 Task: Play online Dominion games in medium mode.
Action: Mouse moved to (293, 681)
Screenshot: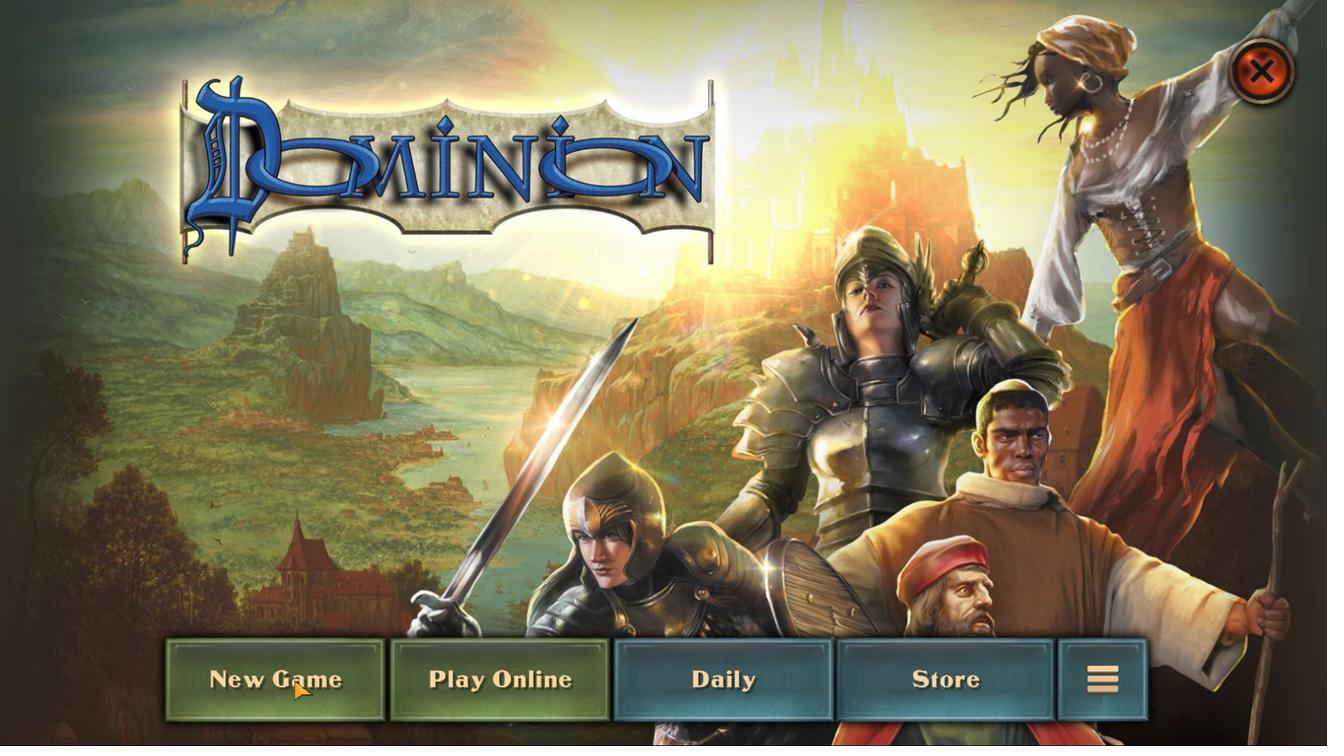 
Action: Mouse pressed left at (293, 681)
Screenshot: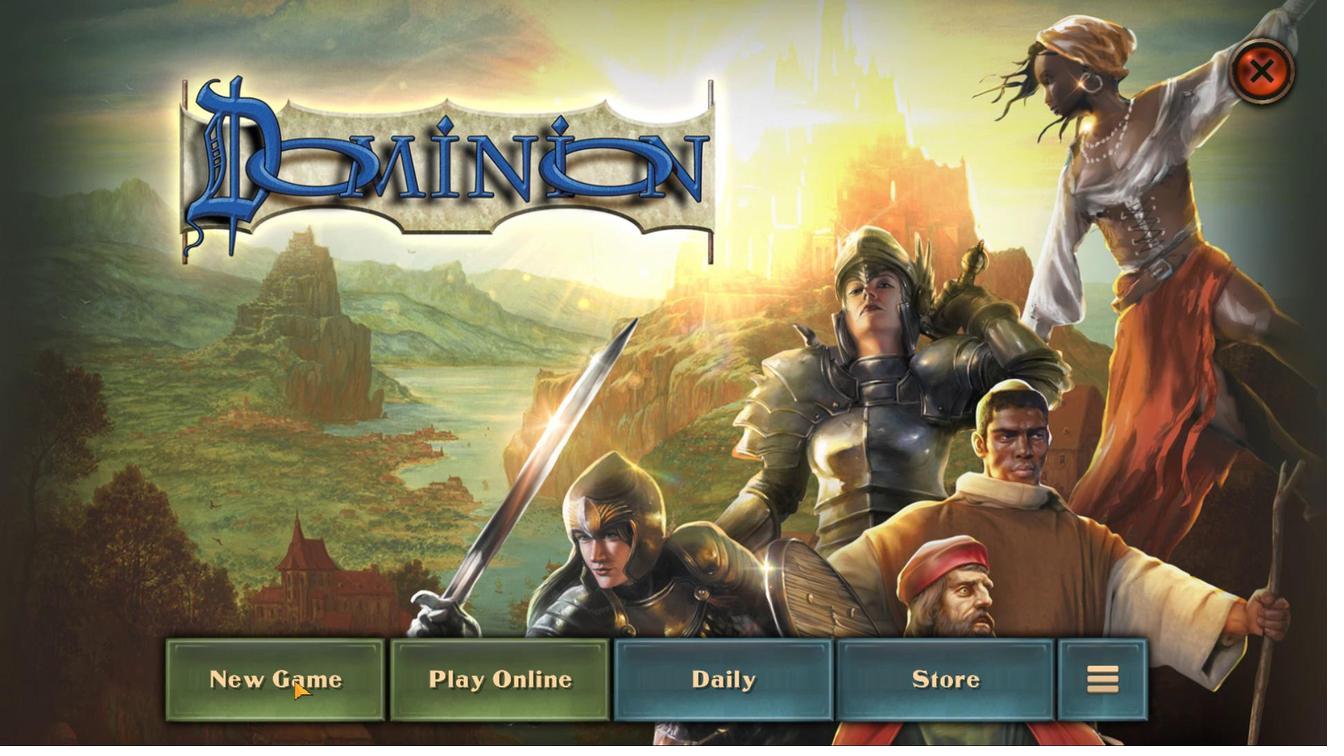 
Action: Mouse moved to (674, 311)
Screenshot: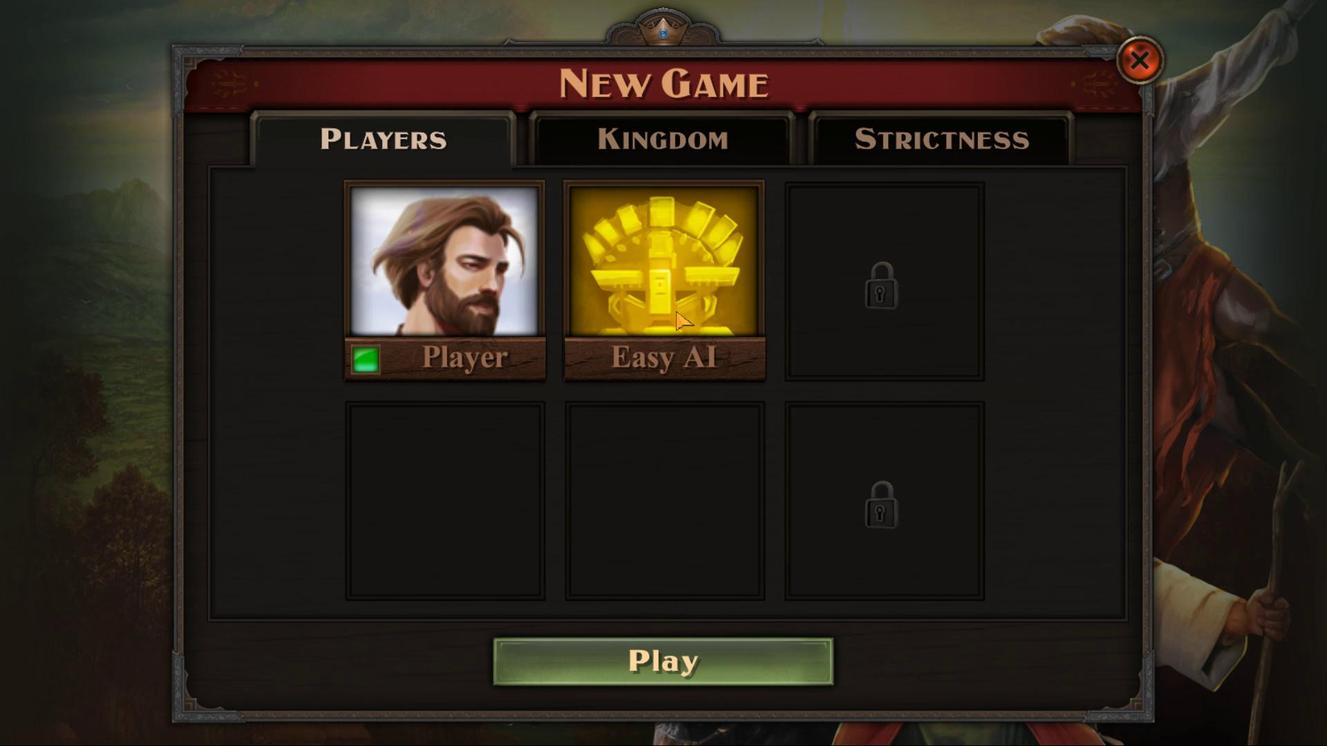 
Action: Mouse pressed left at (674, 311)
Screenshot: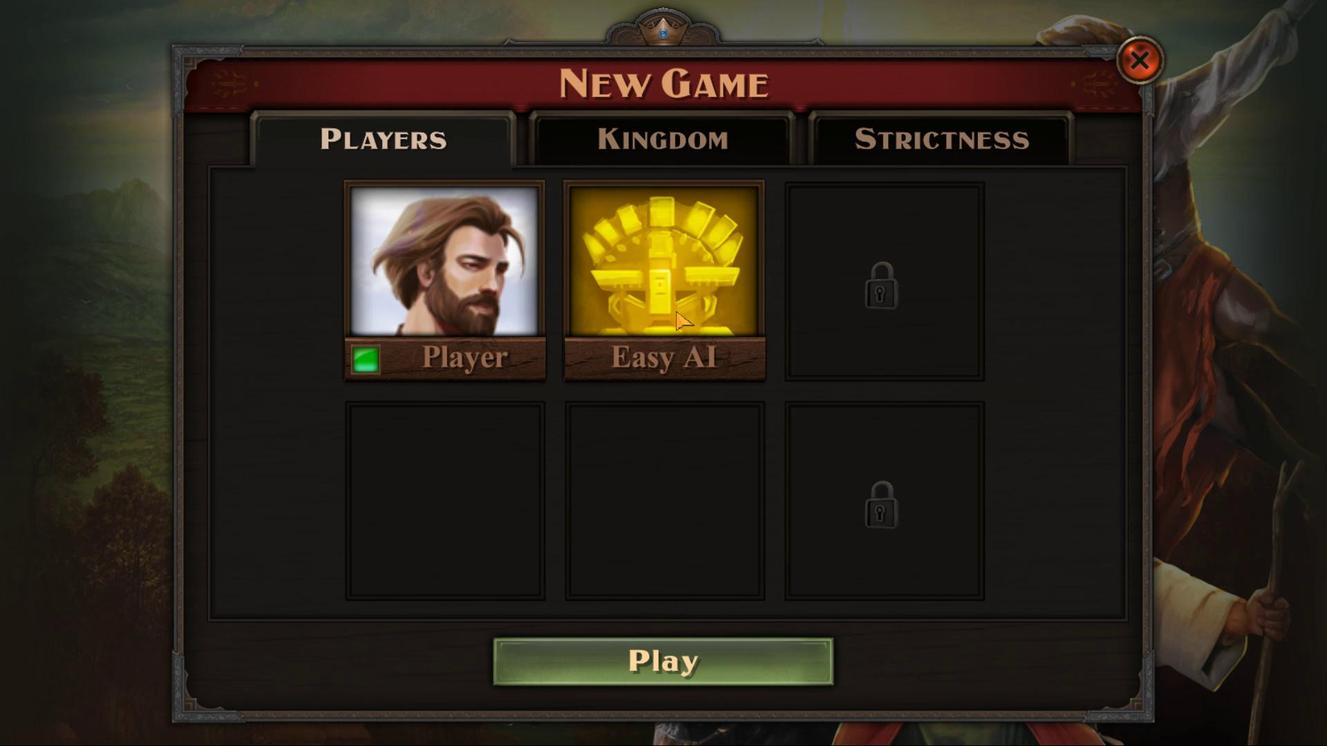 
Action: Mouse moved to (337, 495)
Screenshot: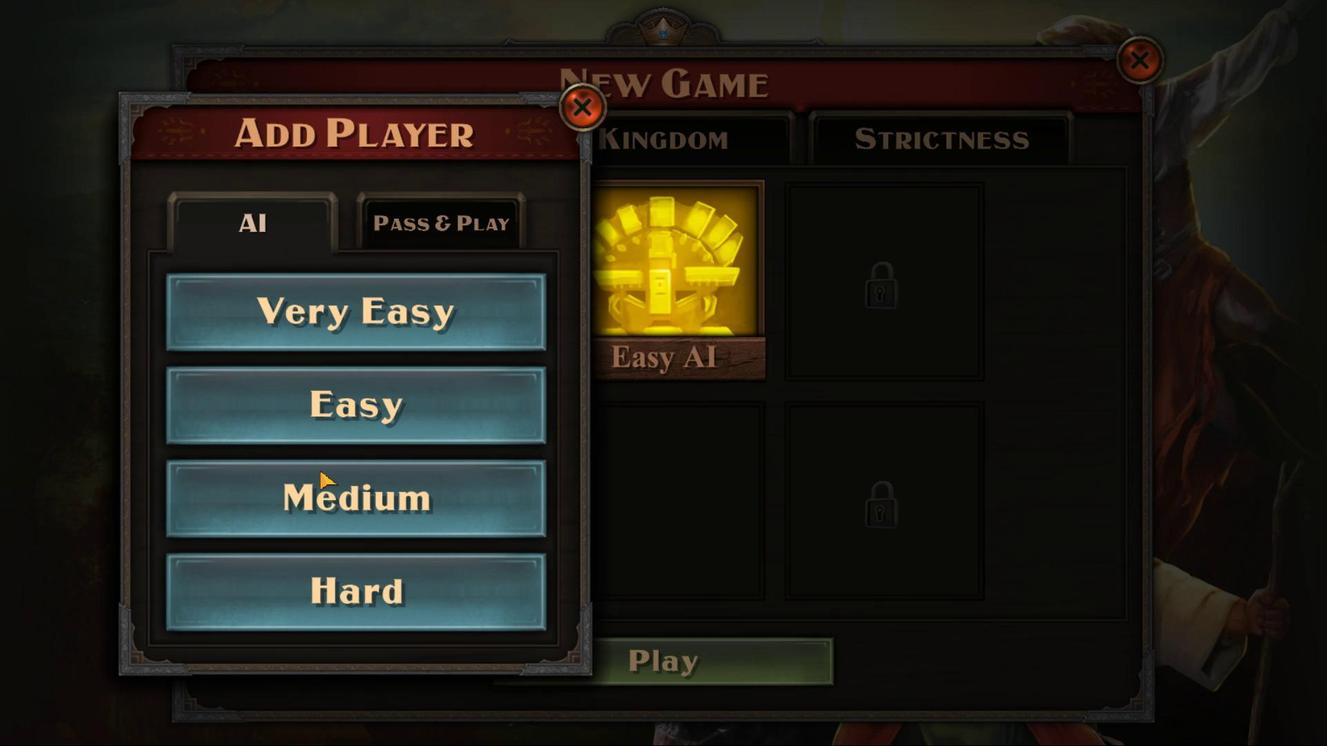 
Action: Mouse pressed left at (337, 495)
Screenshot: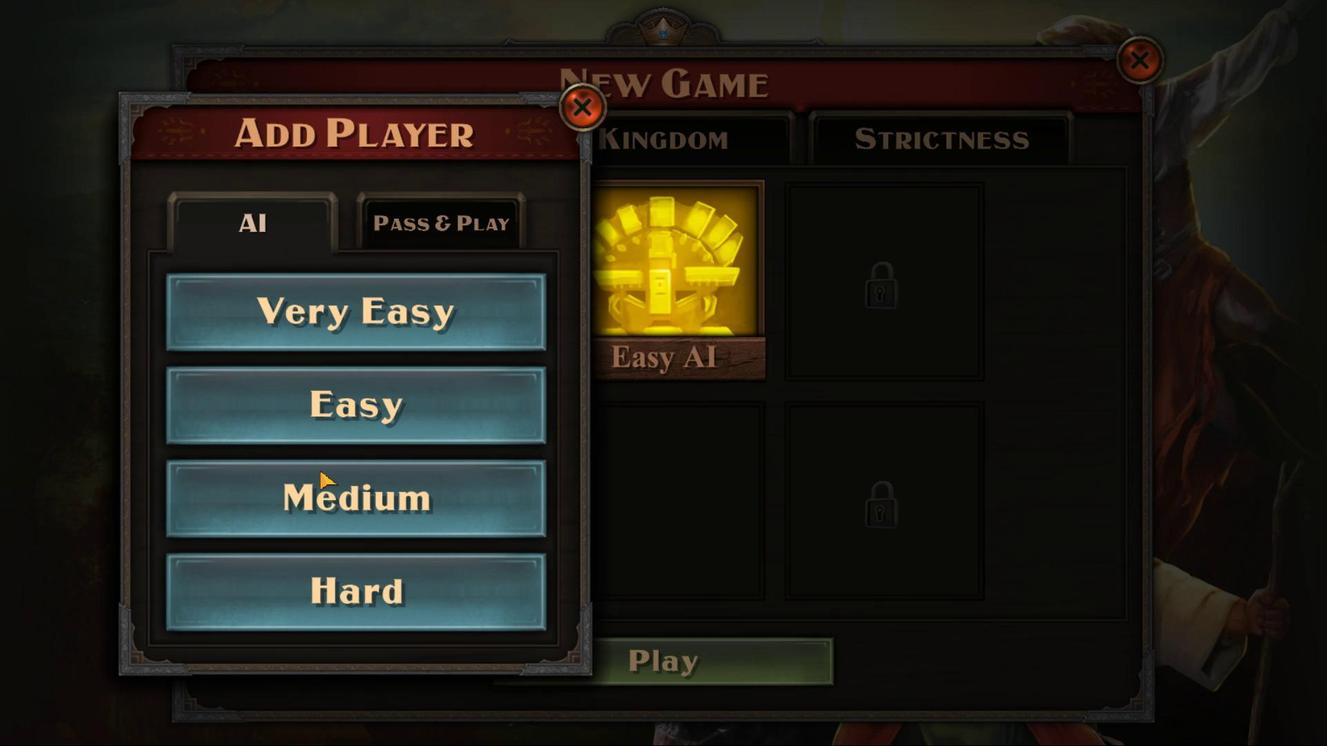 
Action: Mouse moved to (726, 670)
Screenshot: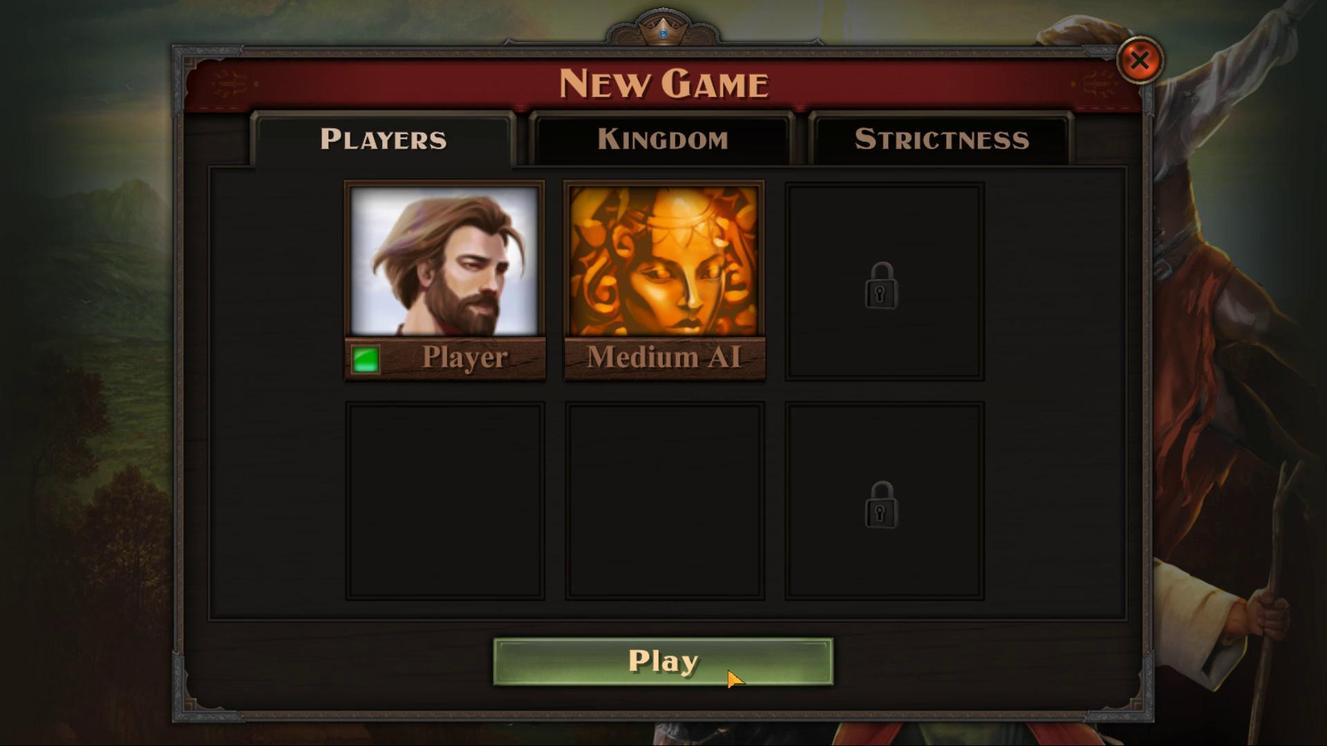 
Action: Mouse pressed left at (726, 670)
Screenshot: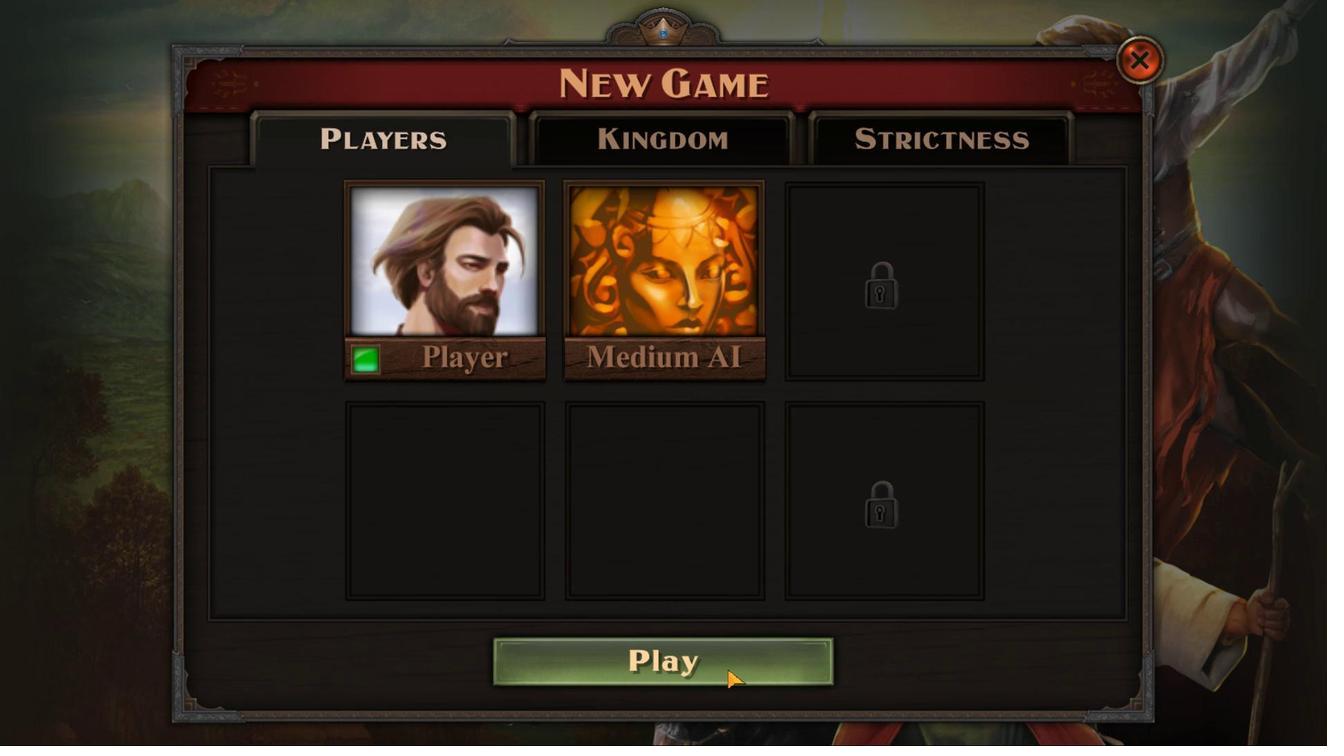 
Action: Mouse moved to (638, 686)
Screenshot: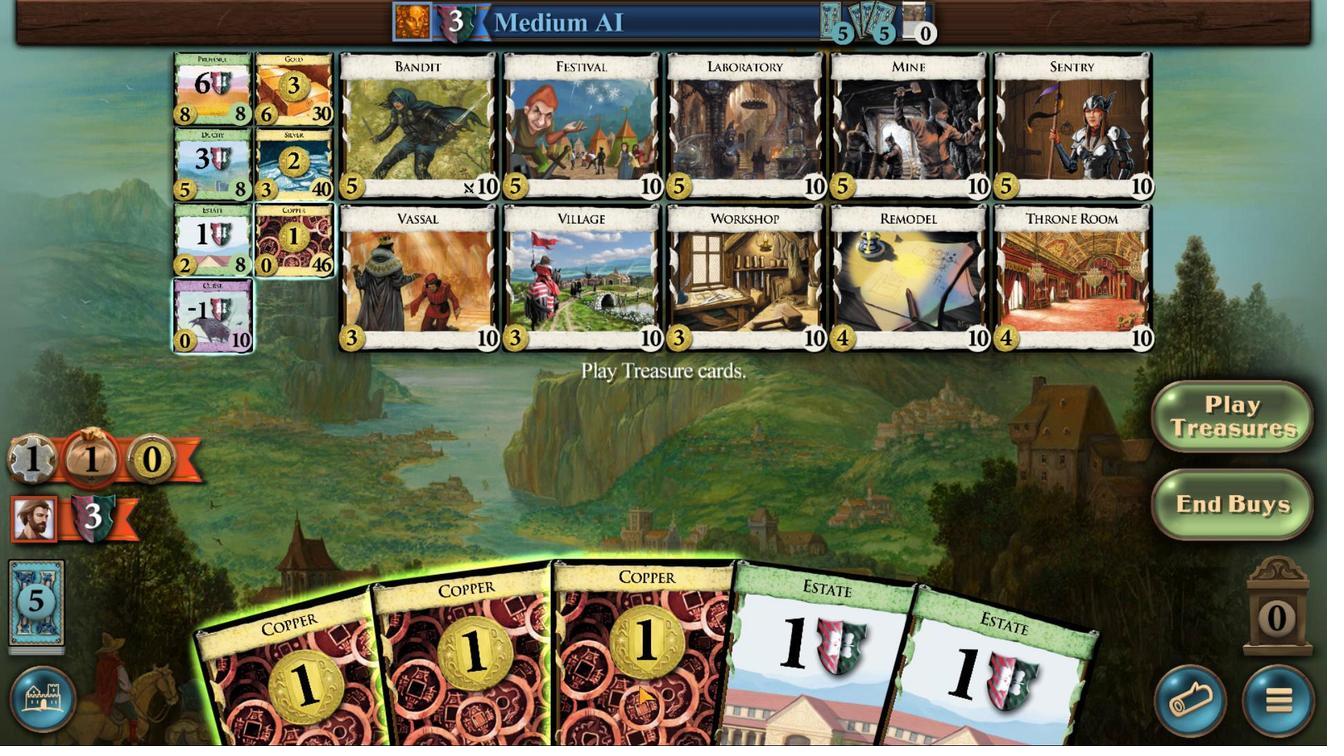 
Action: Mouse scrolled (638, 686) with delta (0, 0)
Screenshot: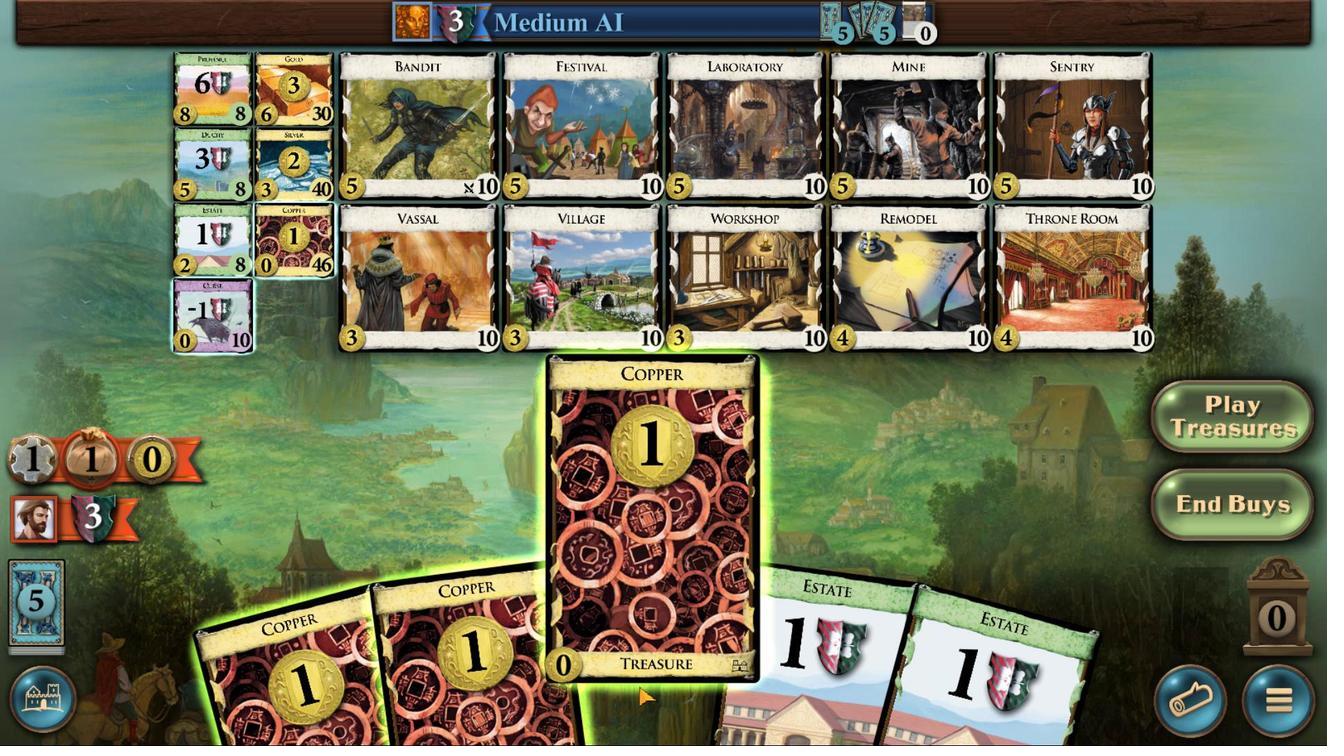 
Action: Mouse scrolled (638, 686) with delta (0, 0)
Screenshot: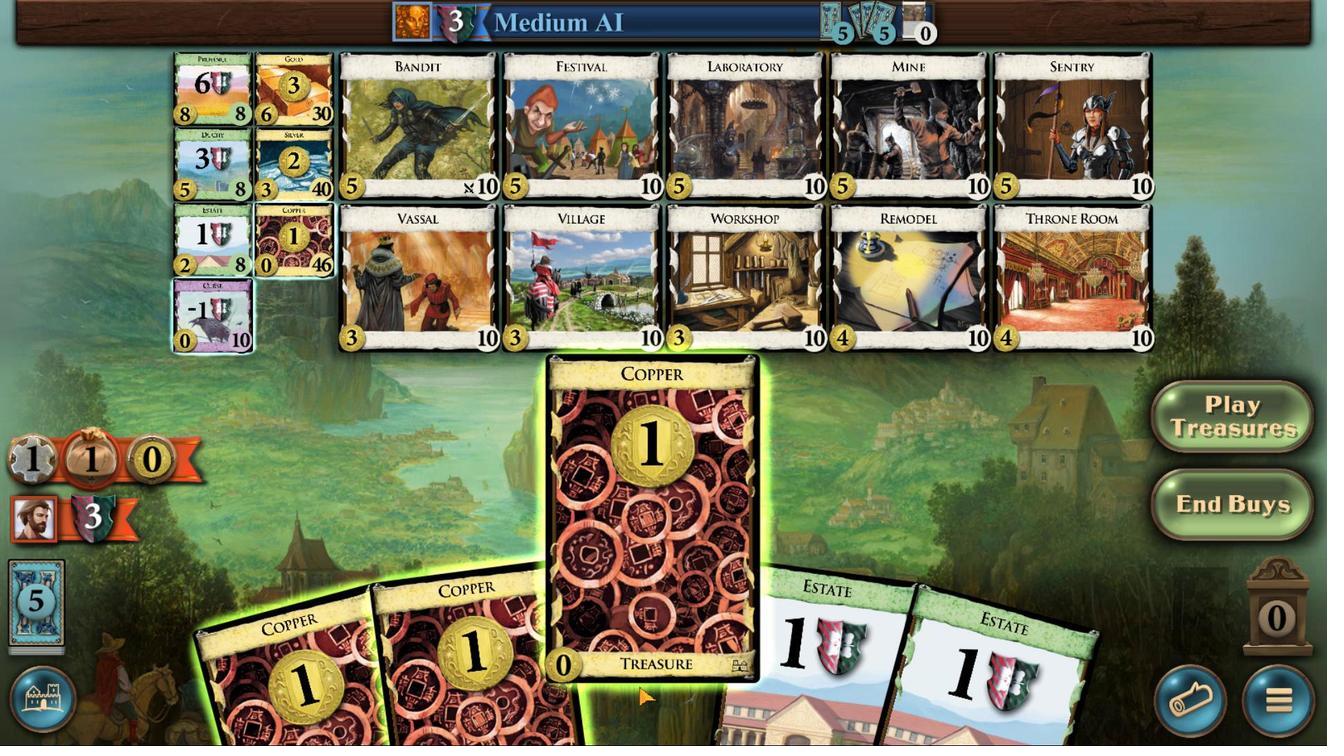 
Action: Mouse scrolled (638, 686) with delta (0, 0)
Screenshot: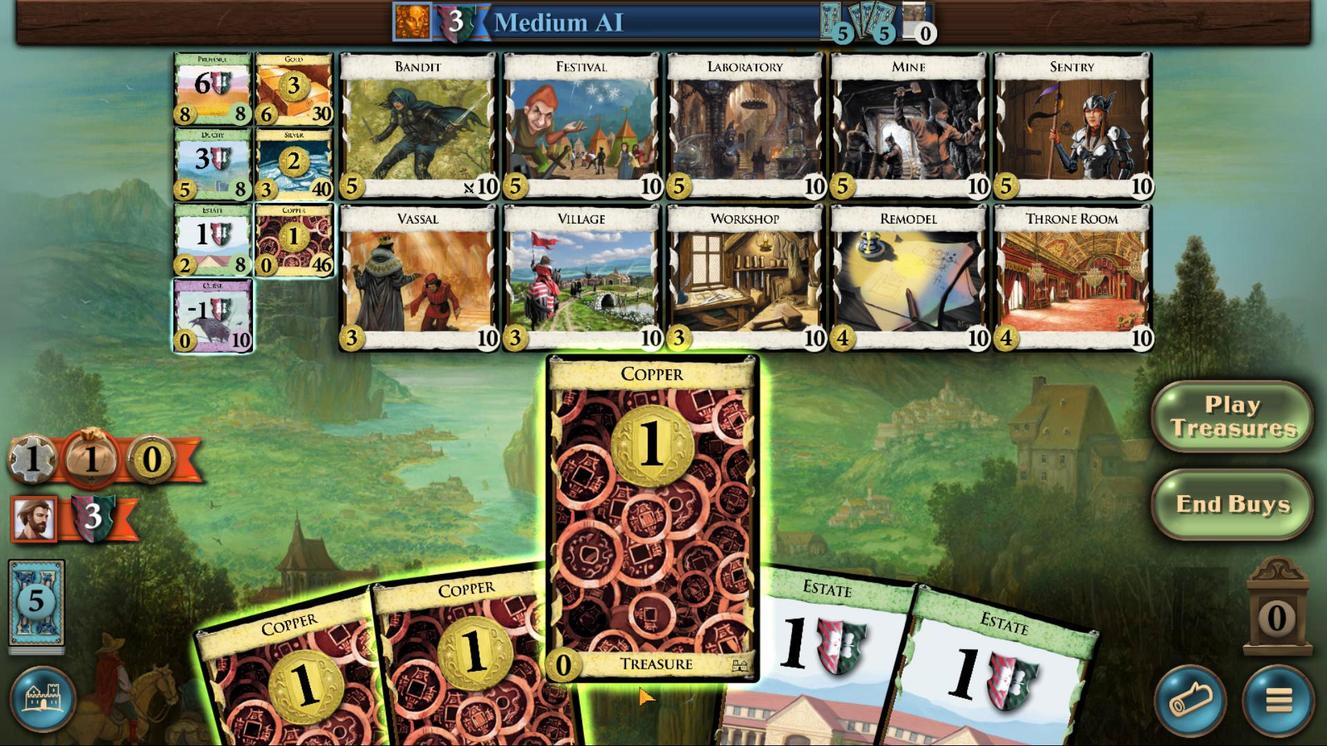 
Action: Mouse moved to (506, 679)
Screenshot: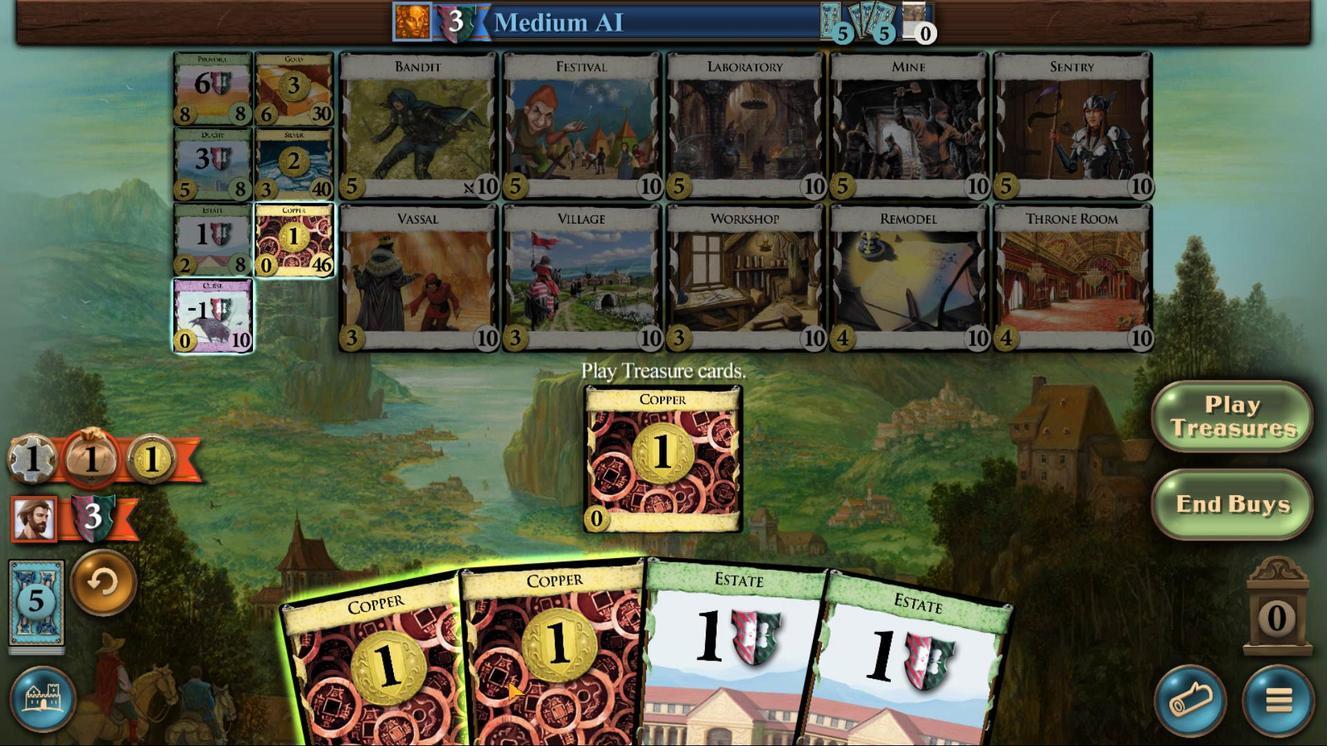 
Action: Mouse scrolled (506, 679) with delta (0, 0)
Screenshot: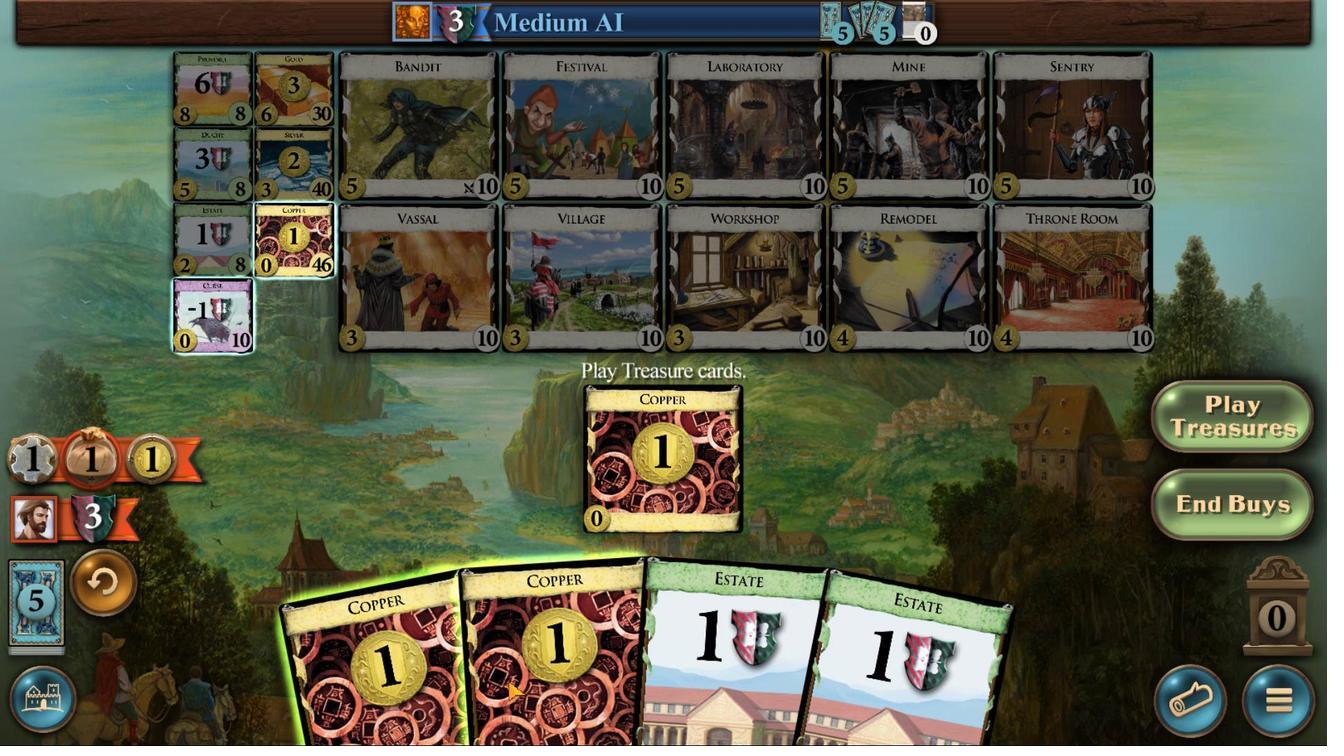 
Action: Mouse moved to (506, 681)
Screenshot: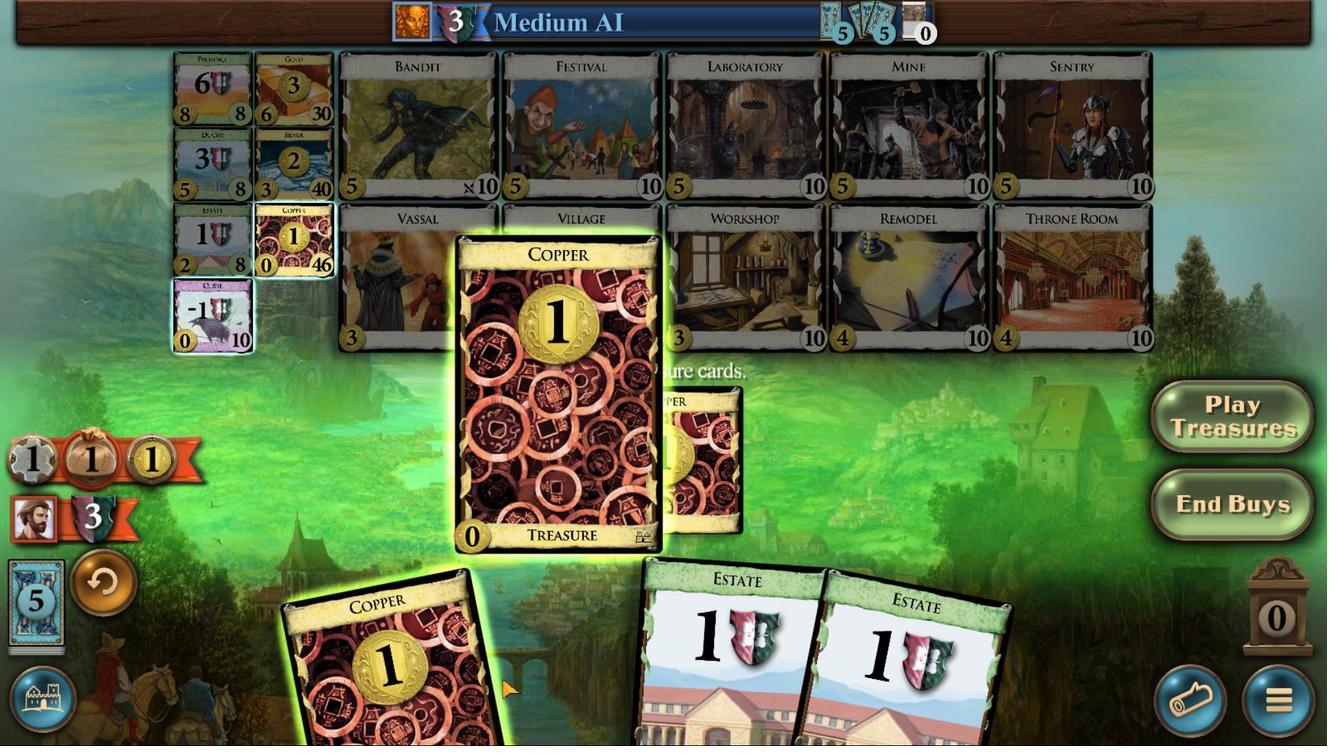
Action: Mouse scrolled (506, 680) with delta (0, 0)
Screenshot: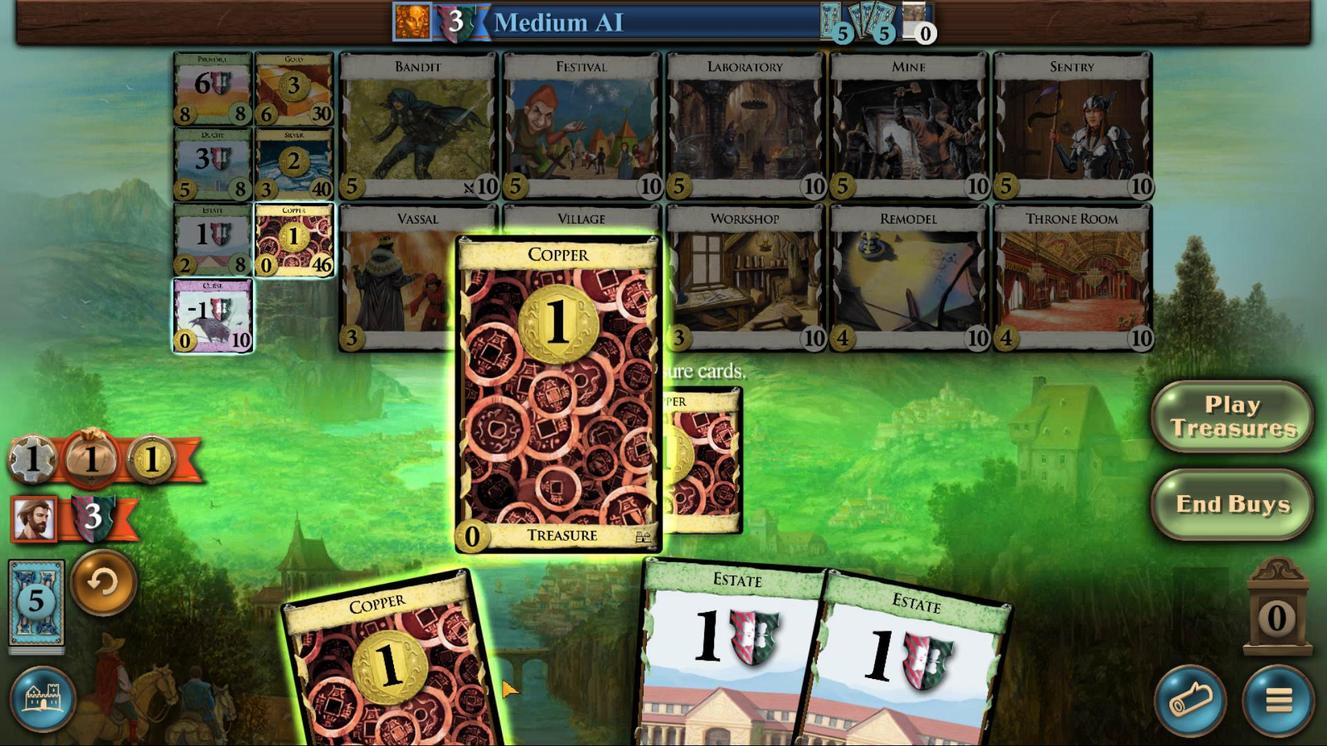 
Action: Mouse moved to (508, 681)
Screenshot: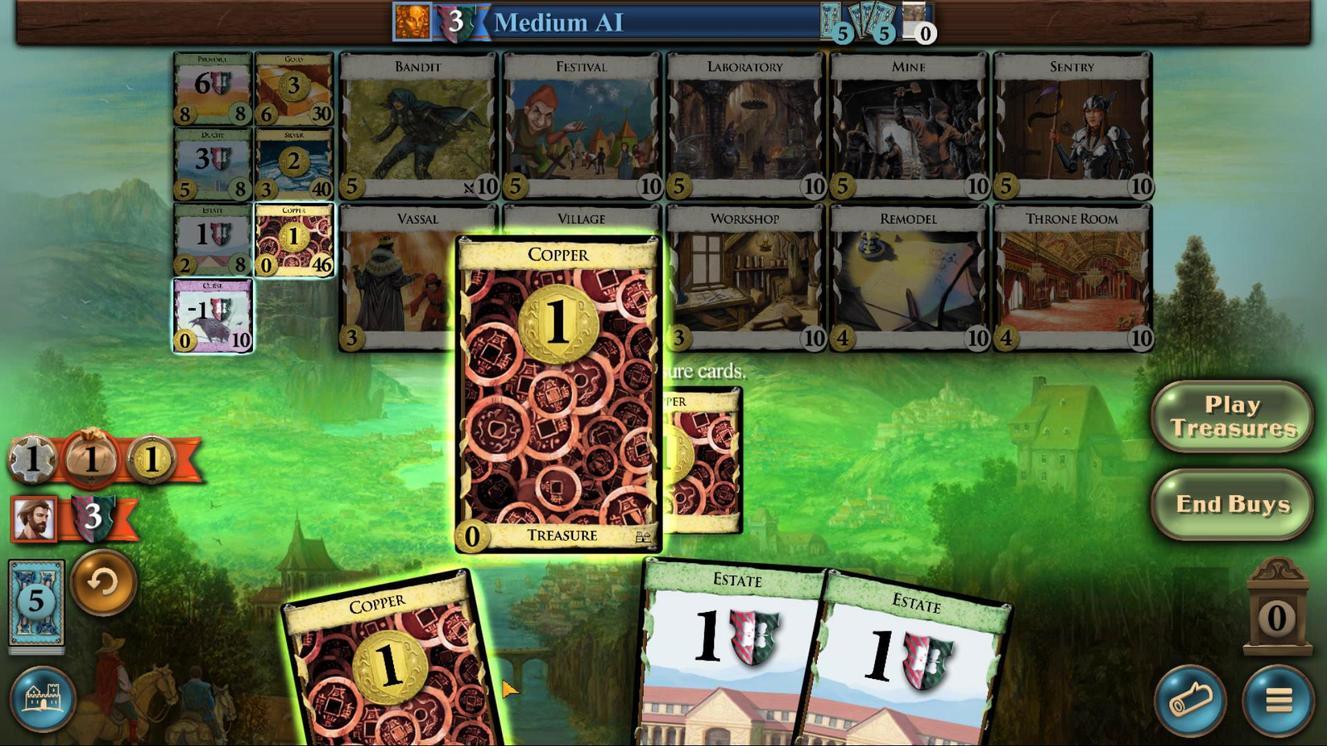 
Action: Mouse scrolled (508, 681) with delta (0, 0)
Screenshot: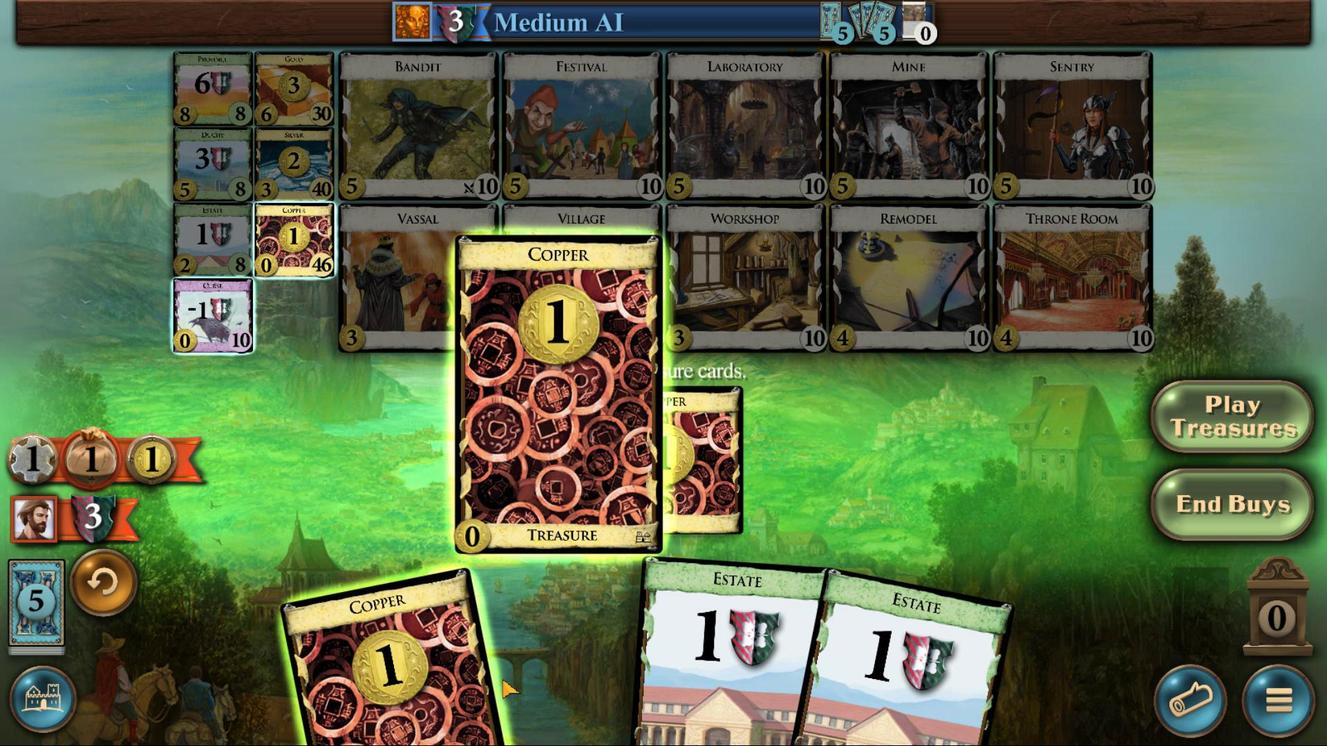 
Action: Mouse moved to (470, 688)
Screenshot: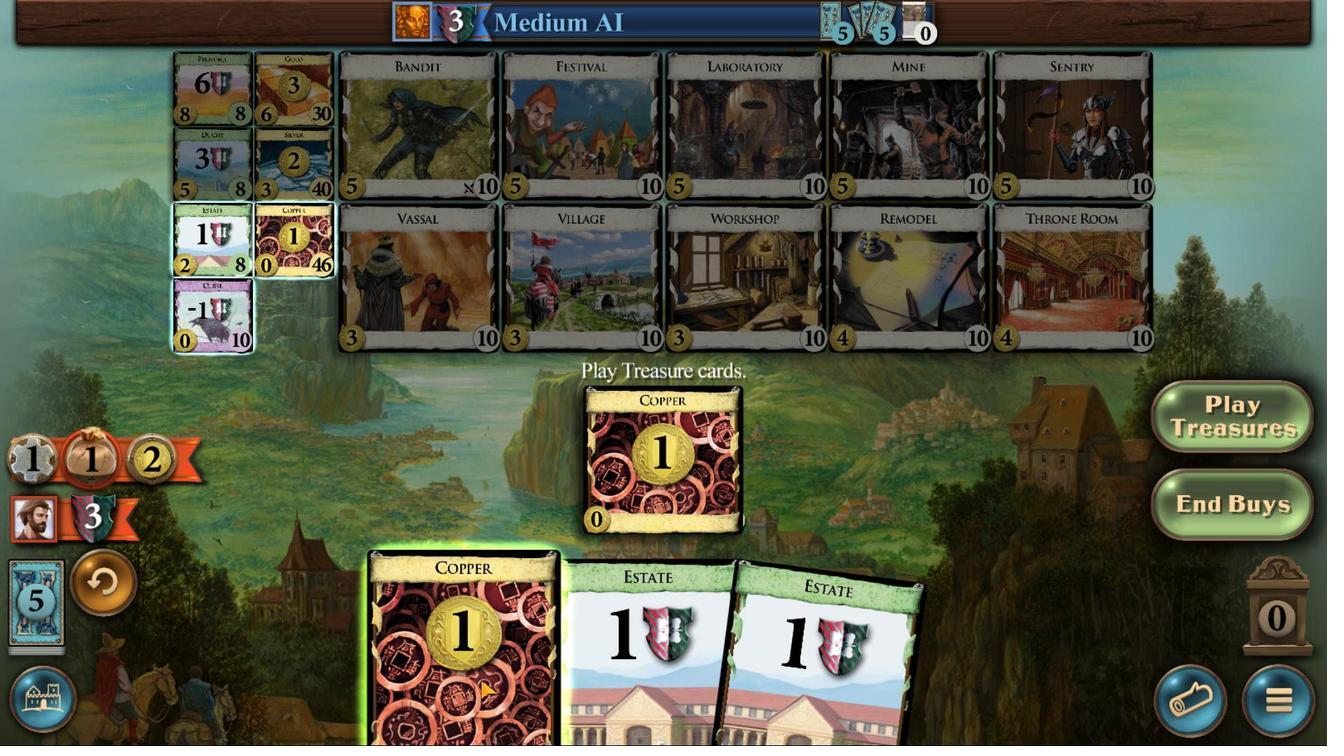 
Action: Mouse scrolled (470, 688) with delta (0, 0)
Screenshot: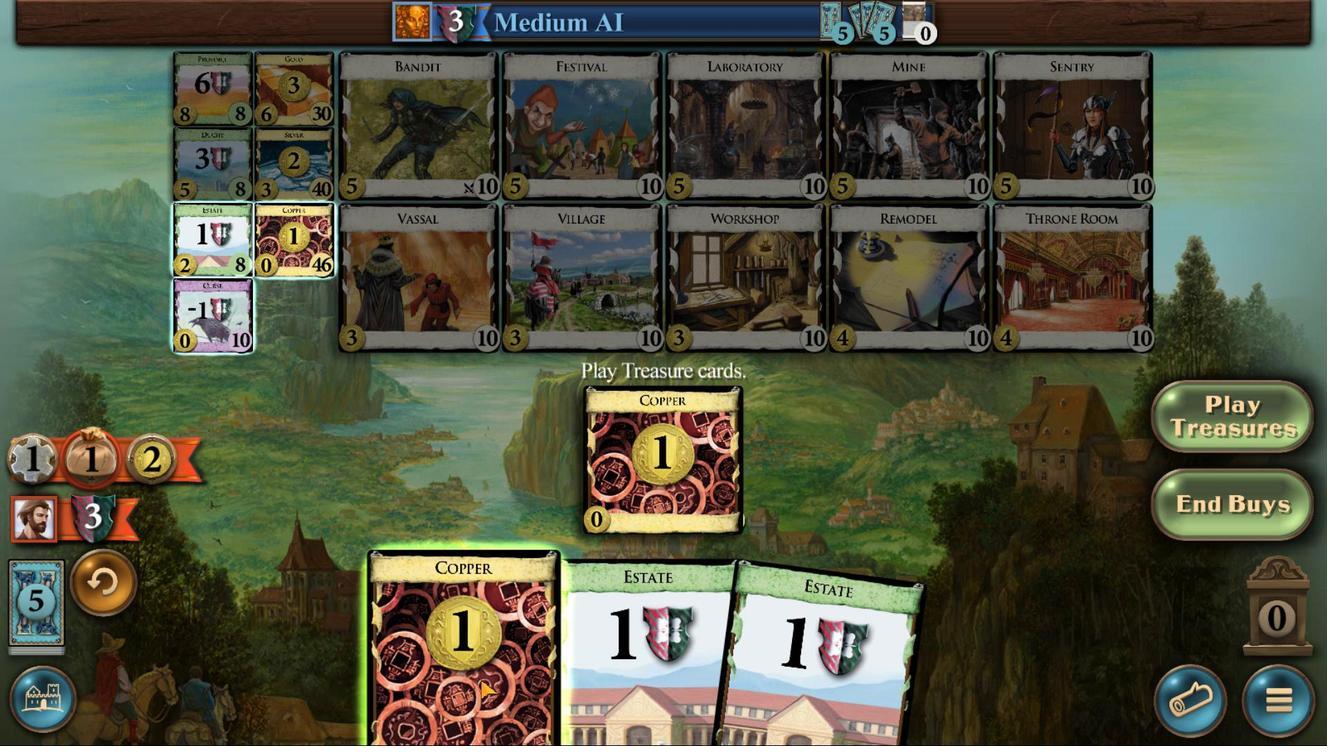 
Action: Mouse moved to (476, 683)
Screenshot: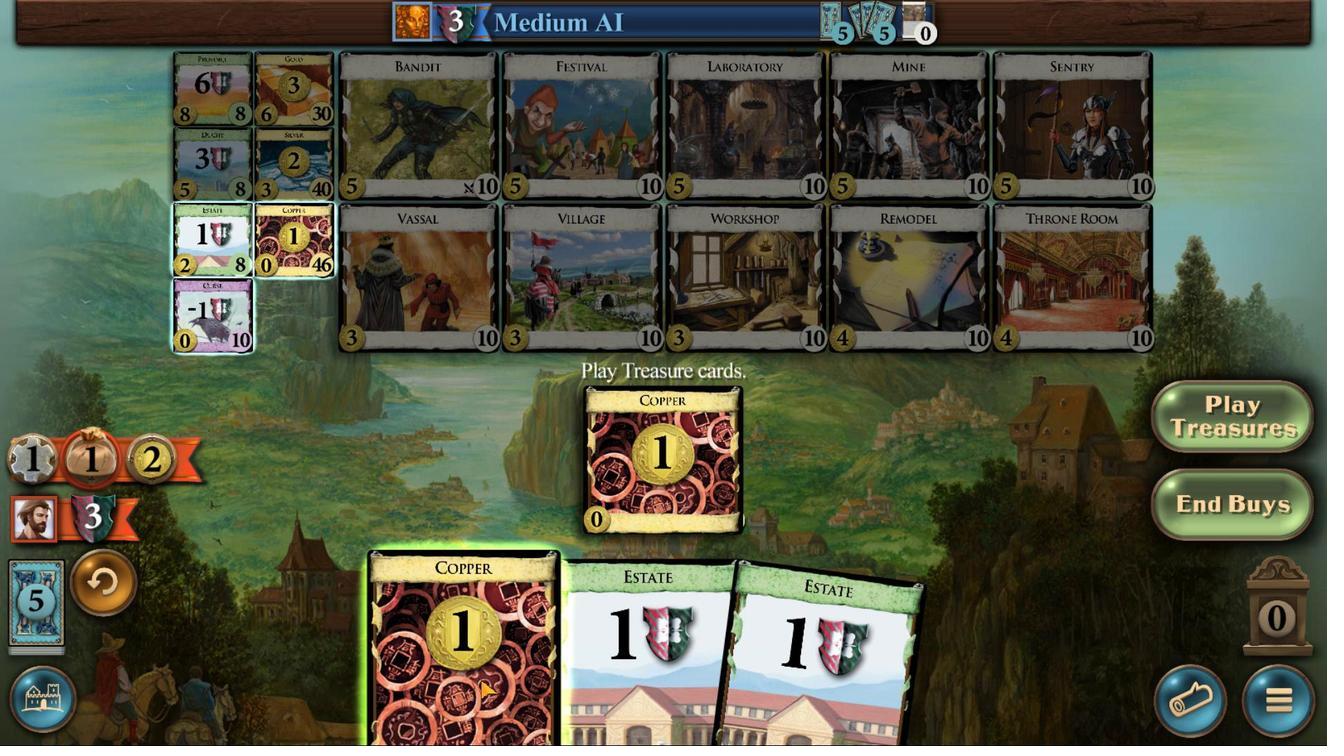 
Action: Mouse scrolled (476, 683) with delta (0, 0)
Screenshot: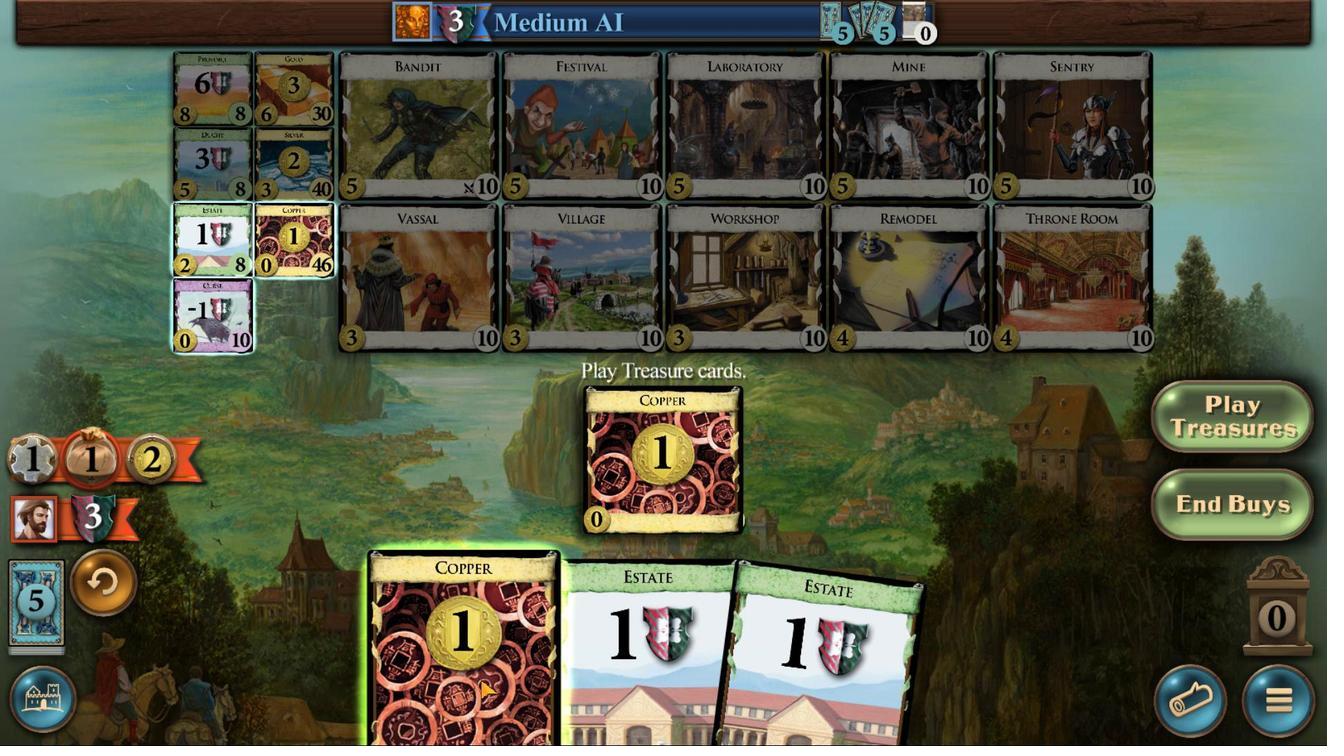 
Action: Mouse moved to (479, 681)
Screenshot: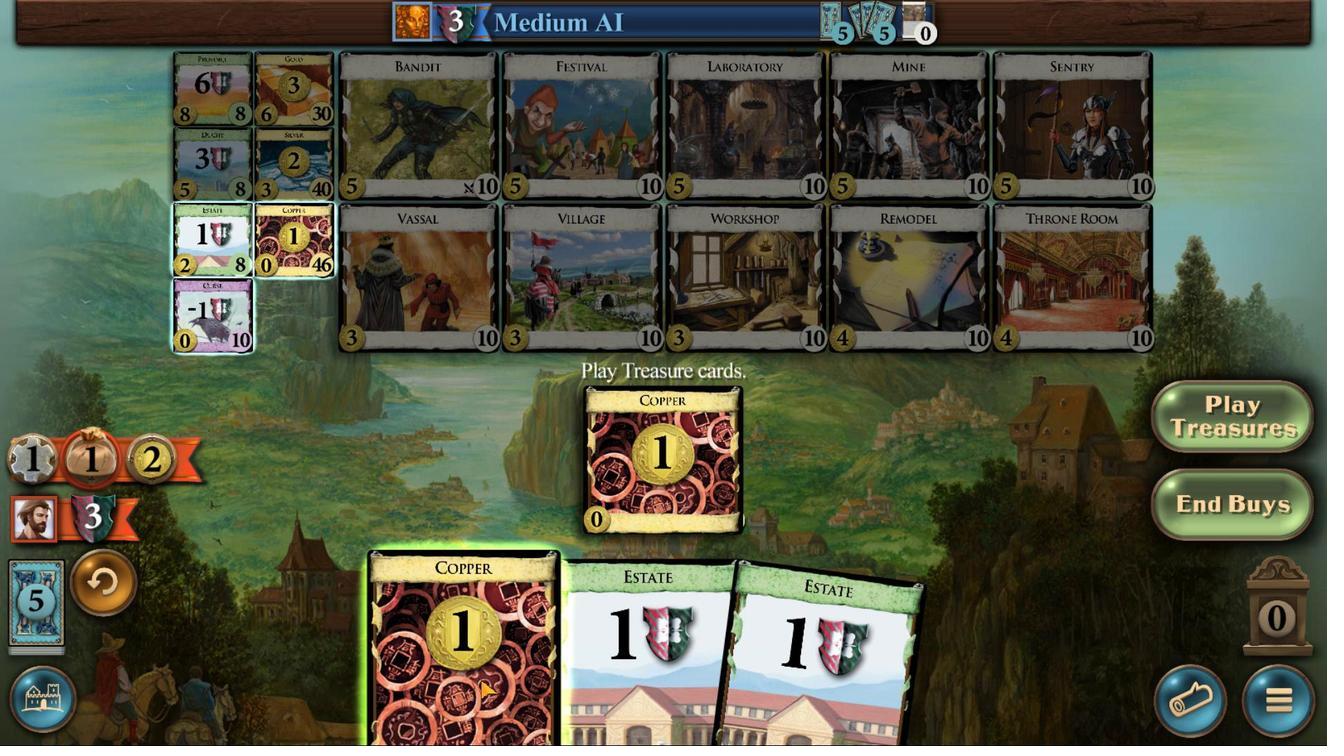 
Action: Mouse scrolled (479, 681) with delta (0, 0)
Screenshot: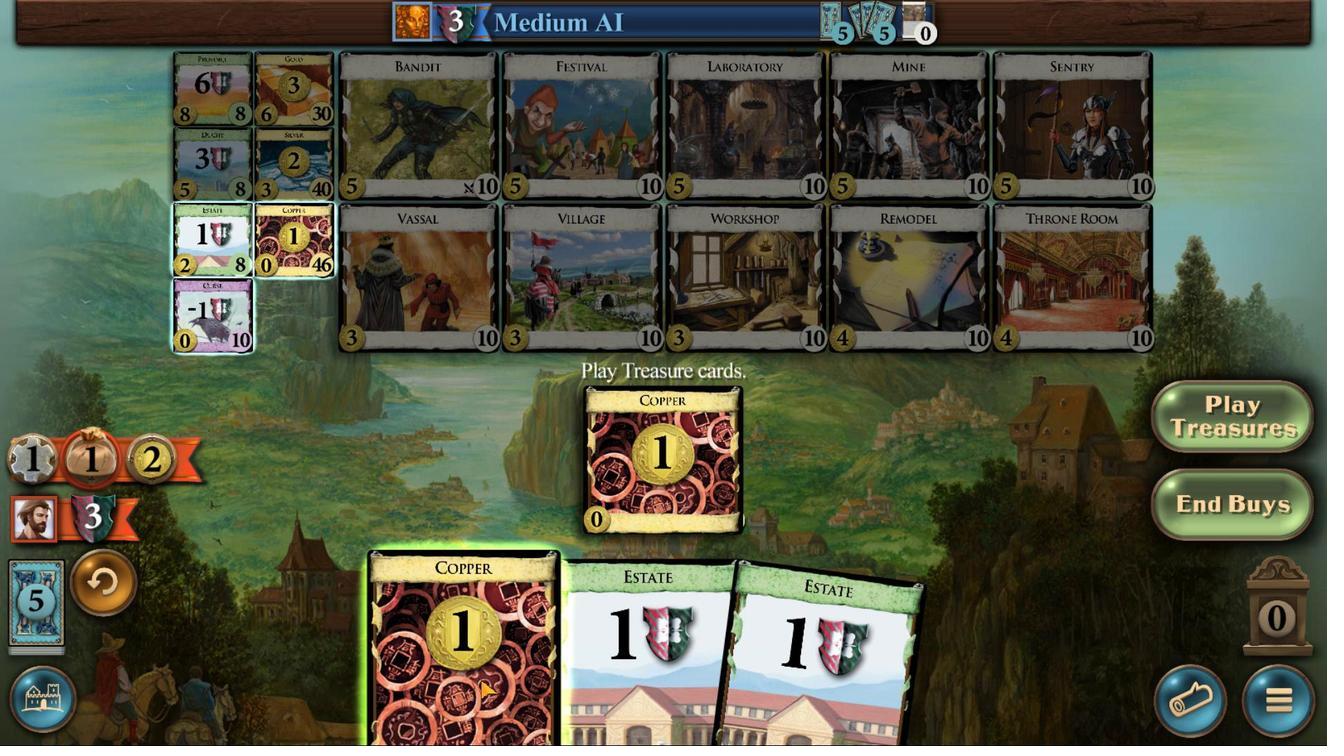 
Action: Mouse moved to (479, 680)
Screenshot: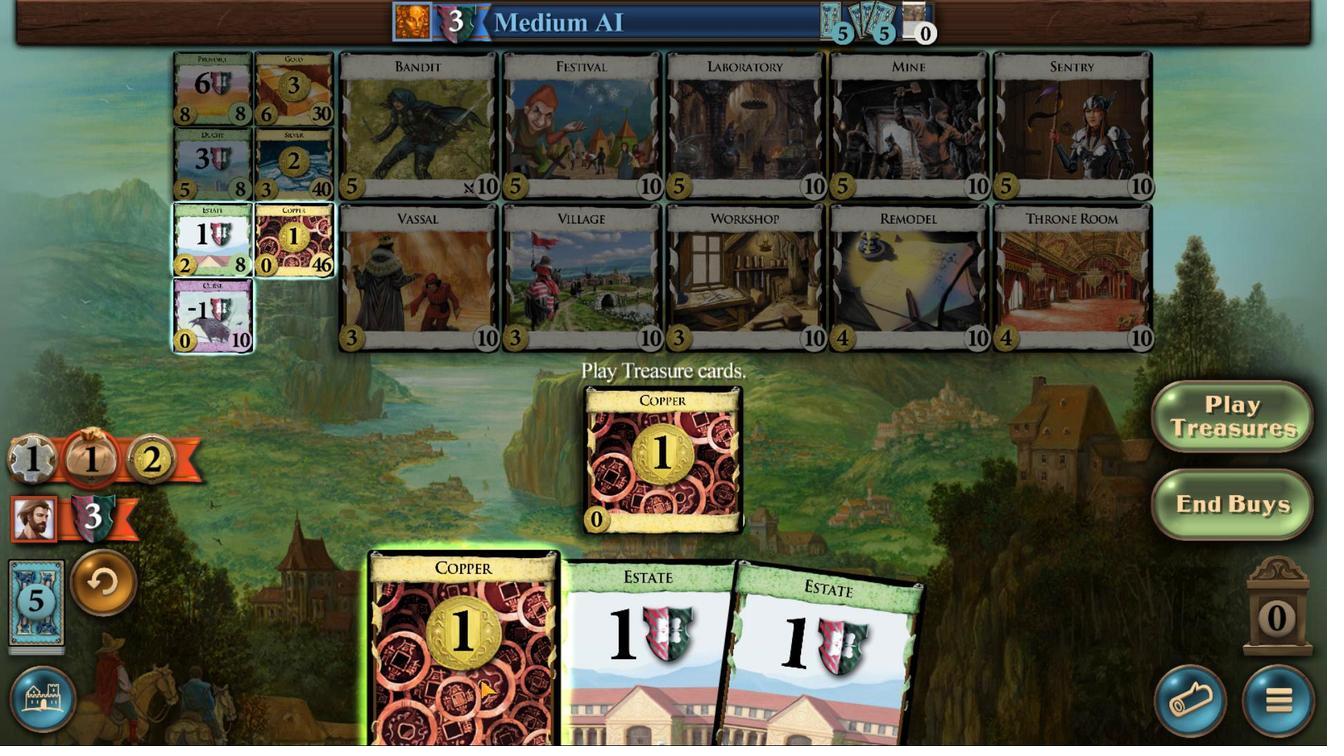 
Action: Mouse scrolled (479, 679) with delta (0, 0)
Screenshot: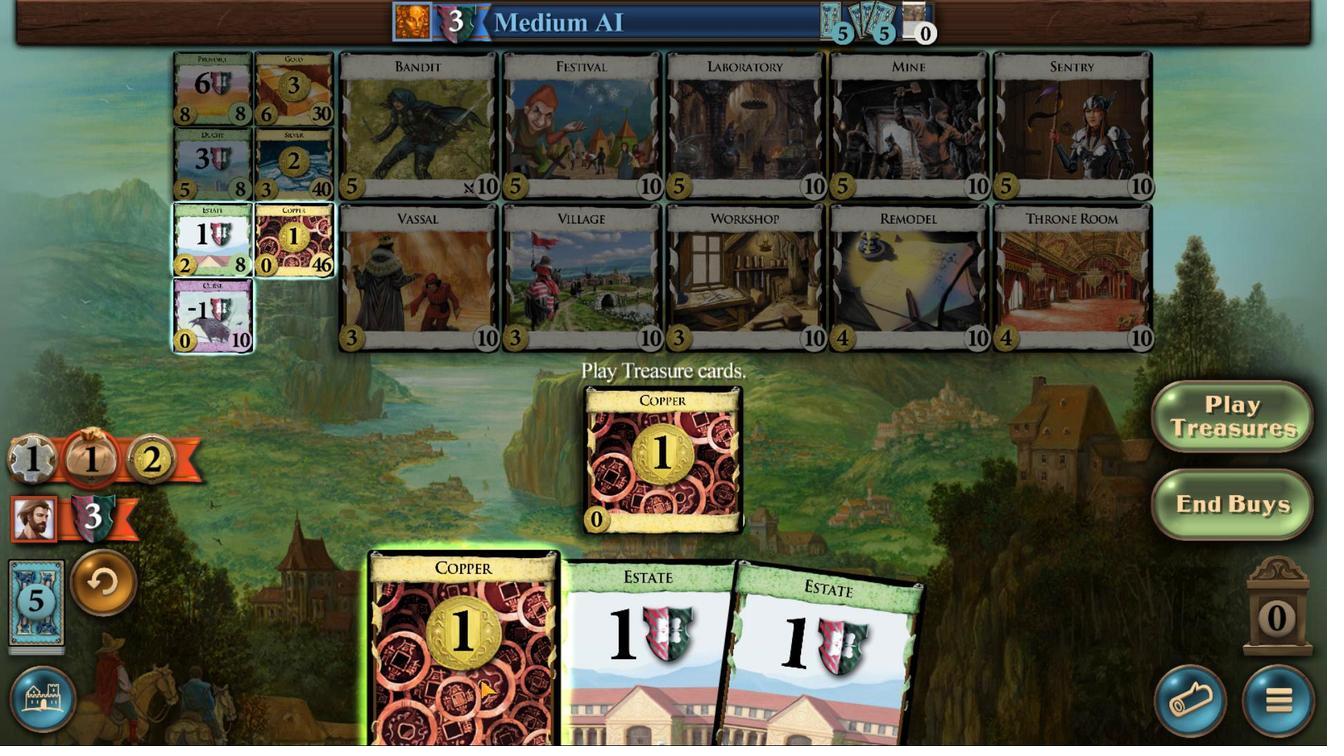 
Action: Mouse moved to (296, 168)
Screenshot: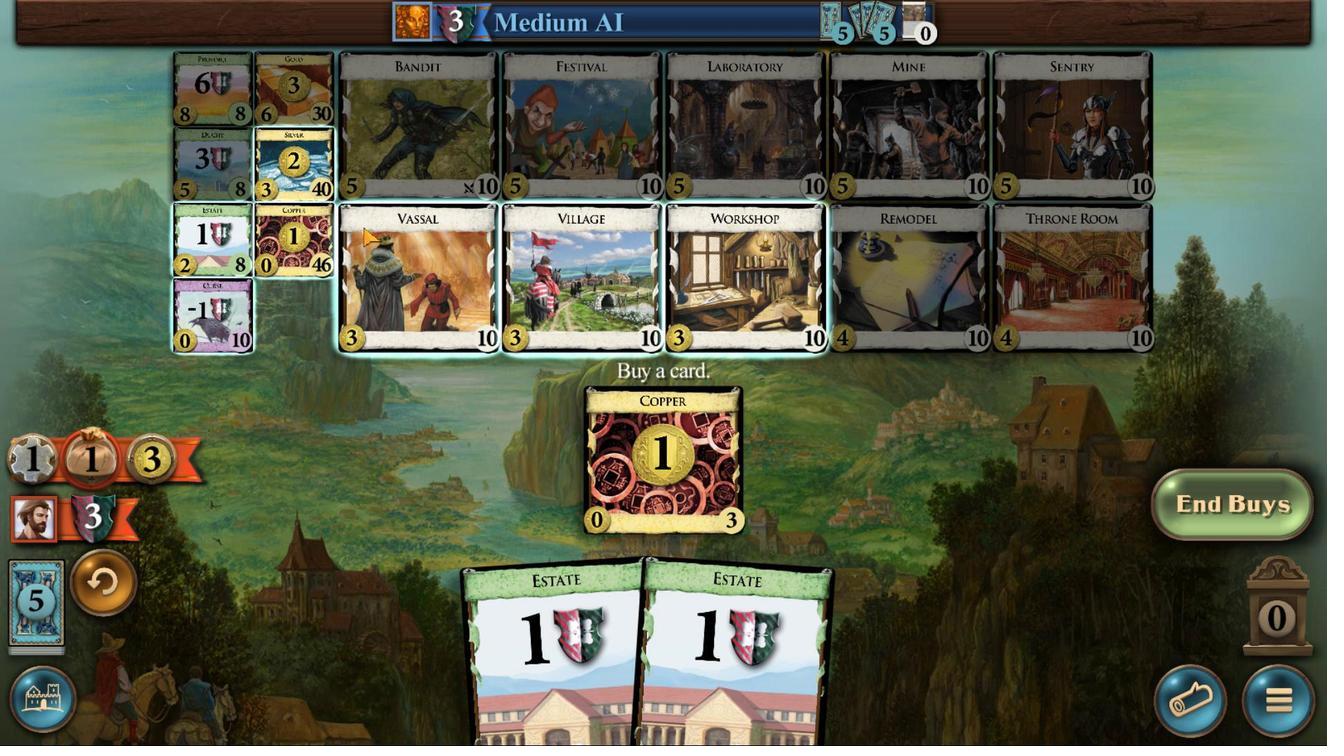 
Action: Mouse pressed left at (296, 168)
Screenshot: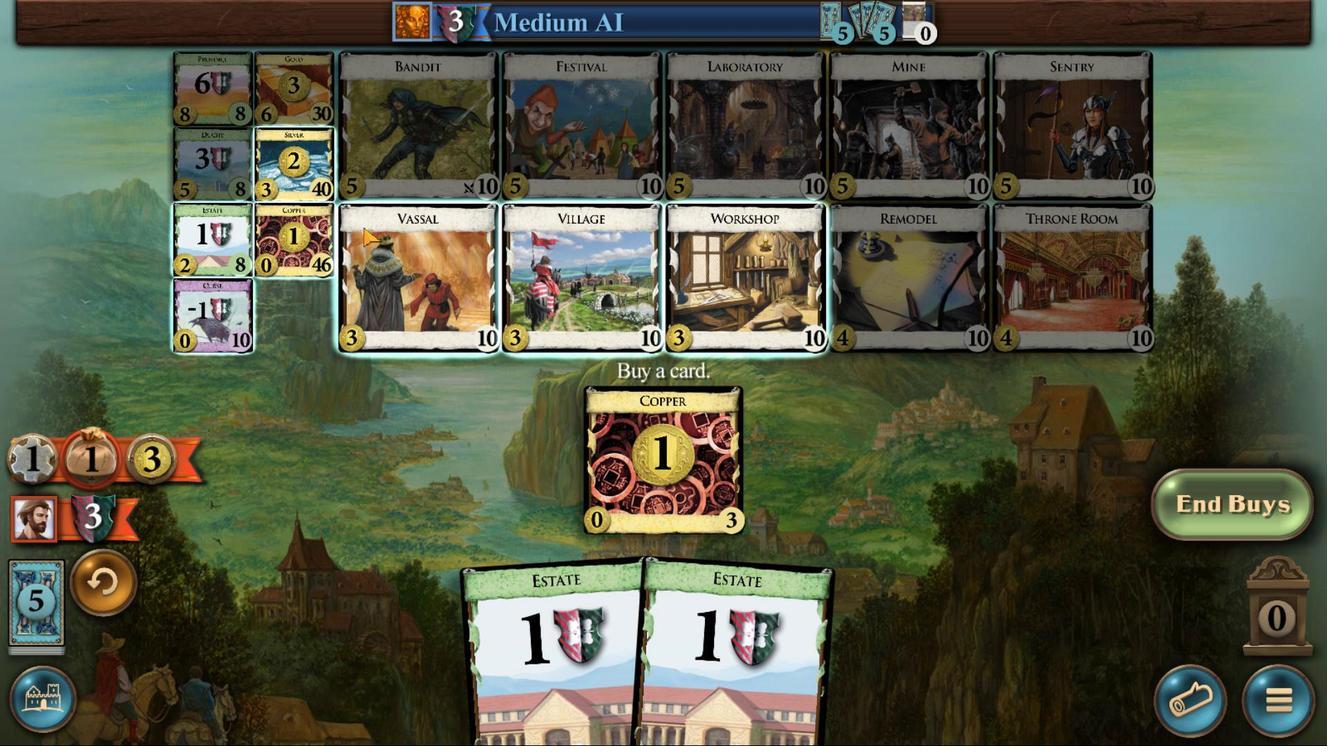 
Action: Mouse moved to (754, 647)
Screenshot: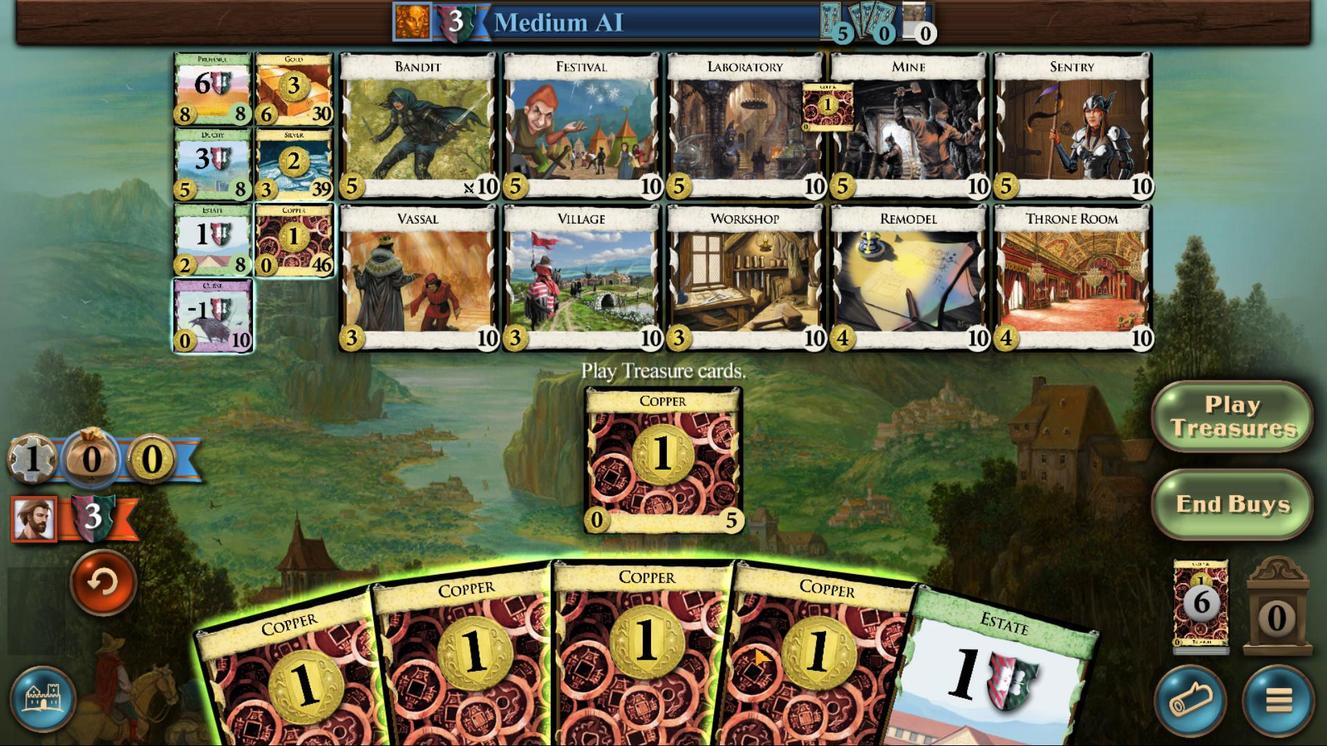 
Action: Mouse scrolled (754, 647) with delta (0, 0)
Screenshot: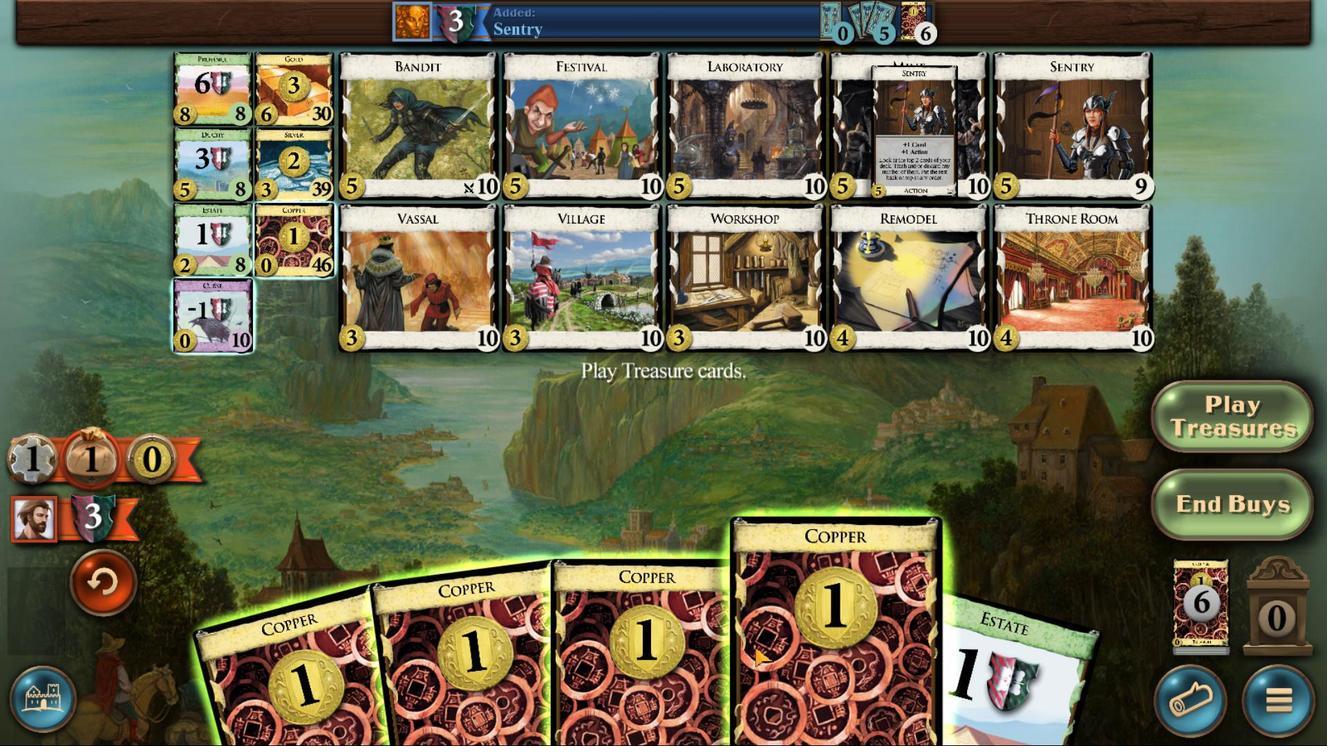
Action: Mouse scrolled (754, 647) with delta (0, 0)
Screenshot: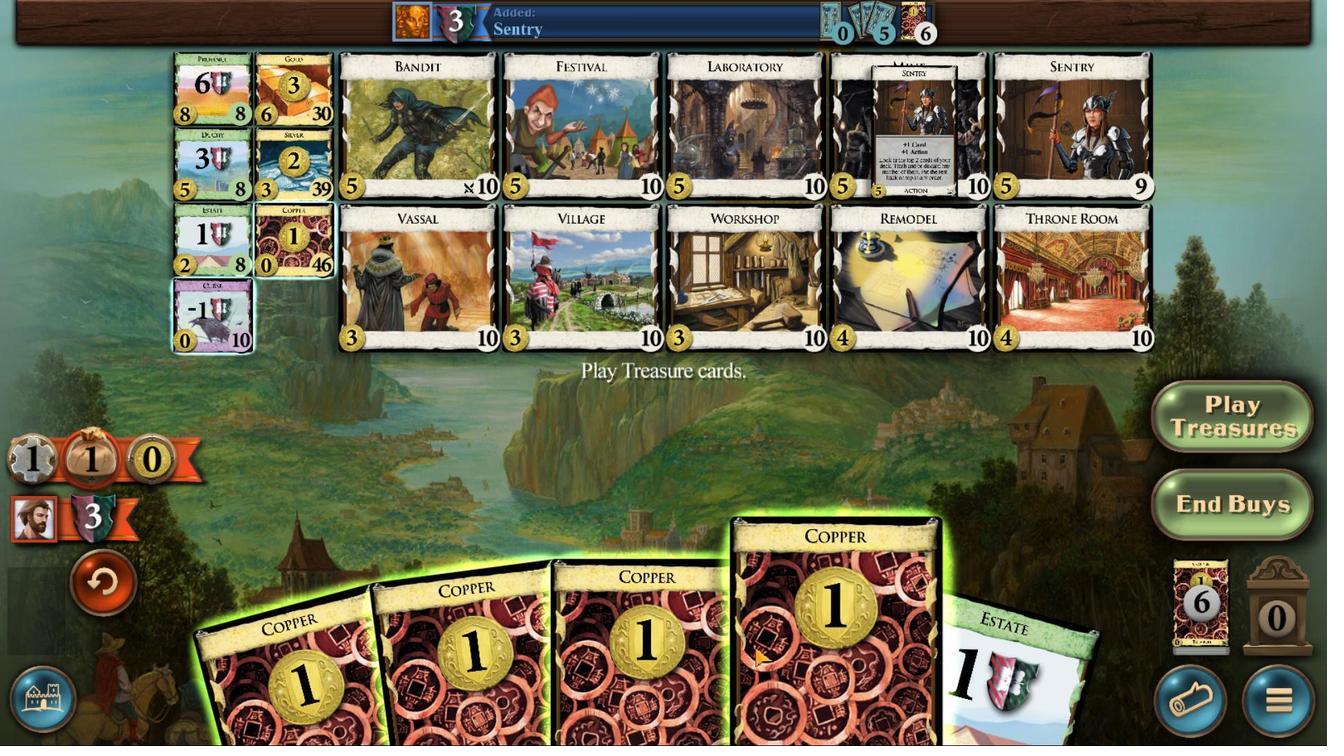 
Action: Mouse moved to (543, 646)
Screenshot: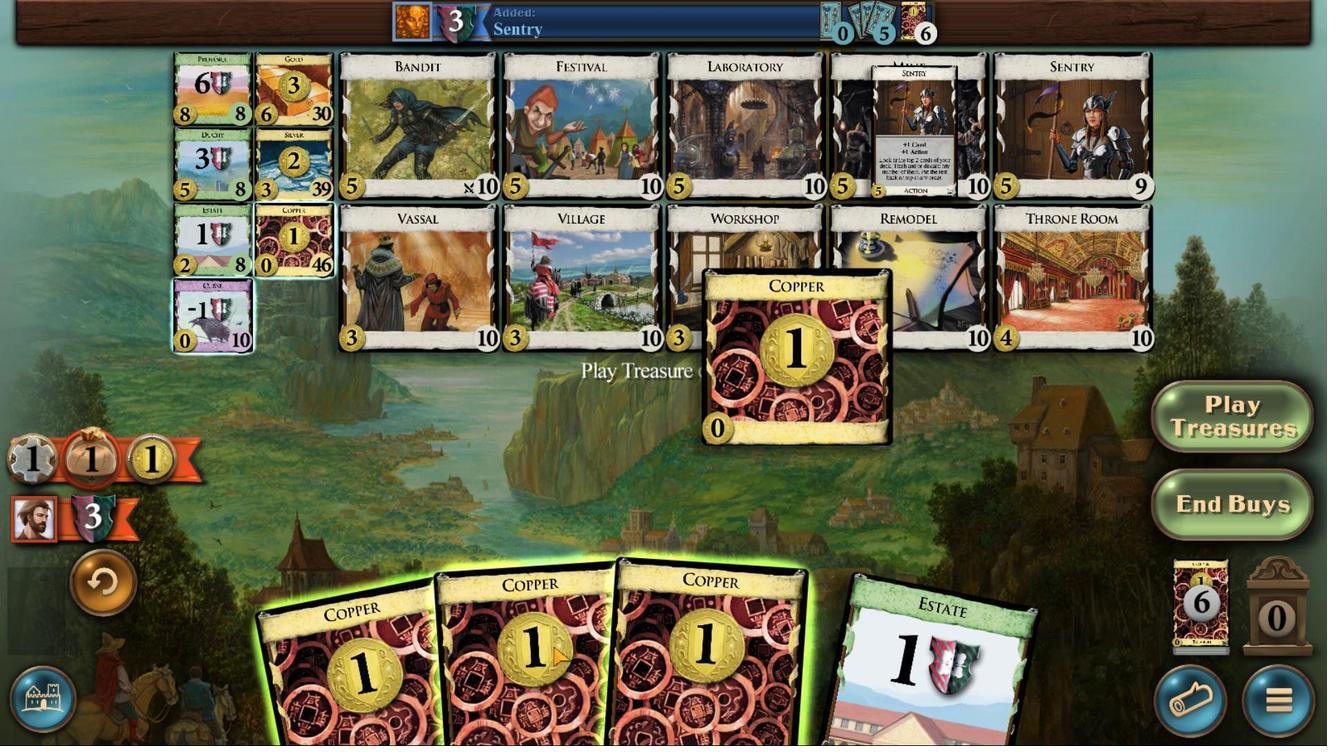 
Action: Mouse scrolled (543, 645) with delta (0, 0)
Screenshot: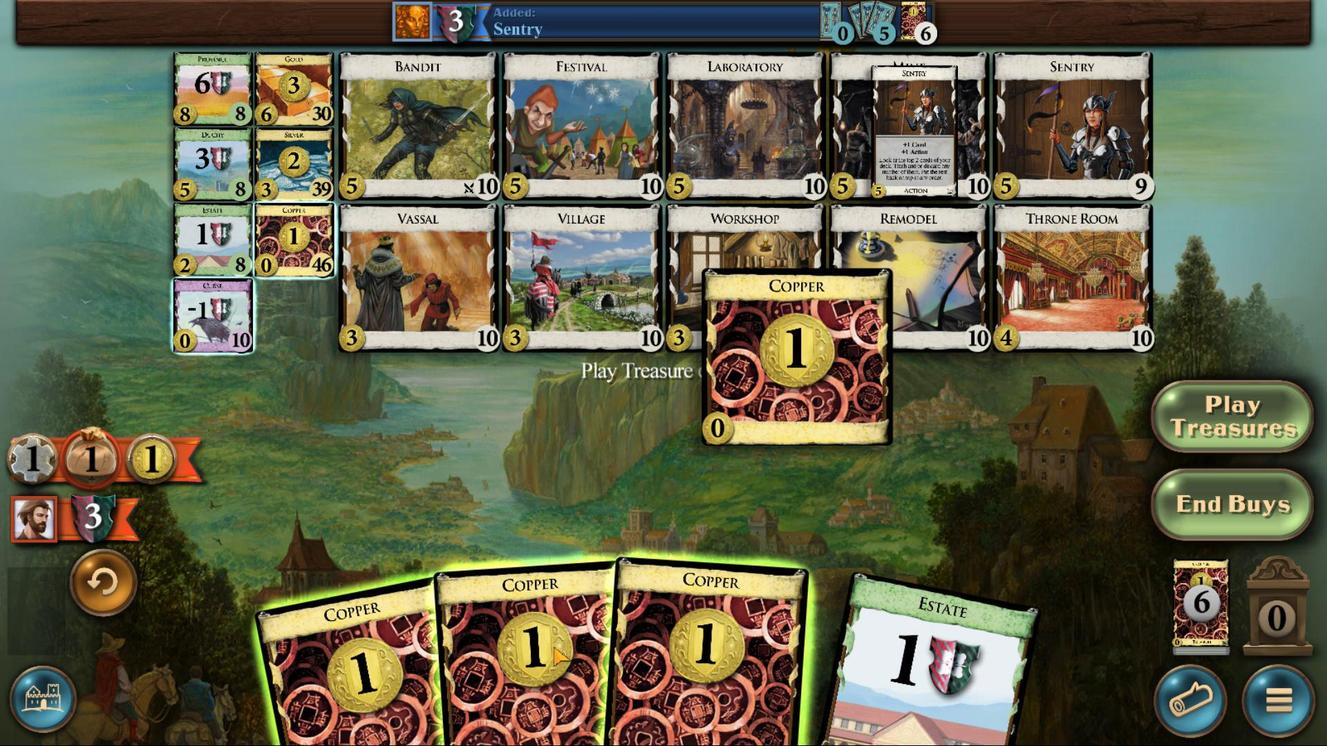 
Action: Mouse moved to (552, 647)
Screenshot: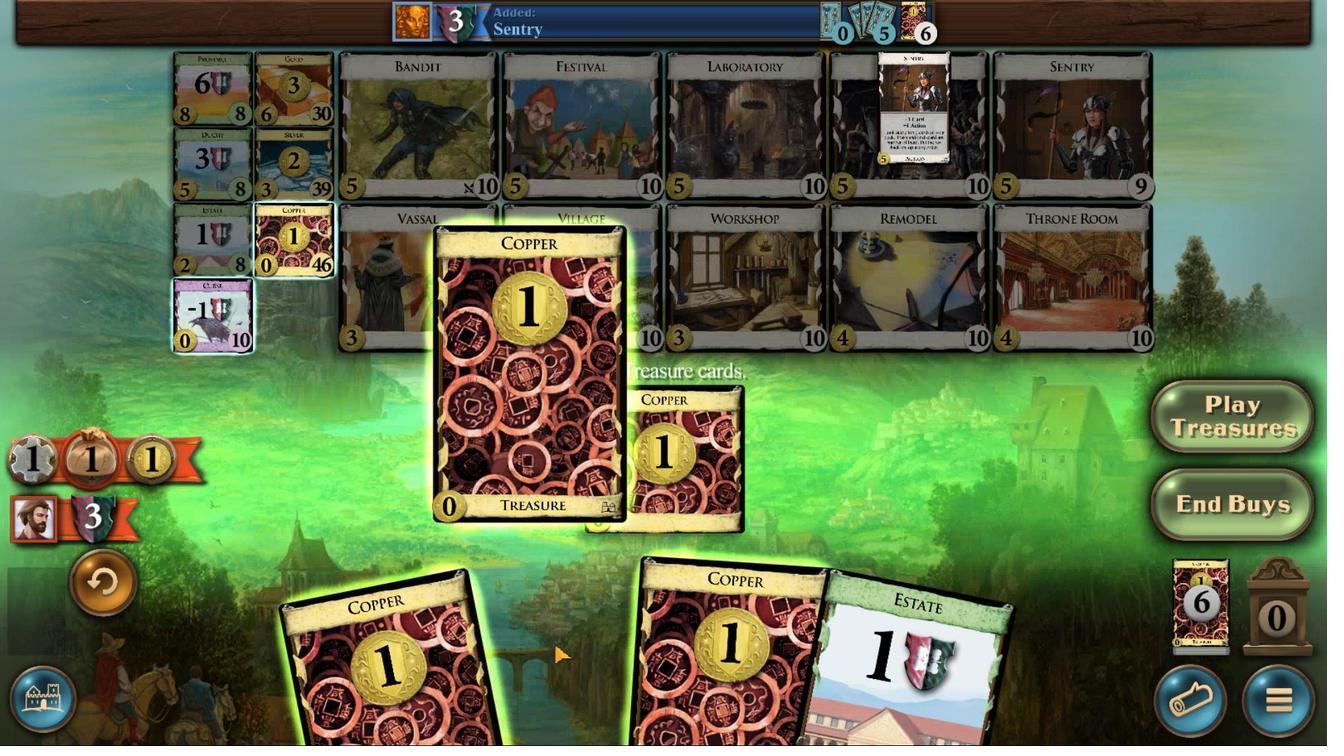 
Action: Mouse scrolled (552, 646) with delta (0, 0)
Screenshot: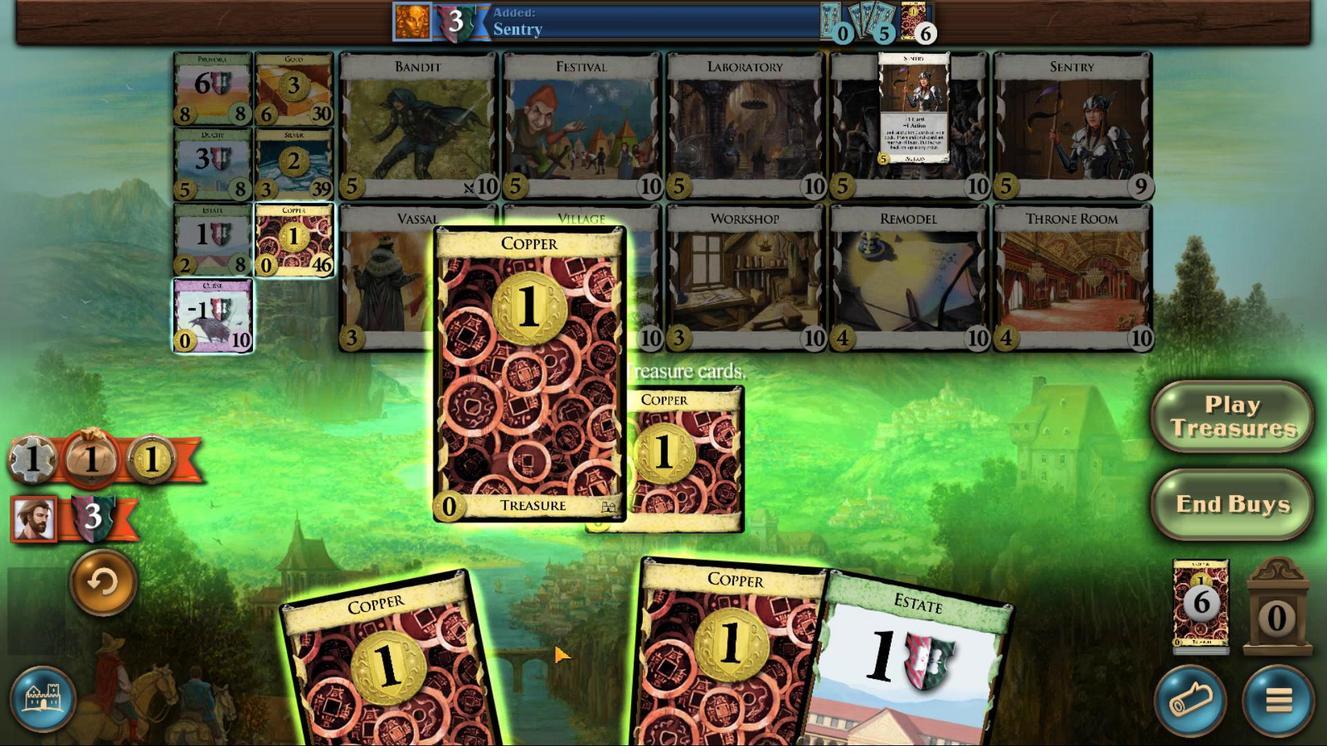 
Action: Mouse moved to (570, 636)
Screenshot: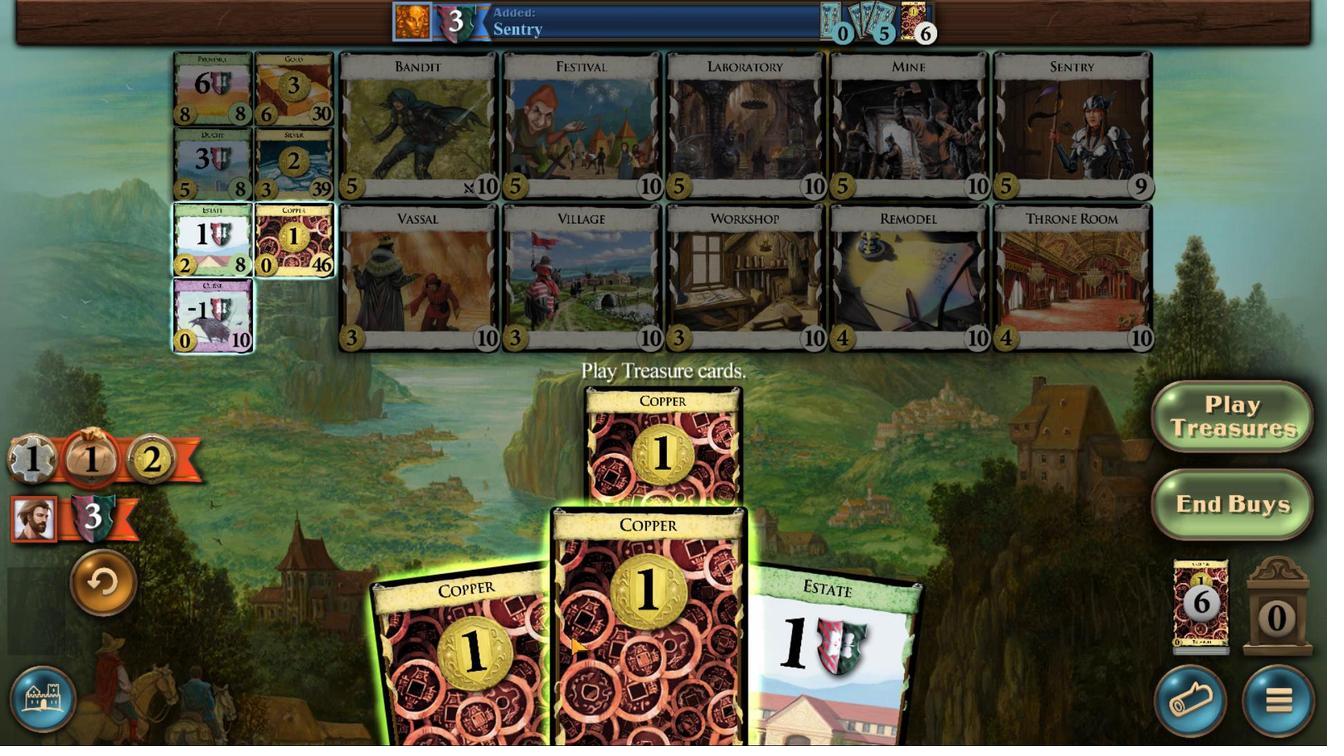 
Action: Mouse scrolled (570, 636) with delta (0, 0)
Screenshot: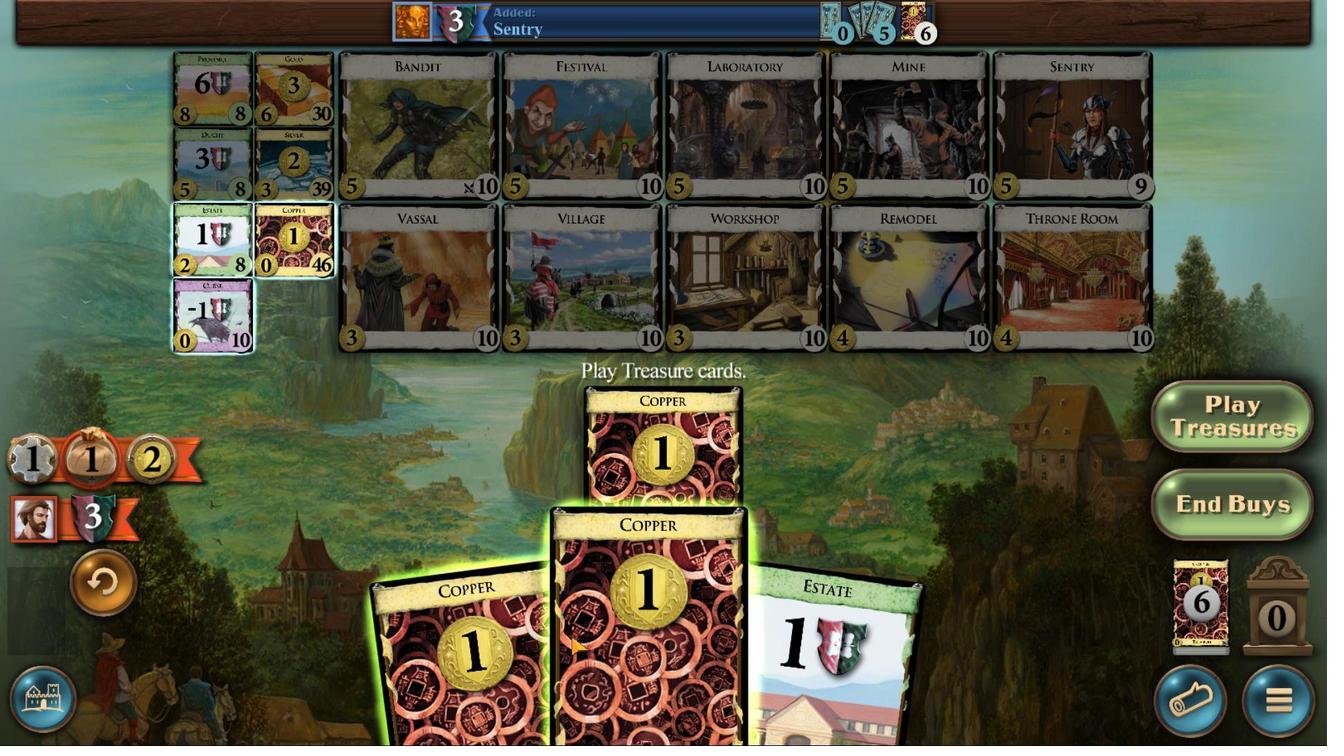 
Action: Mouse scrolled (570, 636) with delta (0, 0)
Screenshot: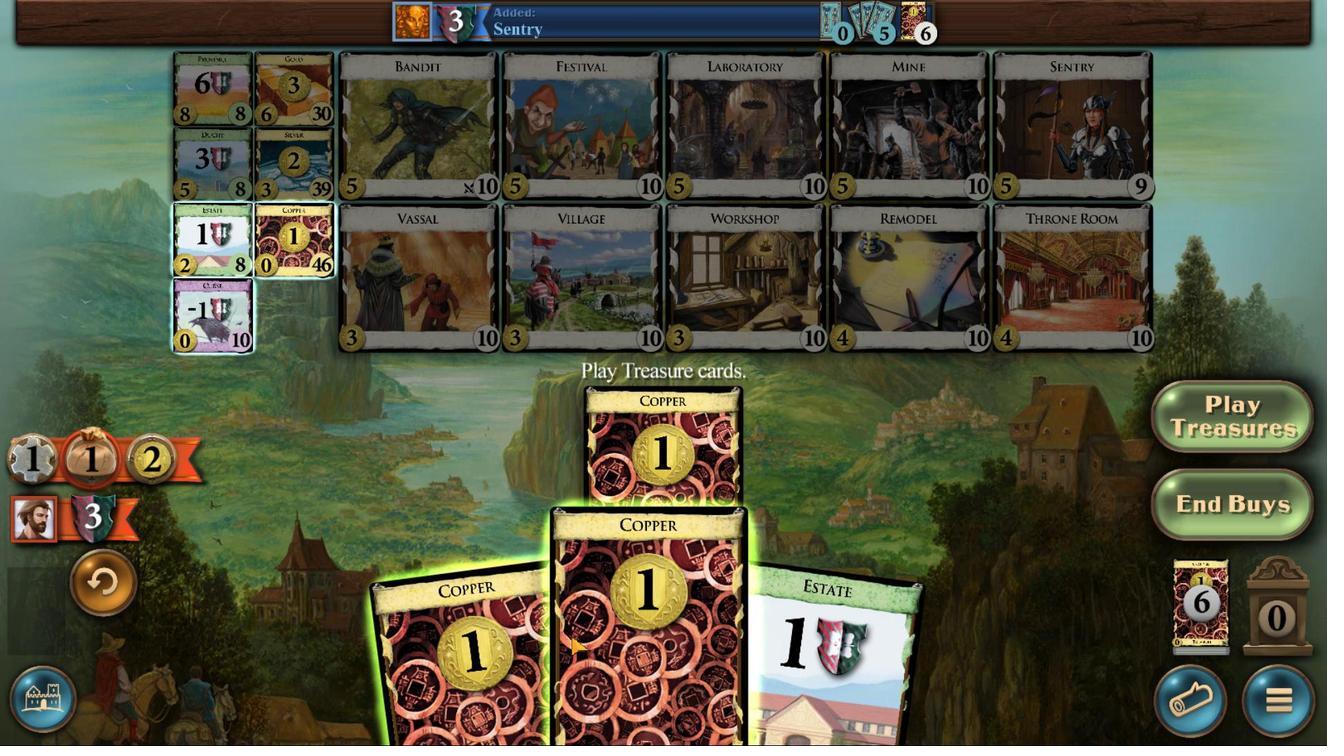 
Action: Mouse moved to (226, 230)
Screenshot: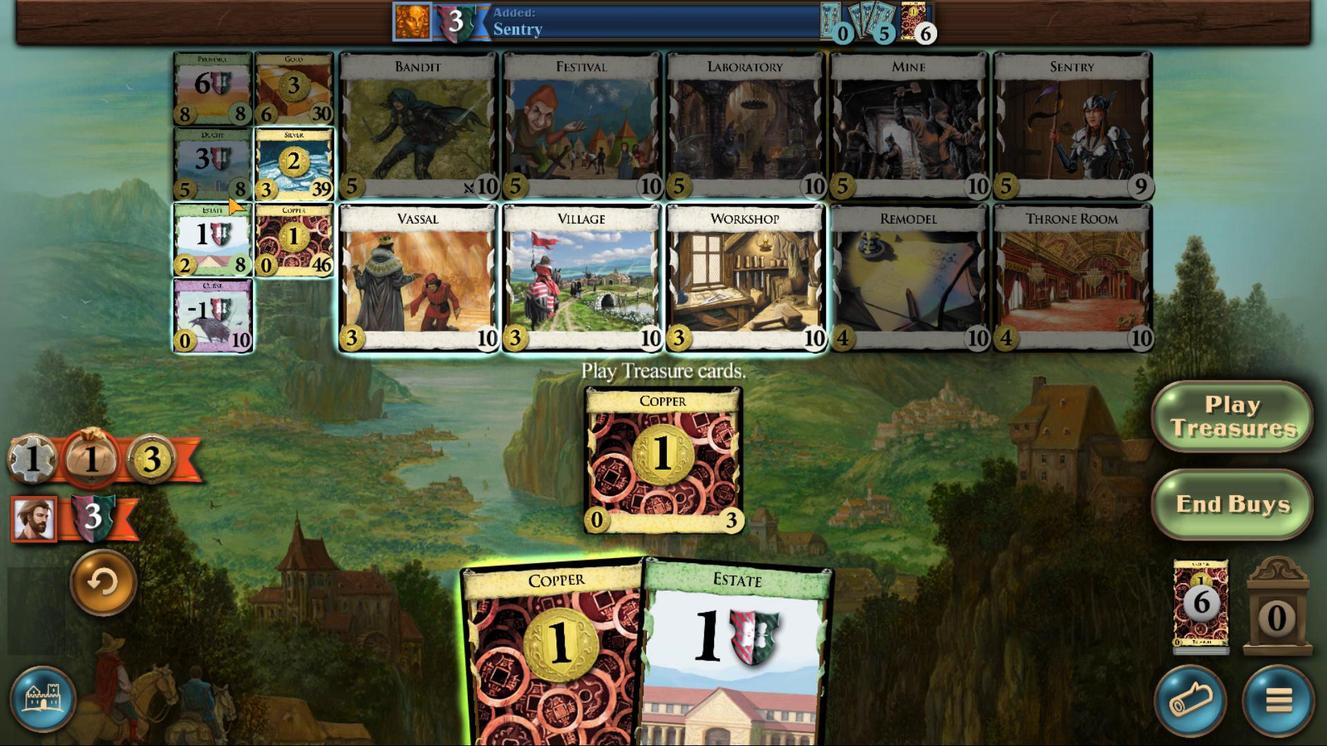 
Action: Mouse pressed left at (226, 230)
Screenshot: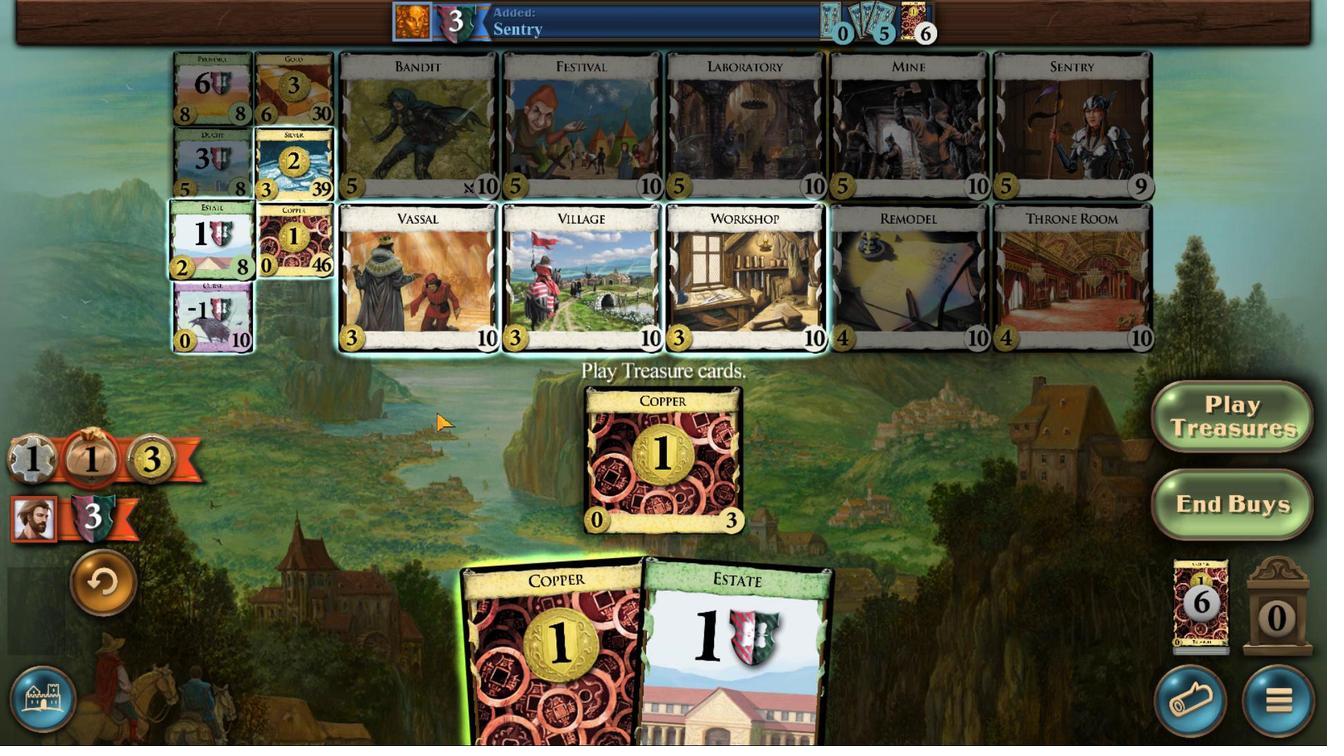 
Action: Mouse moved to (447, 681)
Screenshot: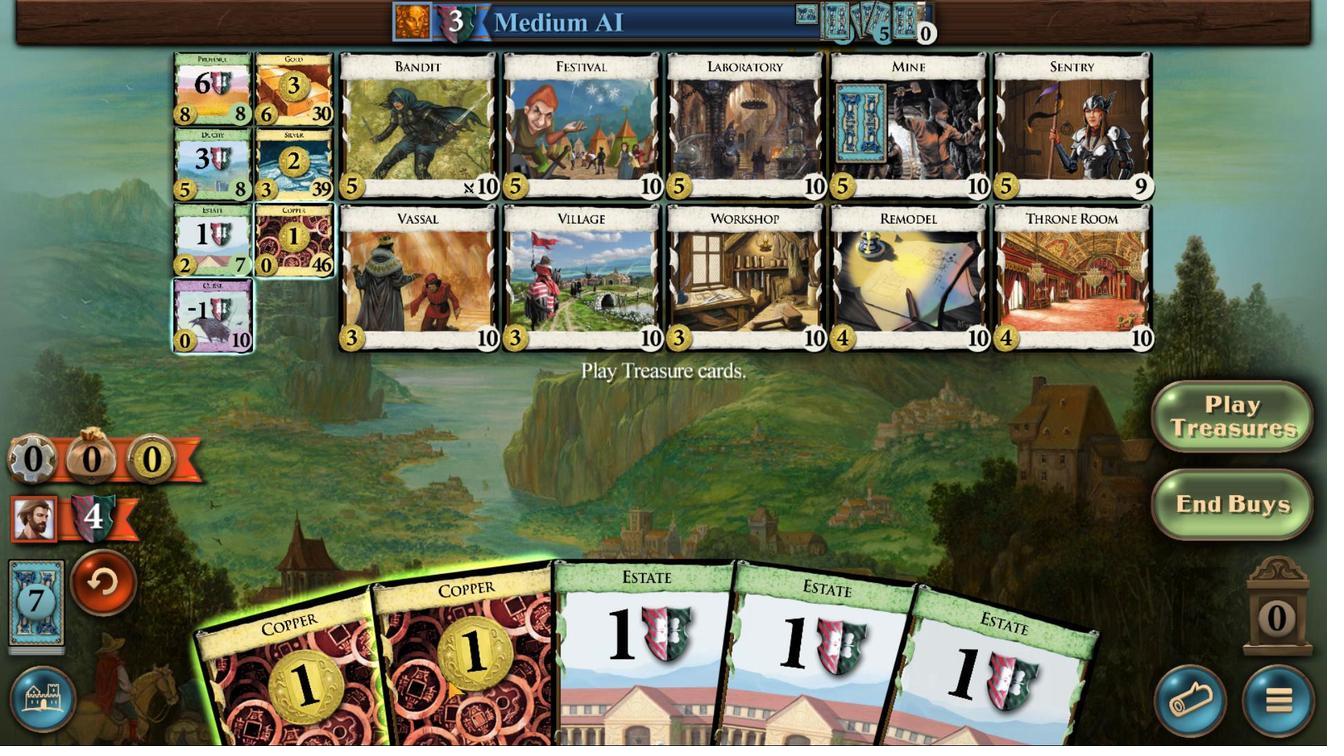 
Action: Mouse scrolled (447, 680) with delta (0, 0)
Screenshot: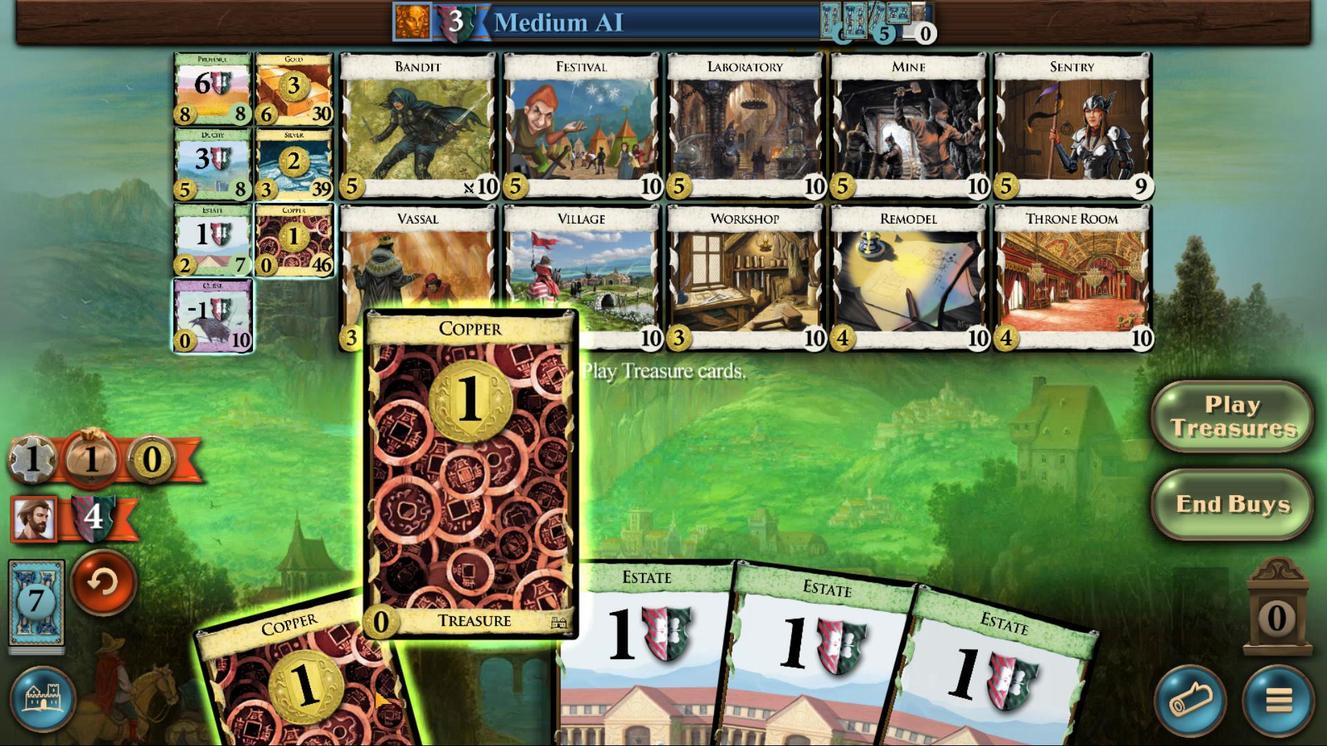 
Action: Mouse scrolled (447, 680) with delta (0, 0)
Screenshot: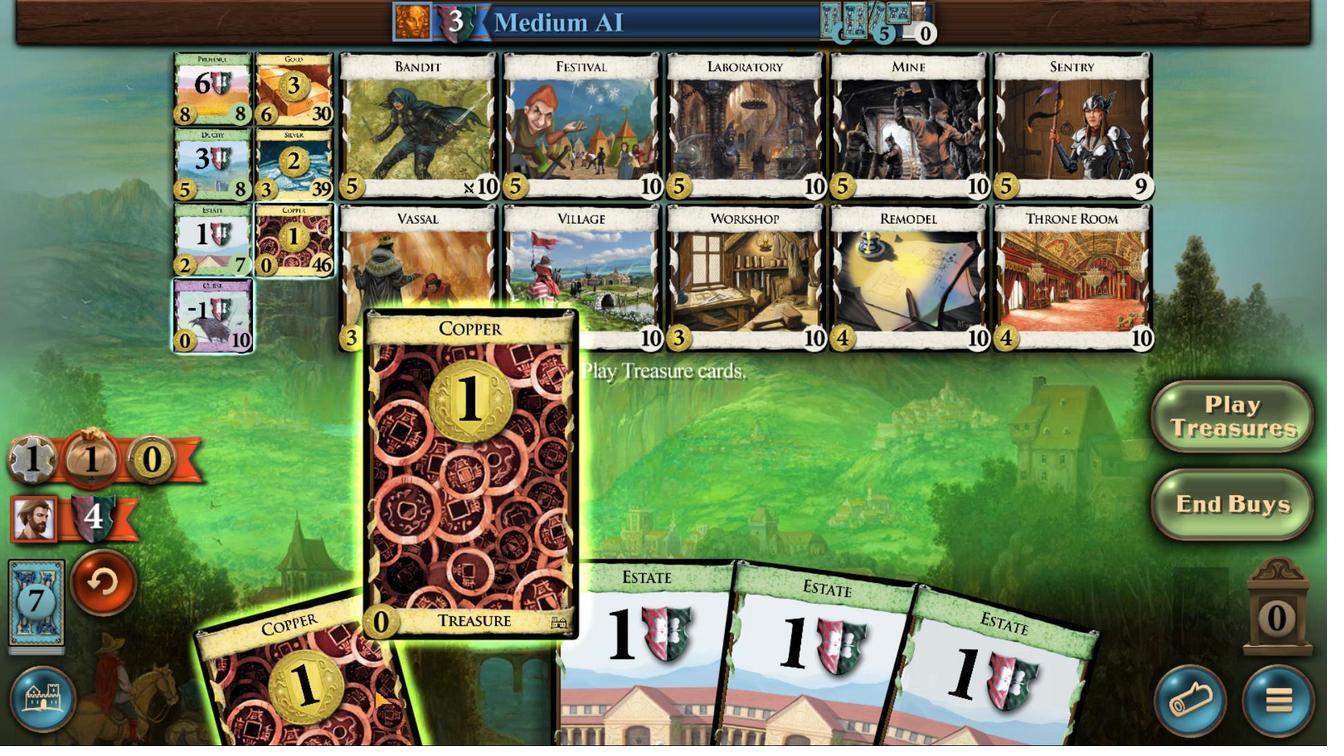 
Action: Mouse scrolled (447, 680) with delta (0, 0)
Screenshot: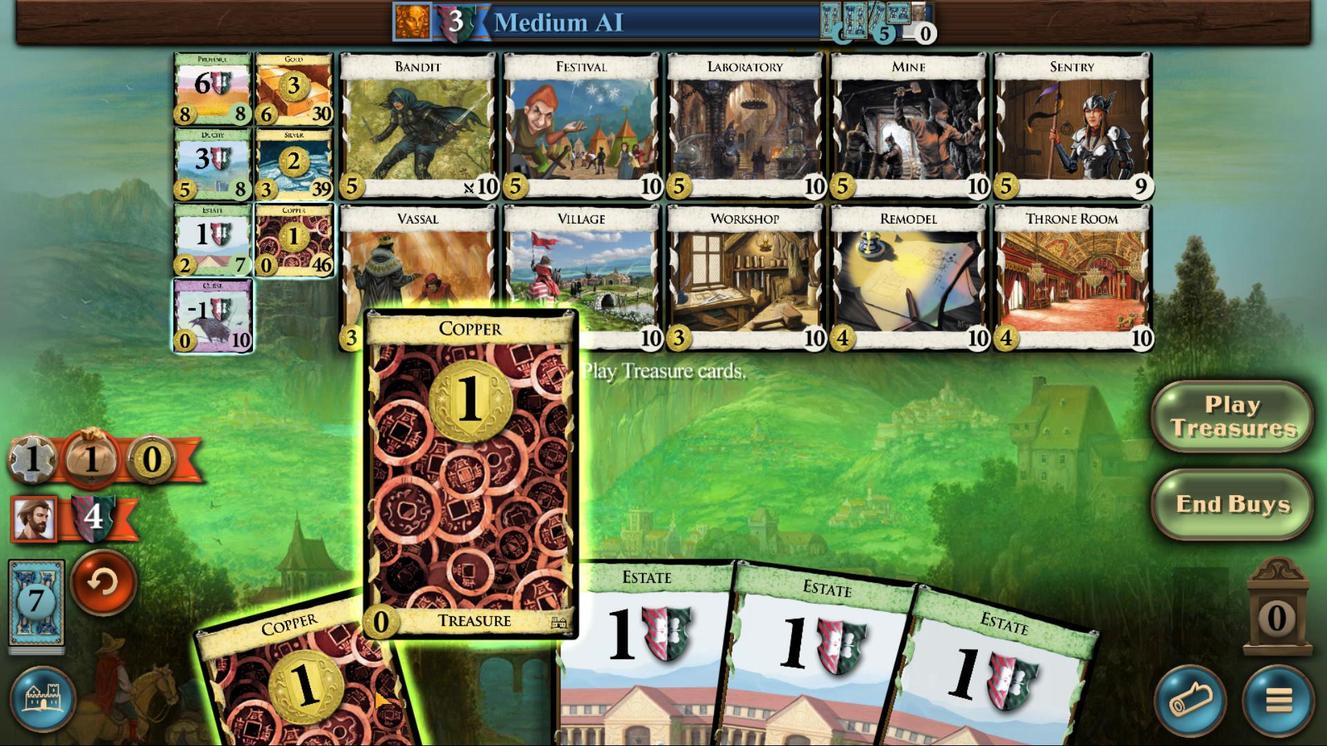 
Action: Mouse moved to (342, 739)
Screenshot: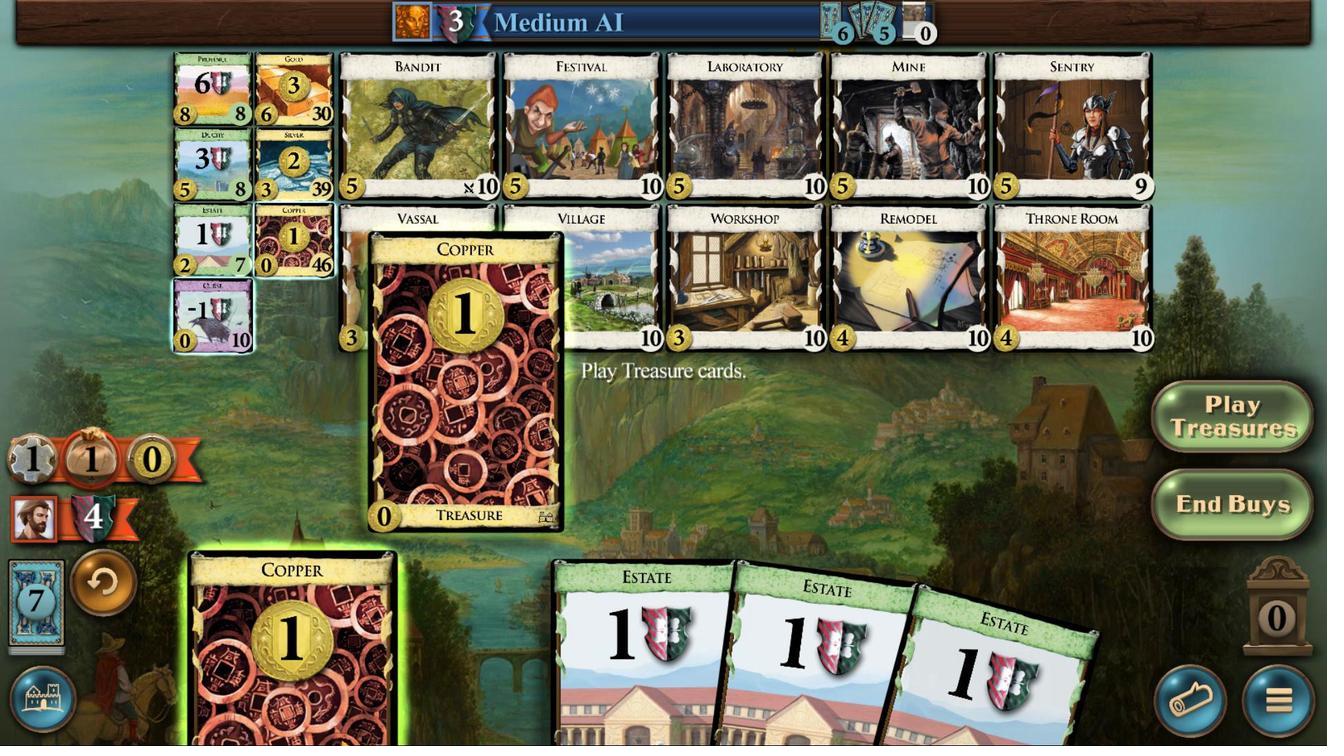 
Action: Mouse scrolled (342, 739) with delta (0, 0)
Screenshot: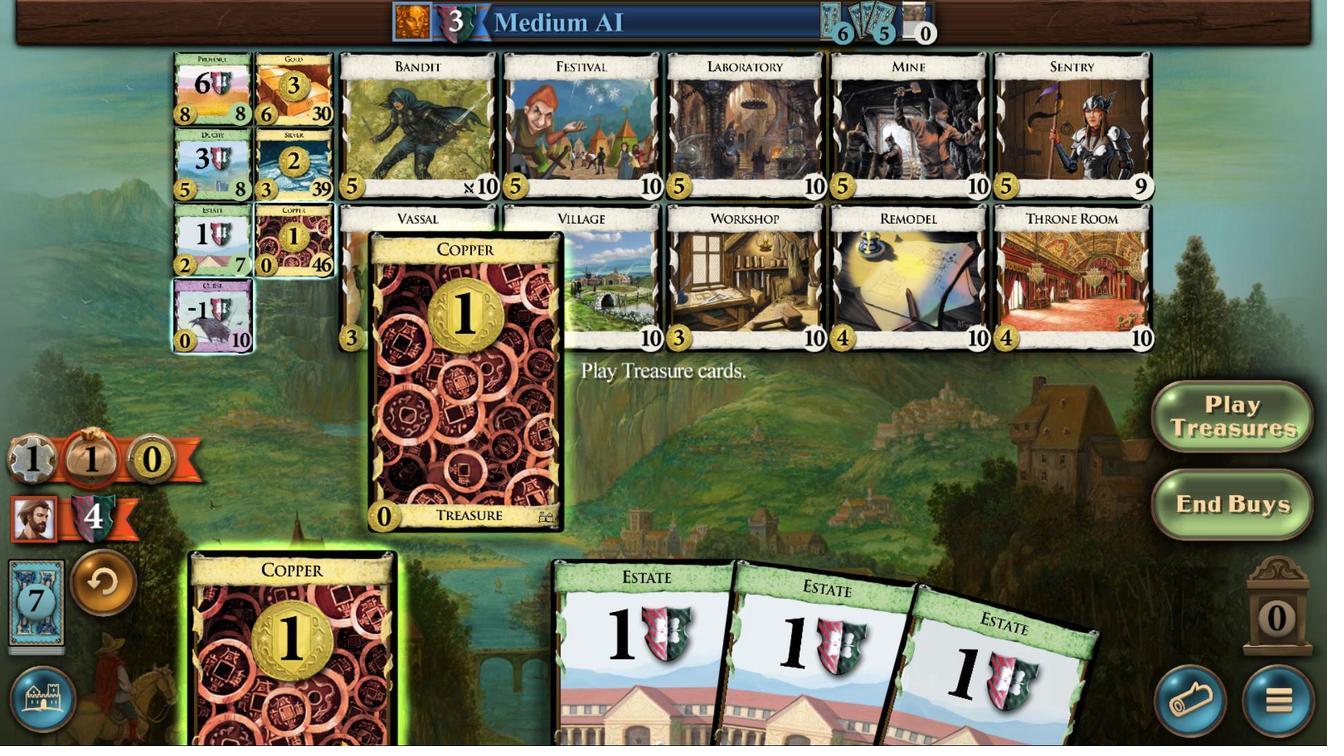 
Action: Mouse moved to (340, 739)
Screenshot: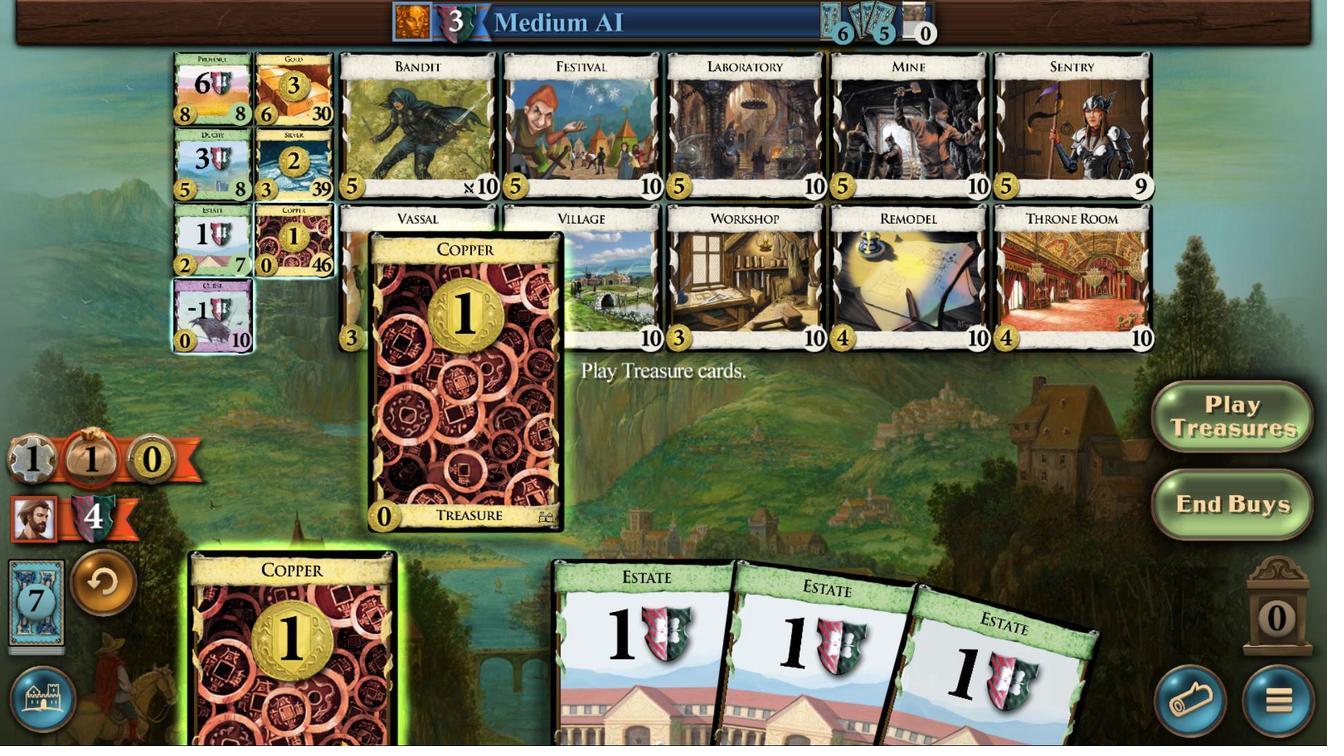 
Action: Mouse scrolled (340, 739) with delta (0, 0)
Screenshot: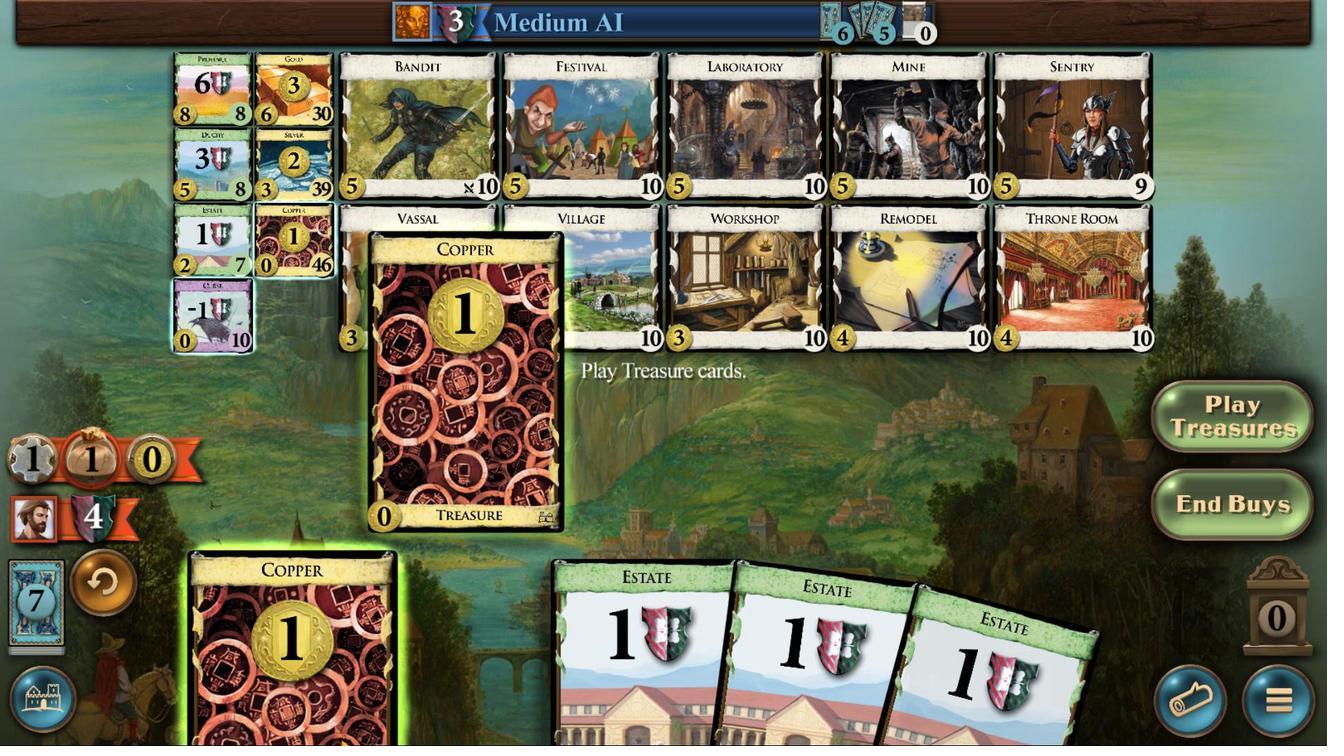 
Action: Mouse moved to (340, 739)
Screenshot: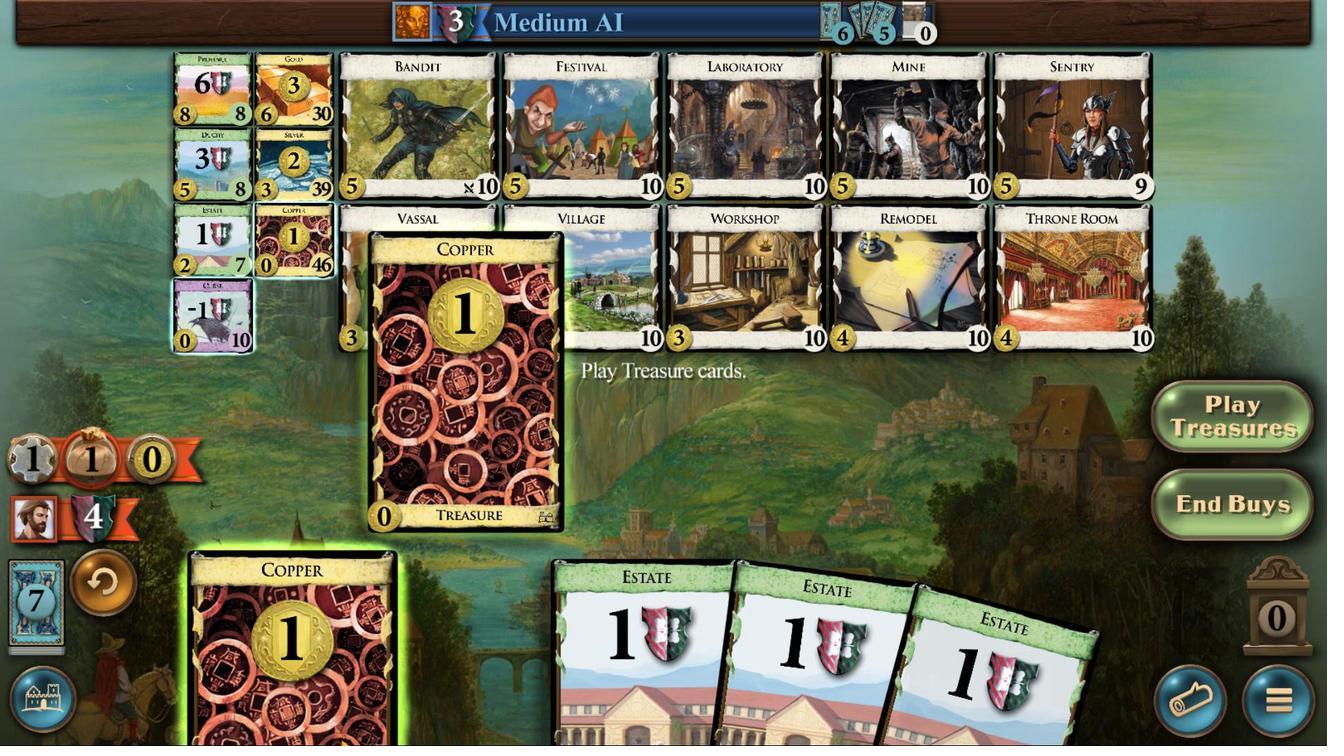 
Action: Mouse scrolled (340, 739) with delta (0, 0)
Screenshot: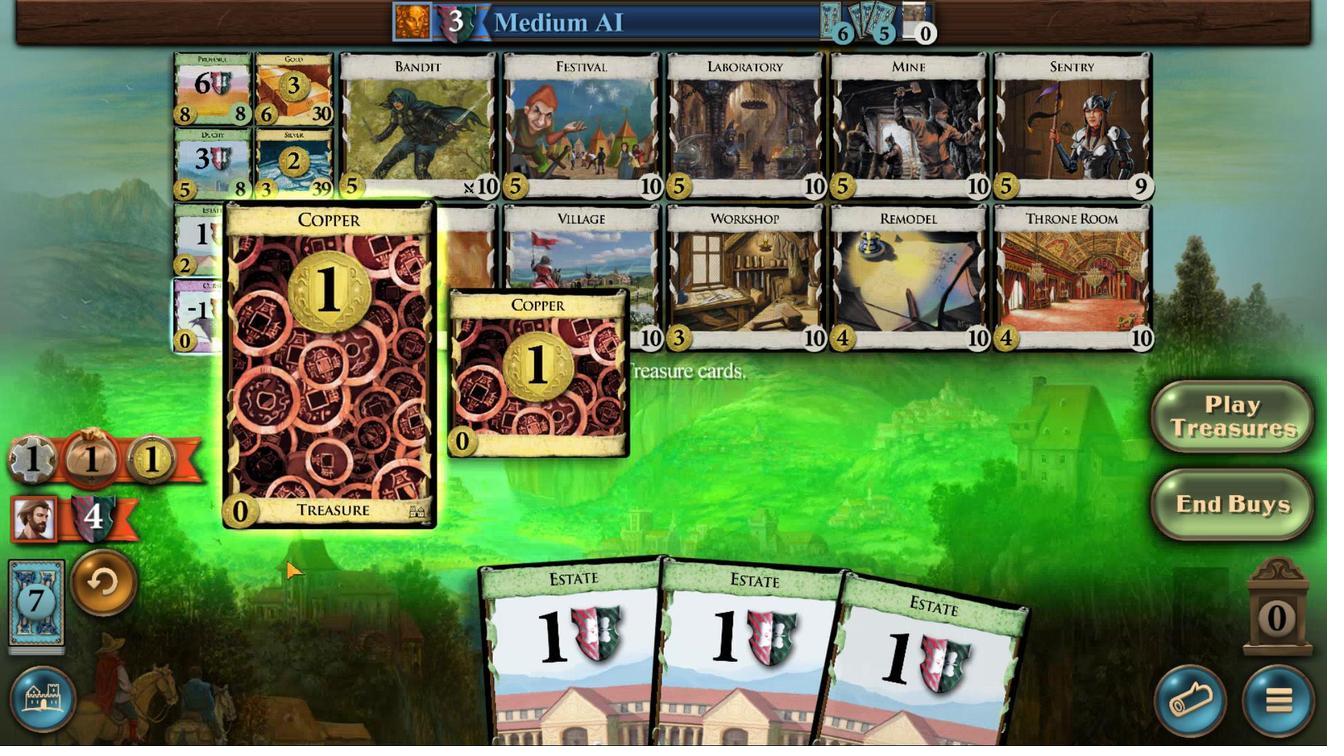 
Action: Mouse moved to (199, 223)
Screenshot: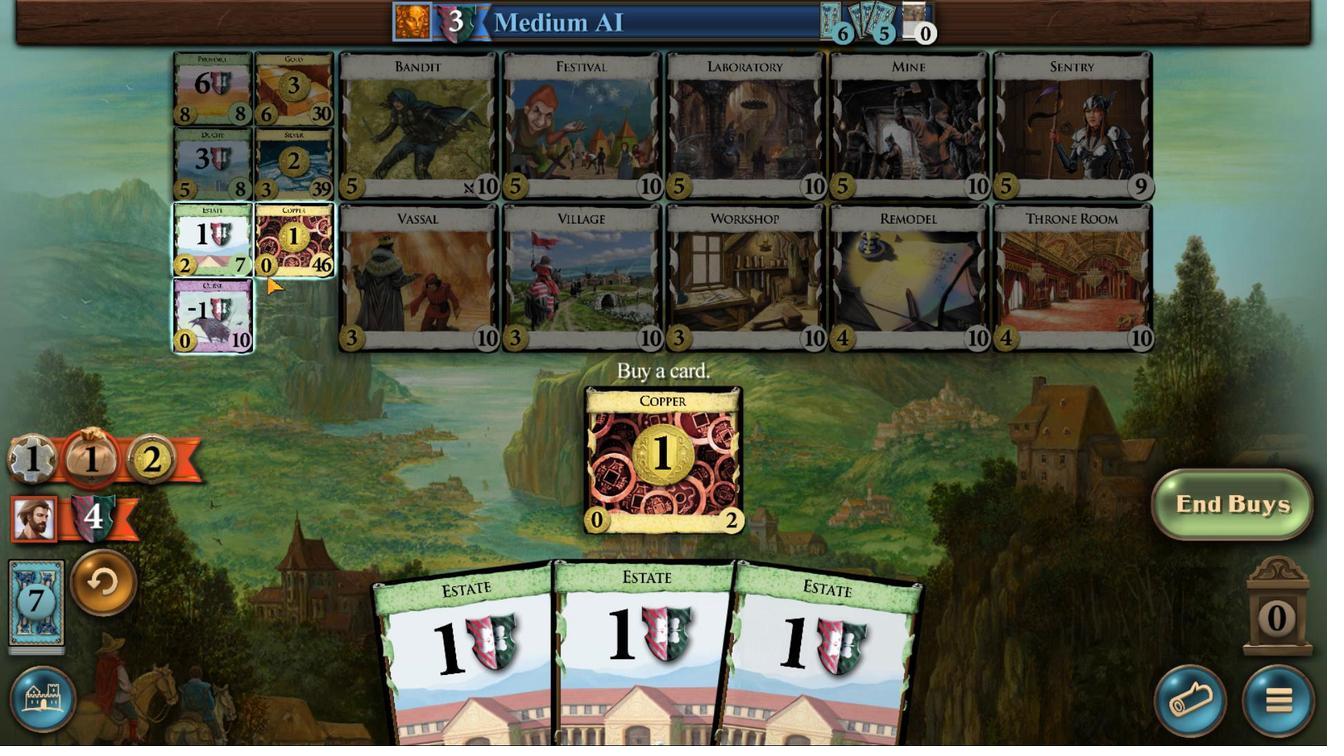 
Action: Mouse pressed left at (199, 223)
Screenshot: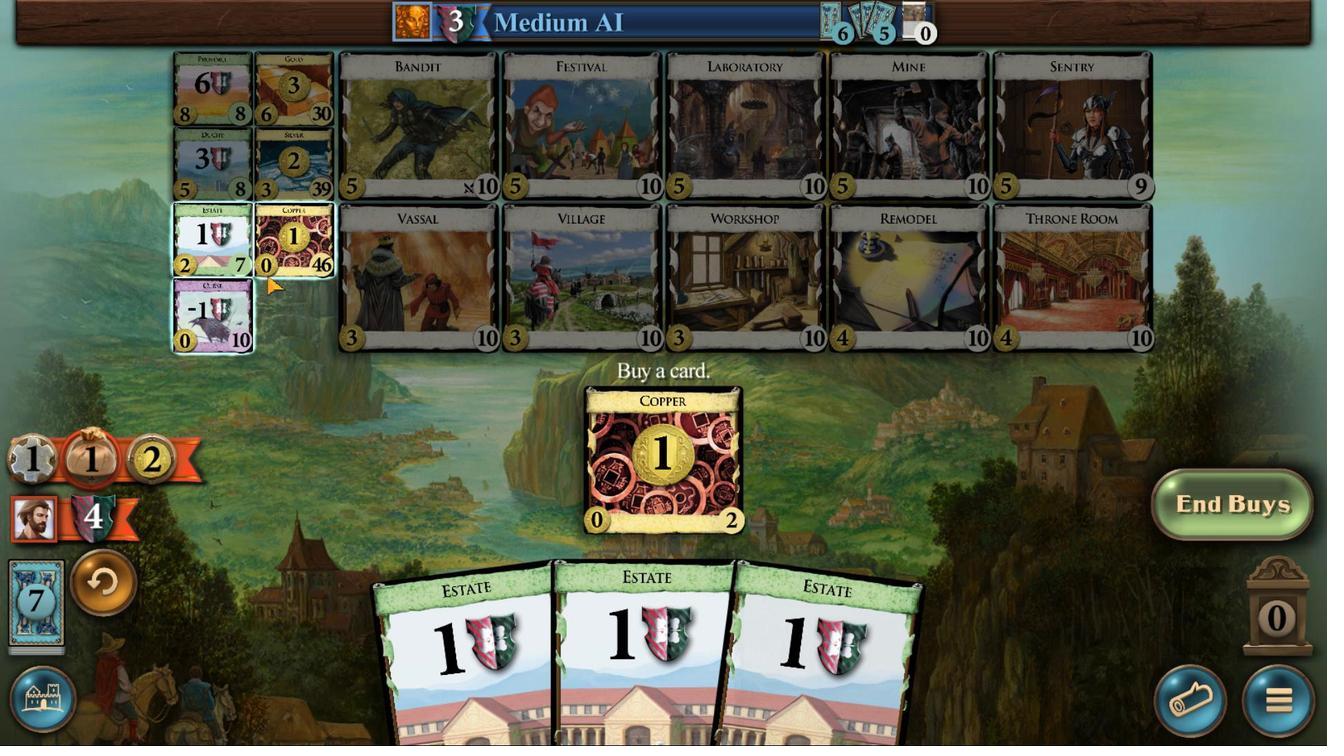 
Action: Mouse moved to (617, 719)
Screenshot: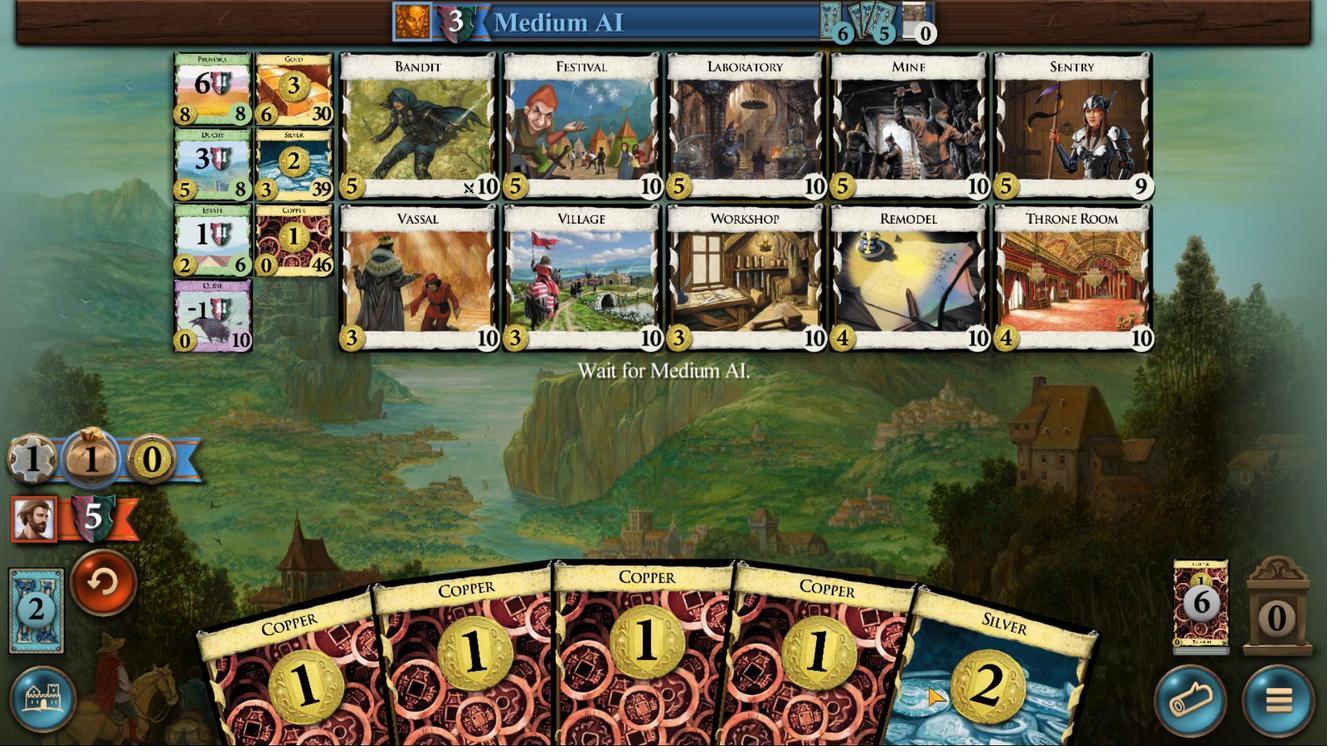 
Action: Mouse scrolled (617, 718) with delta (0, 0)
Screenshot: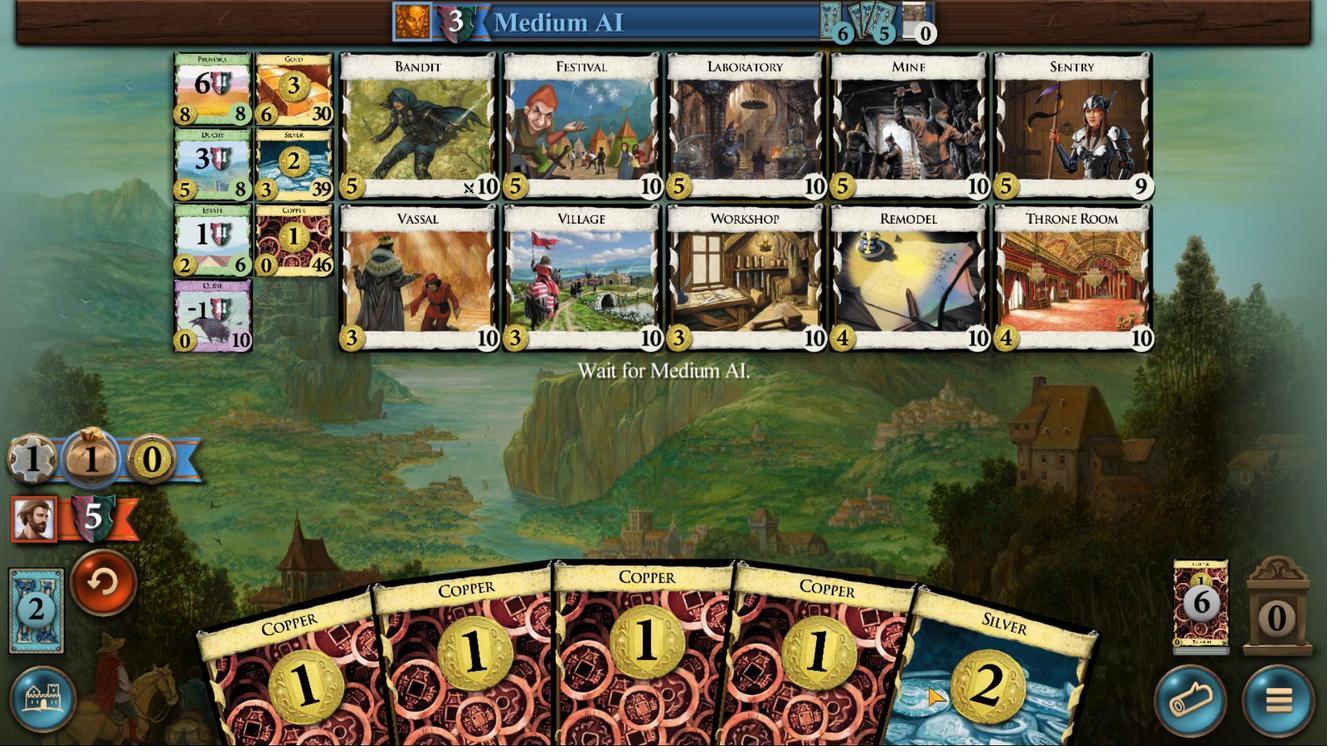 
Action: Mouse moved to (352, 421)
Screenshot: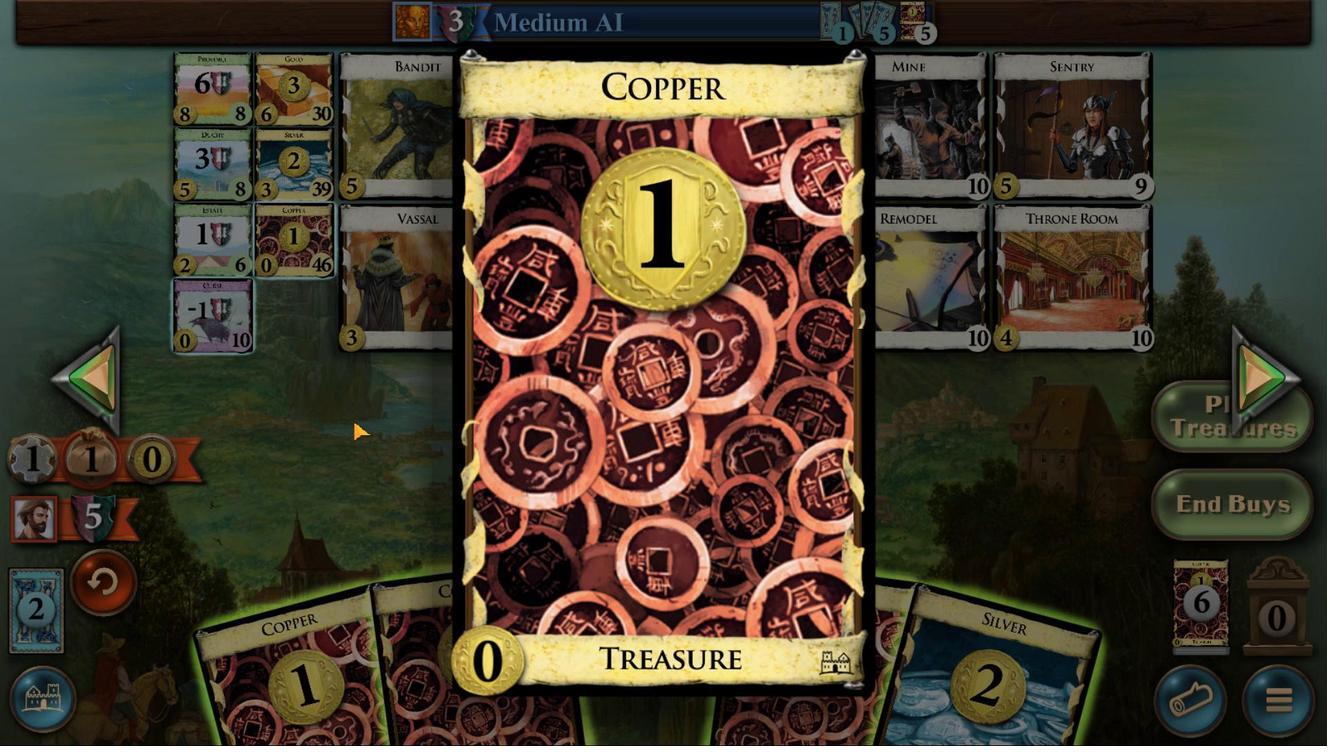 
Action: Mouse pressed left at (352, 421)
Screenshot: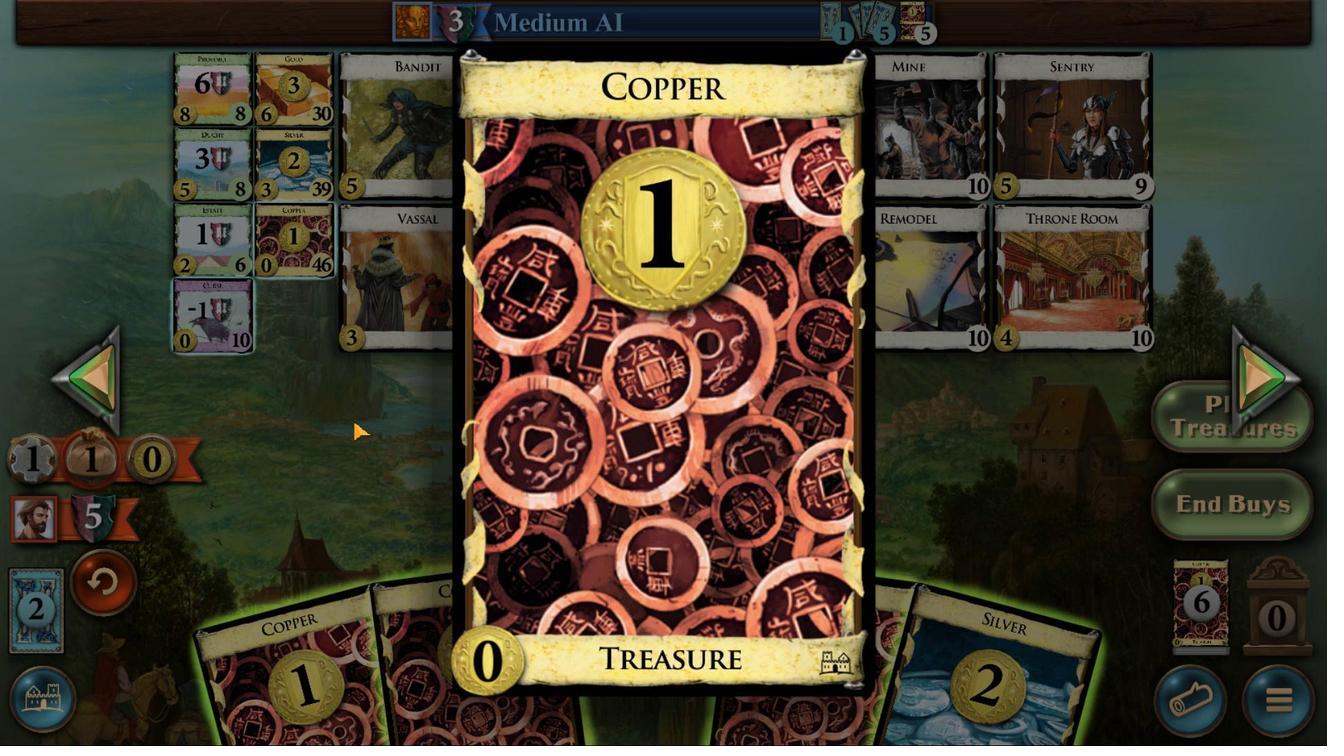 
Action: Mouse moved to (1054, 696)
Screenshot: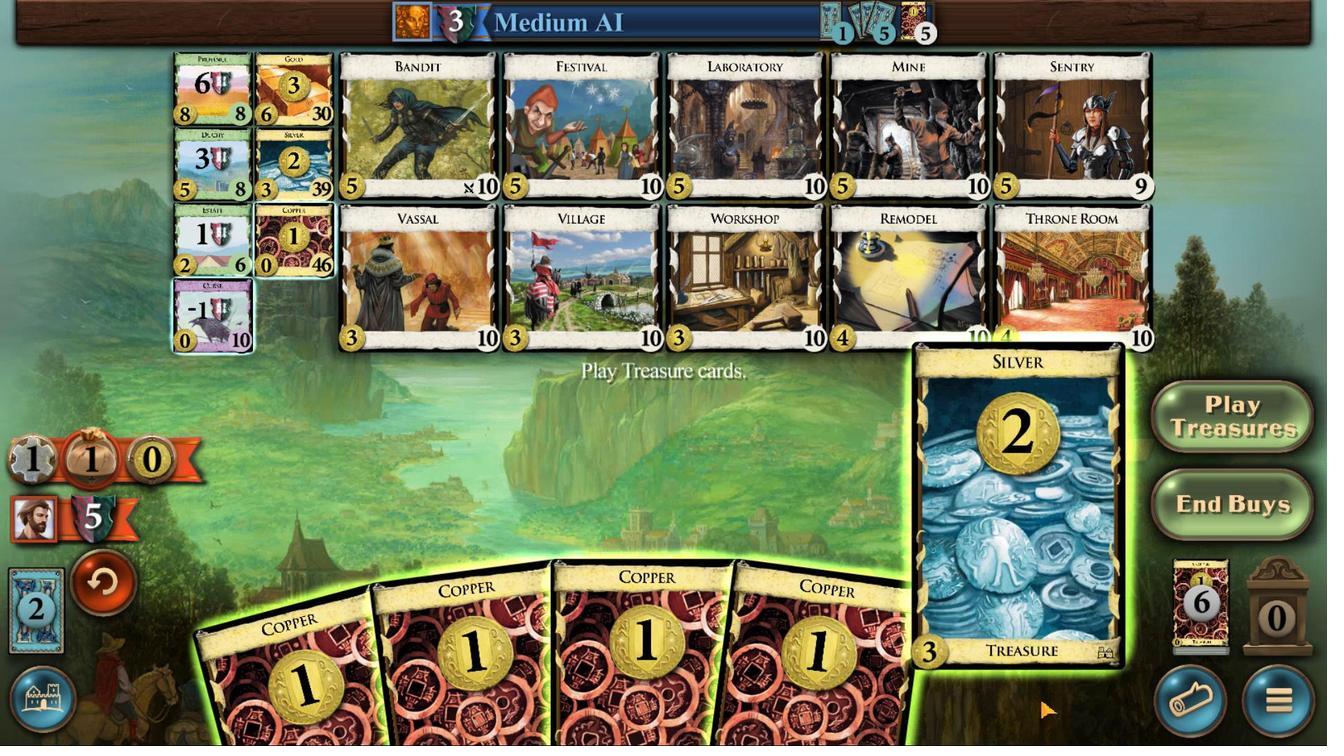 
Action: Mouse scrolled (1054, 695) with delta (0, 0)
Screenshot: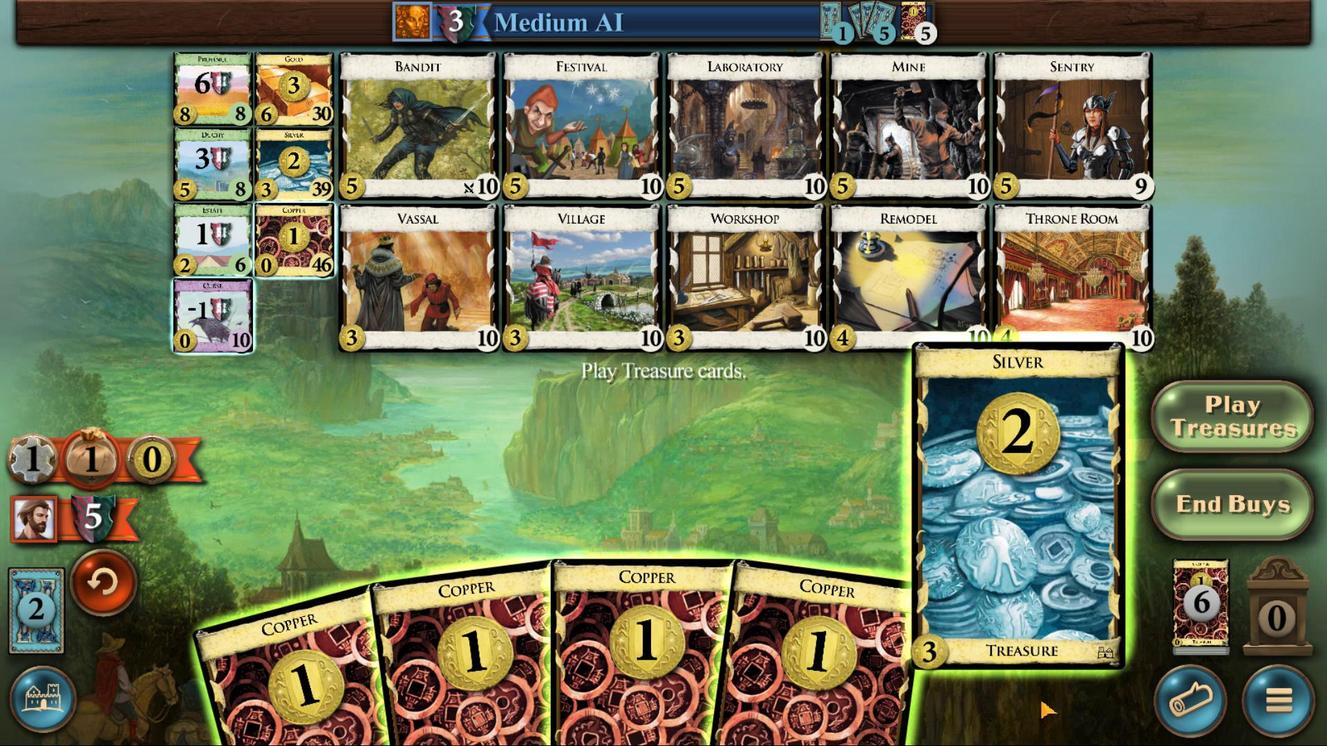 
Action: Mouse moved to (1053, 702)
Screenshot: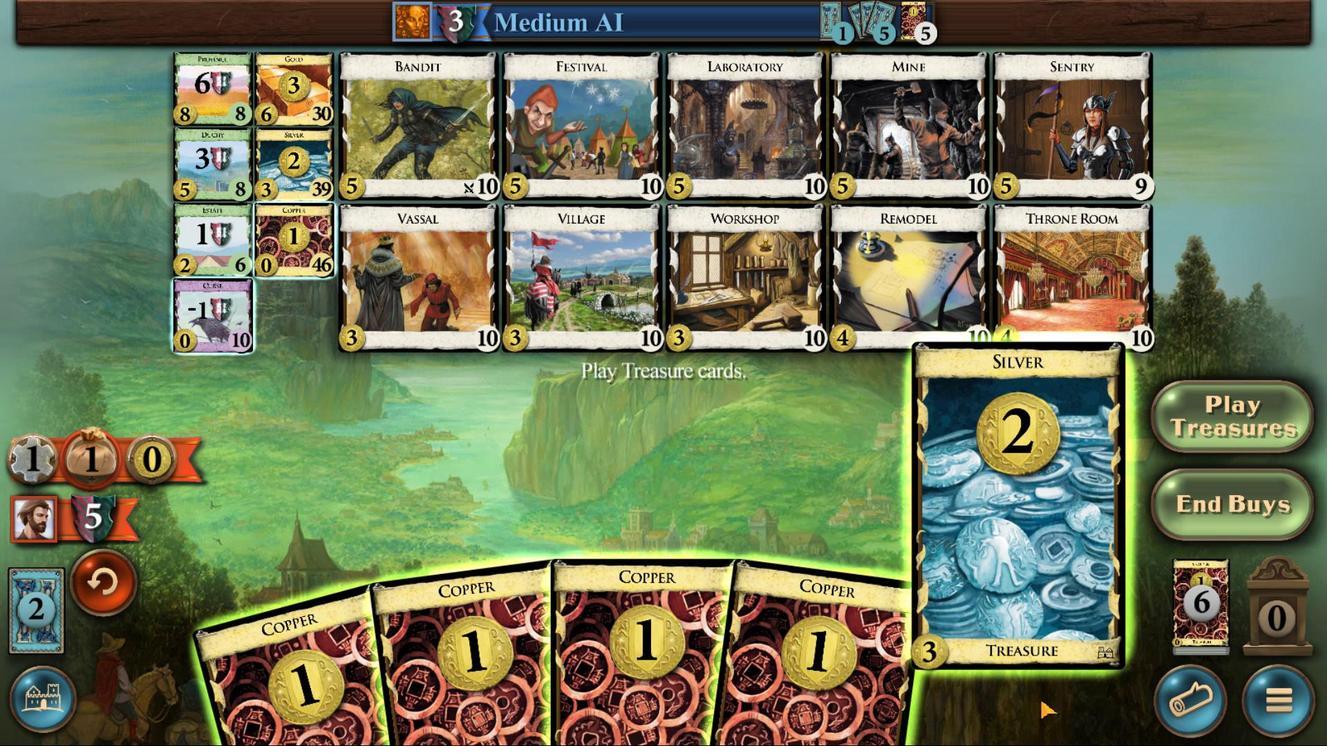 
Action: Mouse scrolled (1053, 701) with delta (0, 0)
Screenshot: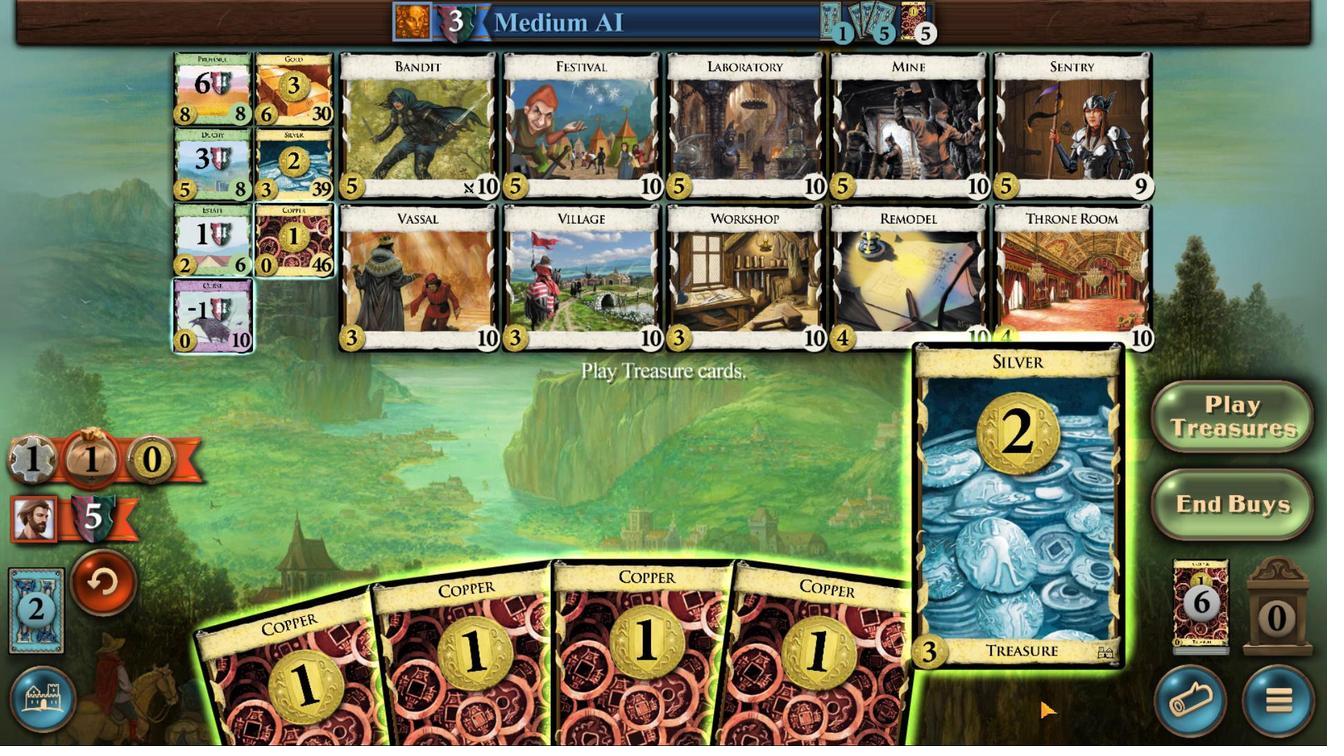 
Action: Mouse moved to (896, 688)
Screenshot: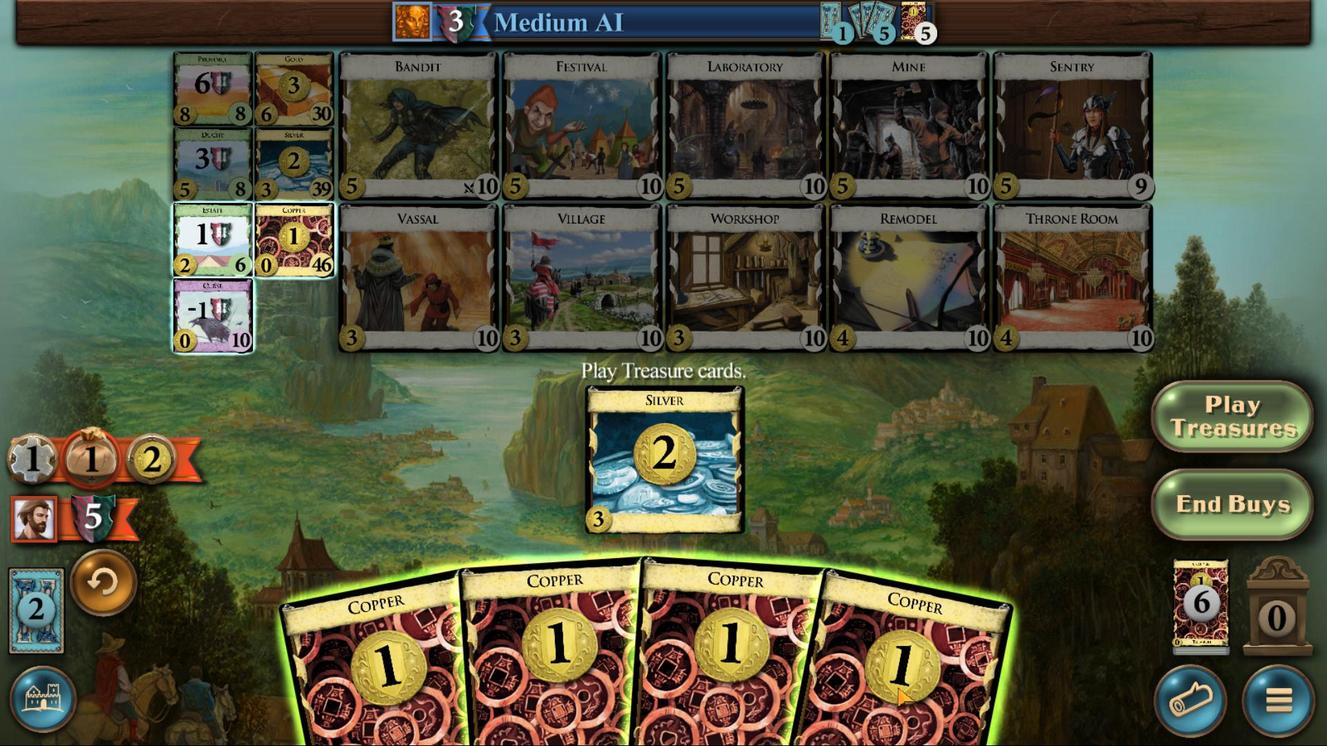 
Action: Mouse scrolled (896, 687) with delta (0, 0)
Screenshot: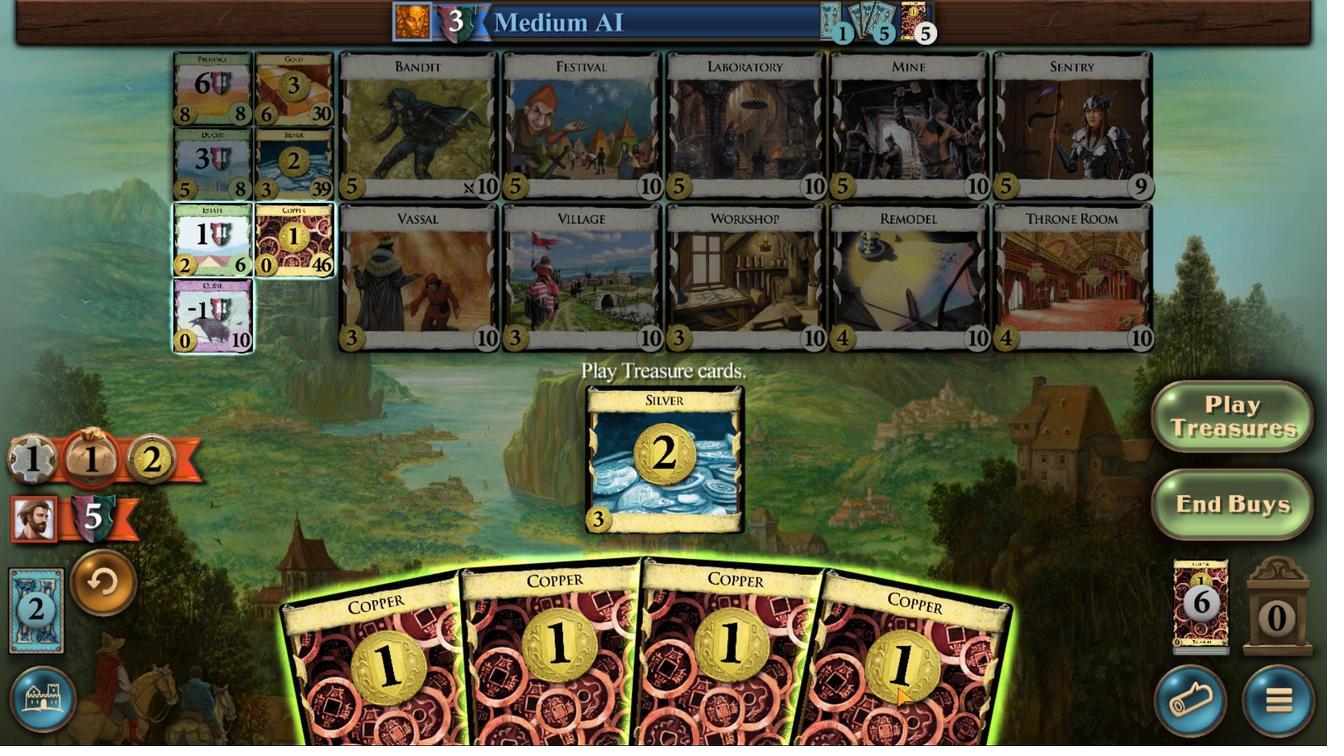 
Action: Mouse moved to (780, 682)
Screenshot: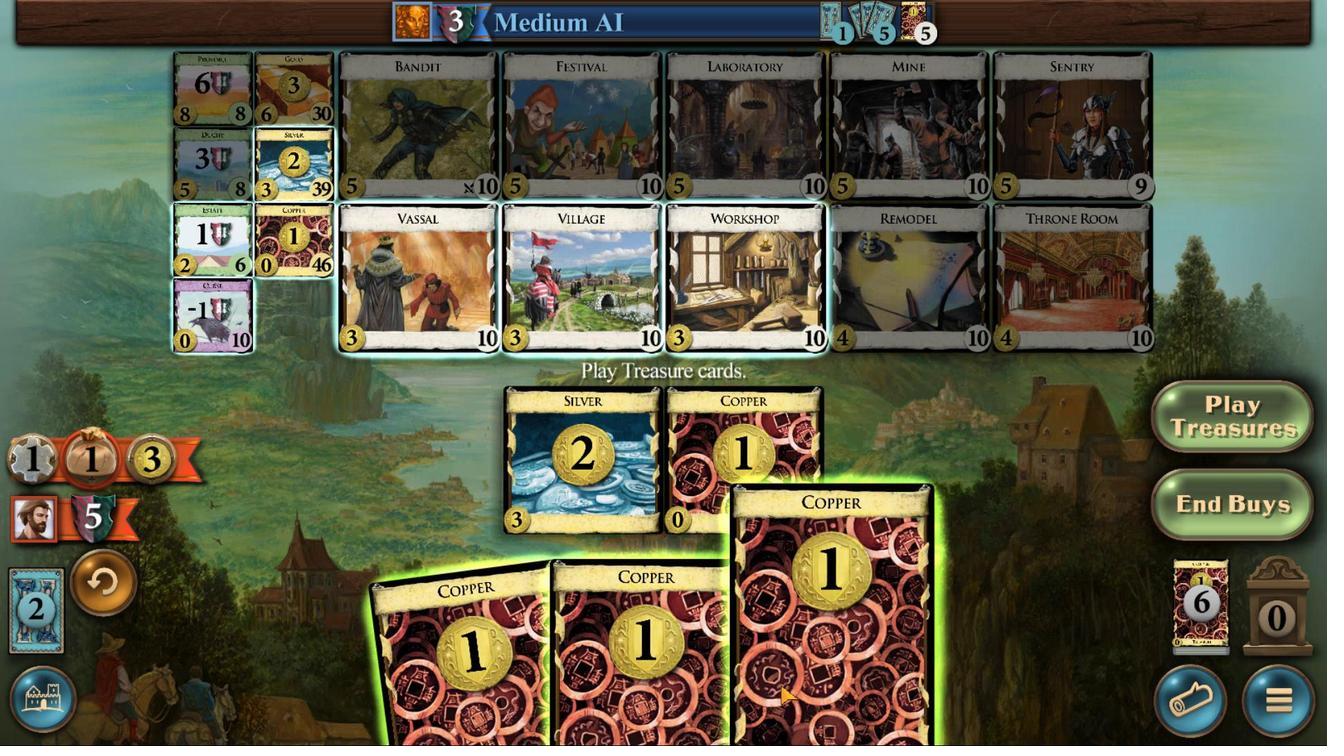 
Action: Mouse scrolled (780, 681) with delta (0, 0)
Screenshot: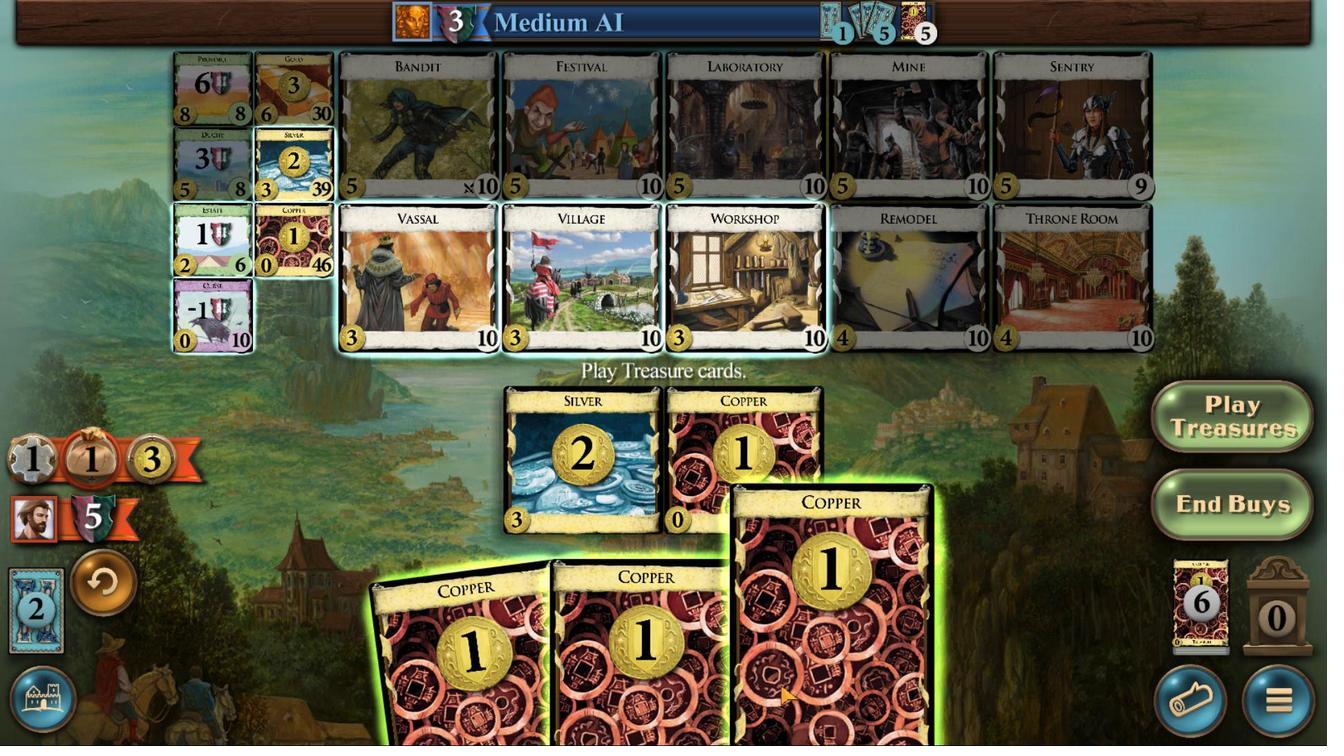 
Action: Mouse moved to (780, 686)
Screenshot: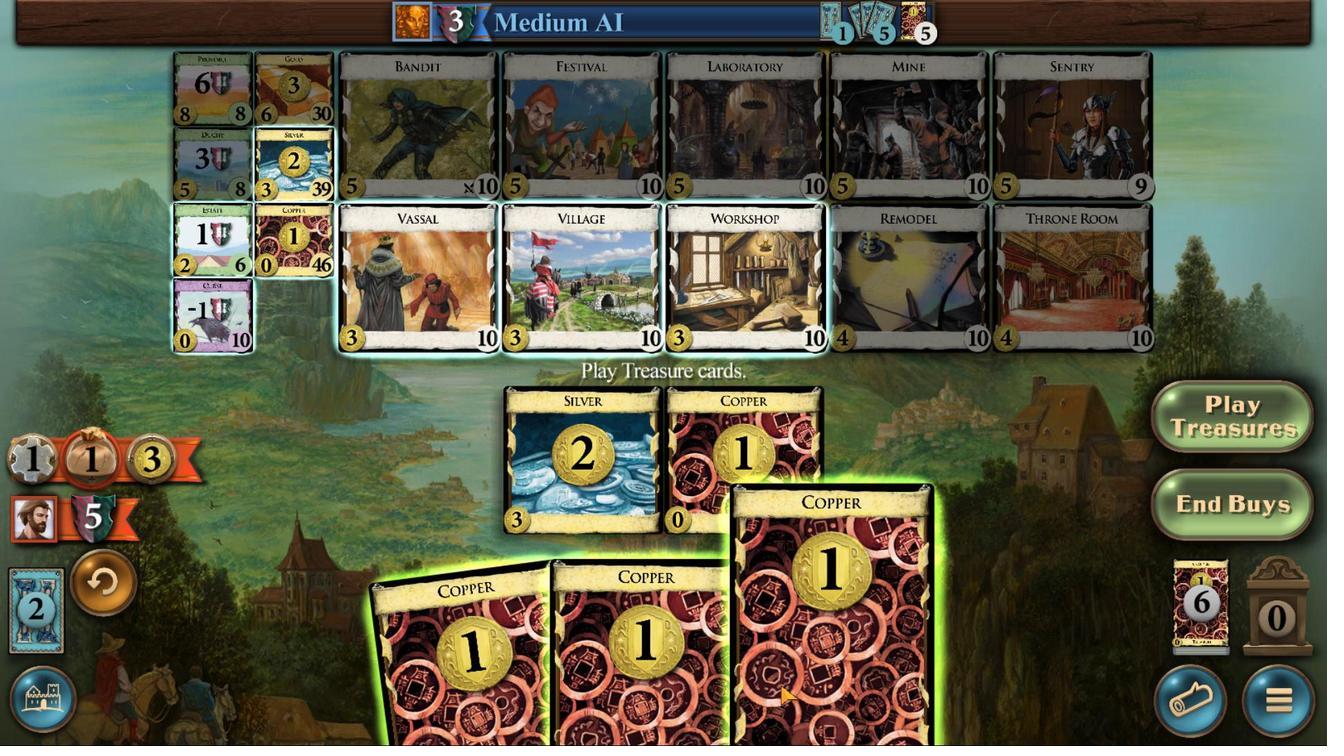 
Action: Mouse scrolled (780, 685) with delta (0, 0)
Screenshot: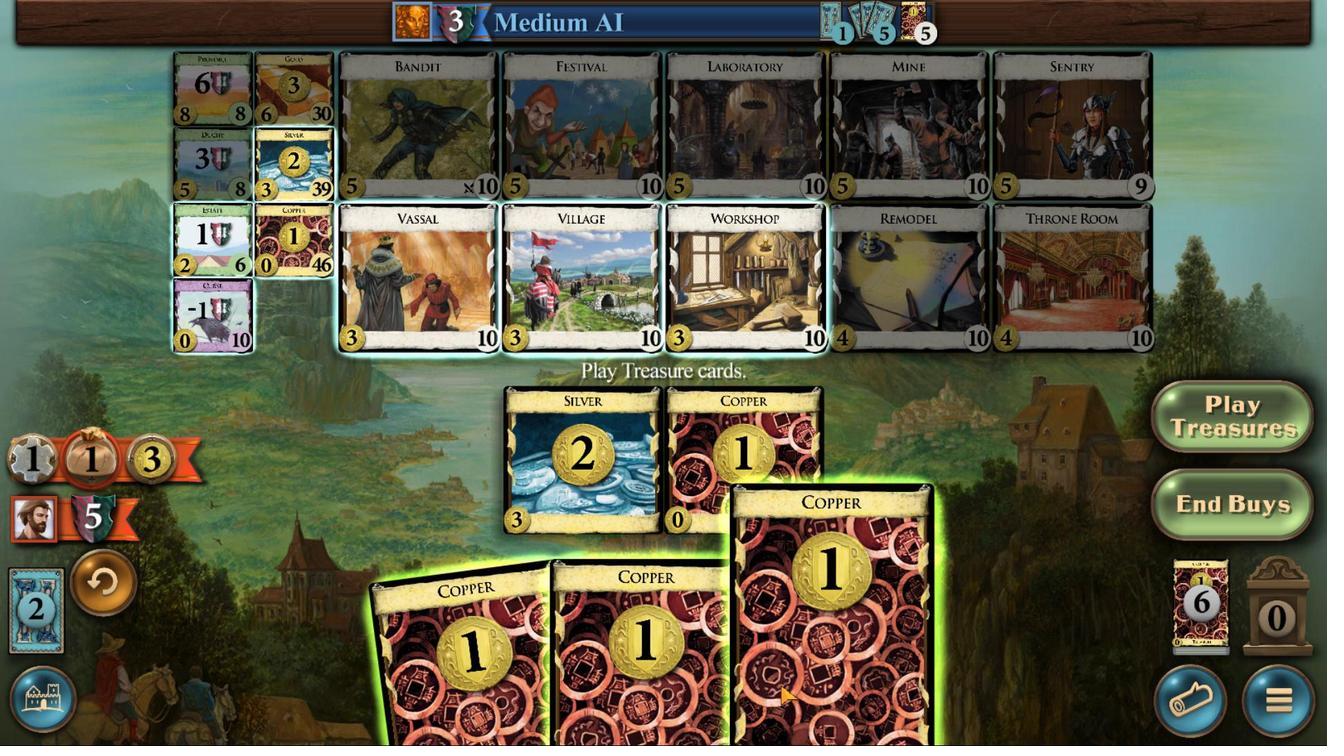 
Action: Mouse moved to (700, 688)
Screenshot: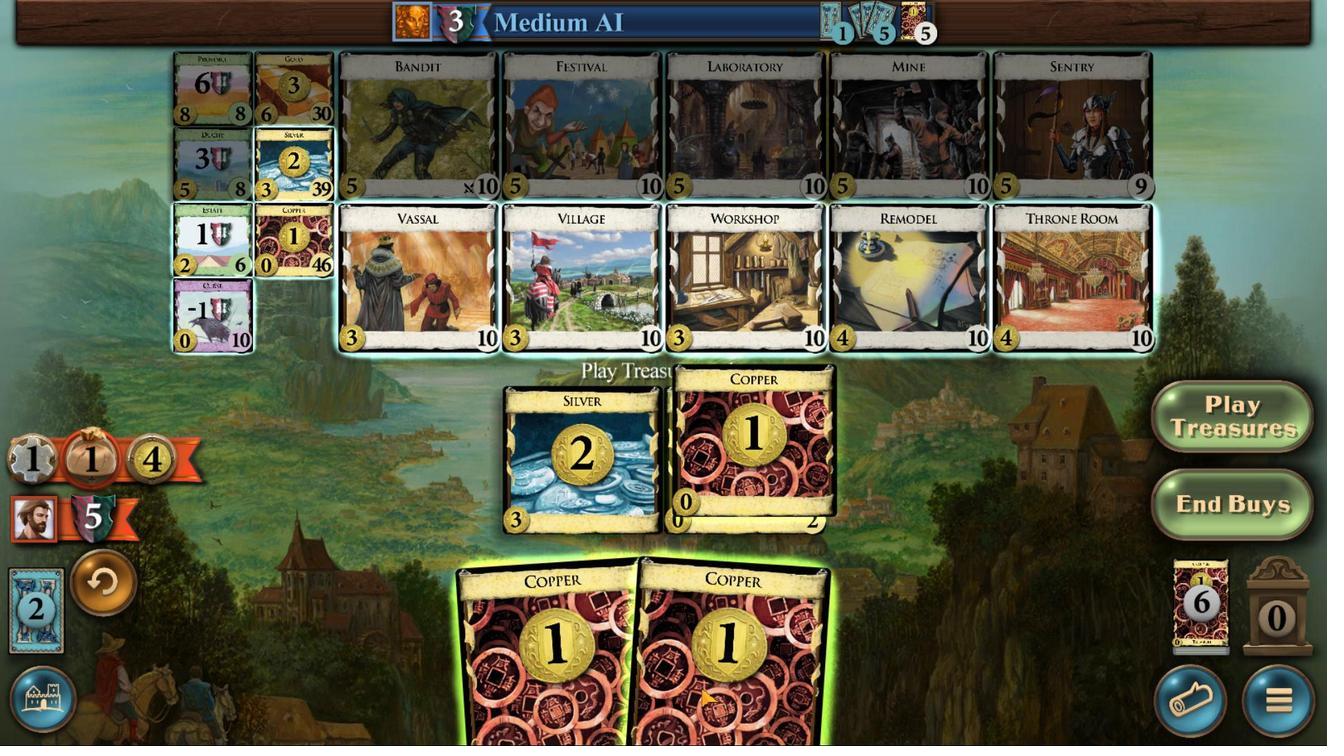 
Action: Mouse scrolled (700, 688) with delta (0, 0)
Screenshot: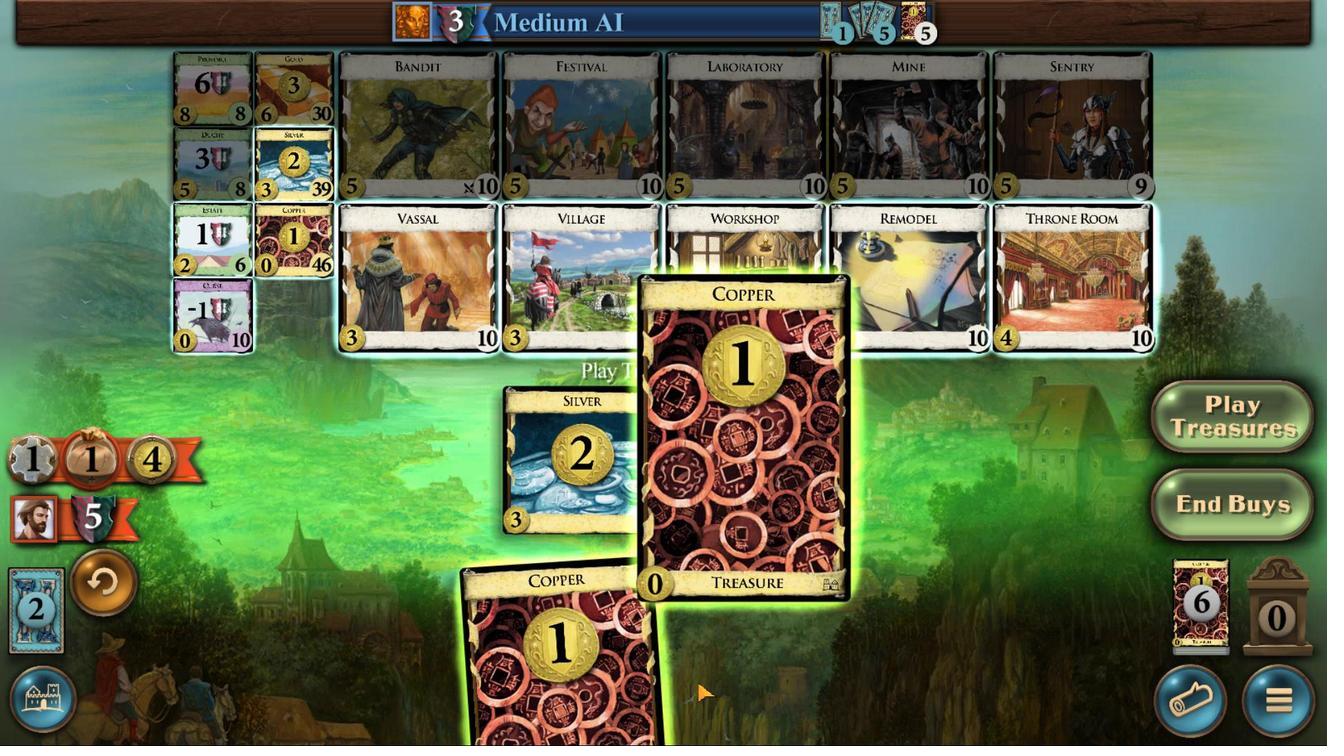
Action: Mouse scrolled (700, 688) with delta (0, 0)
Screenshot: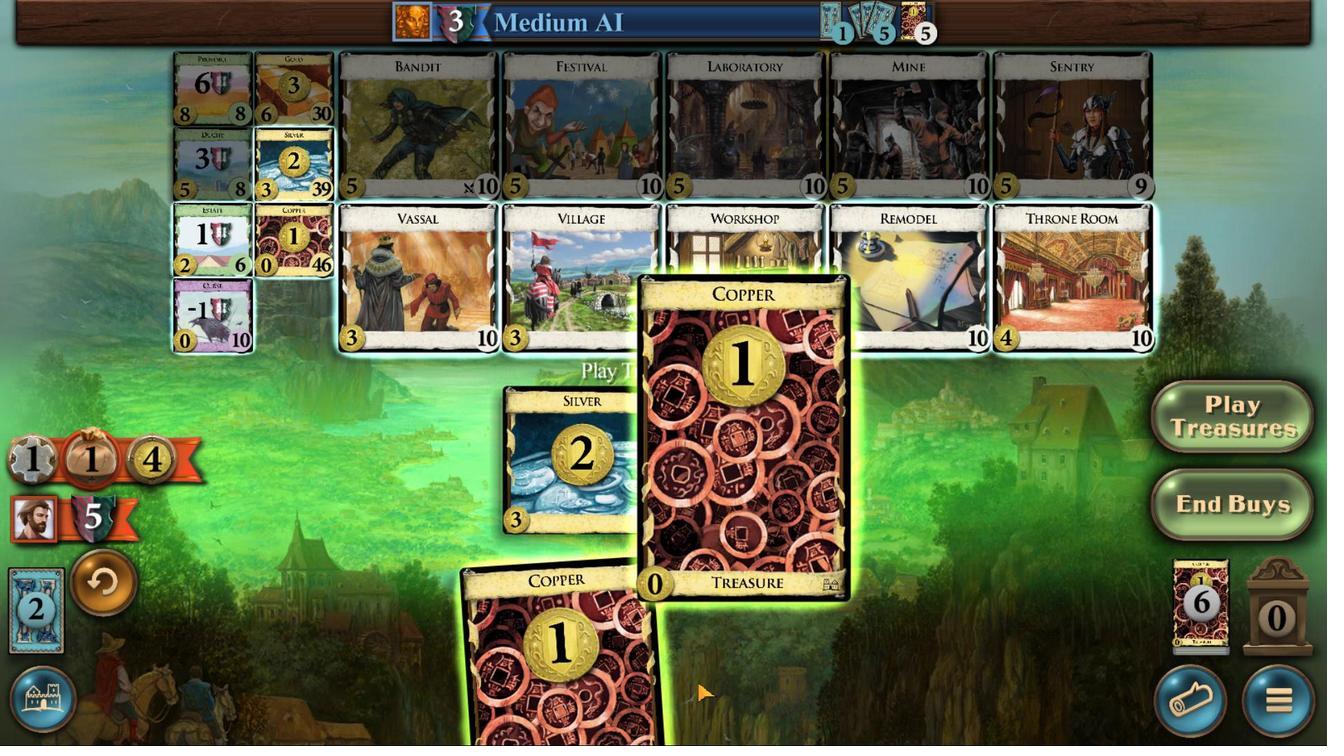 
Action: Mouse moved to (212, 161)
Screenshot: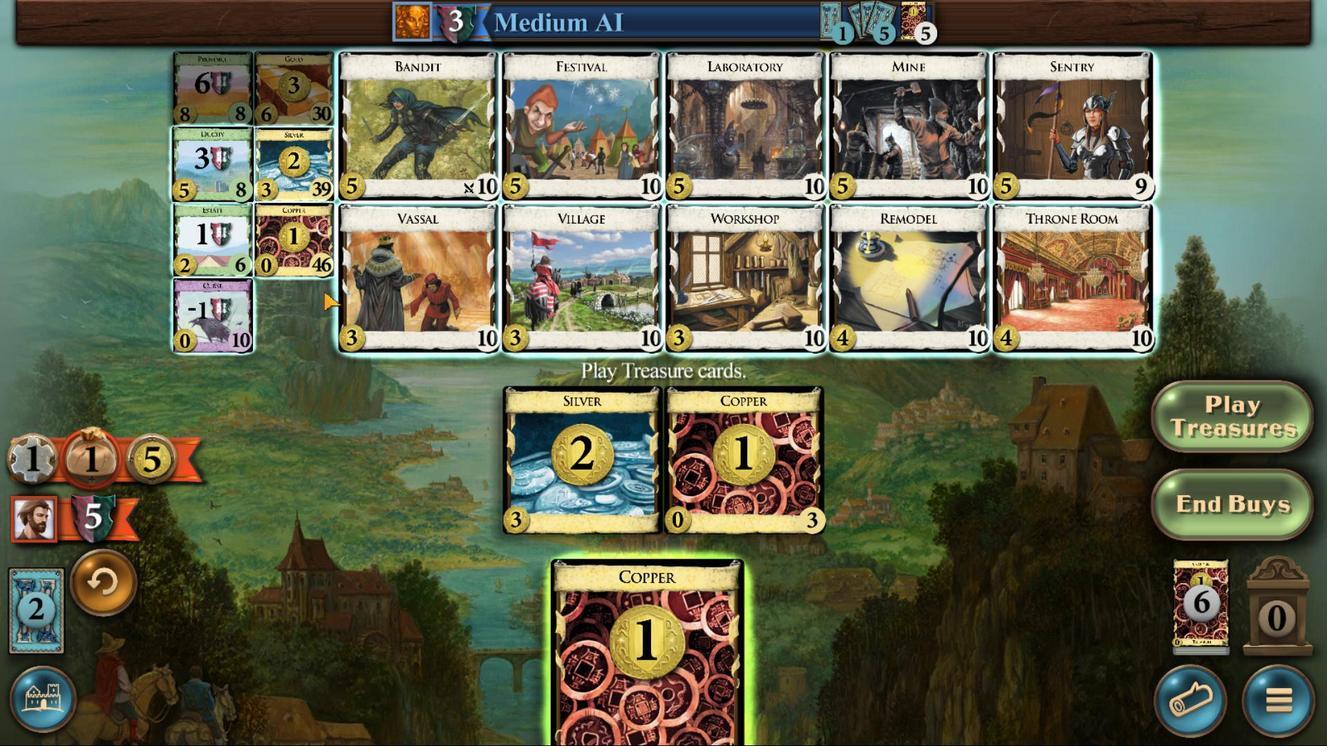 
Action: Mouse pressed left at (212, 161)
Screenshot: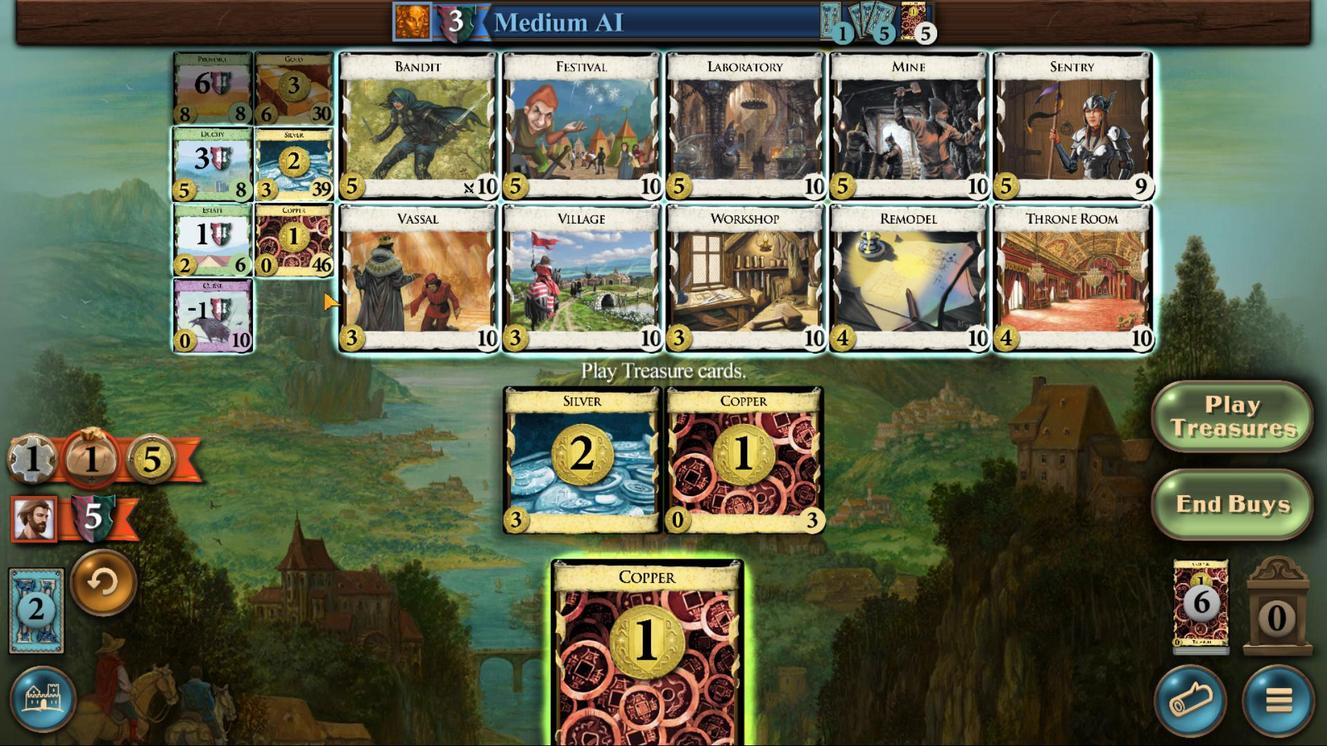 
Action: Mouse moved to (442, 675)
Screenshot: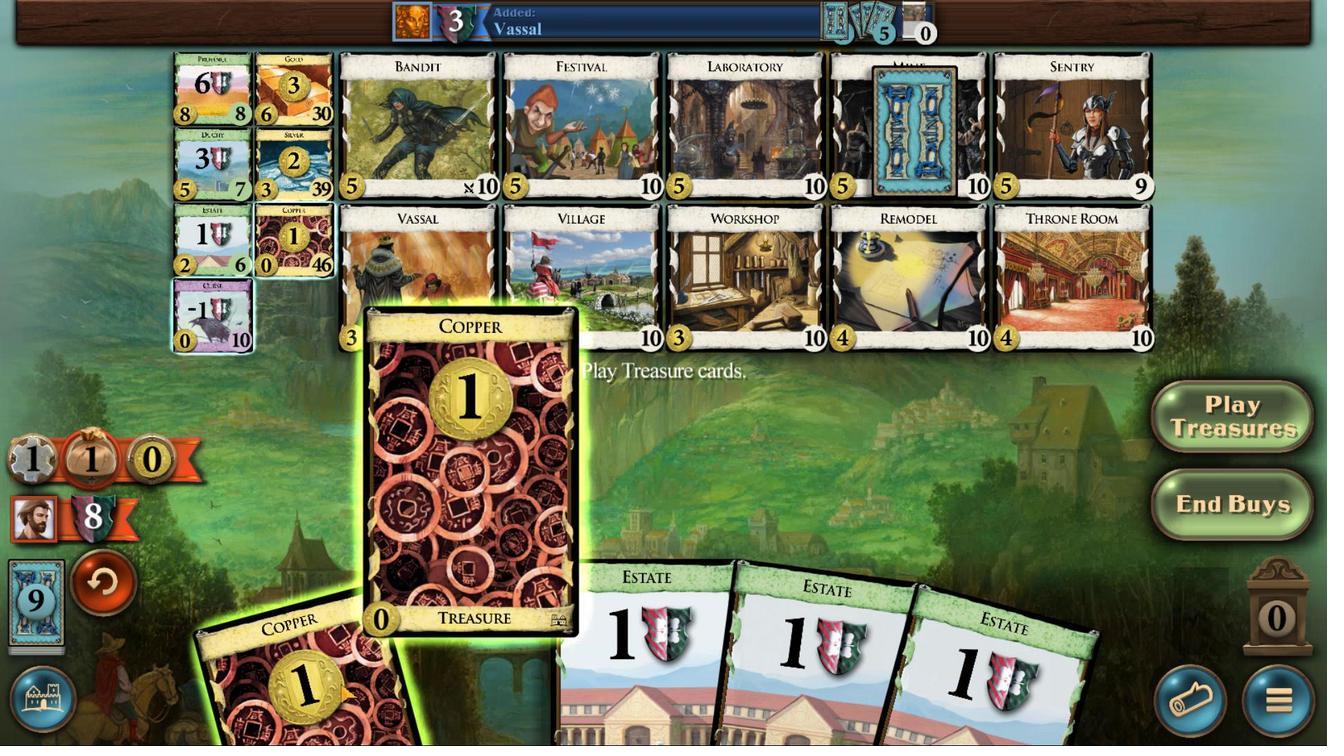 
Action: Mouse scrolled (442, 674) with delta (0, 0)
Screenshot: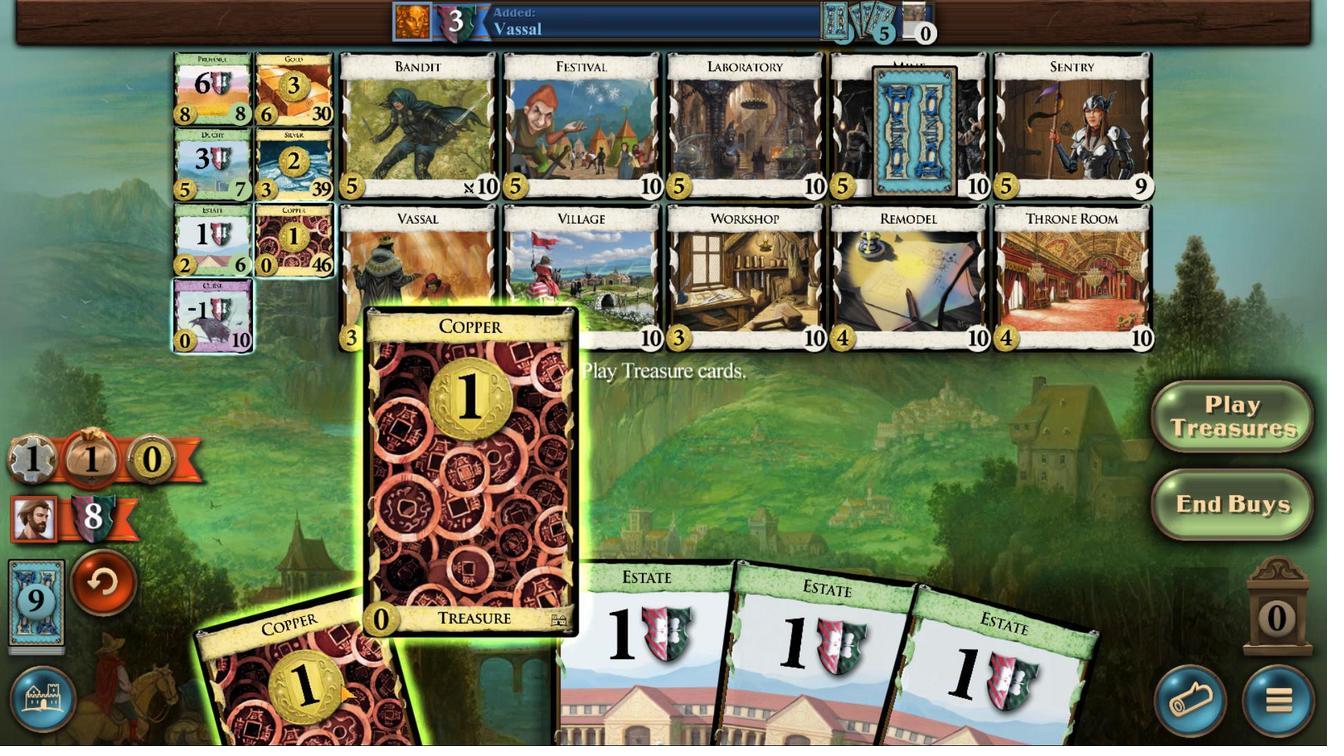 
Action: Mouse moved to (437, 684)
Screenshot: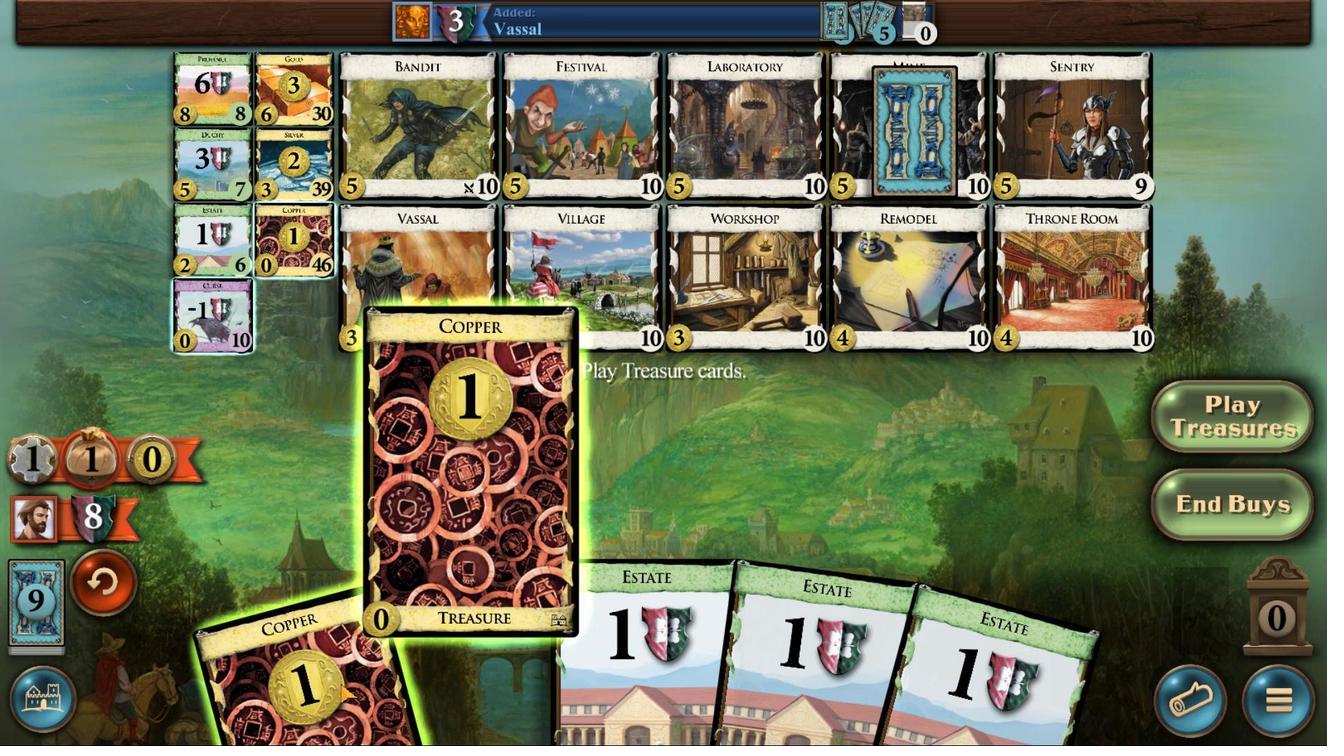 
Action: Mouse scrolled (437, 683) with delta (0, 0)
Screenshot: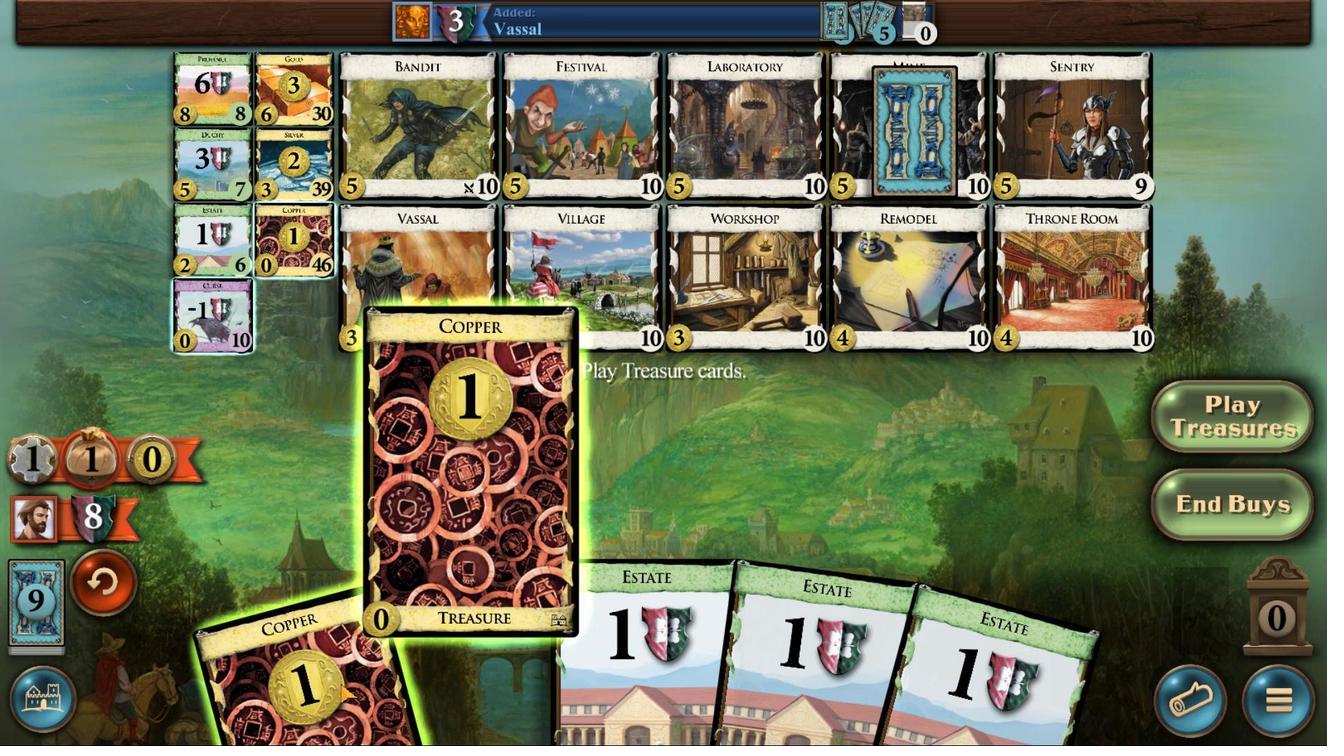 
Action: Mouse moved to (322, 688)
Screenshot: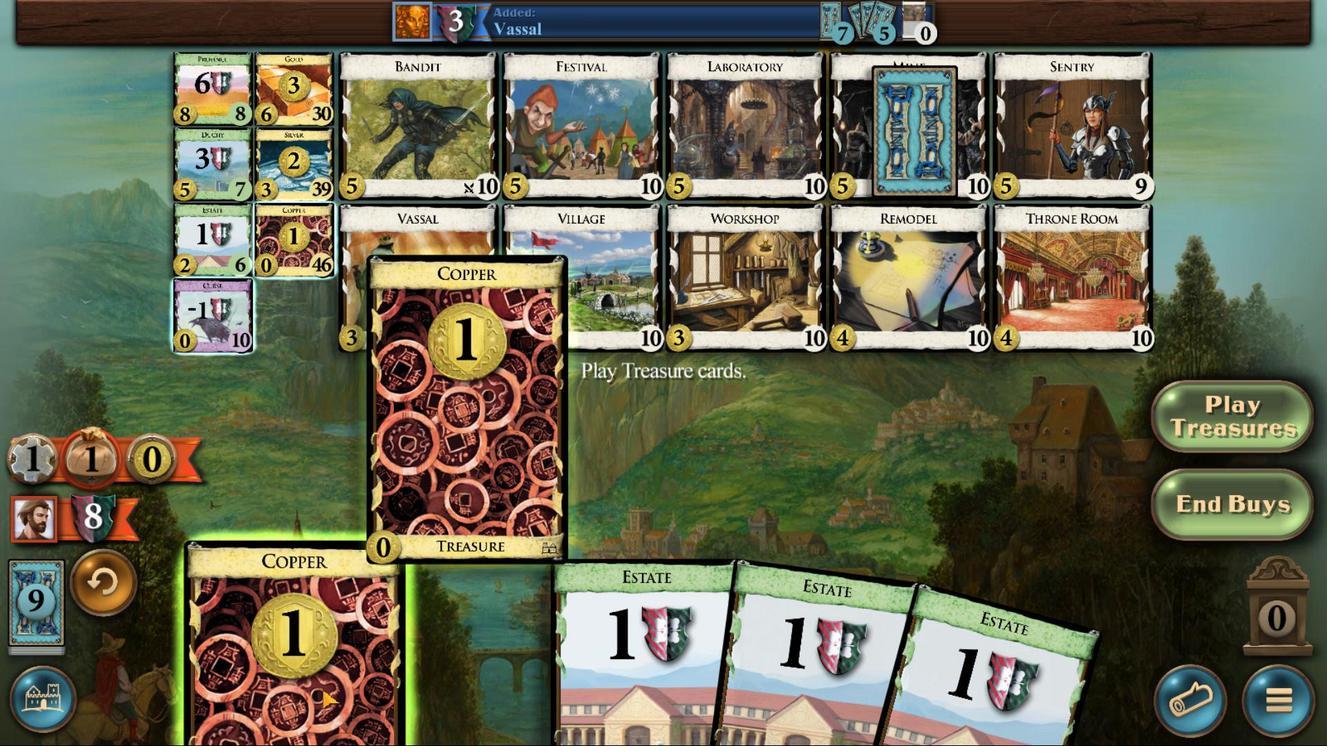 
Action: Mouse scrolled (322, 688) with delta (0, 0)
Screenshot: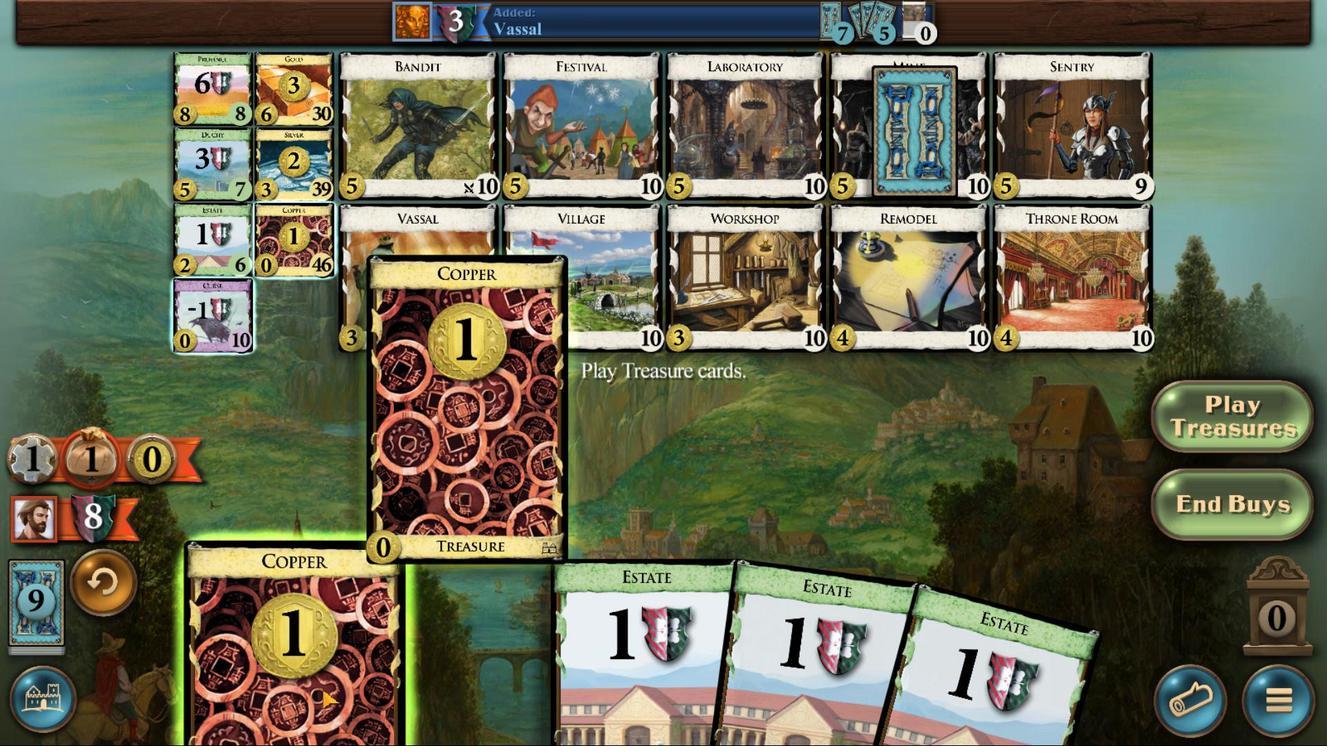 
Action: Mouse moved to (322, 689)
Screenshot: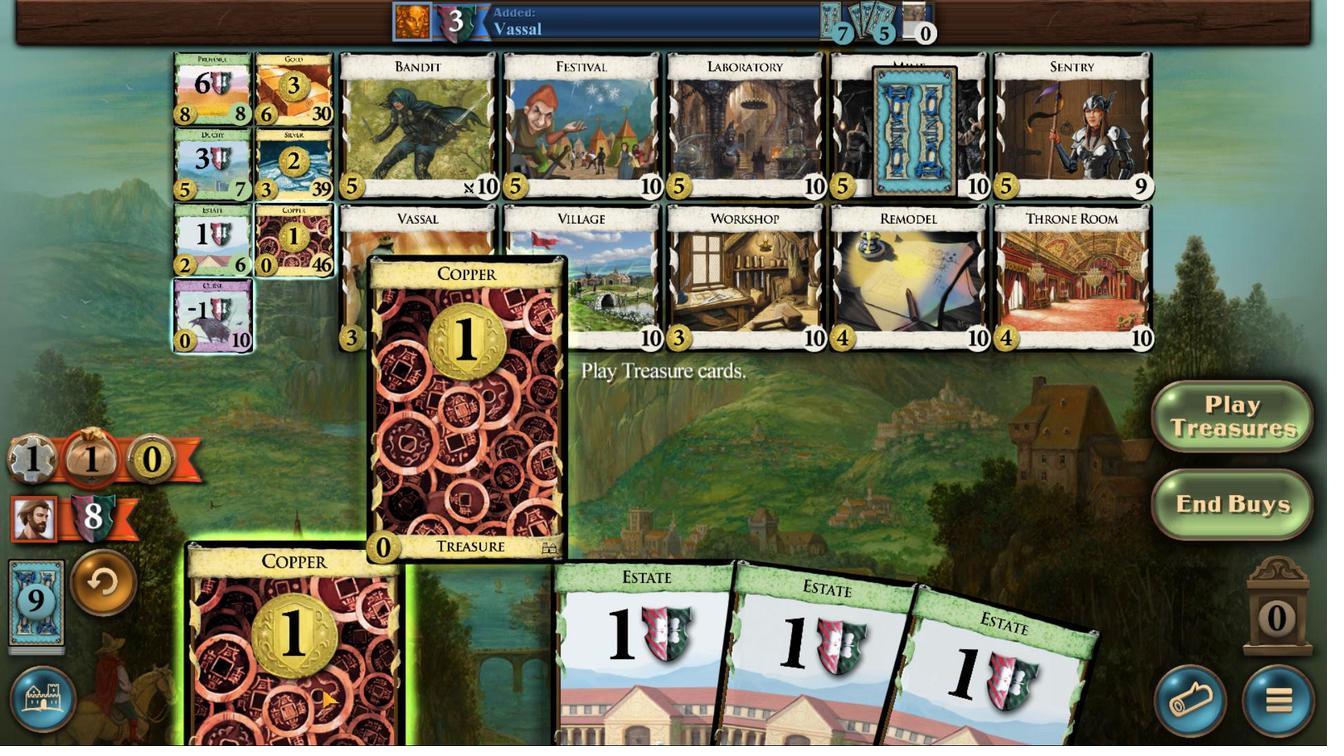 
Action: Mouse scrolled (322, 688) with delta (0, 0)
Screenshot: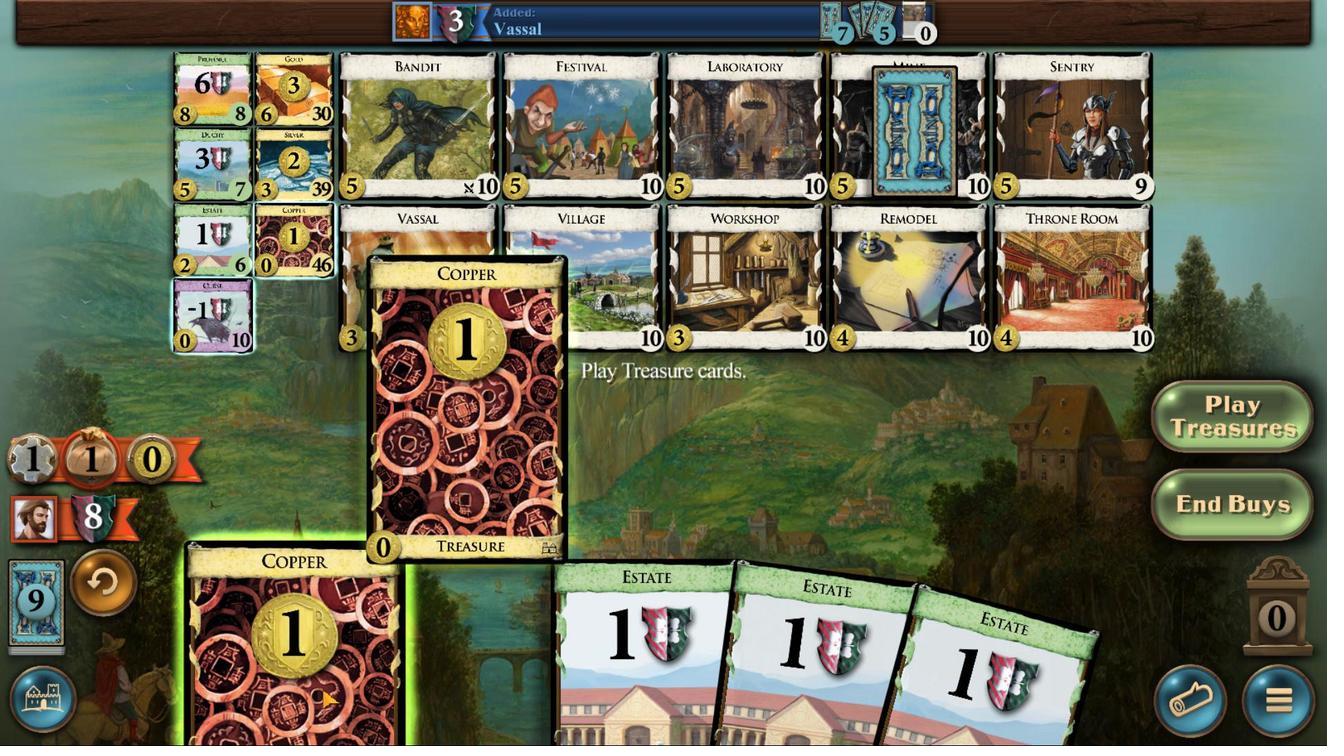 
Action: Mouse moved to (321, 690)
Screenshot: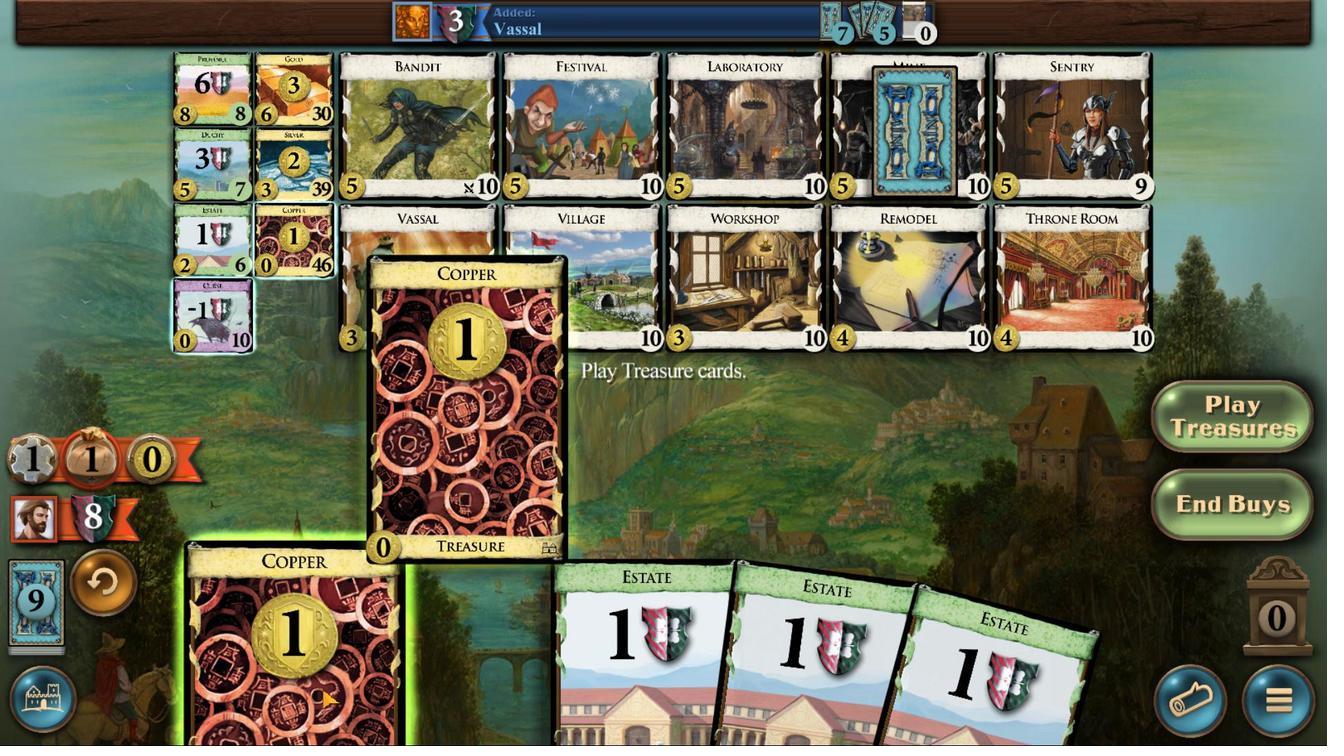 
Action: Mouse scrolled (321, 689) with delta (0, 0)
Screenshot: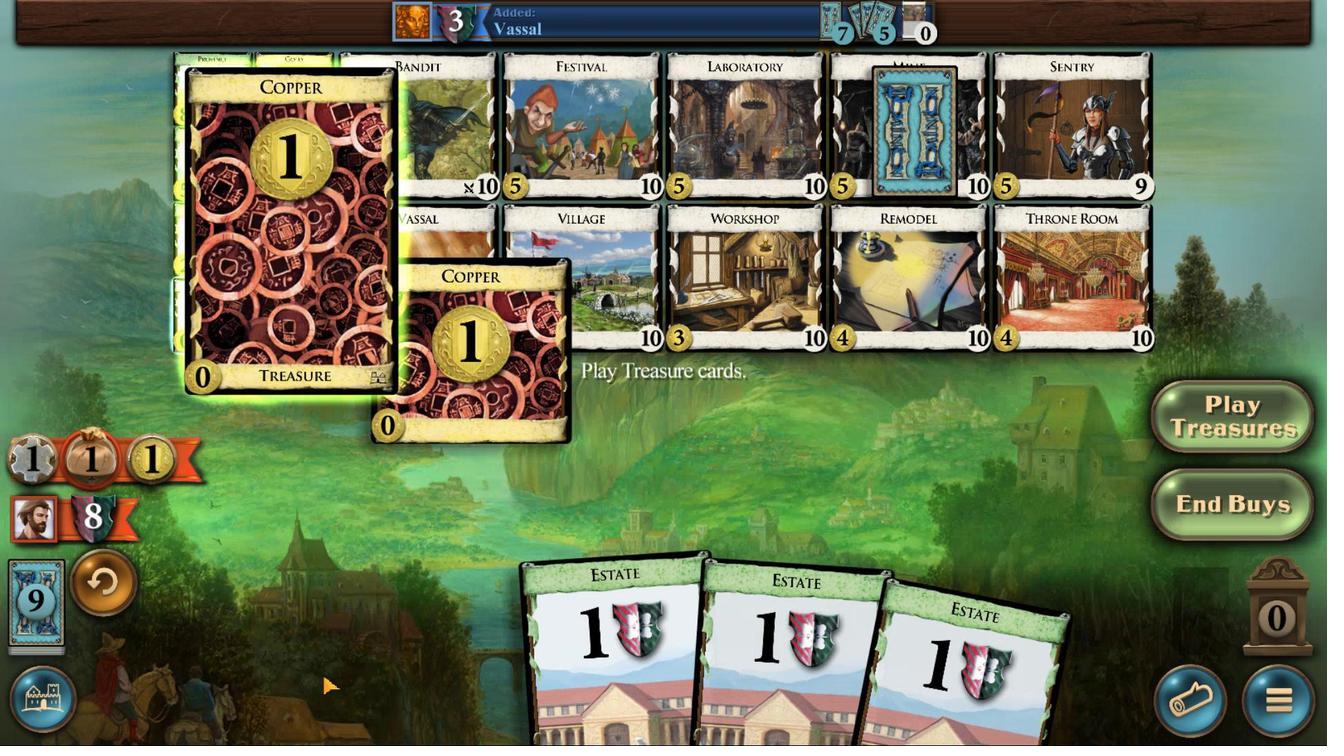 
Action: Mouse moved to (226, 246)
Screenshot: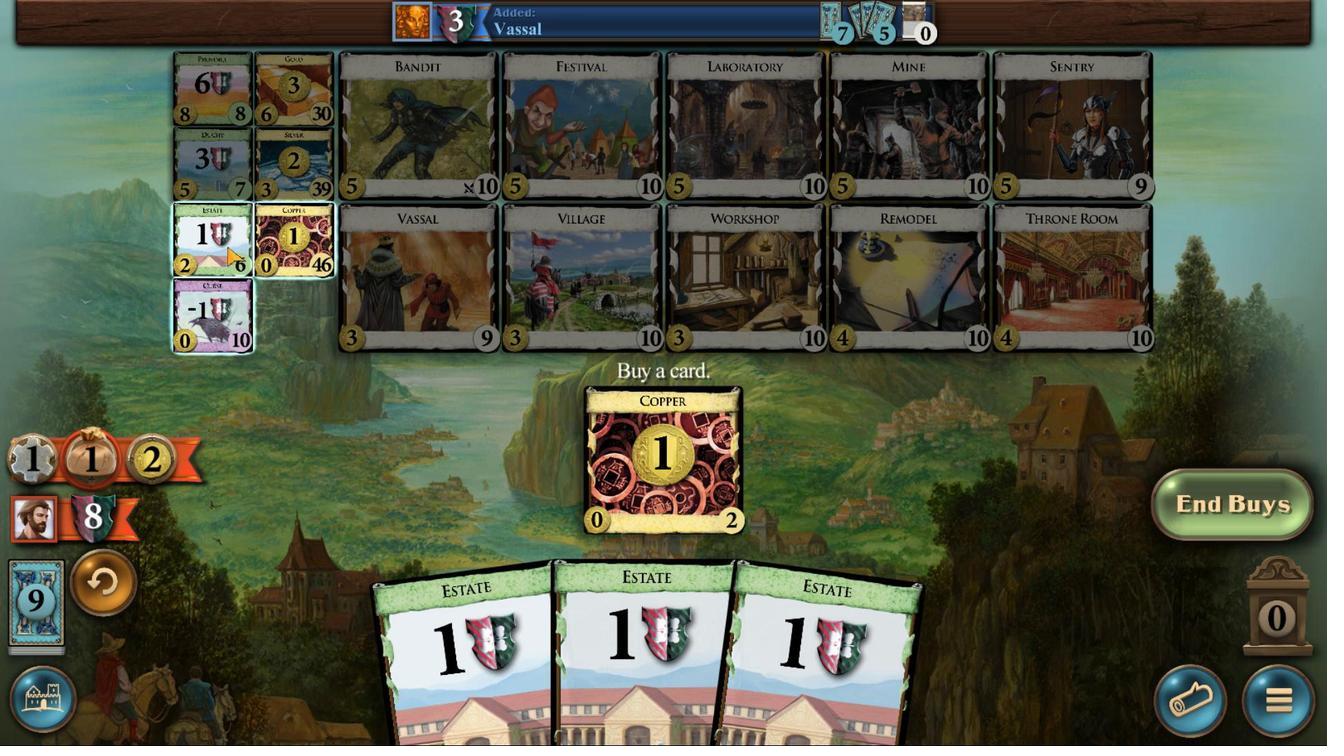 
Action: Mouse pressed left at (226, 246)
Screenshot: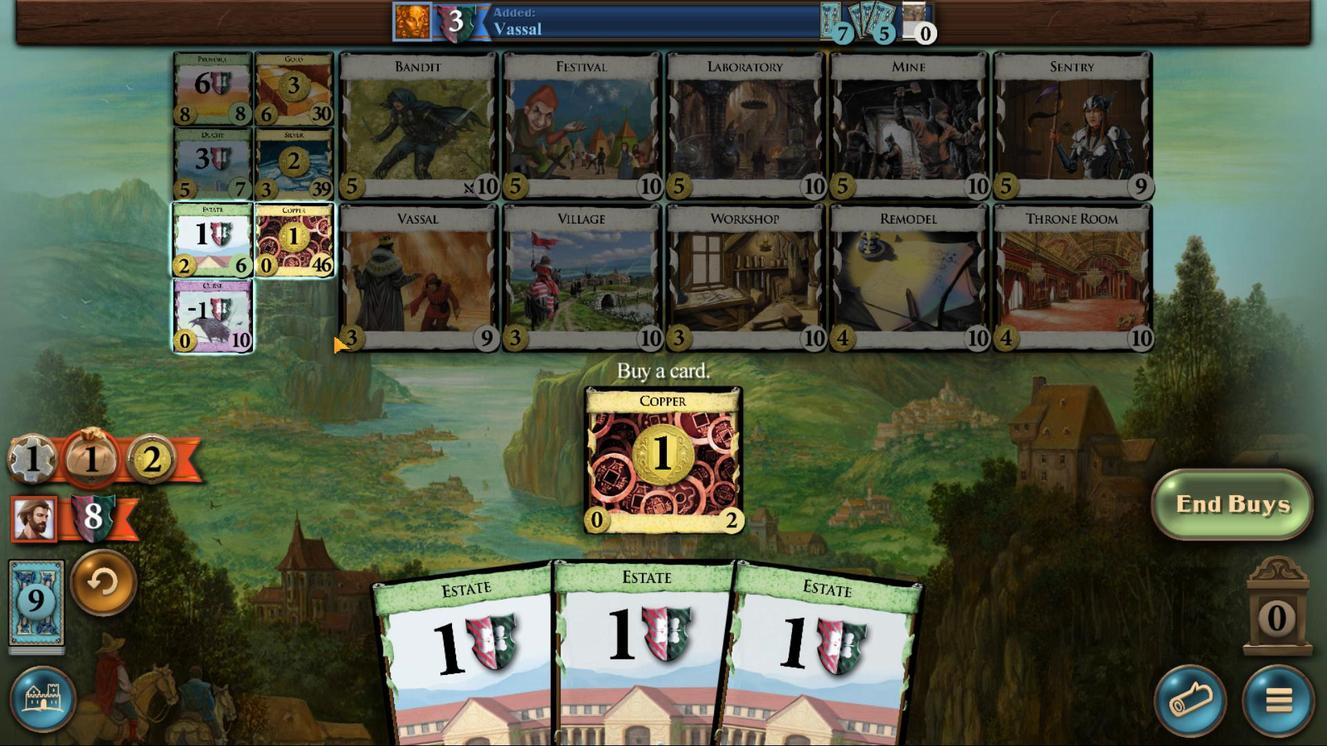 
Action: Mouse moved to (789, 681)
Screenshot: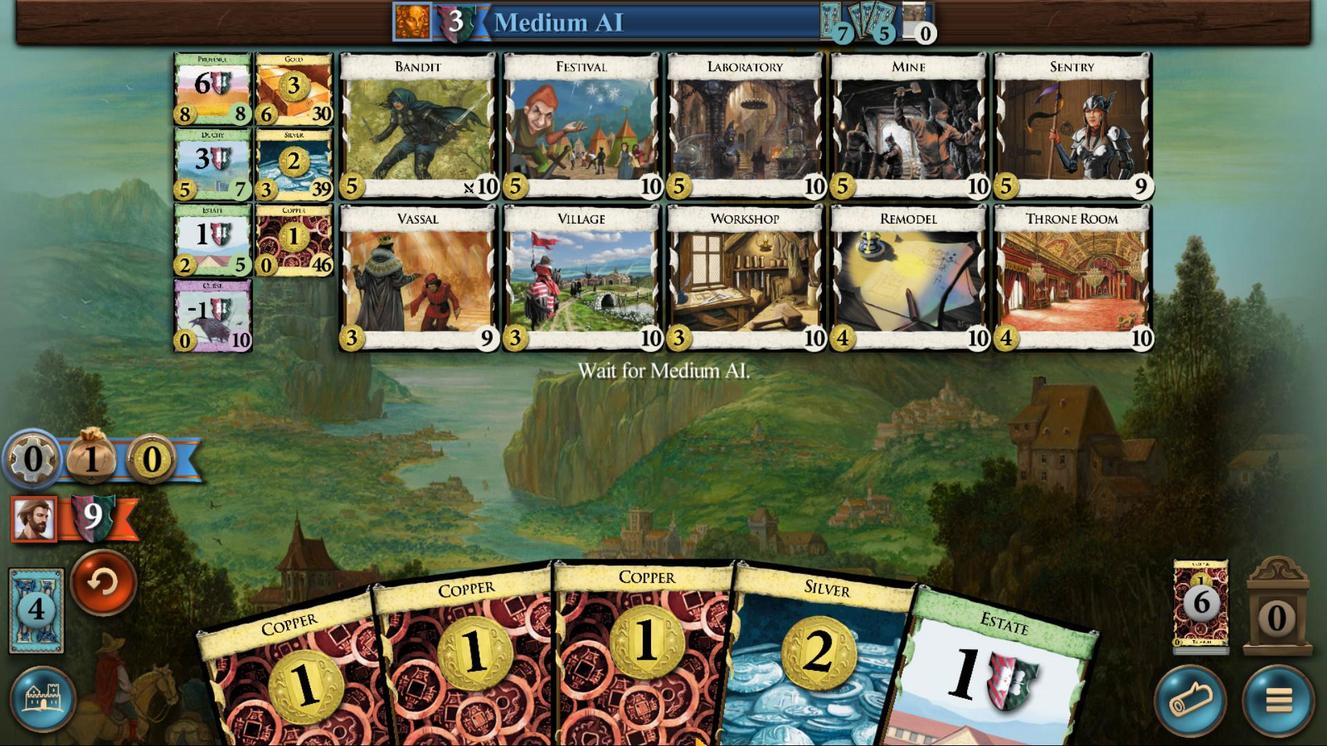 
Action: Mouse scrolled (789, 681) with delta (0, 0)
Screenshot: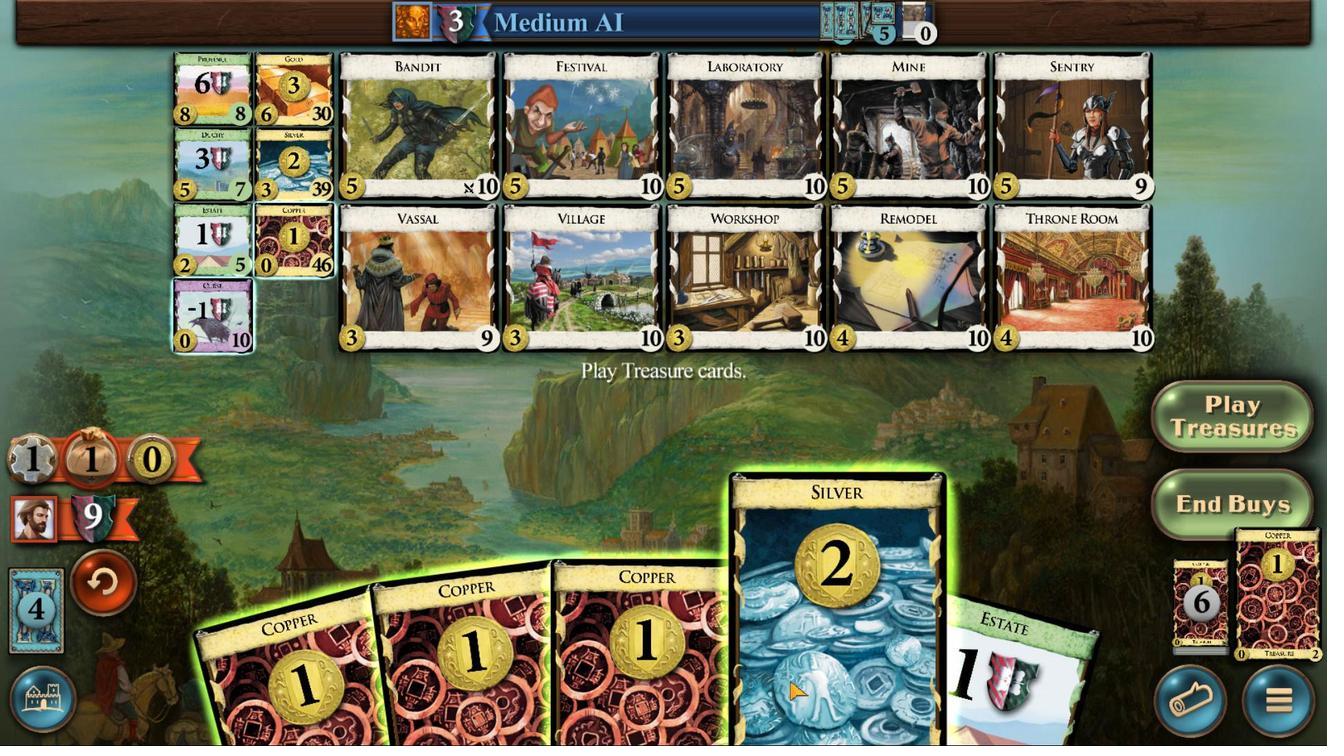 
Action: Mouse scrolled (789, 681) with delta (0, 0)
Screenshot: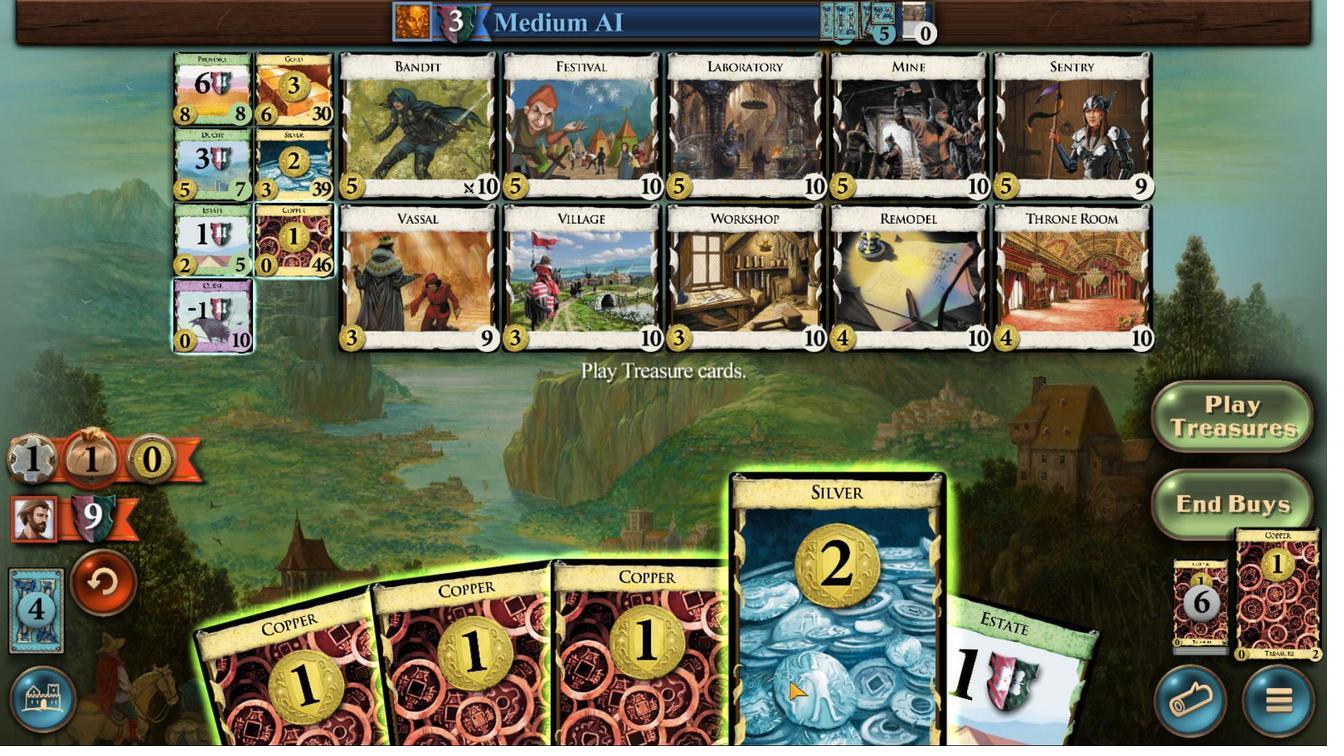 
Action: Mouse moved to (647, 674)
Screenshot: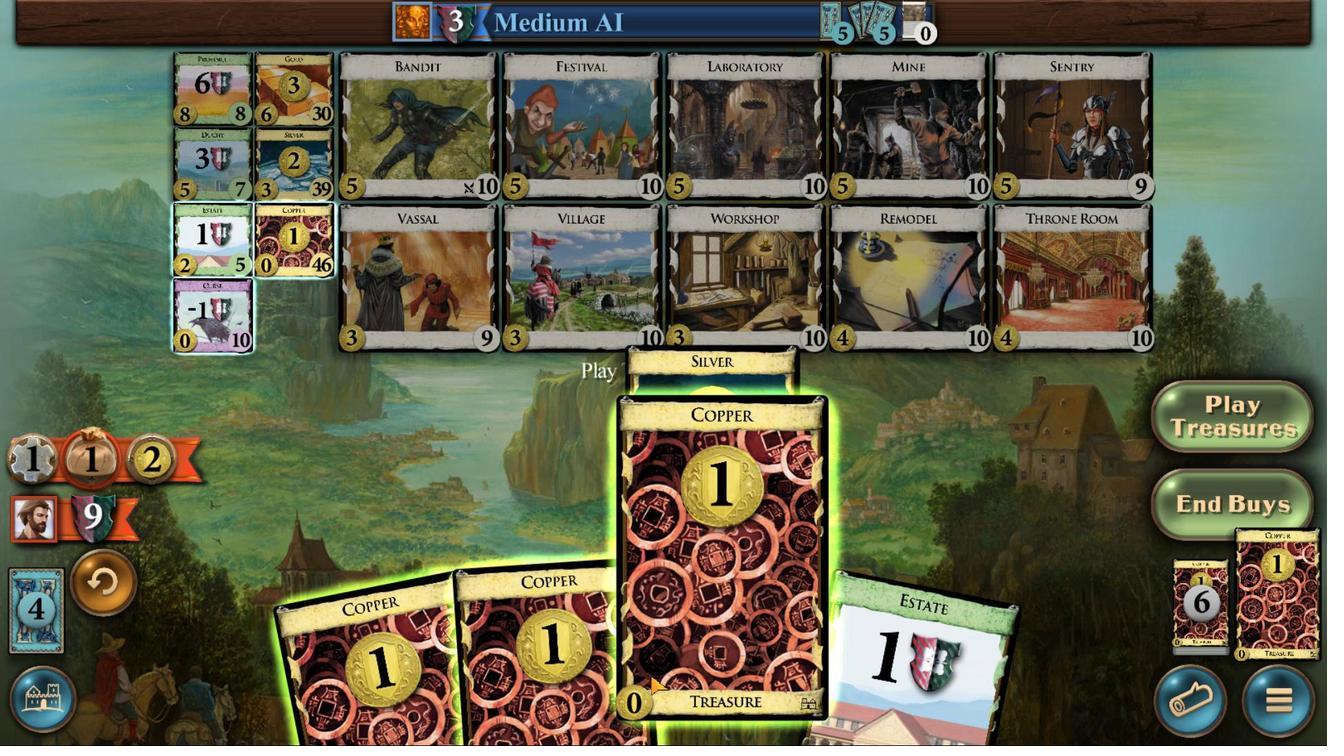 
Action: Mouse scrolled (647, 673) with delta (0, 0)
Screenshot: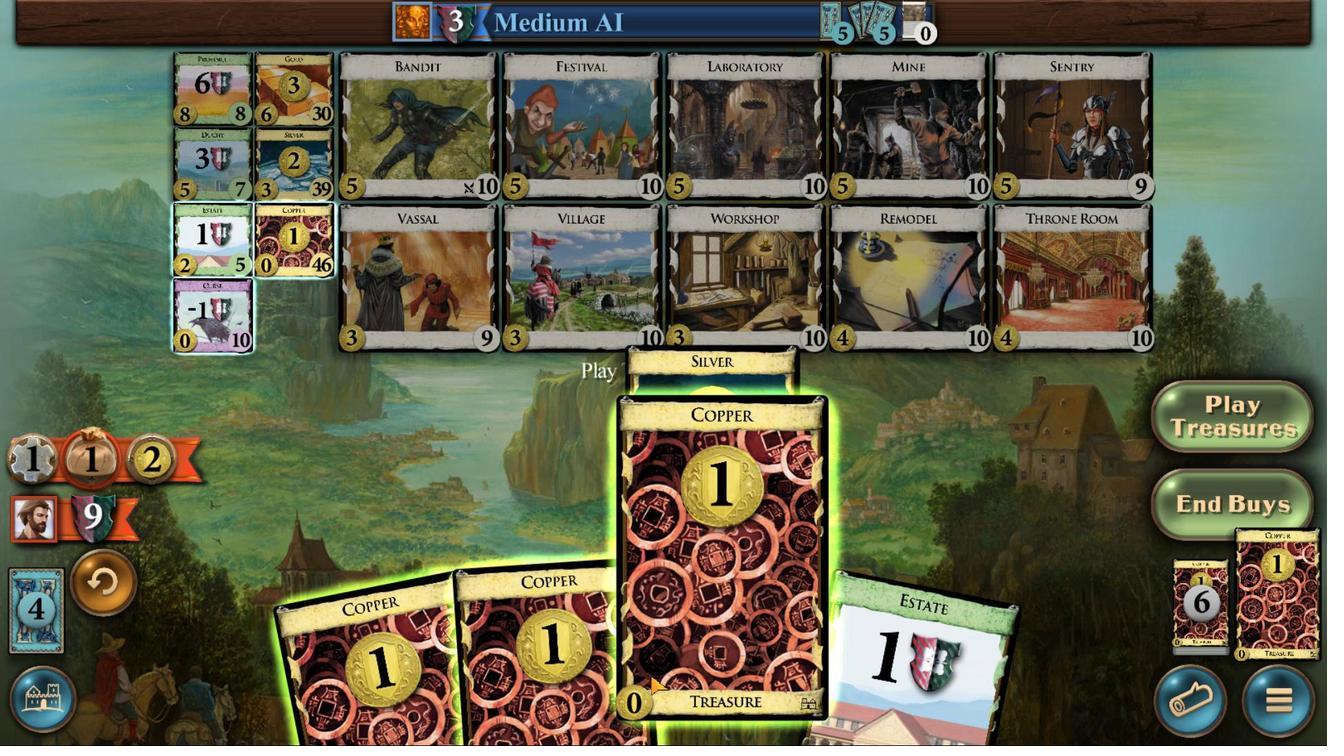 
Action: Mouse moved to (650, 676)
Screenshot: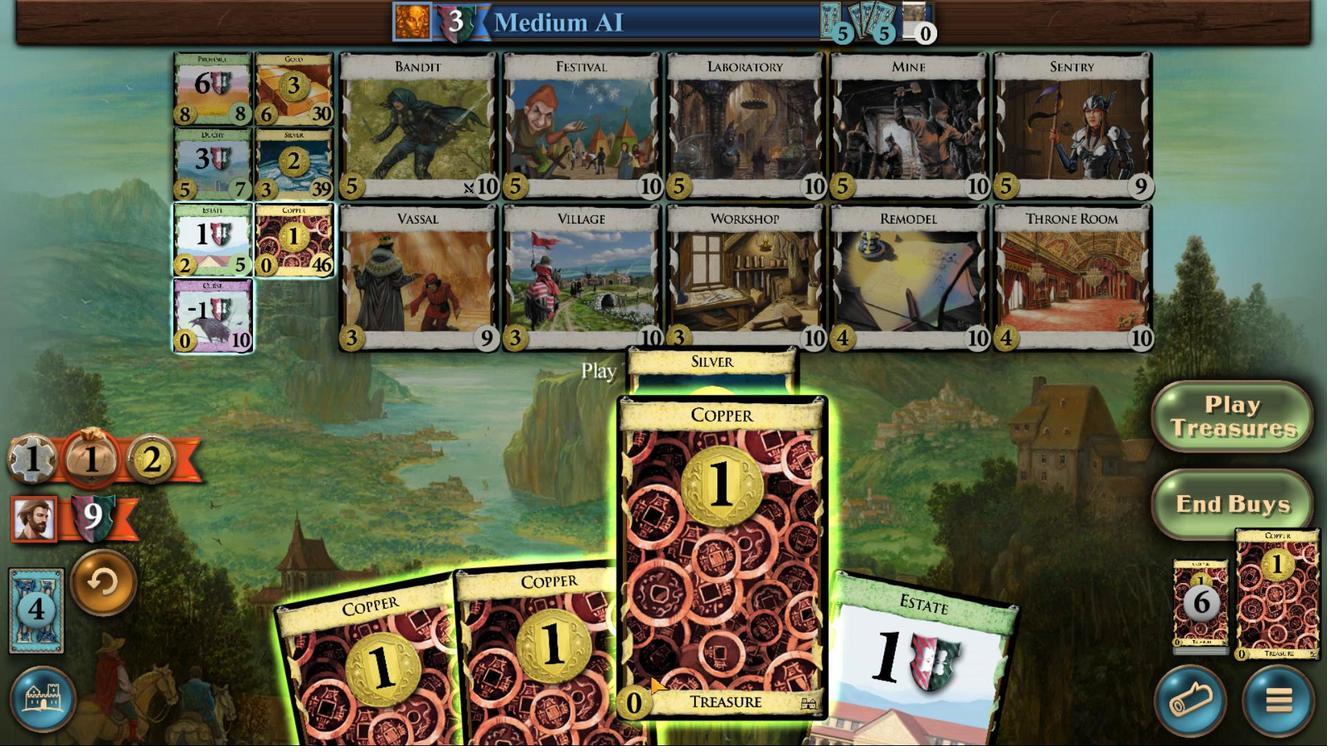 
Action: Mouse scrolled (650, 675) with delta (0, 0)
Screenshot: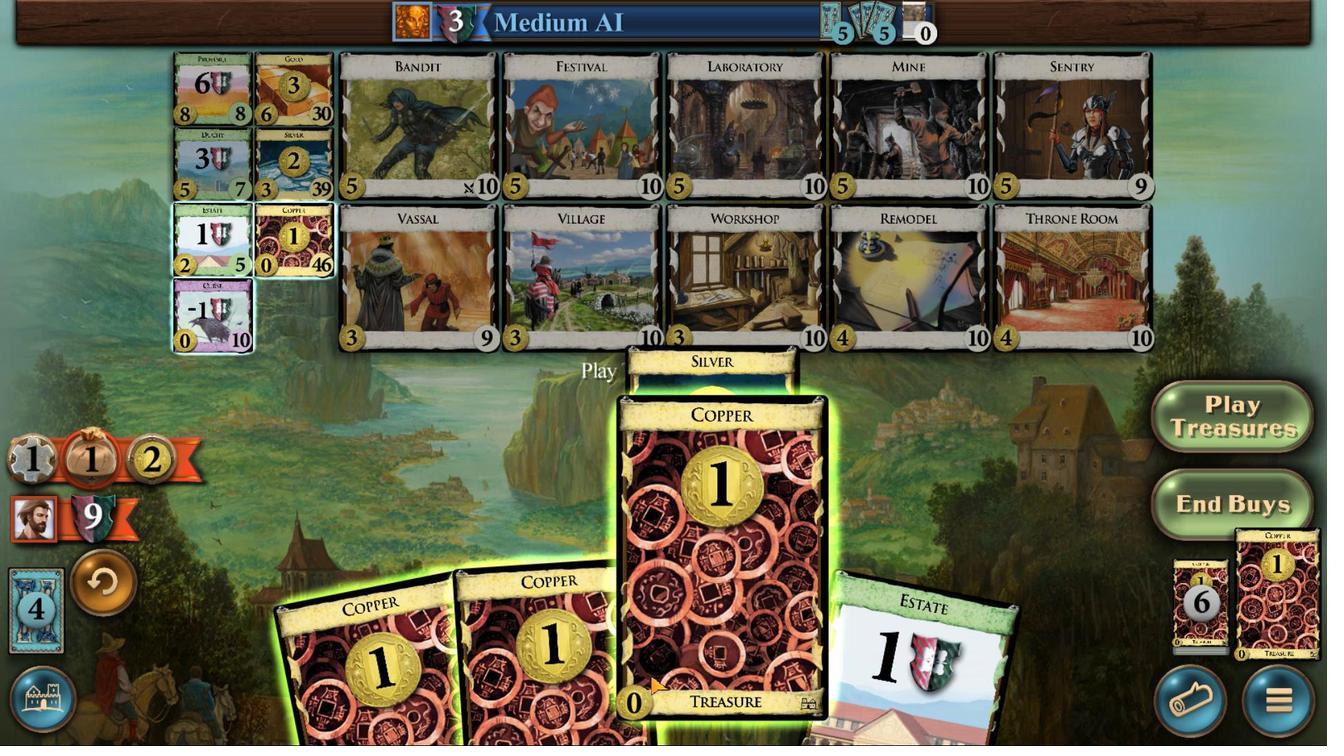 
Action: Mouse moved to (598, 676)
Screenshot: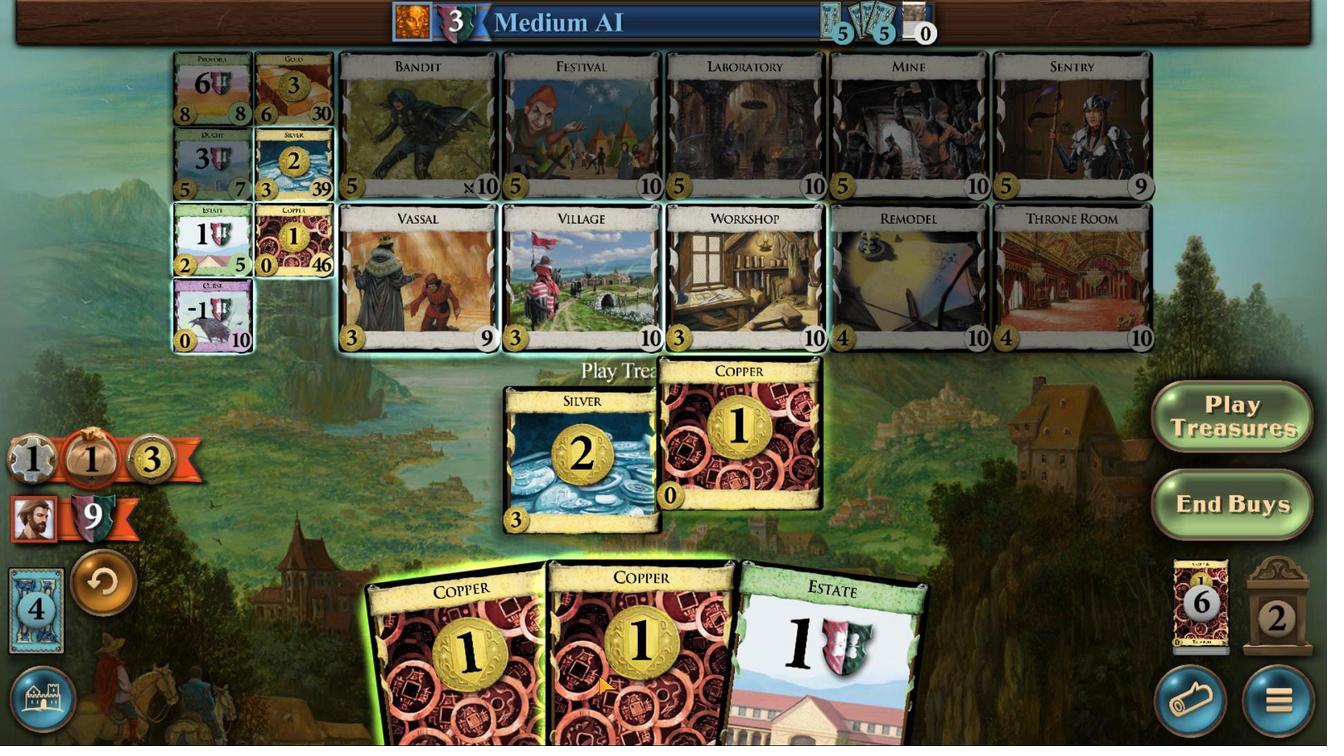 
Action: Mouse scrolled (598, 675) with delta (0, 0)
Screenshot: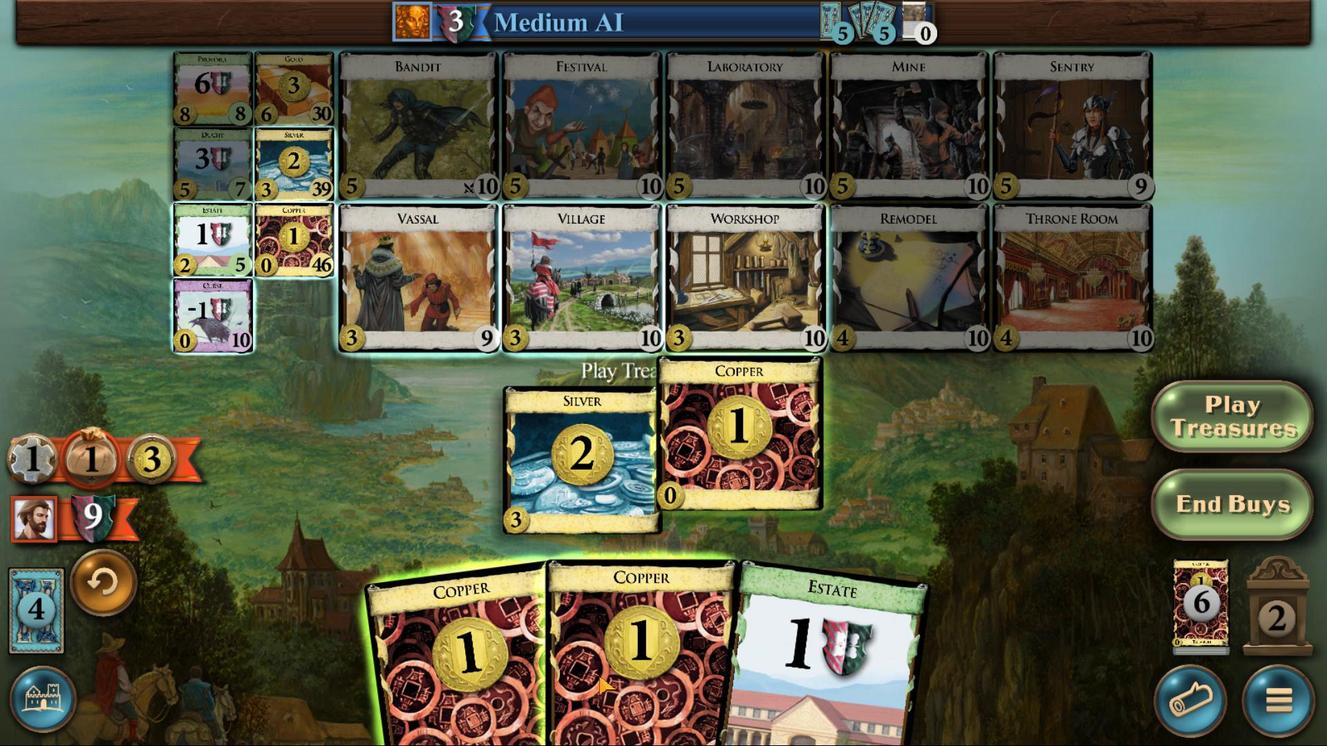 
Action: Mouse scrolled (598, 675) with delta (0, 0)
Screenshot: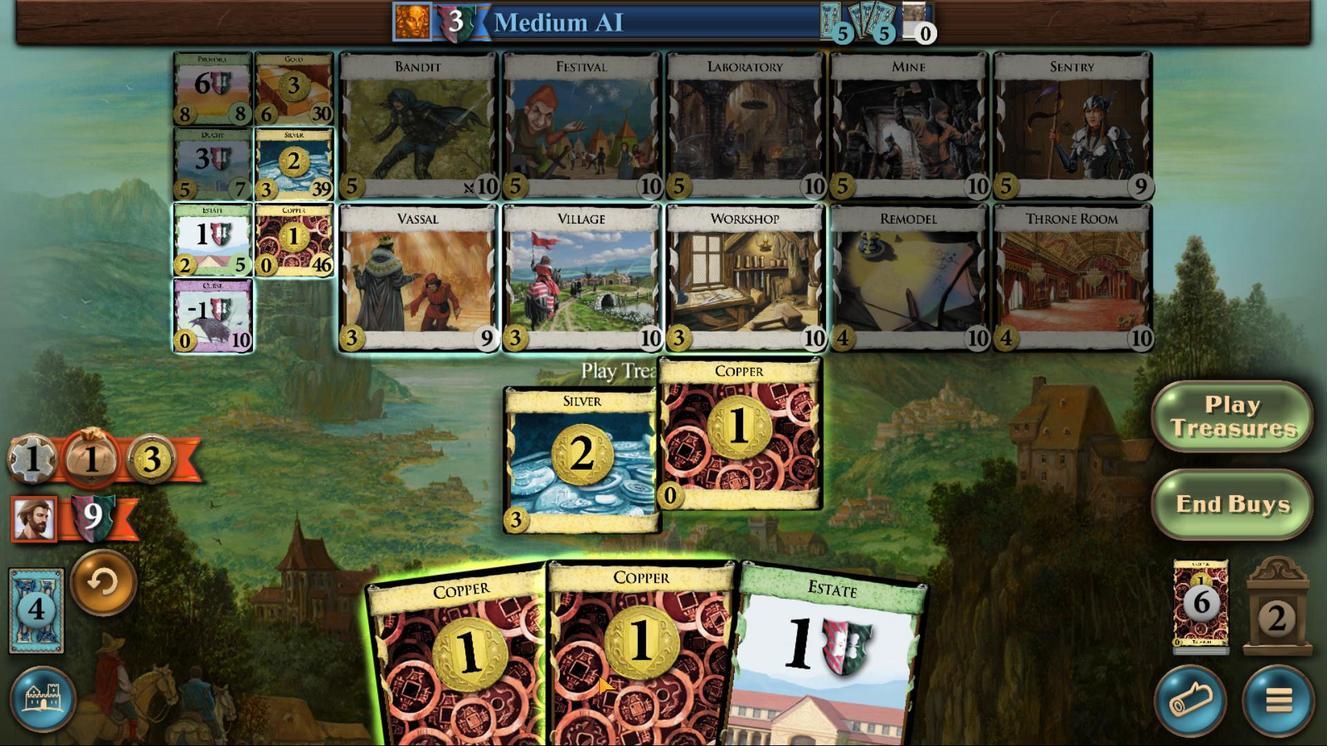 
Action: Mouse scrolled (598, 675) with delta (0, 0)
Screenshot: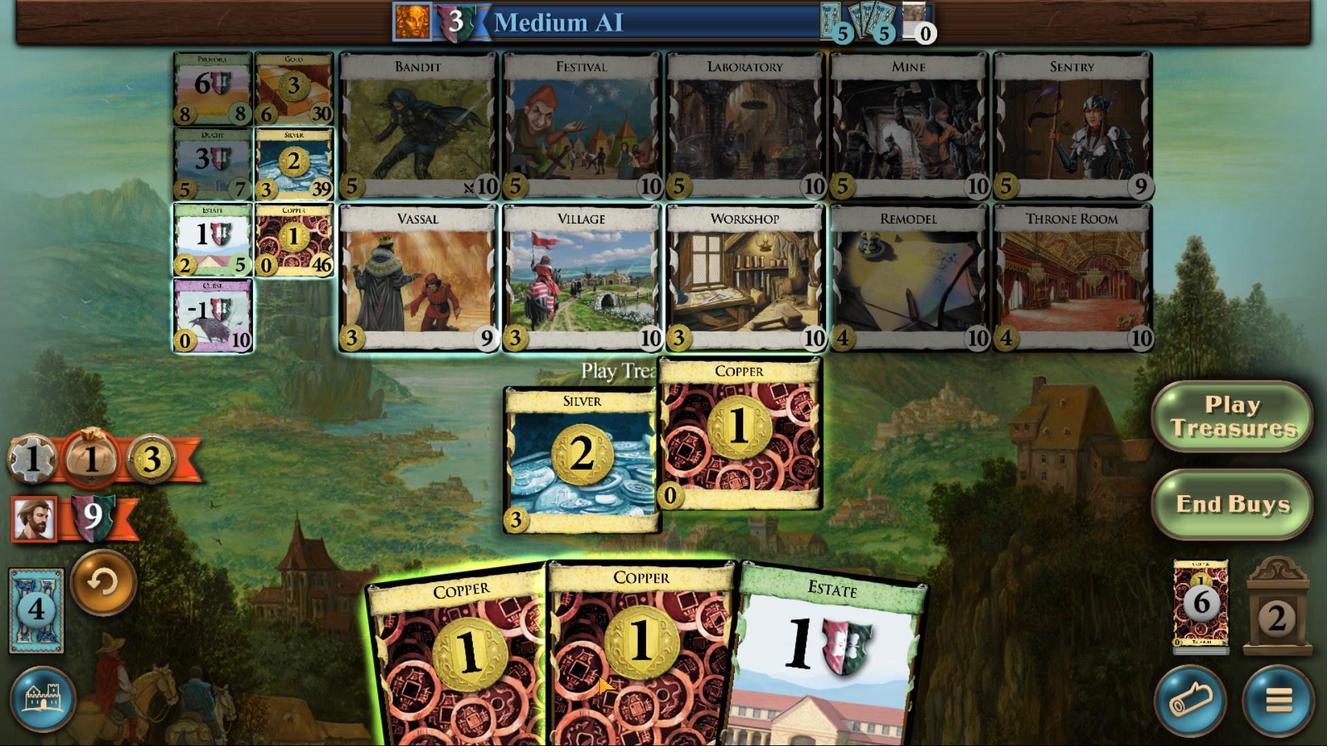 
Action: Mouse moved to (491, 672)
Screenshot: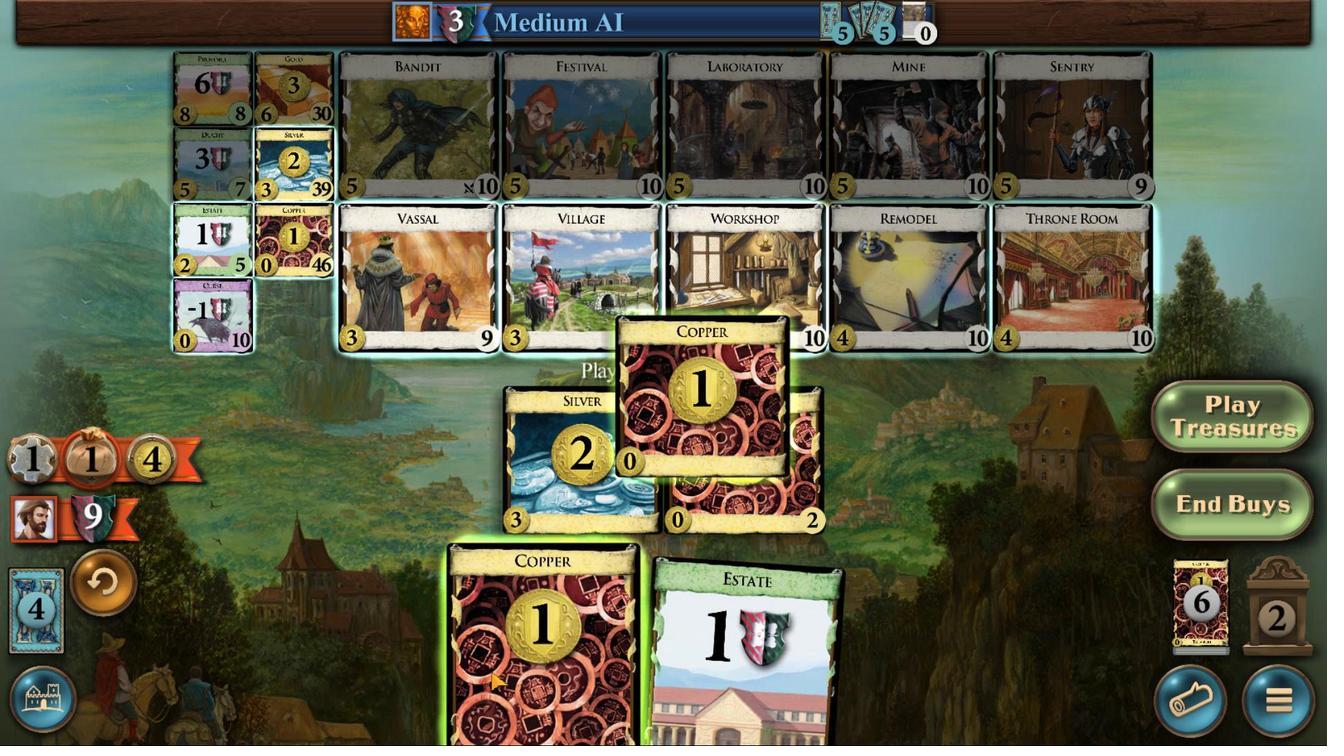 
Action: Mouse scrolled (491, 671) with delta (0, 0)
Screenshot: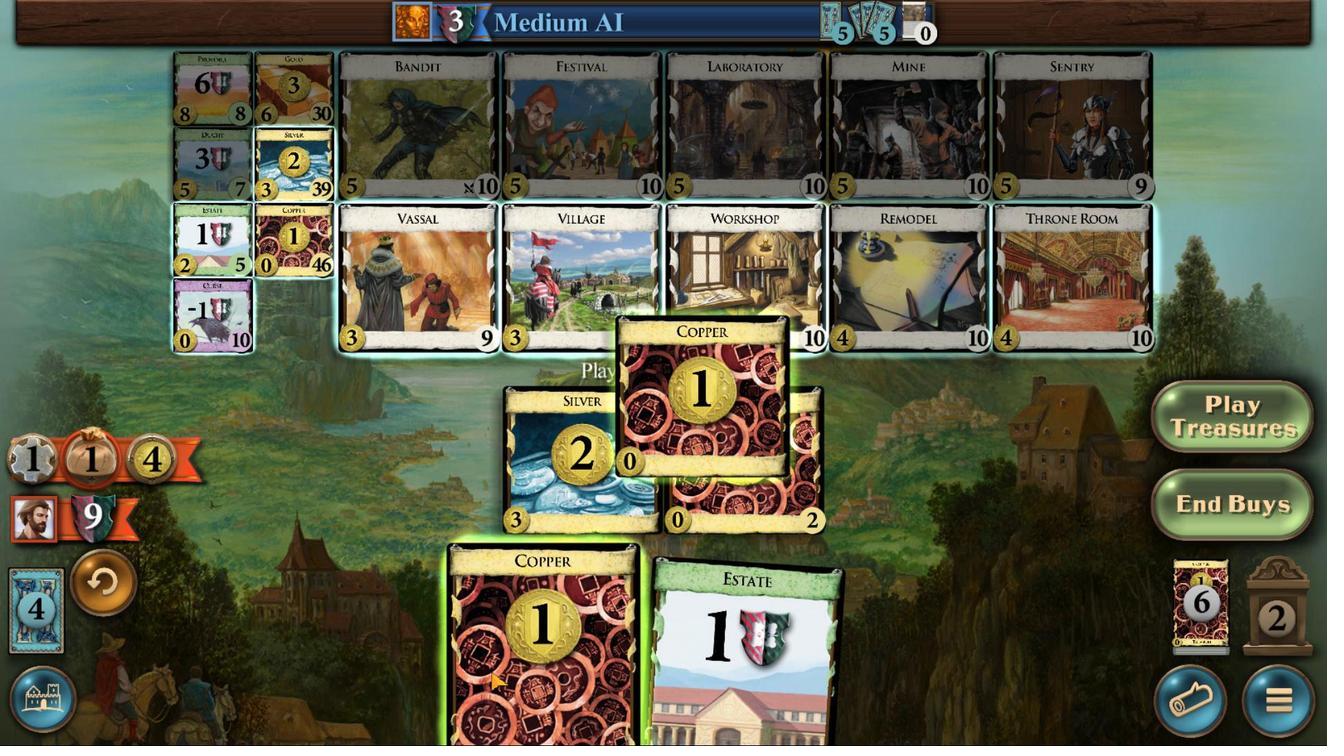 
Action: Mouse scrolled (491, 671) with delta (0, 0)
Screenshot: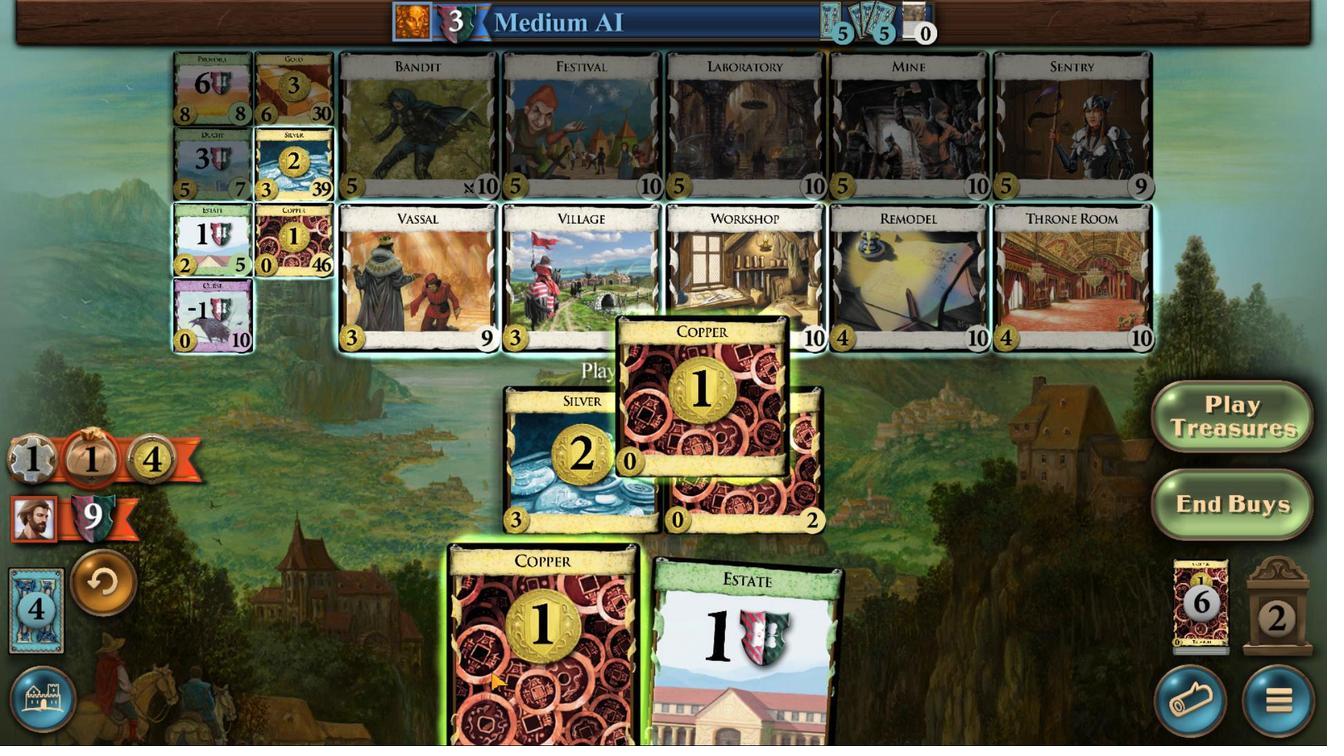 
Action: Mouse scrolled (491, 671) with delta (0, 0)
Screenshot: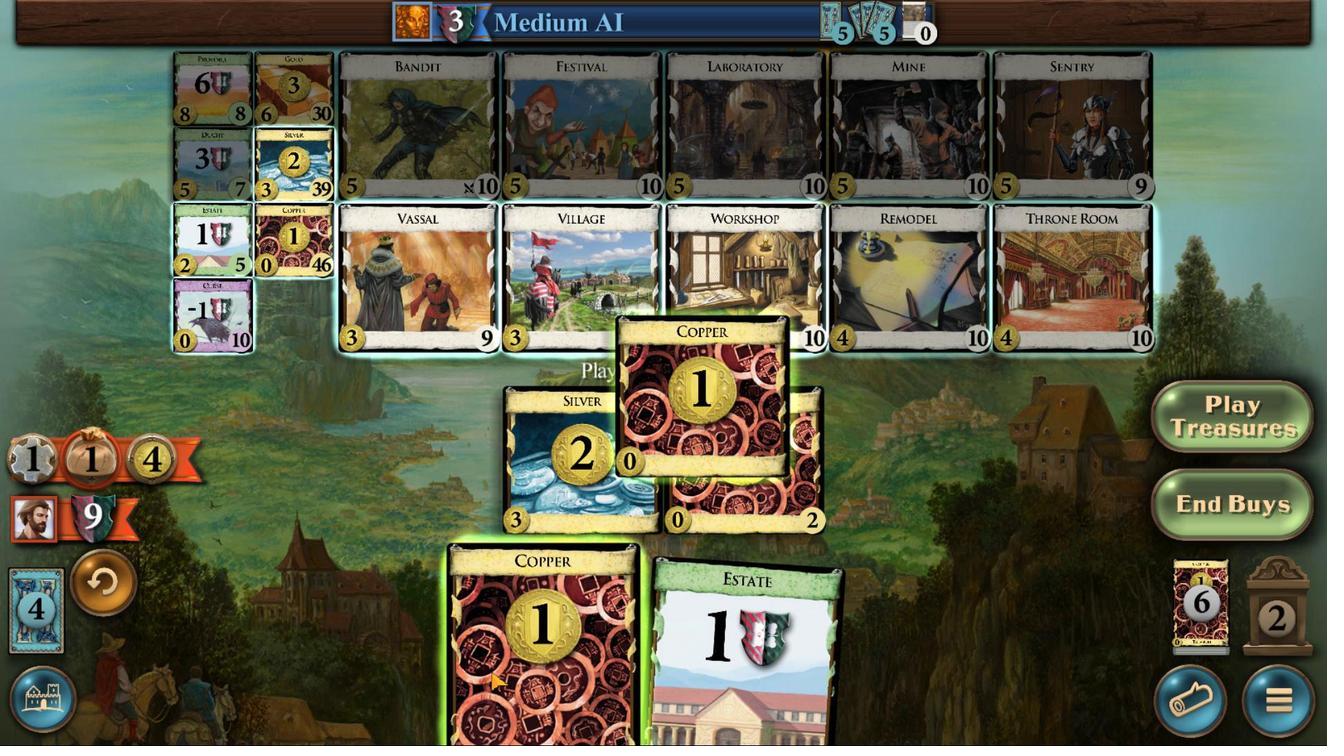 
Action: Mouse moved to (186, 158)
Screenshot: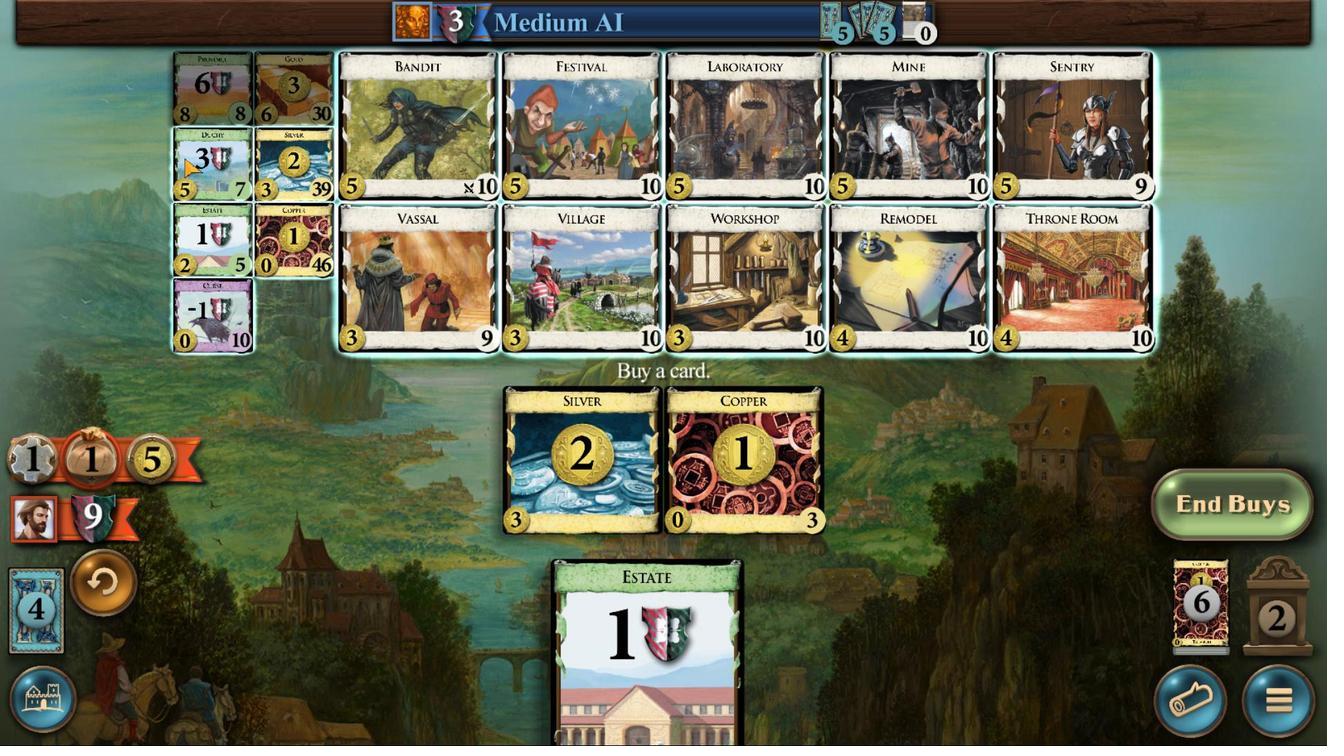 
Action: Mouse pressed left at (186, 158)
Screenshot: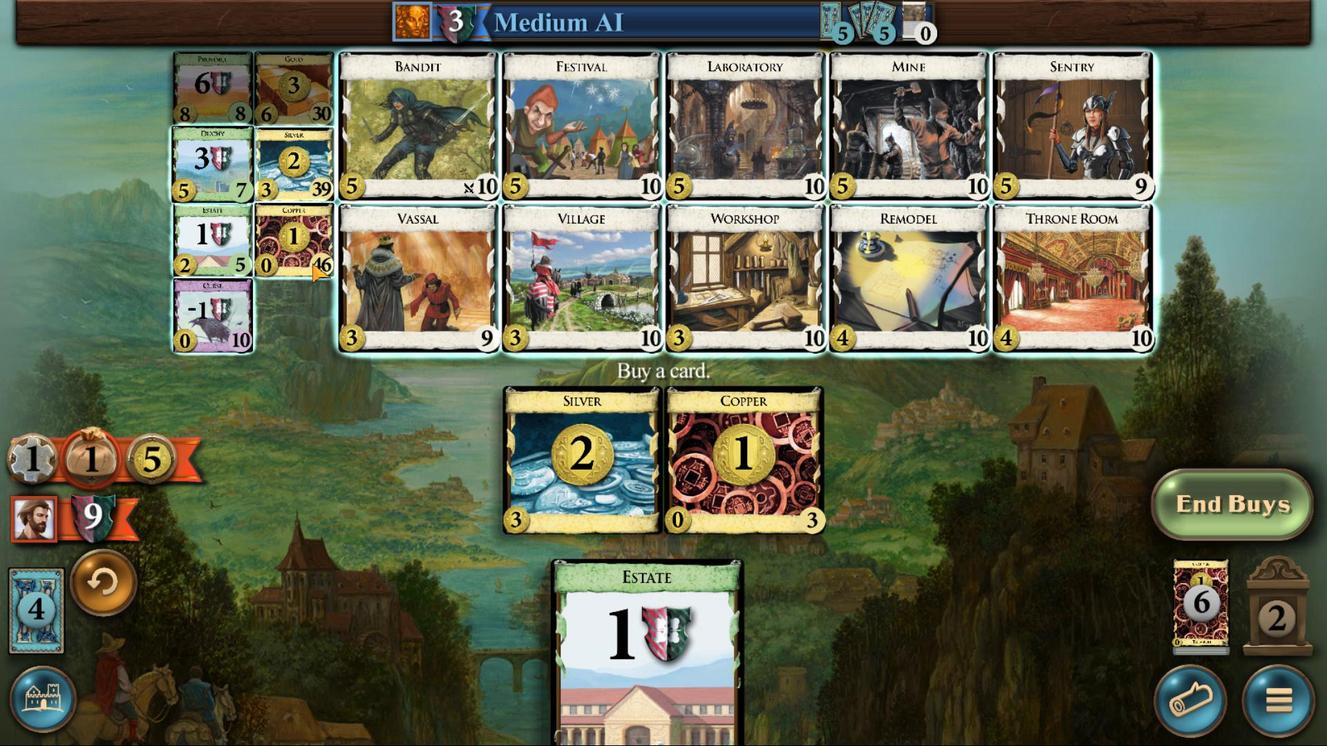 
Action: Mouse moved to (446, 635)
Screenshot: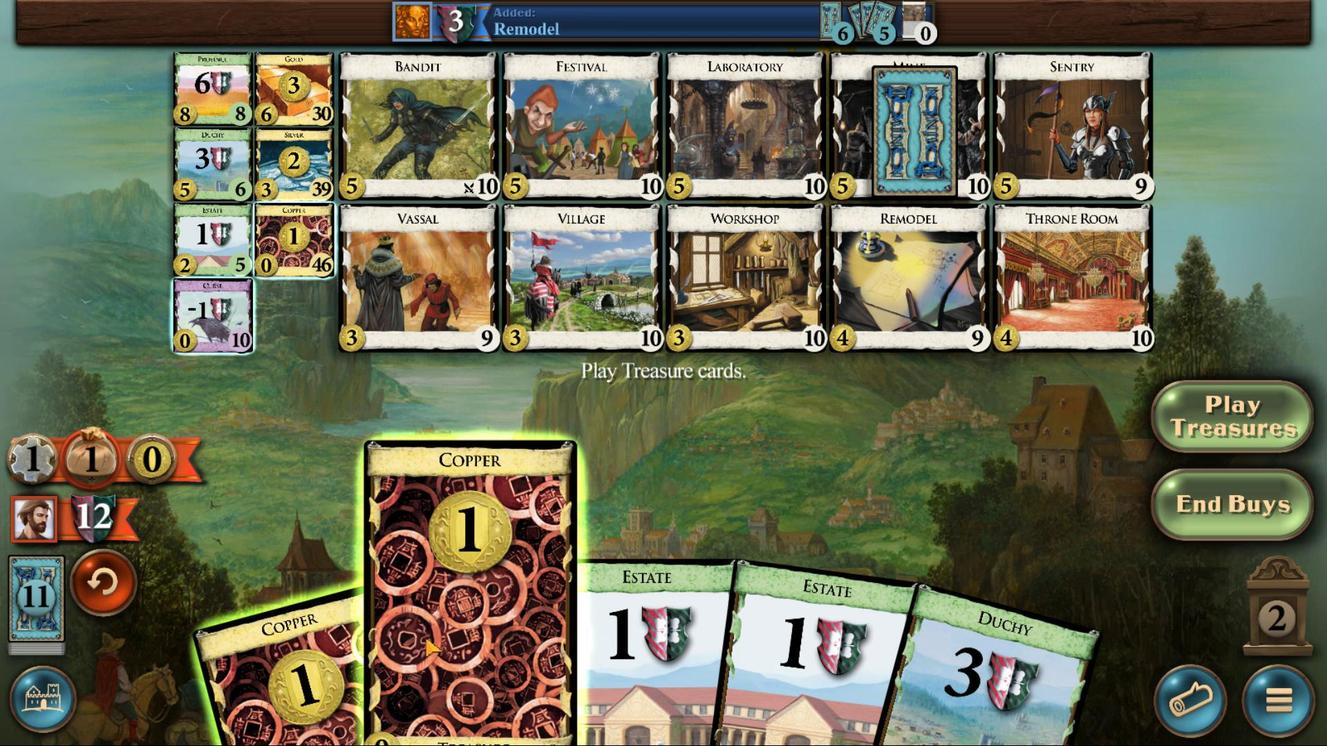 
Action: Mouse scrolled (446, 634) with delta (0, 0)
Screenshot: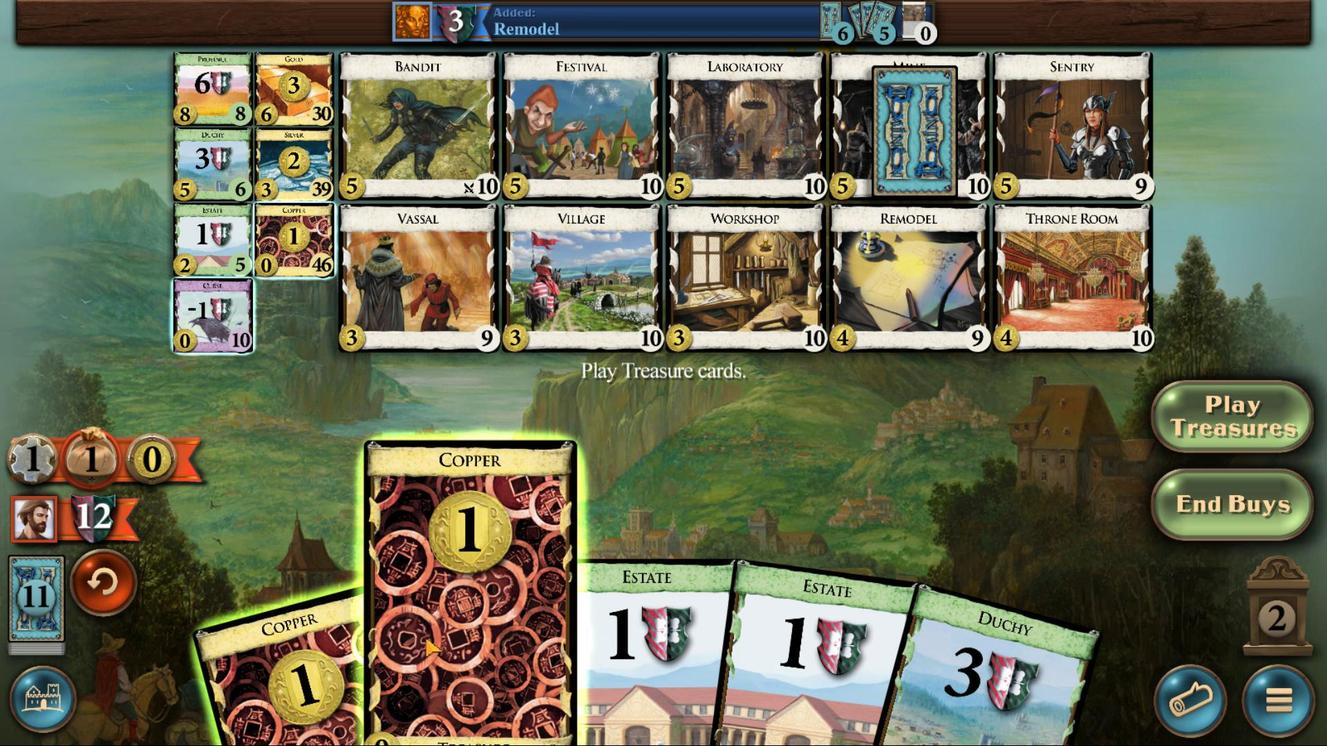 
Action: Mouse moved to (447, 637)
Screenshot: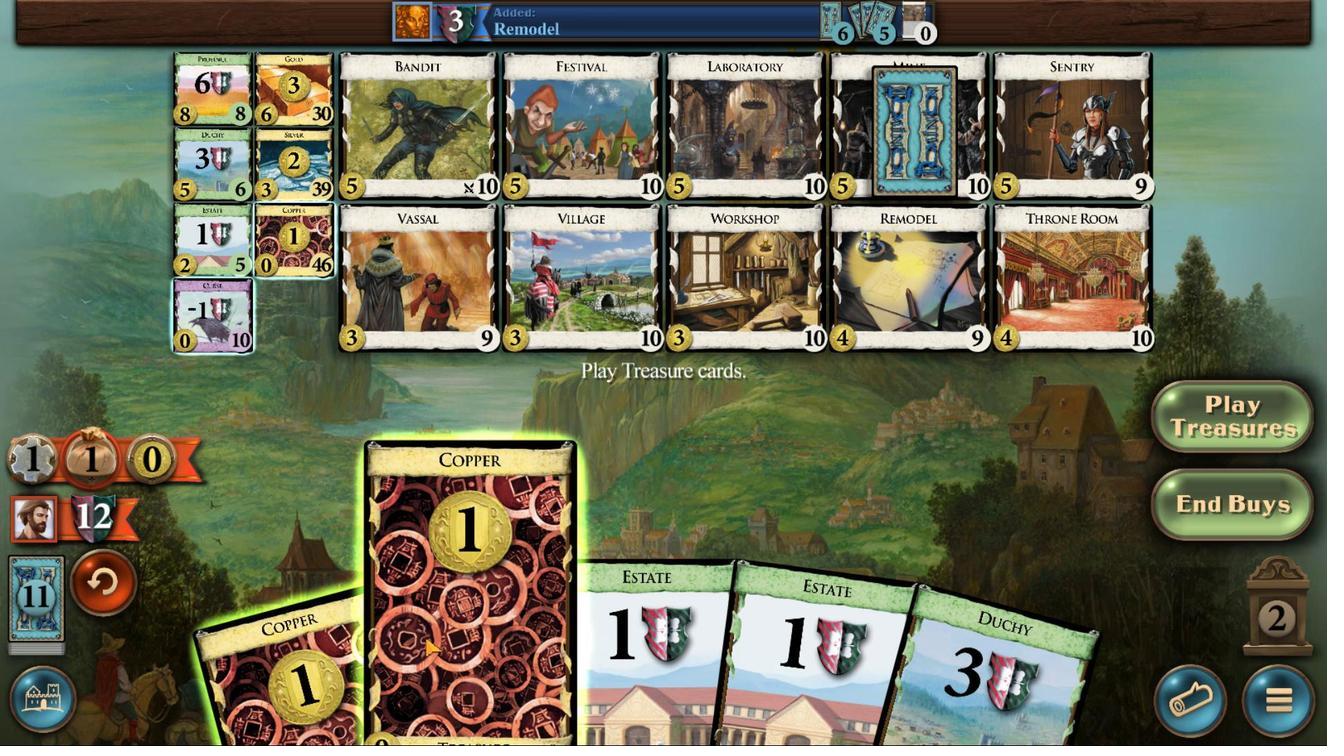
Action: Mouse scrolled (447, 636) with delta (0, 0)
Screenshot: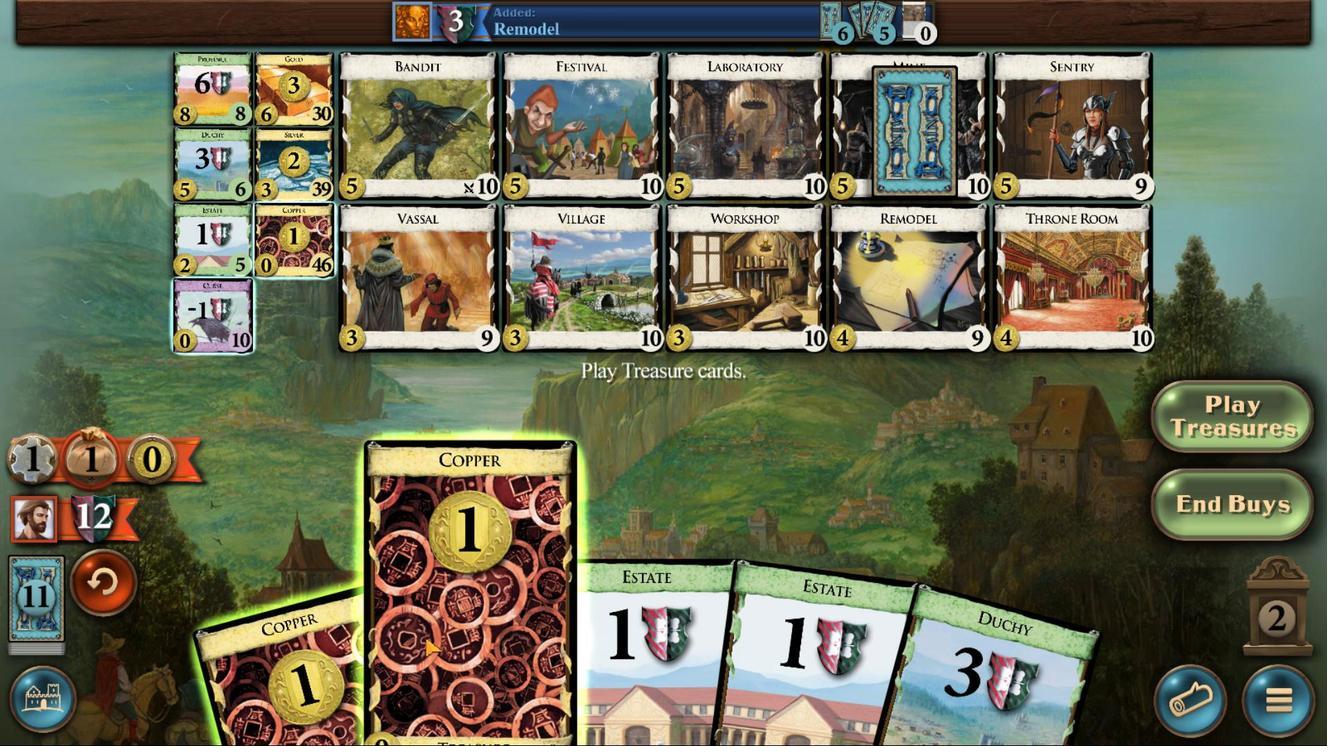 
Action: Mouse moved to (340, 677)
Screenshot: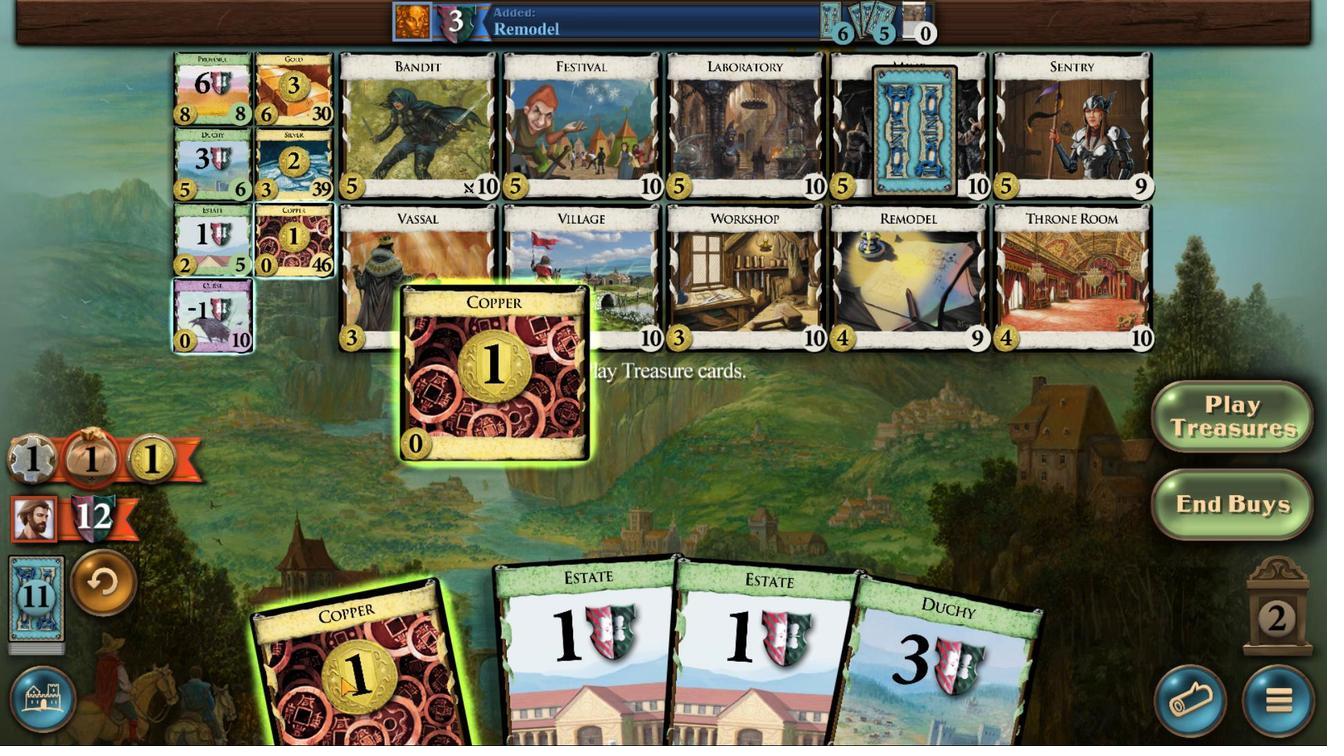 
Action: Mouse scrolled (340, 677) with delta (0, 0)
Screenshot: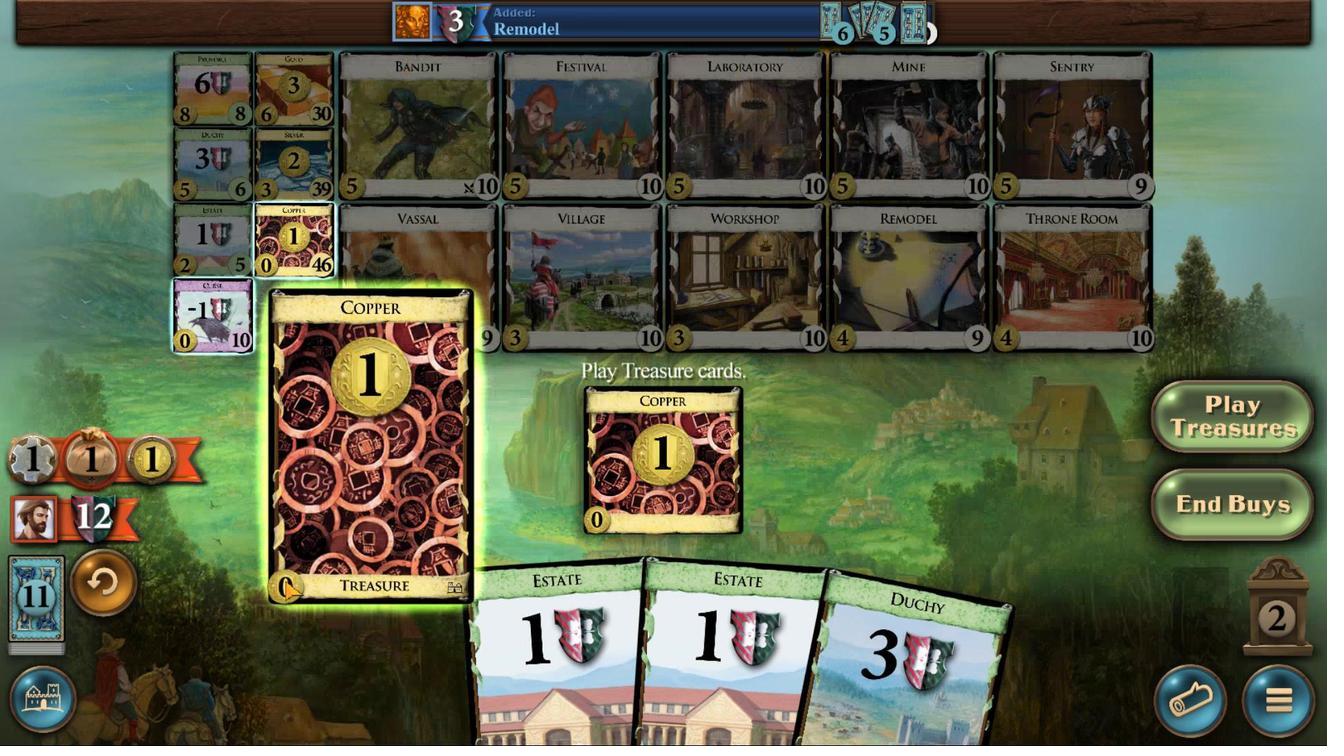
Action: Mouse moved to (339, 677)
Screenshot: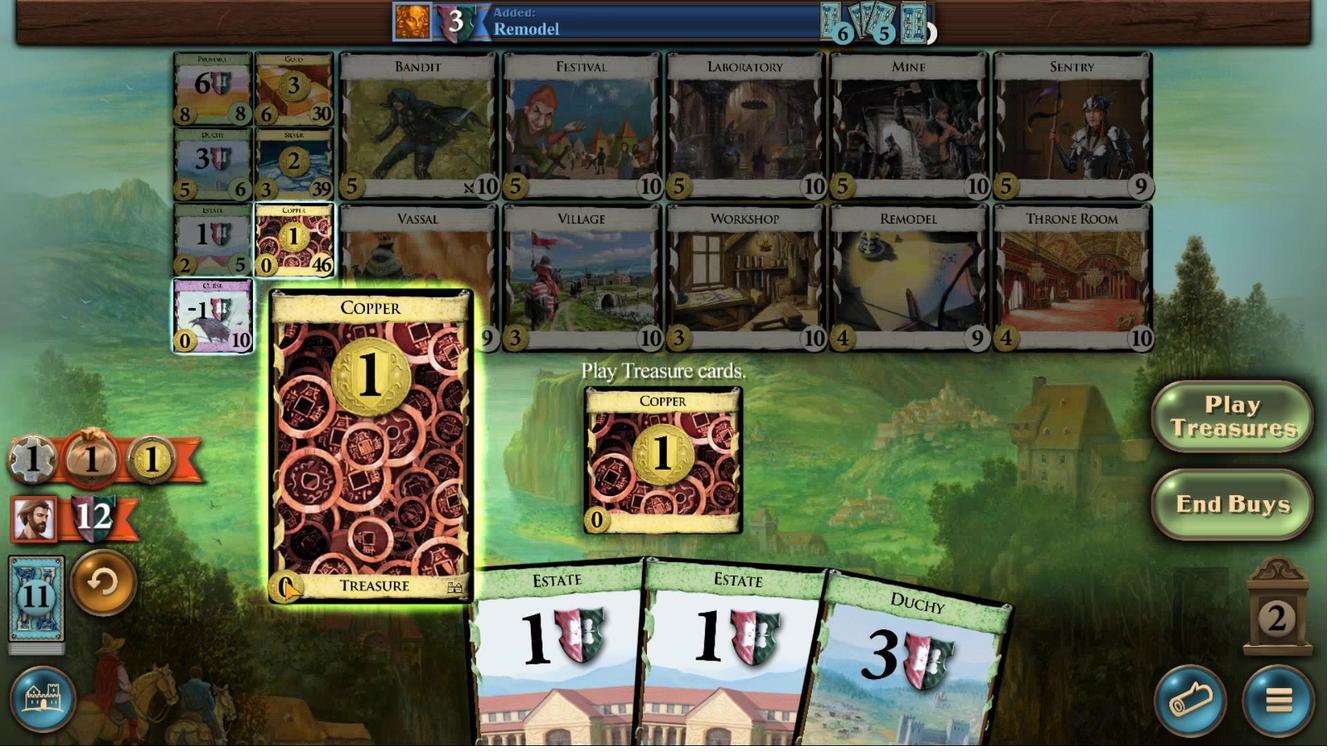 
Action: Mouse scrolled (339, 677) with delta (0, 0)
Screenshot: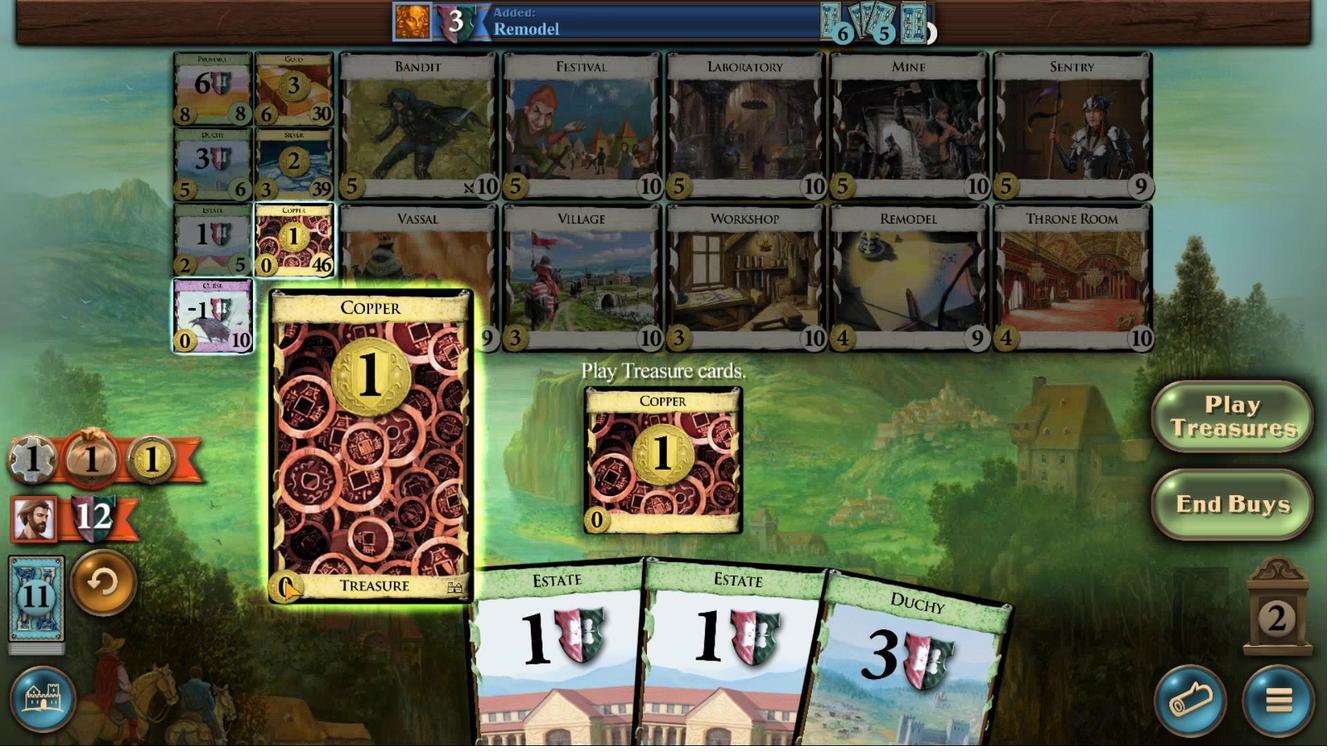 
Action: Mouse moved to (338, 677)
Screenshot: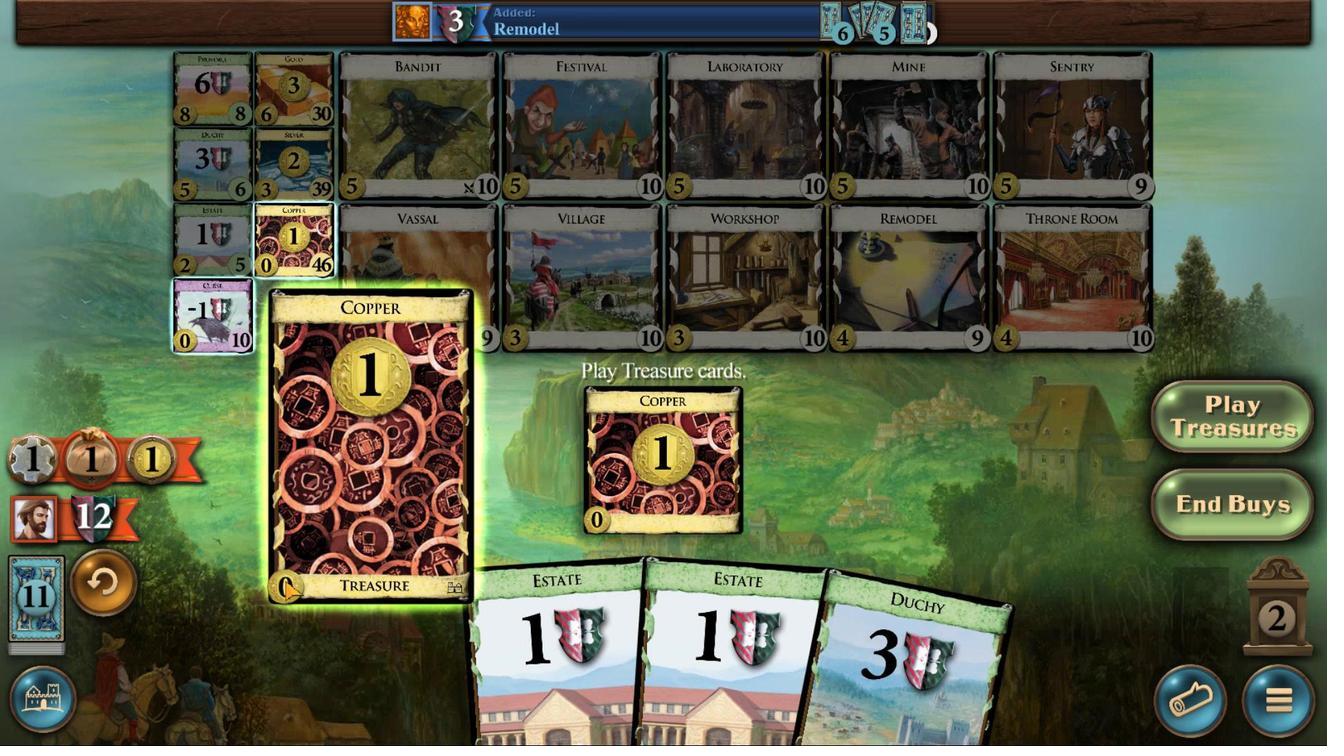 
Action: Mouse scrolled (338, 677) with delta (0, 0)
Screenshot: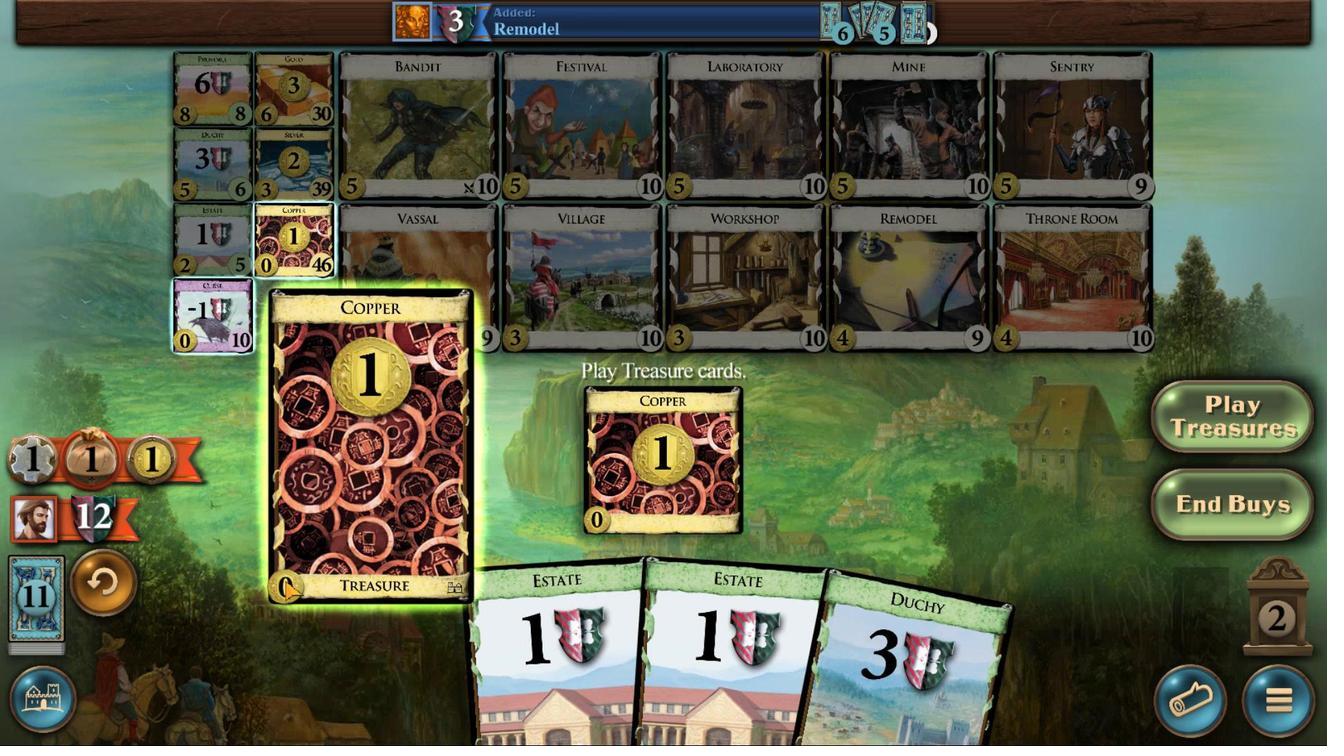 
Action: Mouse moved to (226, 228)
Screenshot: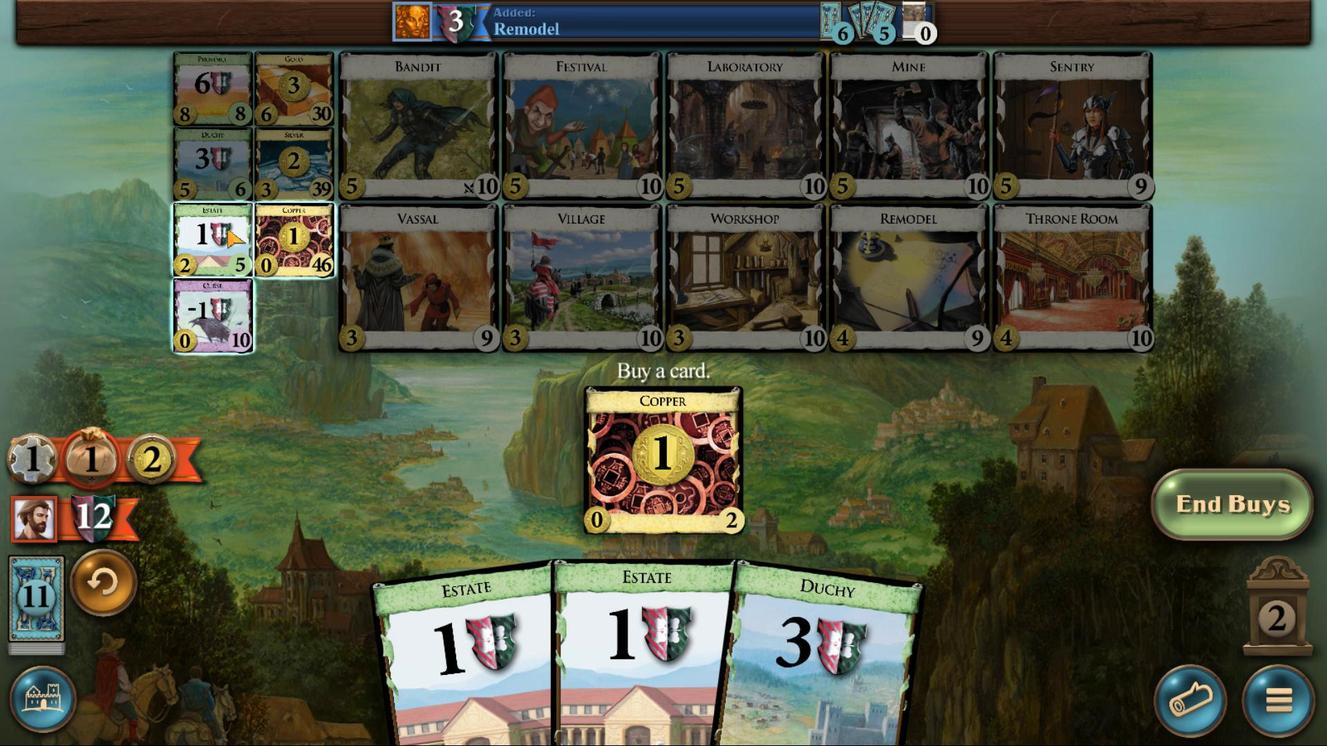 
Action: Mouse pressed left at (226, 228)
Screenshot: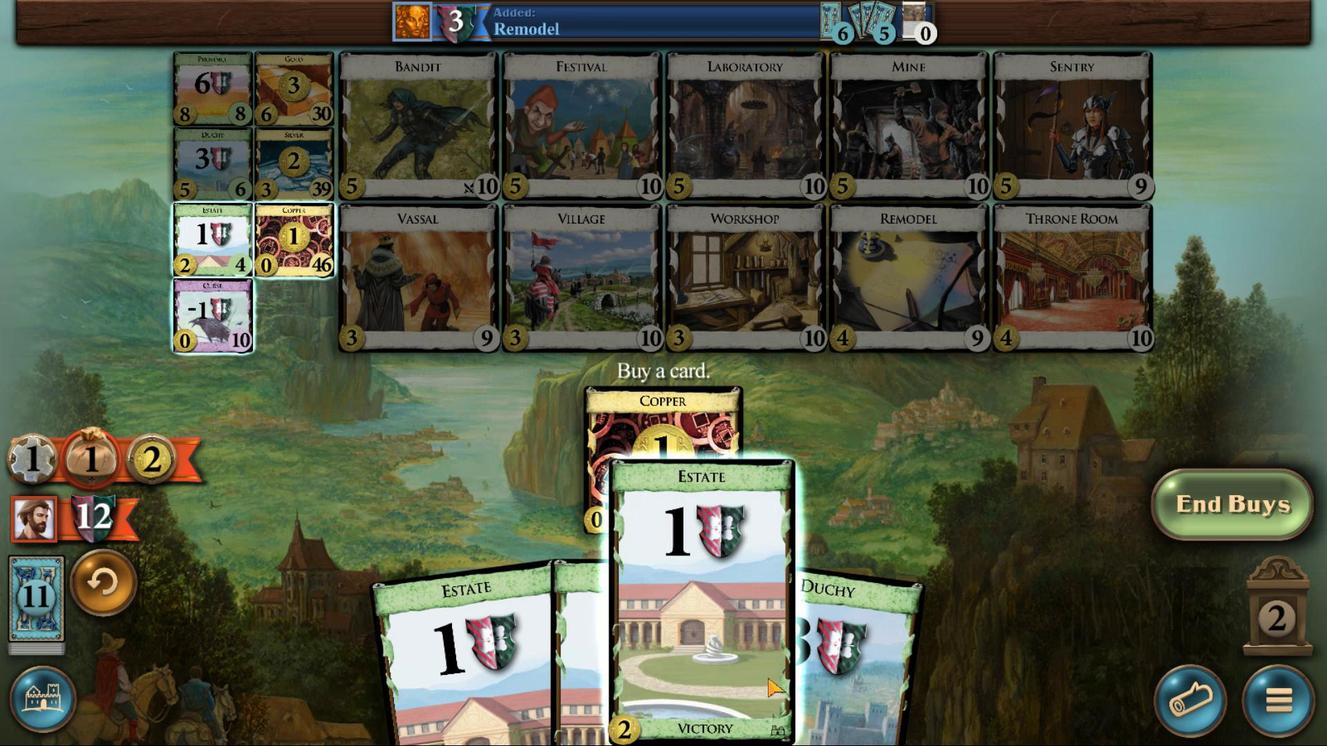 
Action: Mouse moved to (822, 652)
Screenshot: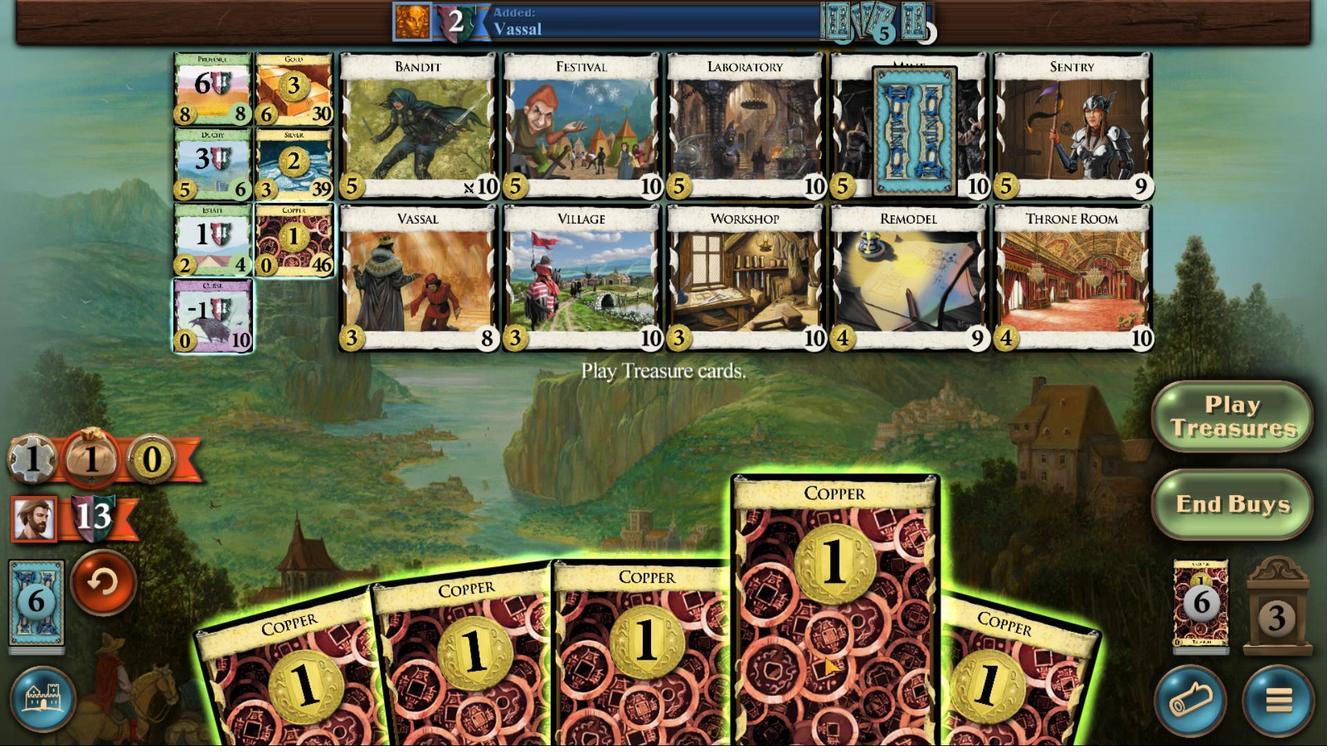 
Action: Mouse scrolled (822, 651) with delta (0, 0)
Screenshot: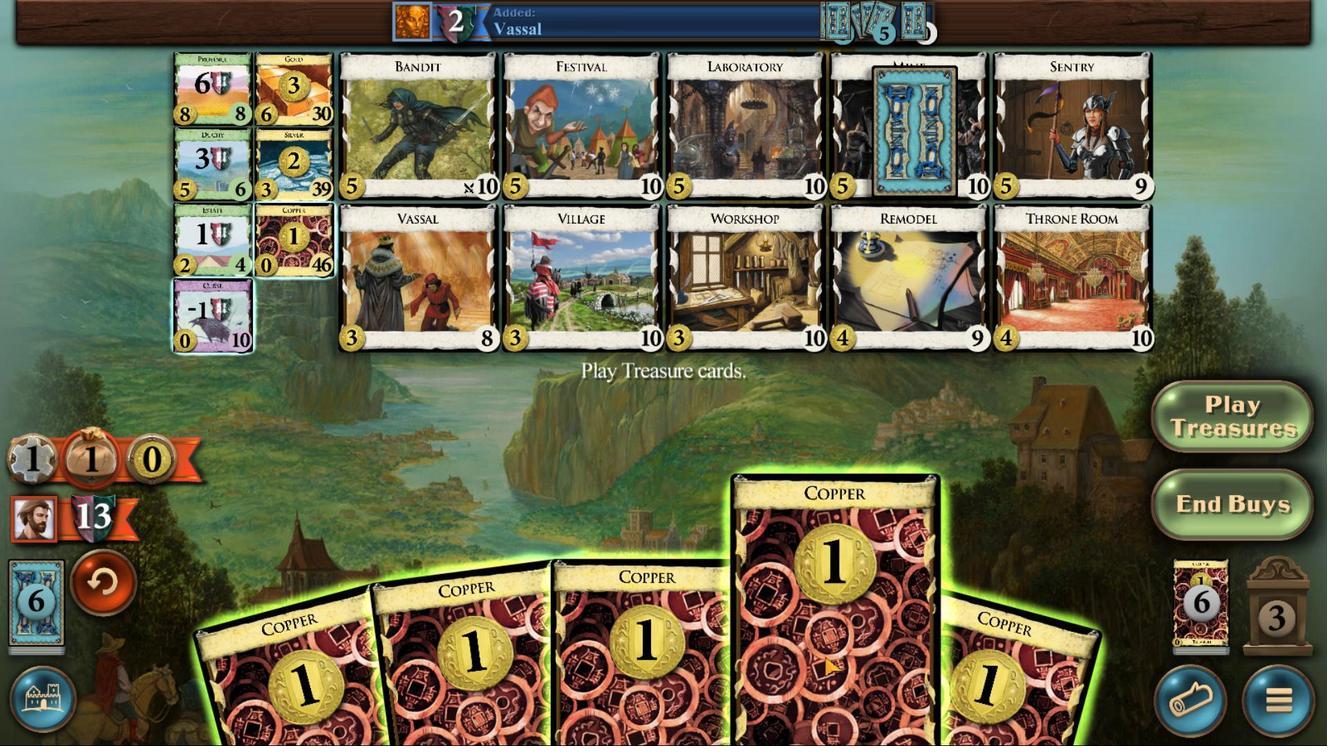 
Action: Mouse moved to (824, 656)
Screenshot: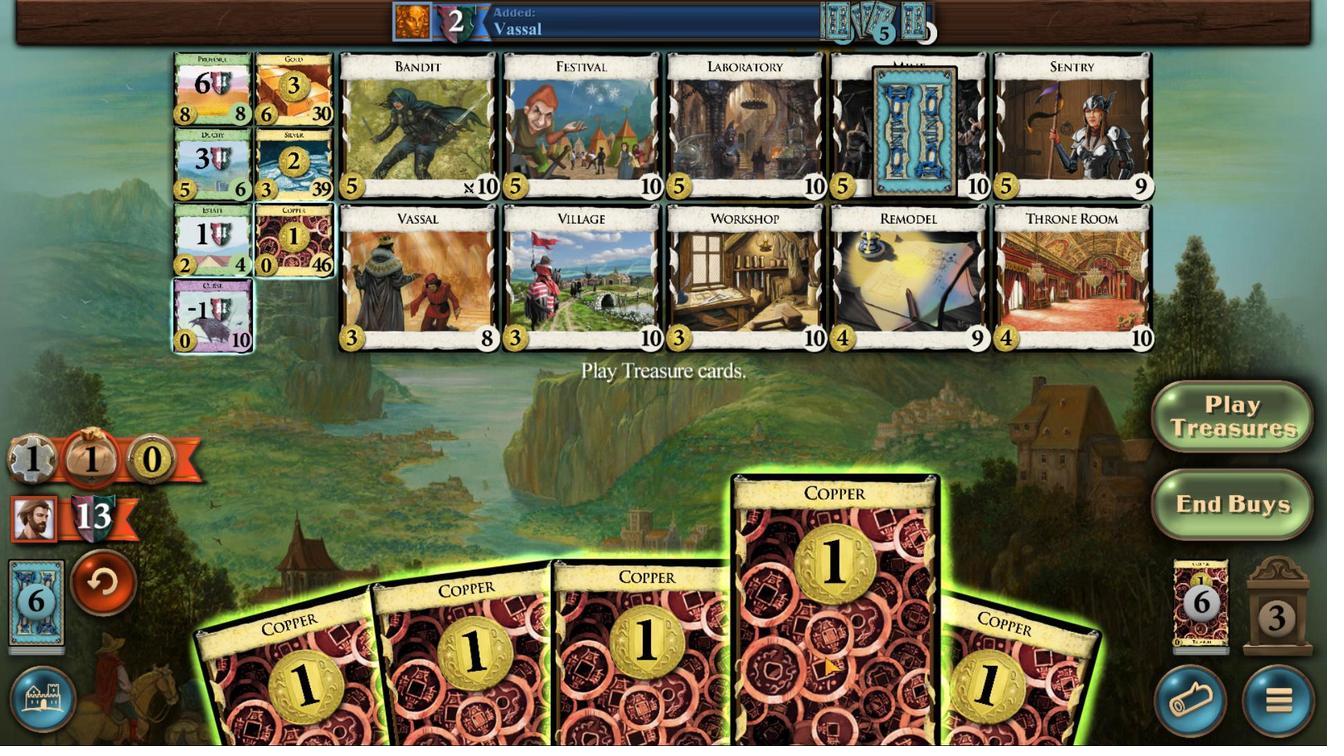 
Action: Mouse scrolled (824, 656) with delta (0, 0)
Screenshot: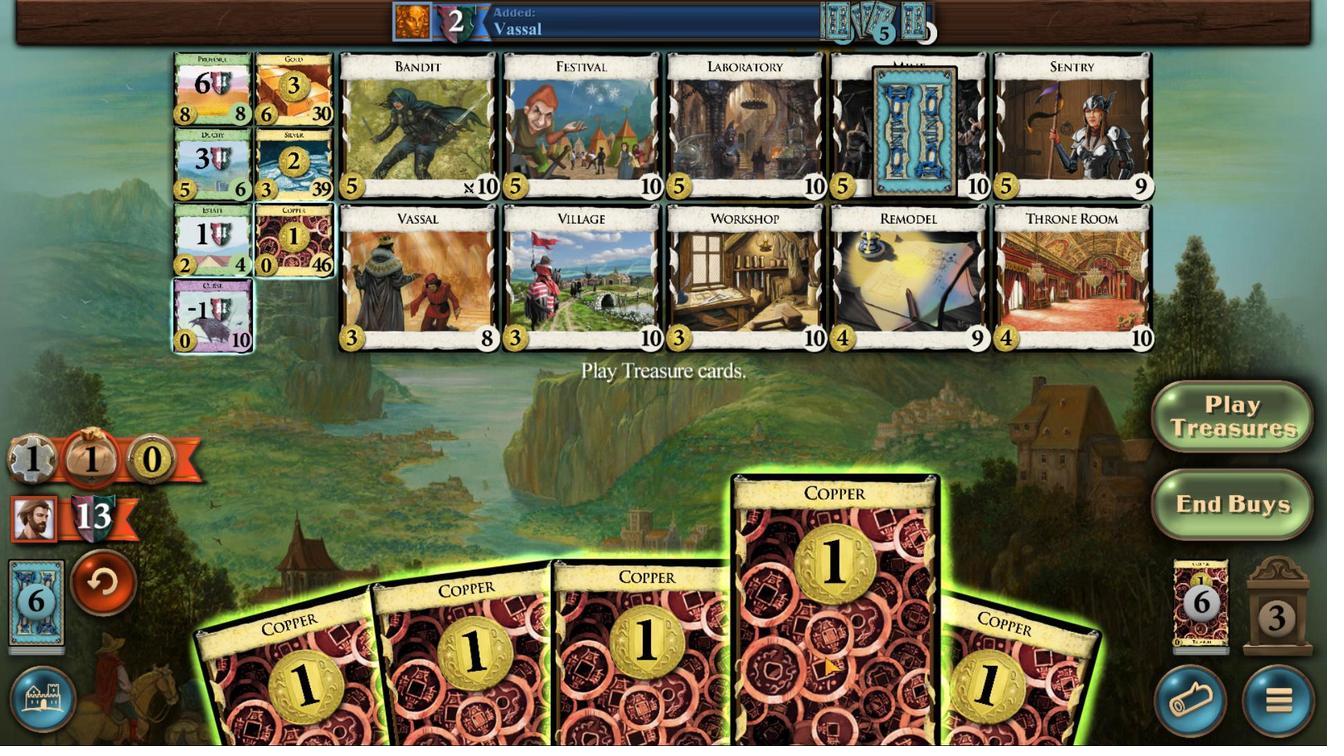 
Action: Mouse moved to (681, 654)
Screenshot: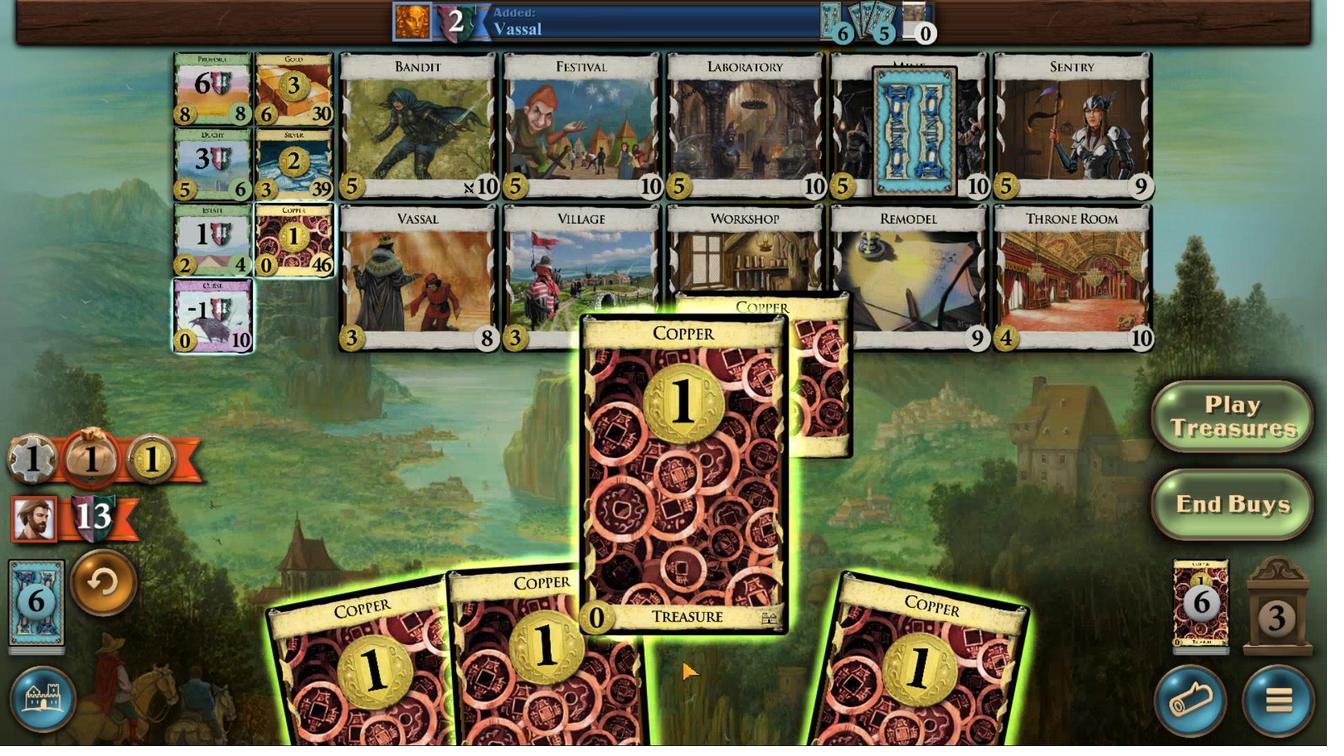 
Action: Mouse scrolled (681, 654) with delta (0, 0)
Screenshot: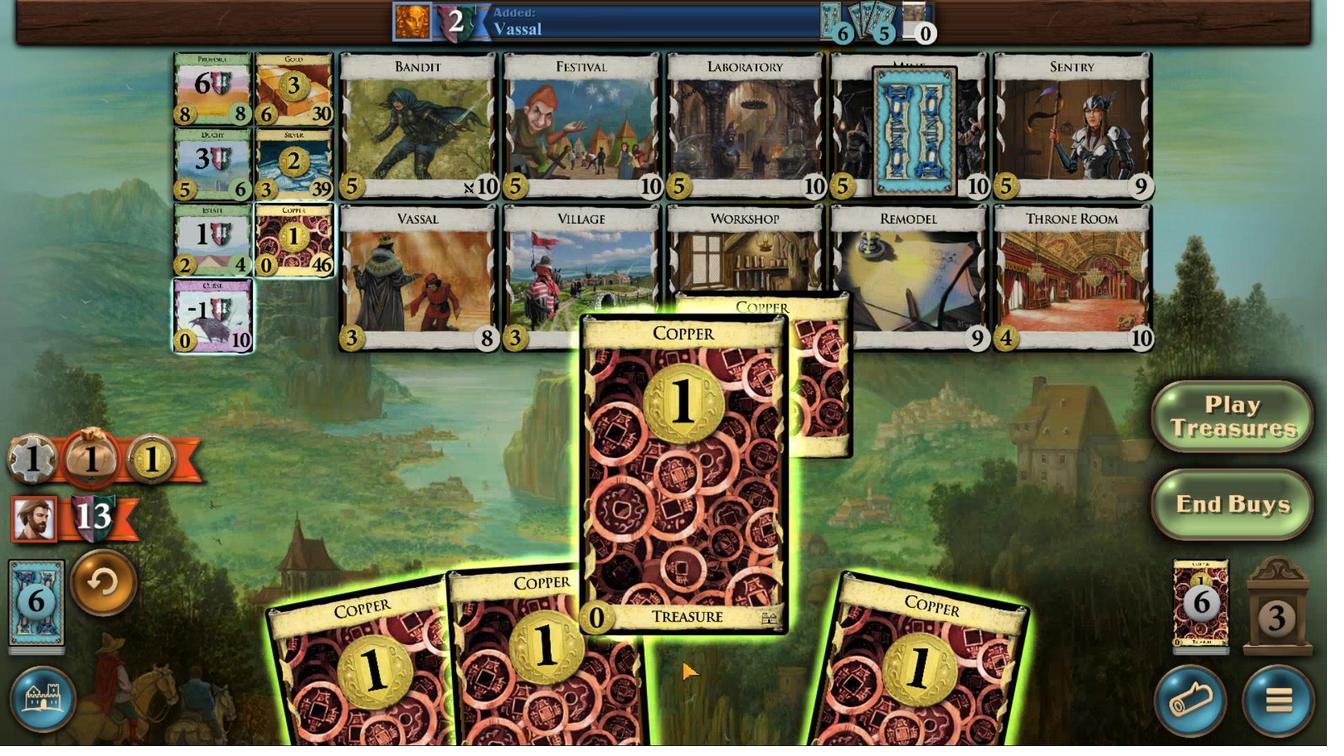 
Action: Mouse moved to (681, 660)
Screenshot: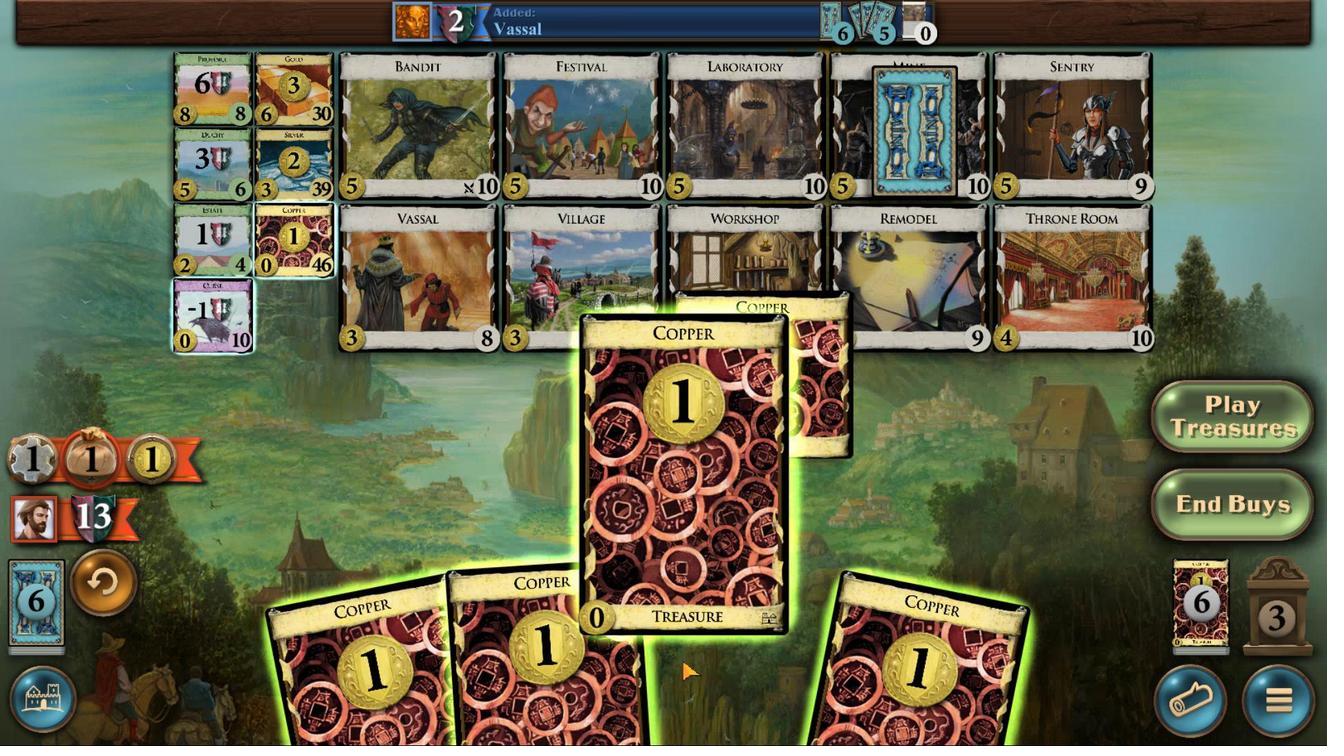 
Action: Mouse scrolled (681, 659) with delta (0, 0)
Screenshot: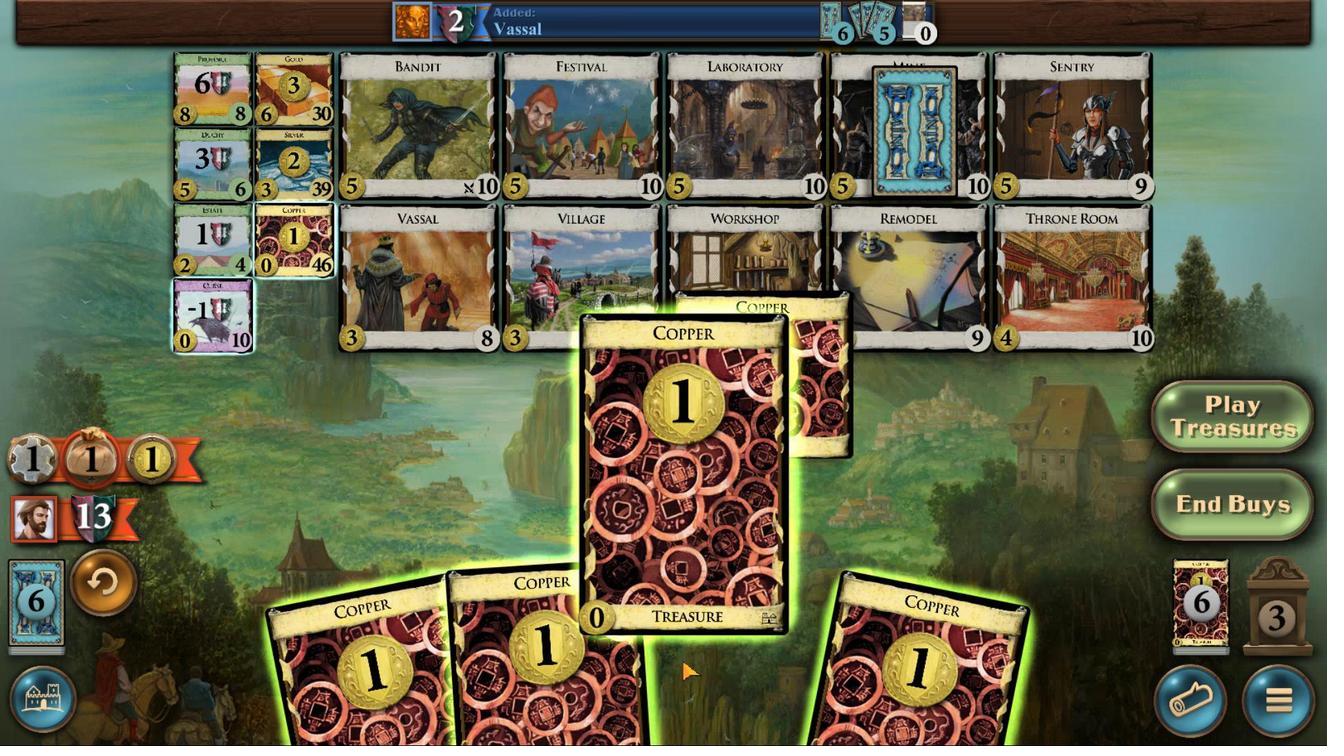 
Action: Mouse moved to (821, 676)
Screenshot: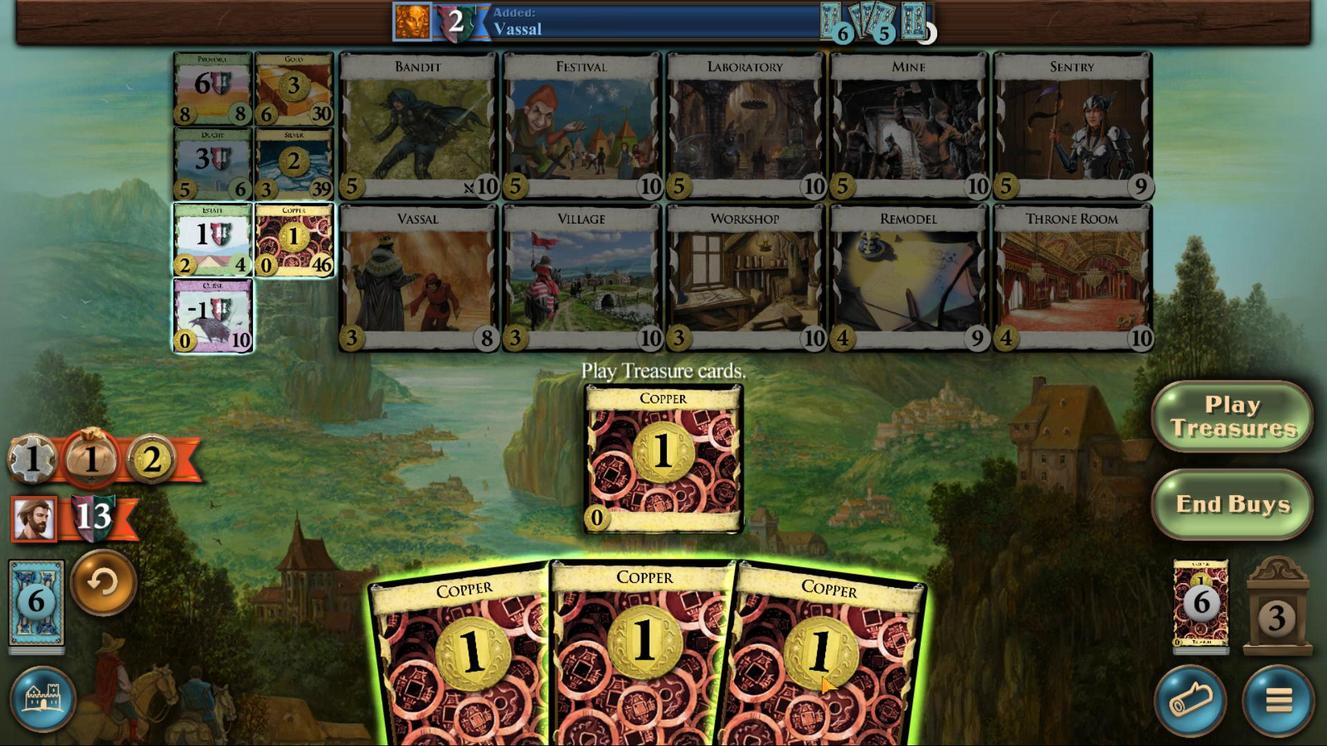 
Action: Mouse scrolled (821, 675) with delta (0, 0)
Screenshot: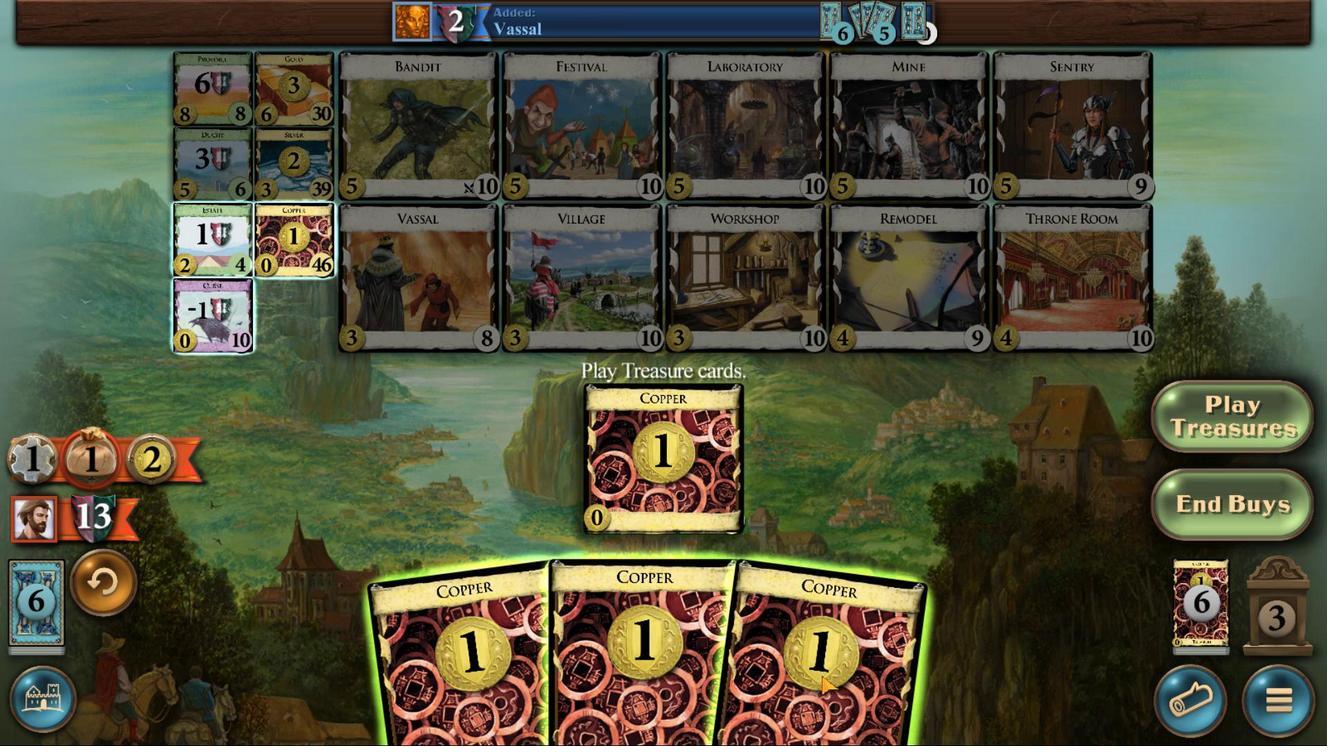 
Action: Mouse scrolled (821, 675) with delta (0, 0)
Screenshot: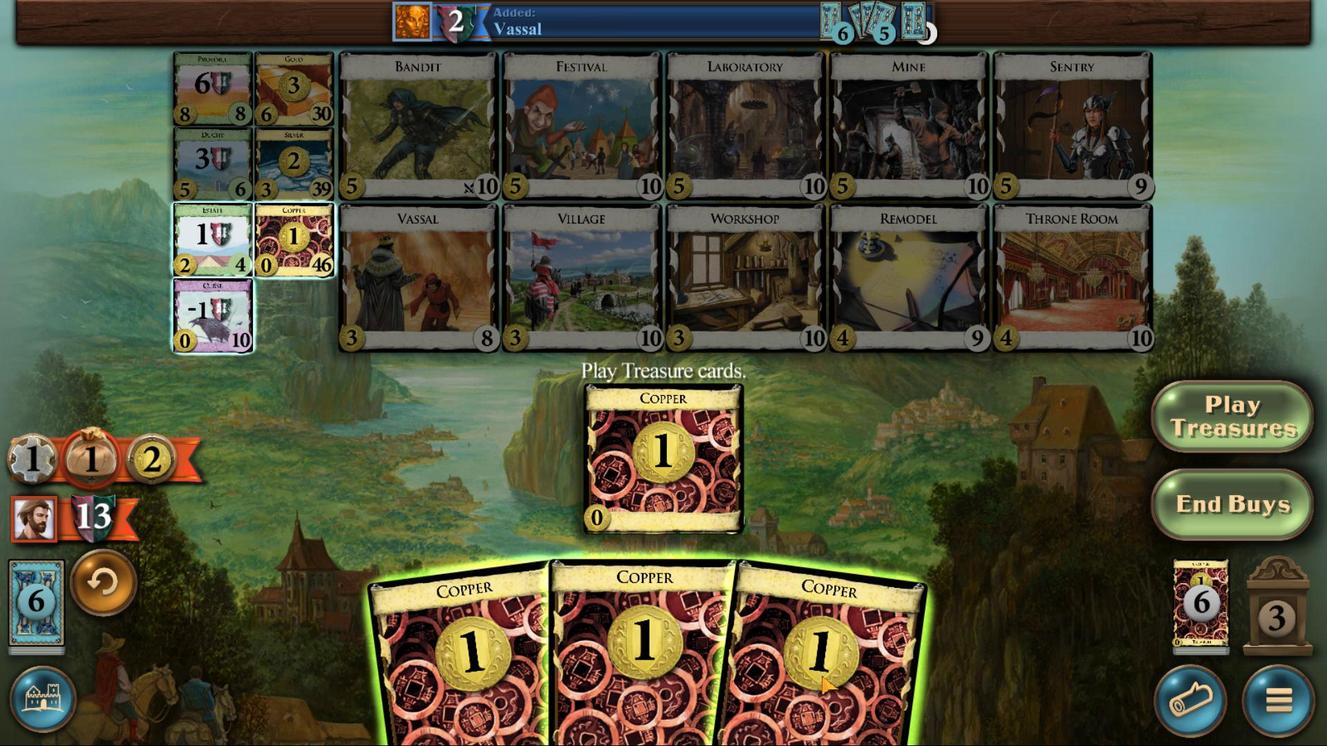 
Action: Mouse moved to (820, 676)
Screenshot: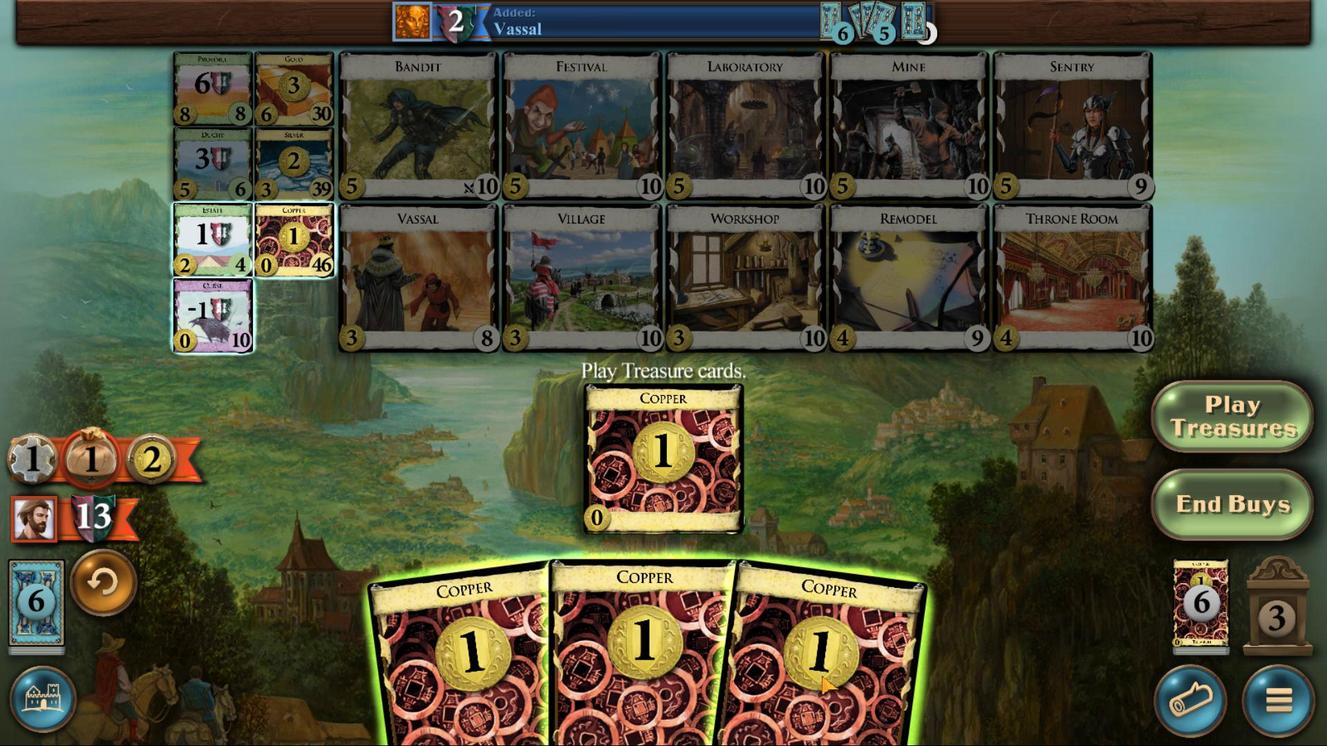 
Action: Mouse scrolled (820, 675) with delta (0, 0)
Screenshot: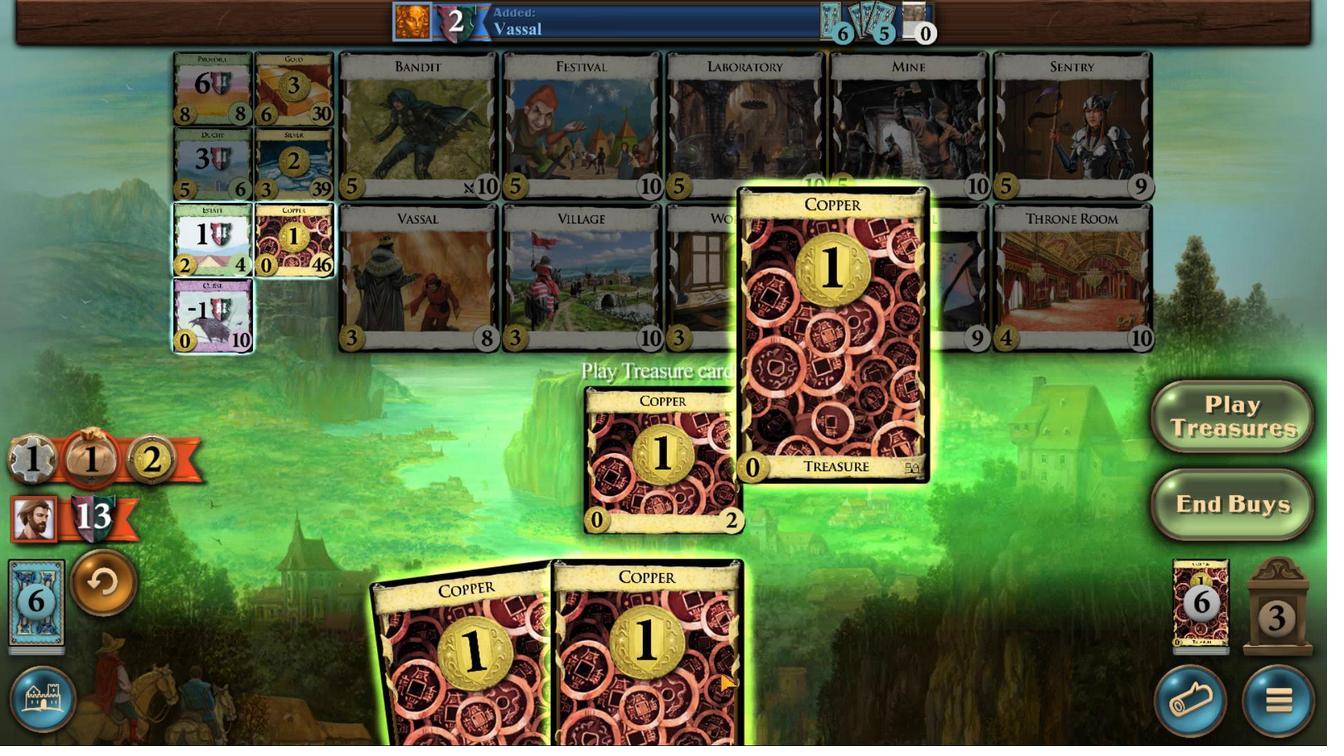
Action: Mouse moved to (699, 670)
Screenshot: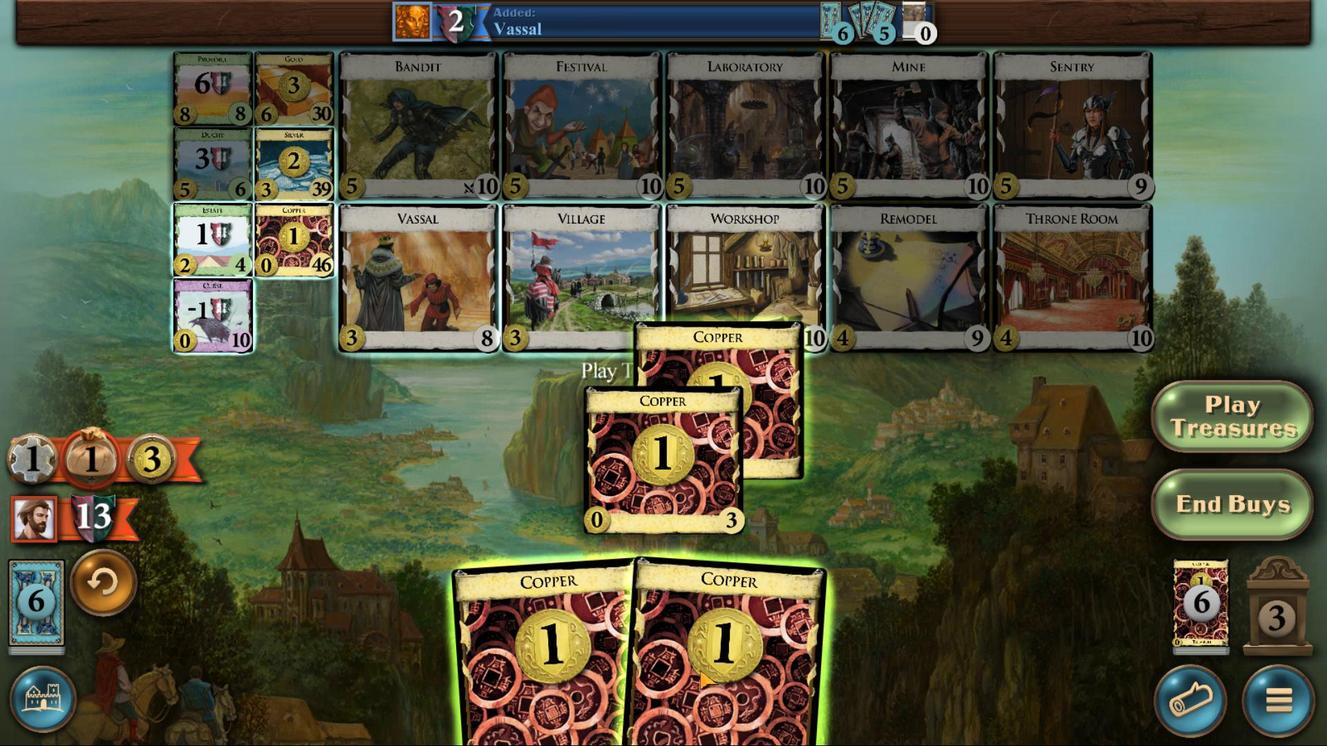 
Action: Mouse scrolled (699, 669) with delta (0, 0)
Screenshot: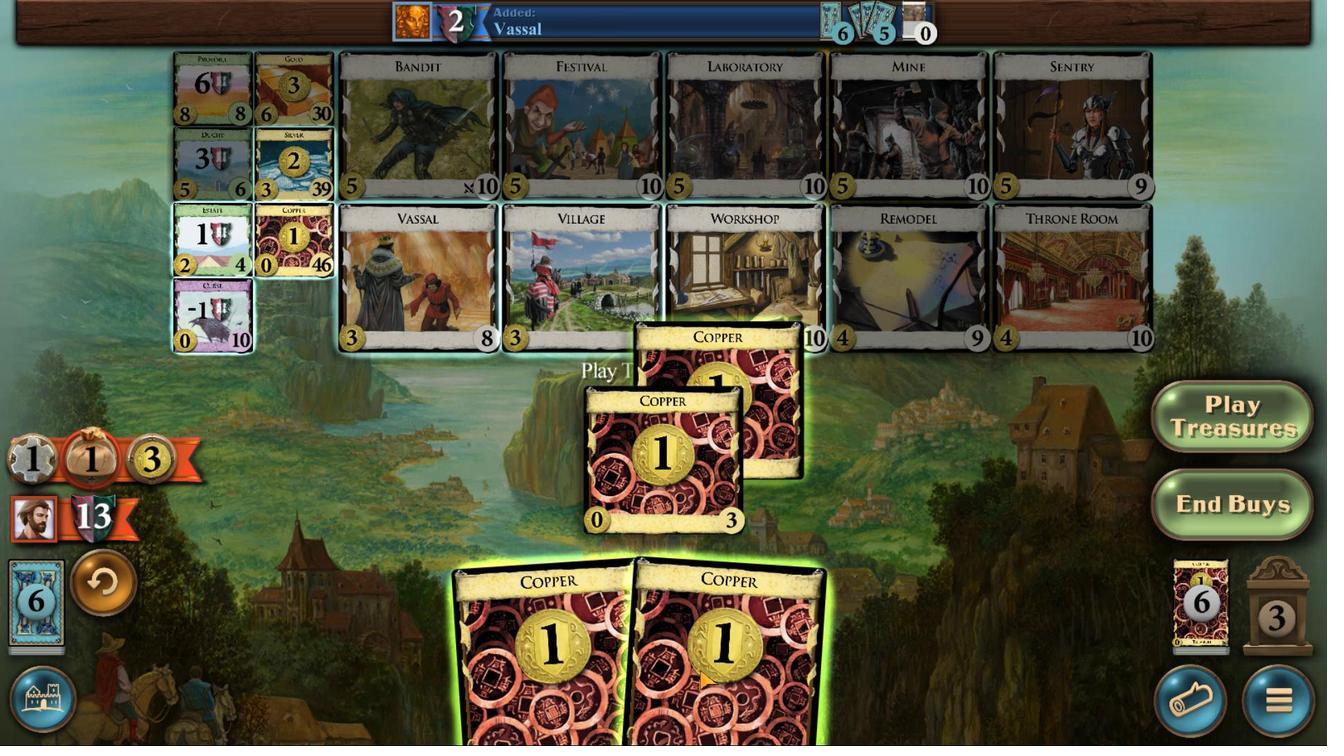 
Action: Mouse moved to (699, 670)
Screenshot: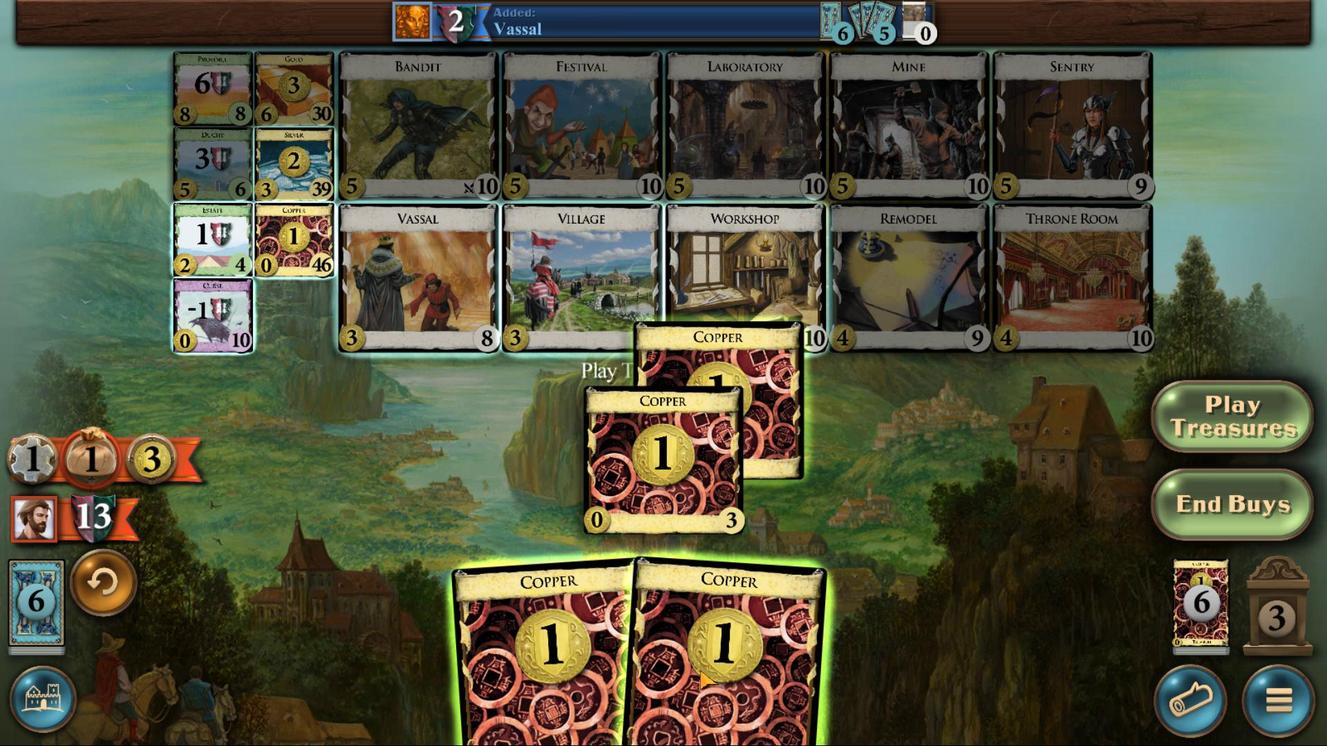 
Action: Mouse scrolled (699, 670) with delta (0, 0)
Screenshot: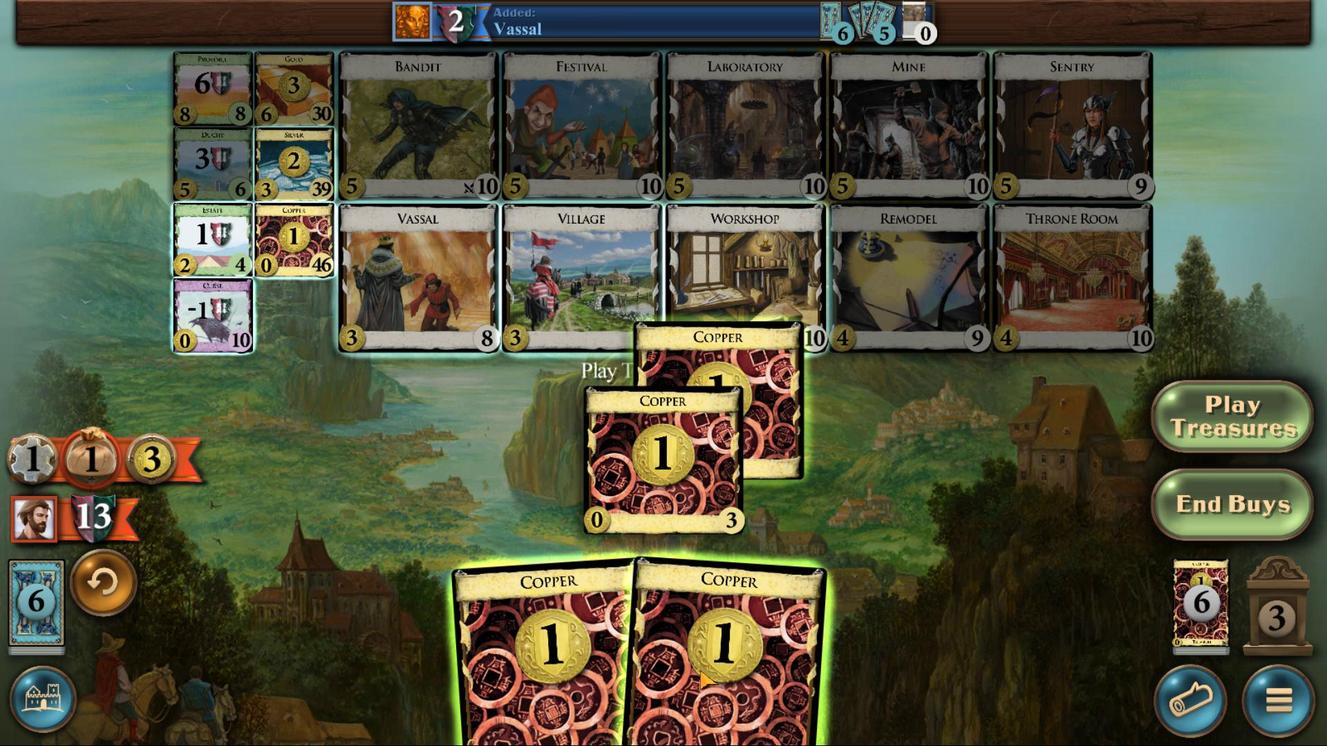 
Action: Mouse moved to (586, 668)
Screenshot: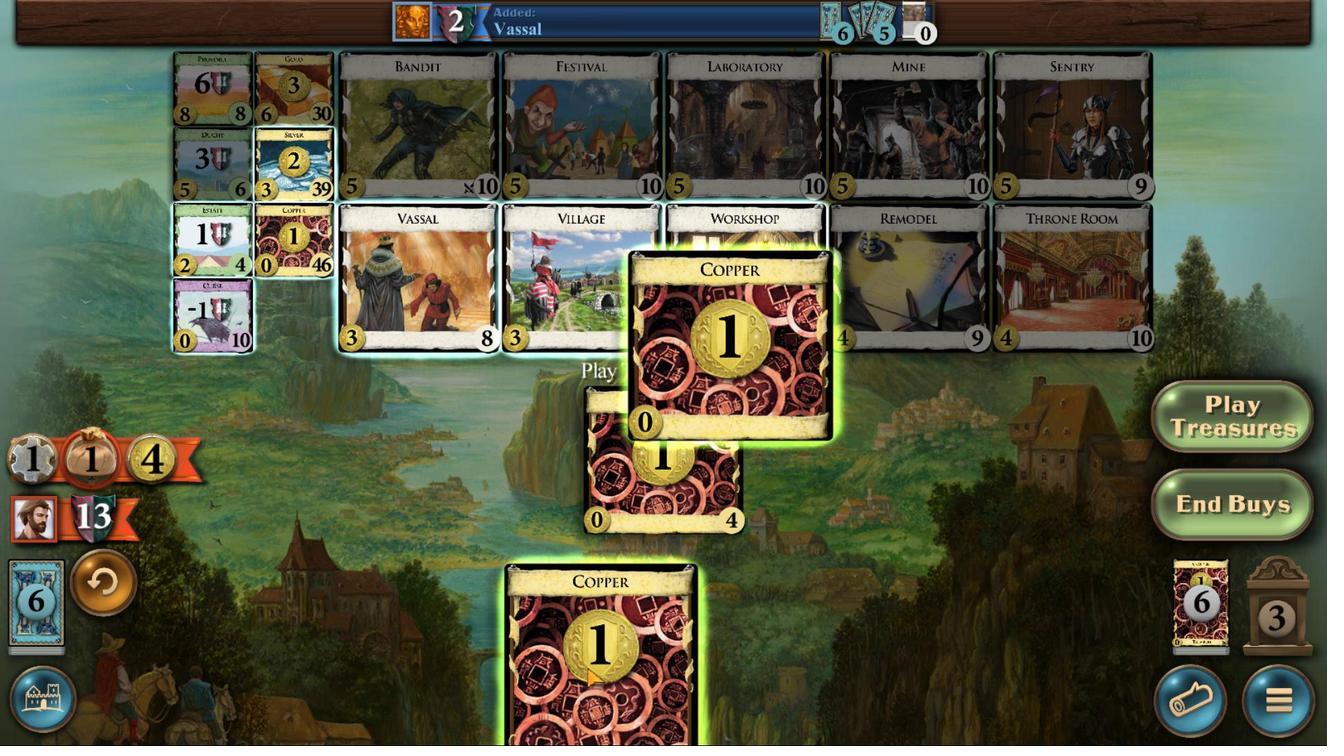 
Action: Mouse scrolled (586, 668) with delta (0, 0)
Screenshot: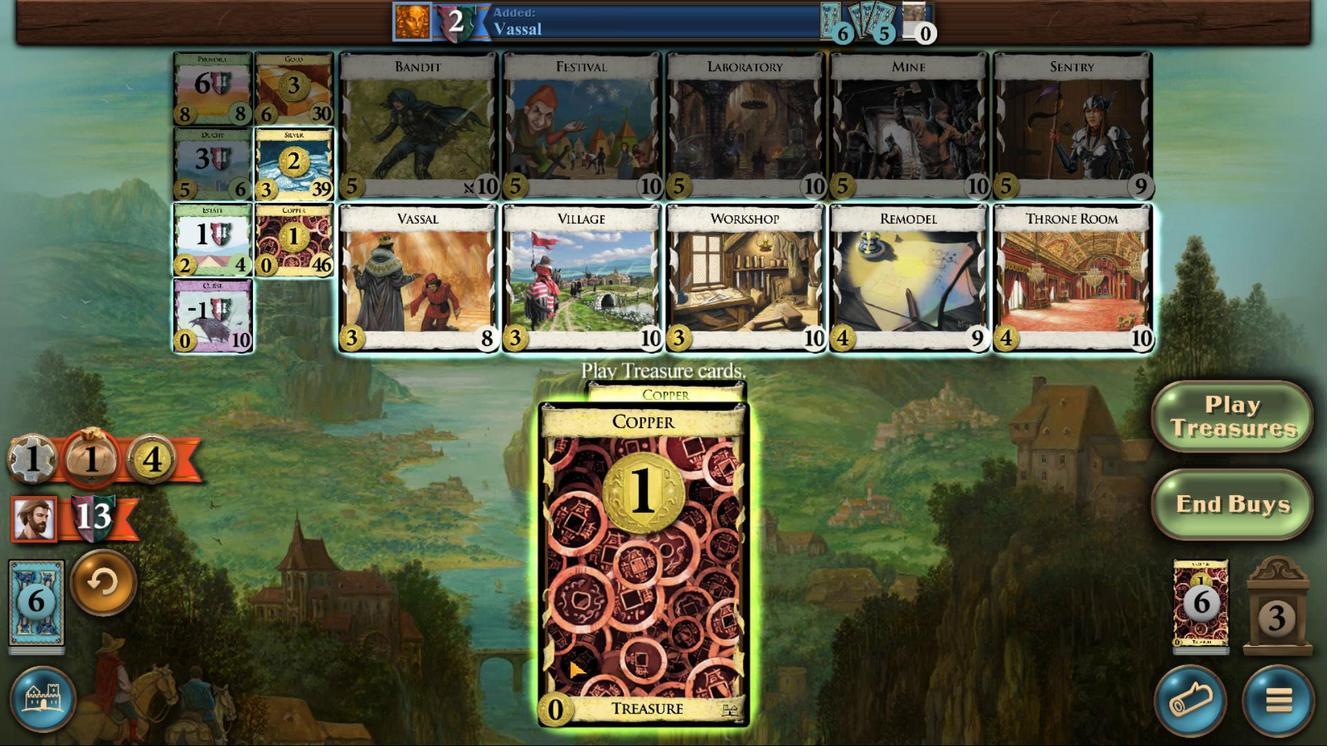 
Action: Mouse scrolled (586, 668) with delta (0, 0)
Screenshot: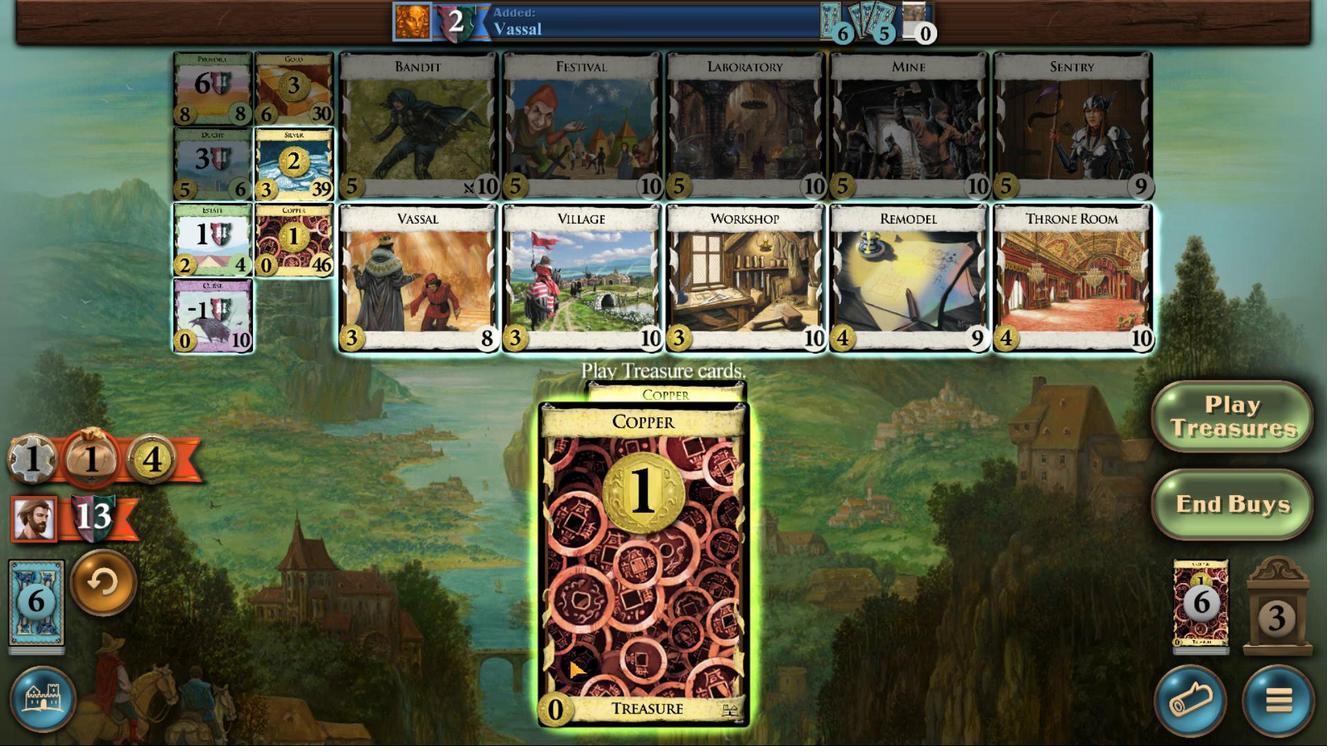 
Action: Mouse scrolled (586, 668) with delta (0, 0)
Screenshot: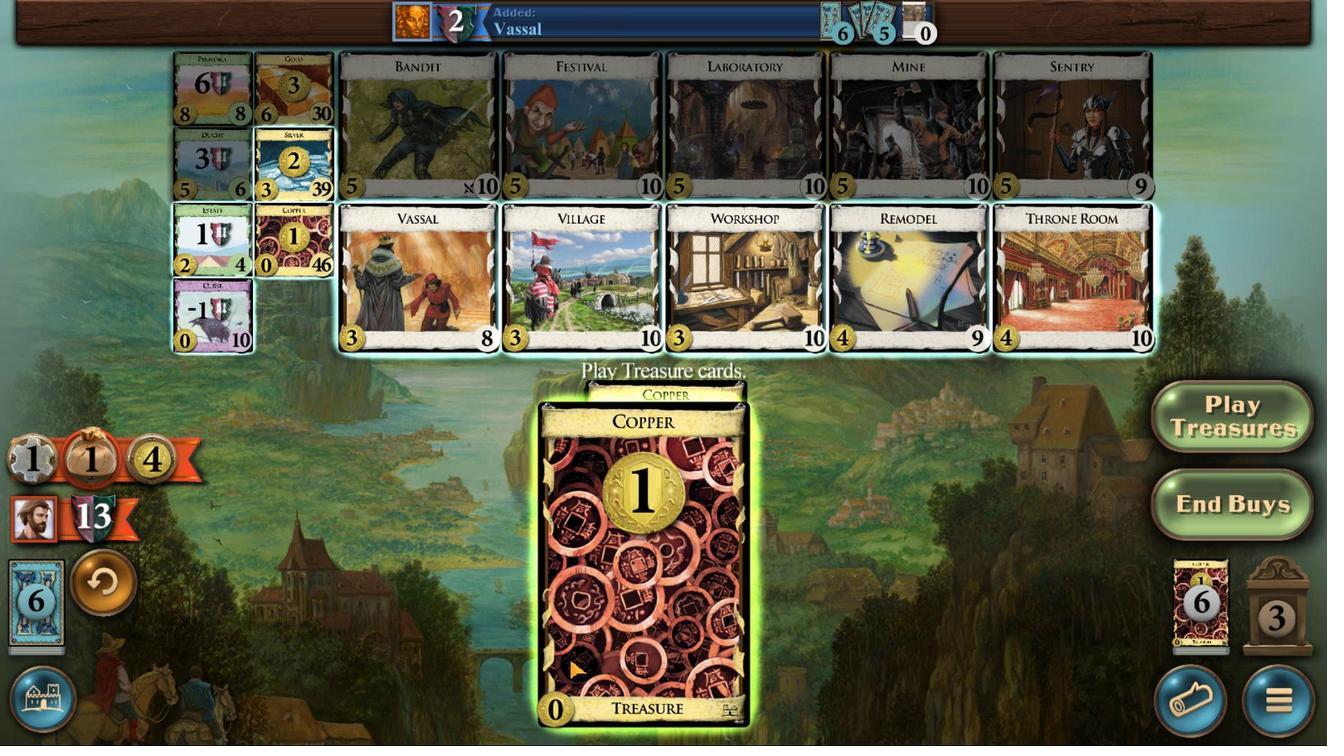 
Action: Mouse scrolled (586, 668) with delta (0, 0)
Screenshot: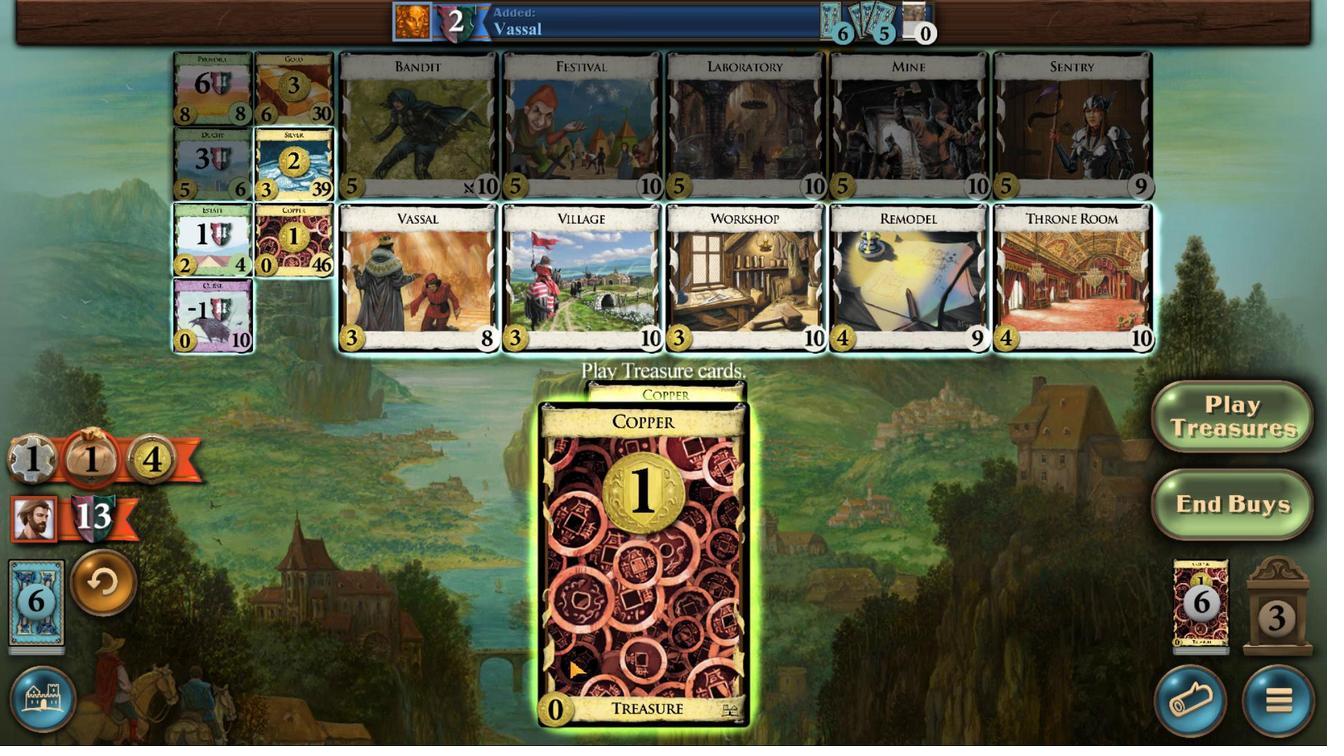 
Action: Mouse moved to (192, 171)
Screenshot: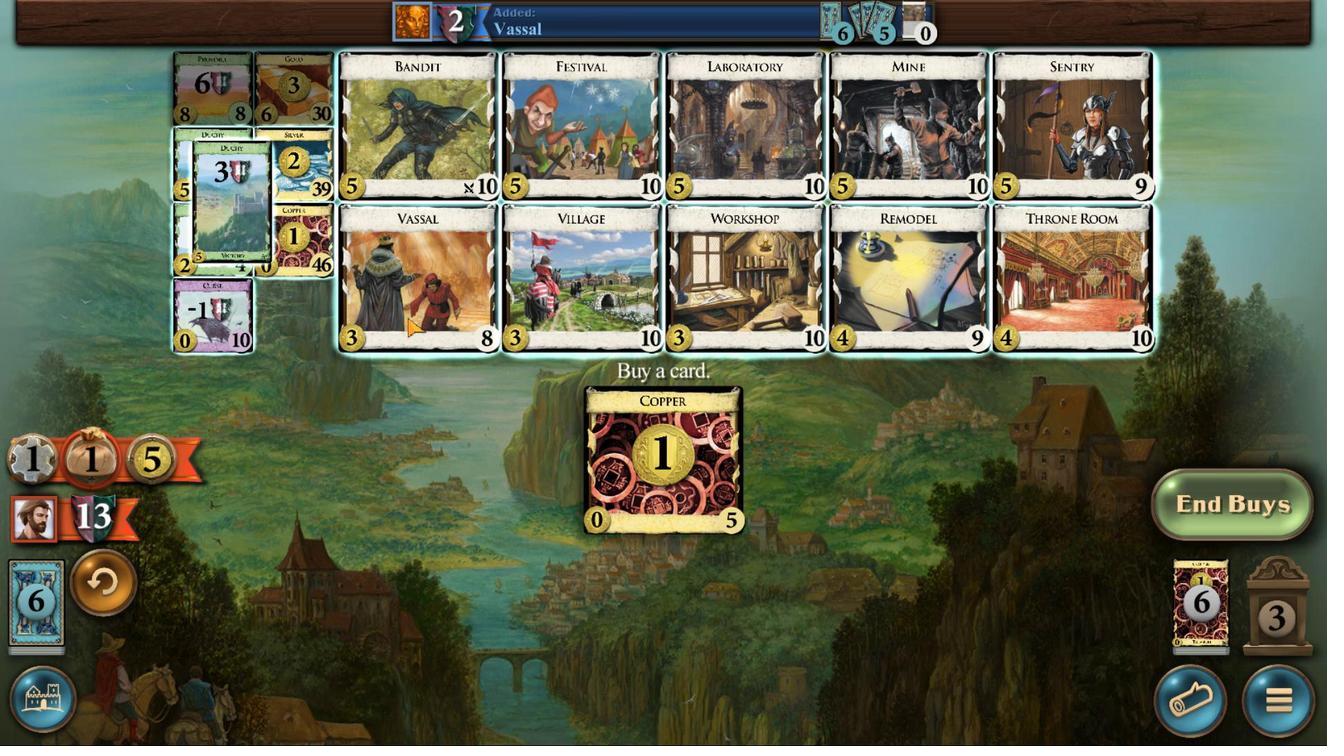 
Action: Mouse pressed left at (192, 171)
Screenshot: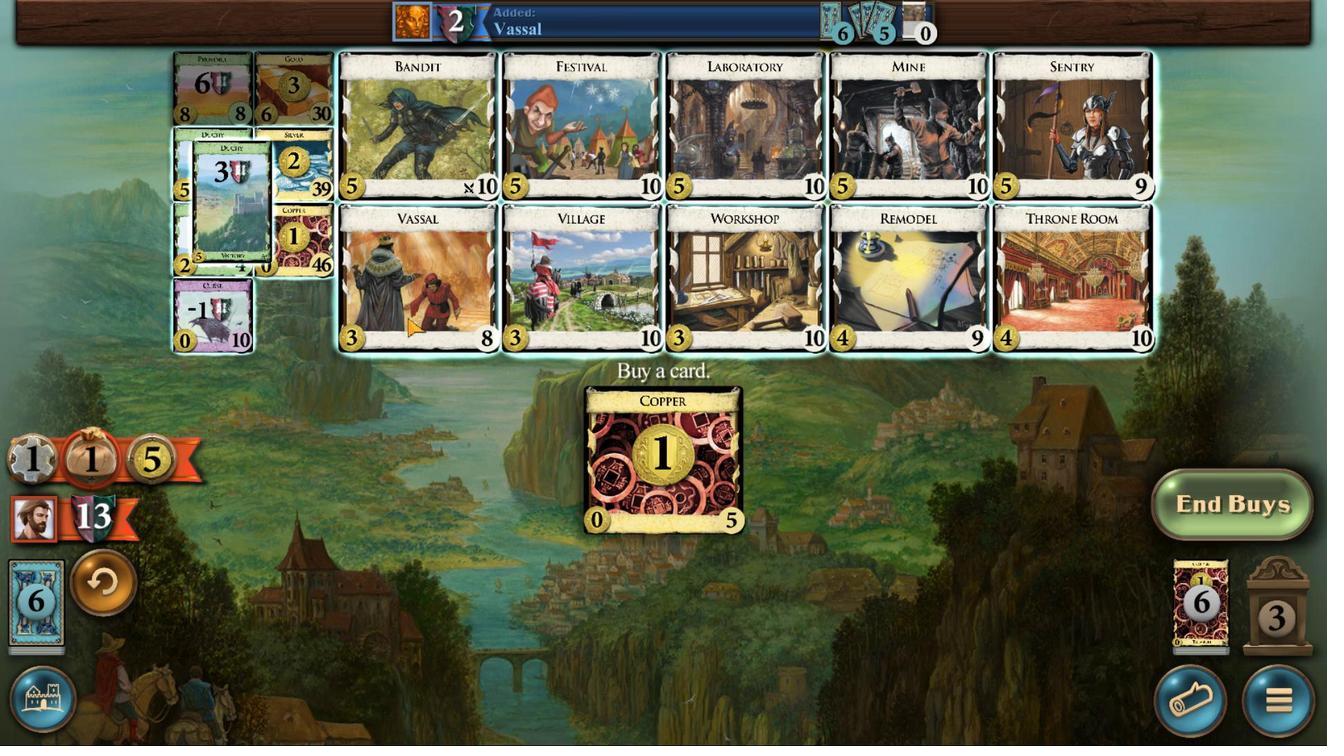 
Action: Mouse moved to (321, 702)
Screenshot: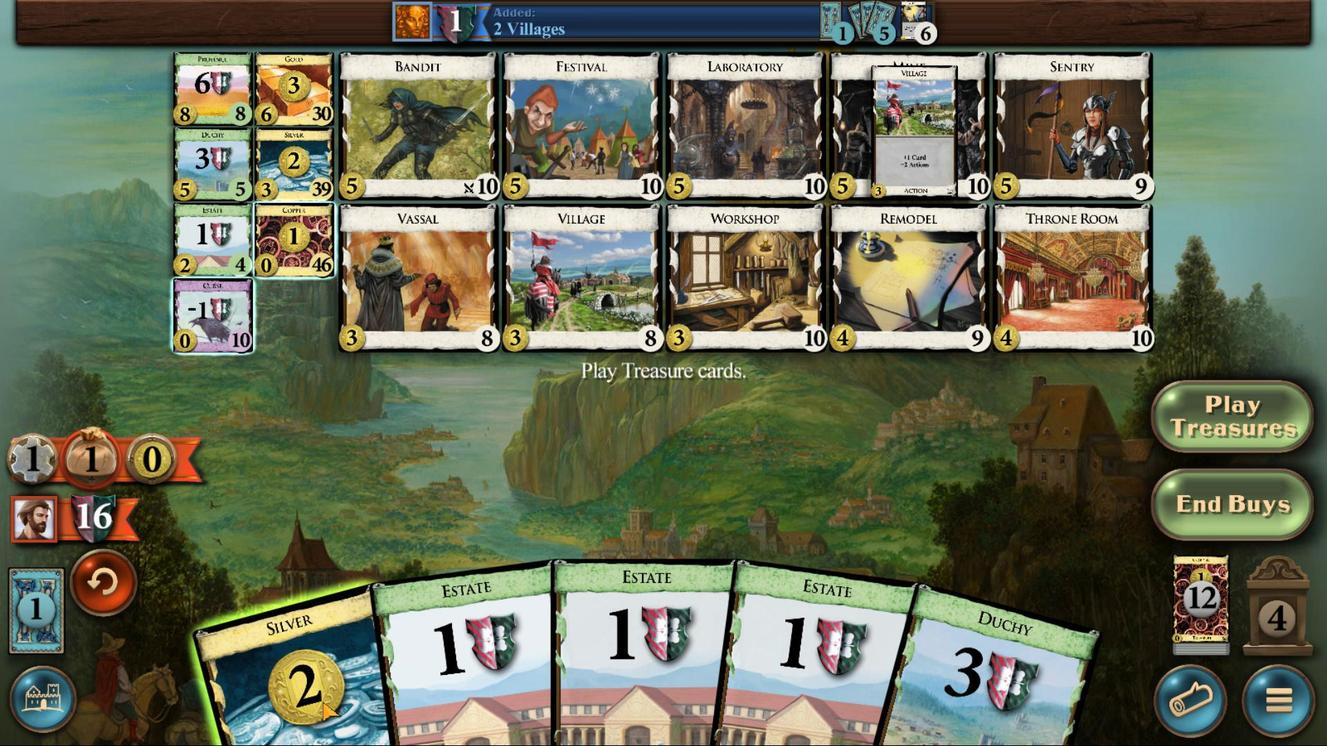 
Action: Mouse scrolled (321, 701) with delta (0, 0)
Screenshot: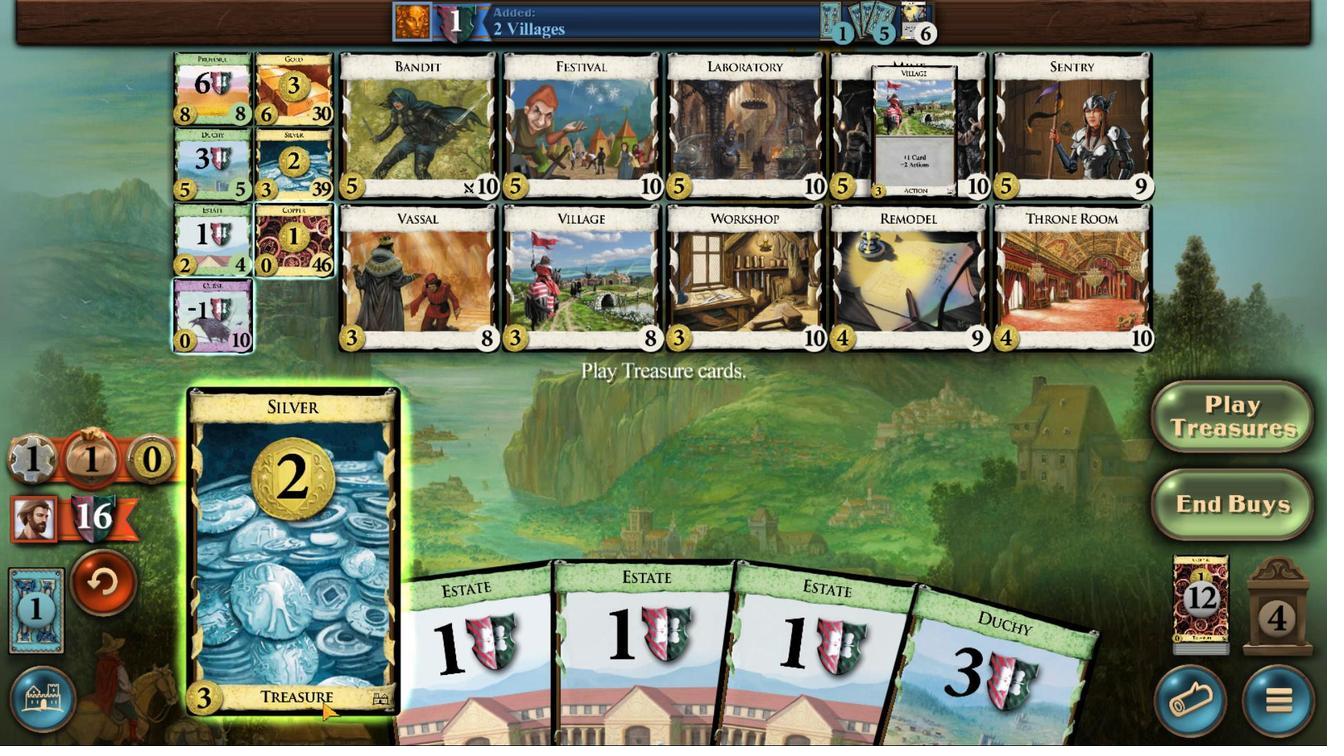 
Action: Mouse scrolled (321, 701) with delta (0, 0)
Screenshot: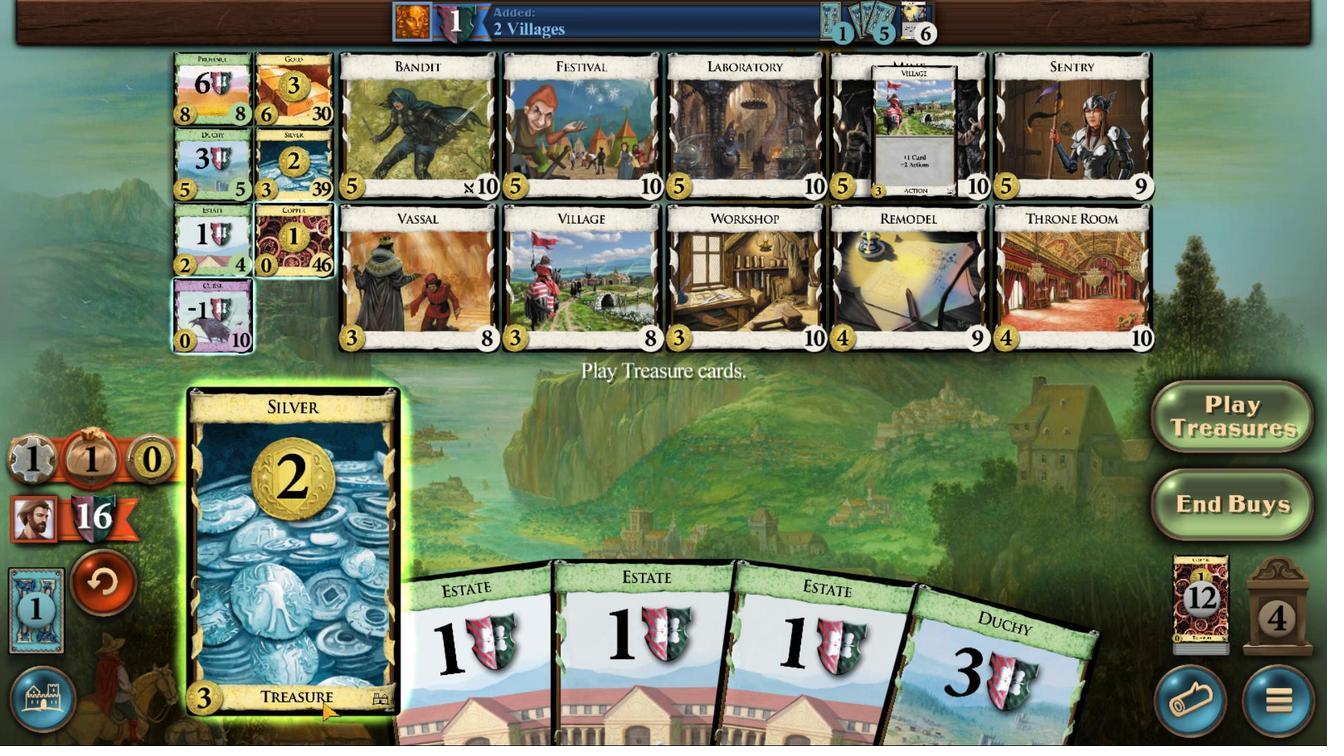 
Action: Mouse moved to (214, 233)
Screenshot: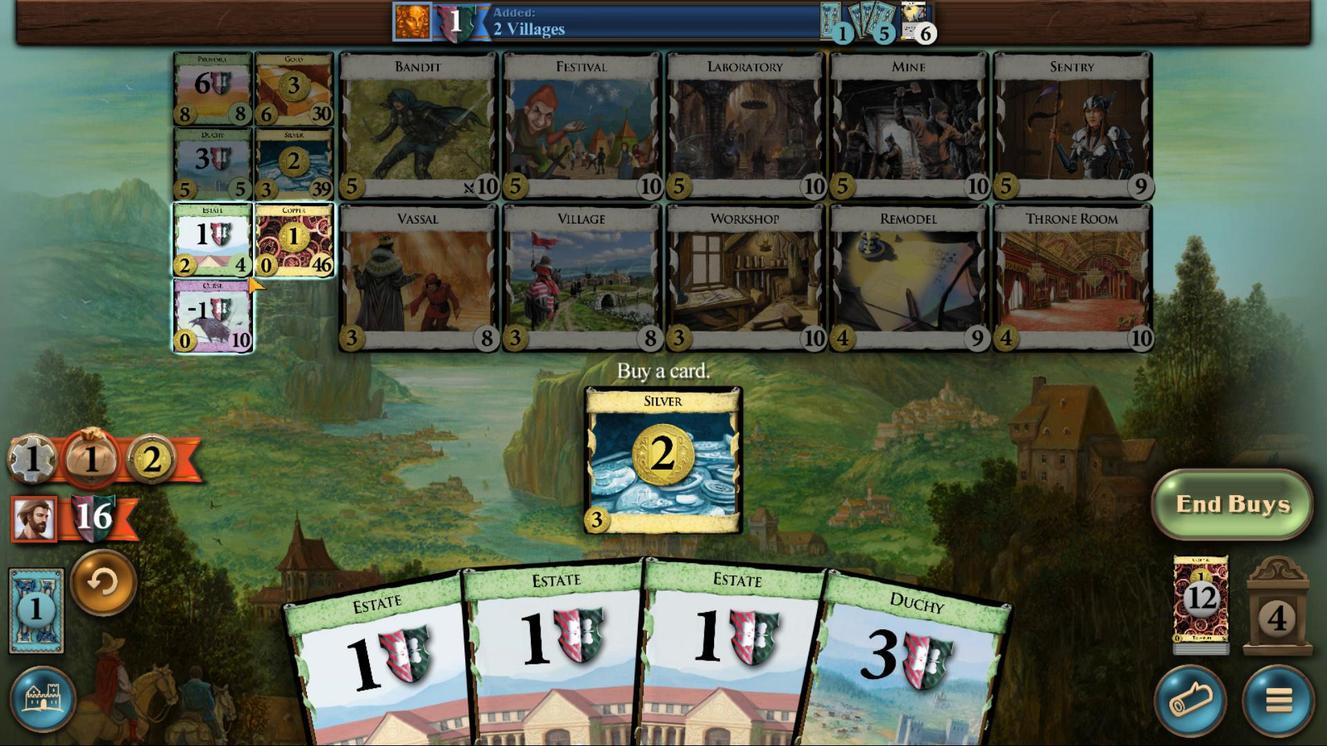 
Action: Mouse pressed left at (214, 233)
Screenshot: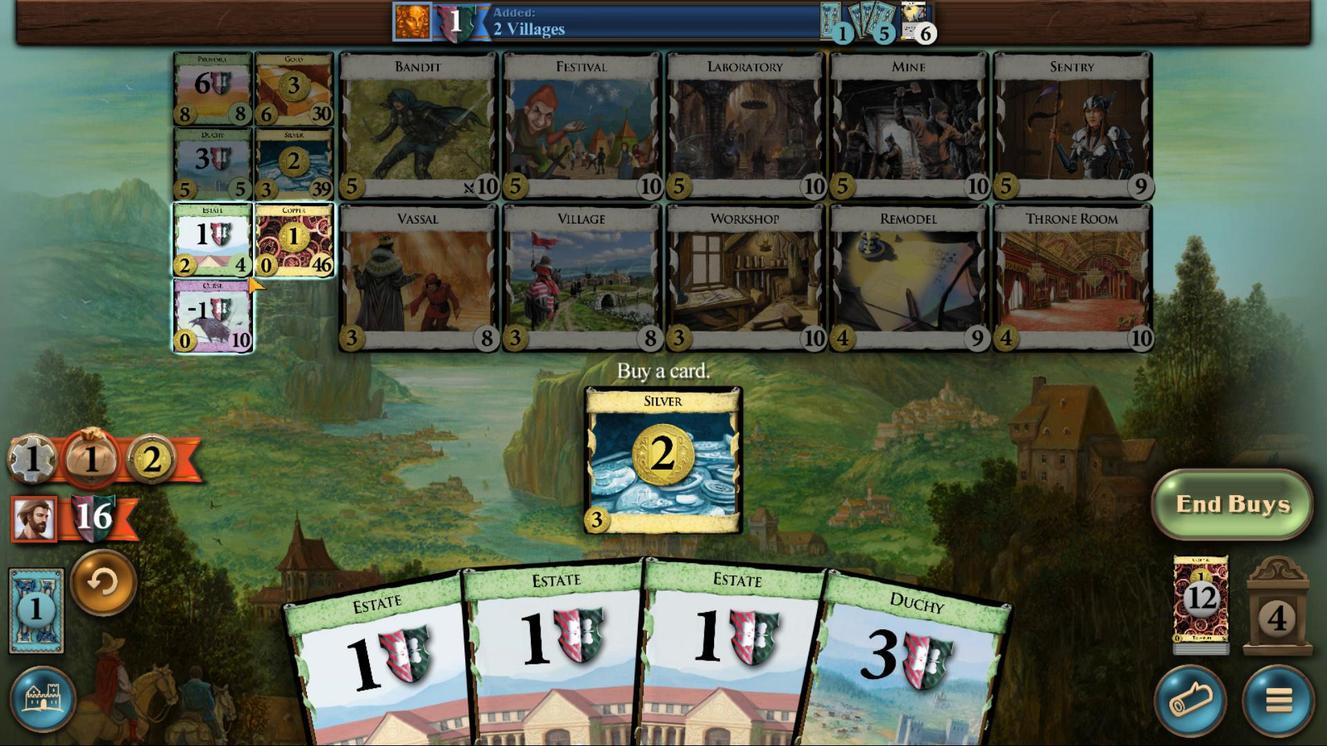 
Action: Mouse moved to (608, 673)
Screenshot: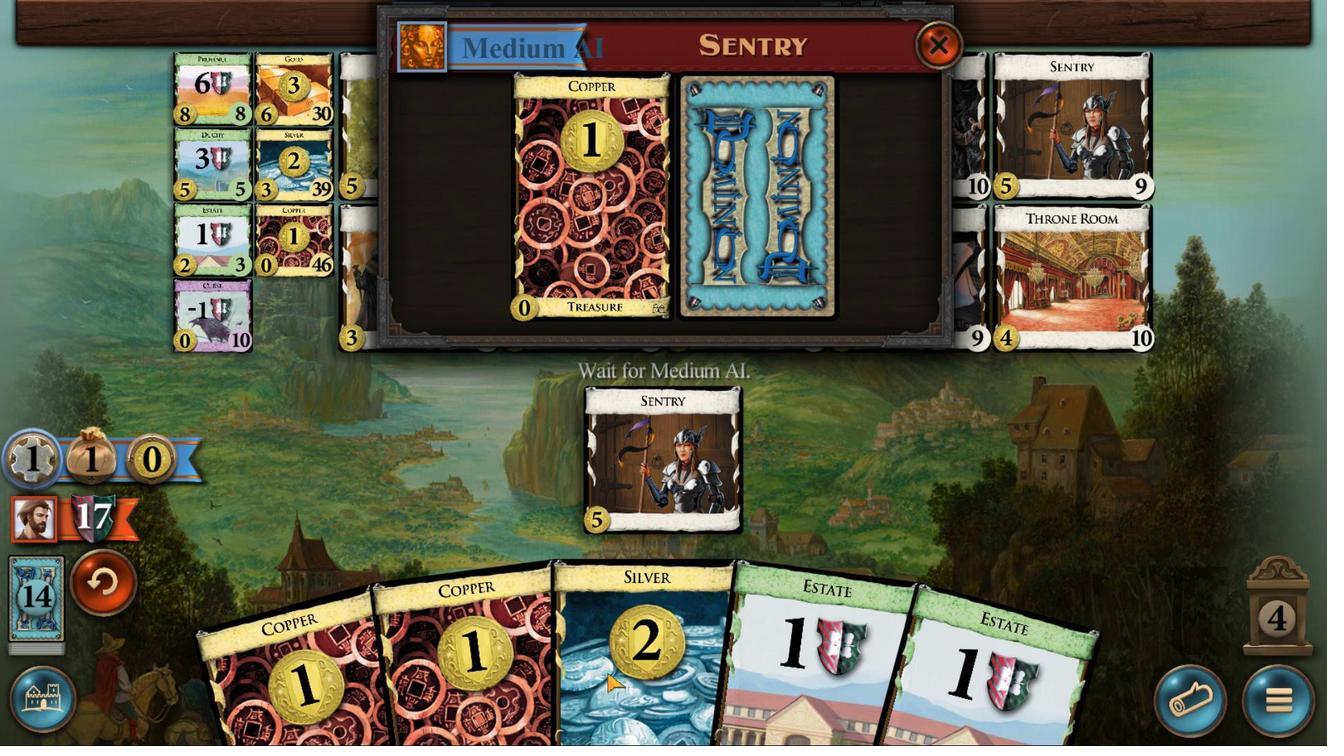 
Action: Mouse scrolled (608, 672) with delta (0, 0)
Screenshot: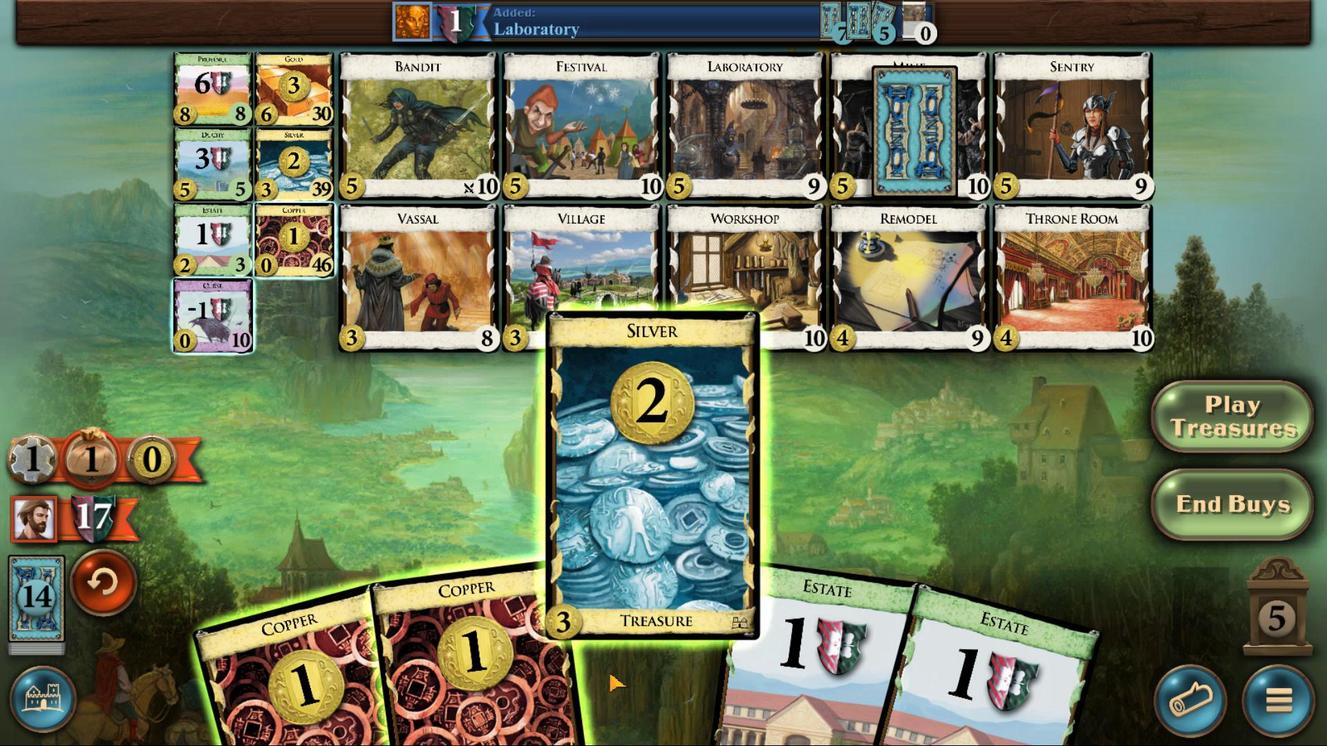 
Action: Mouse scrolled (608, 672) with delta (0, 0)
Screenshot: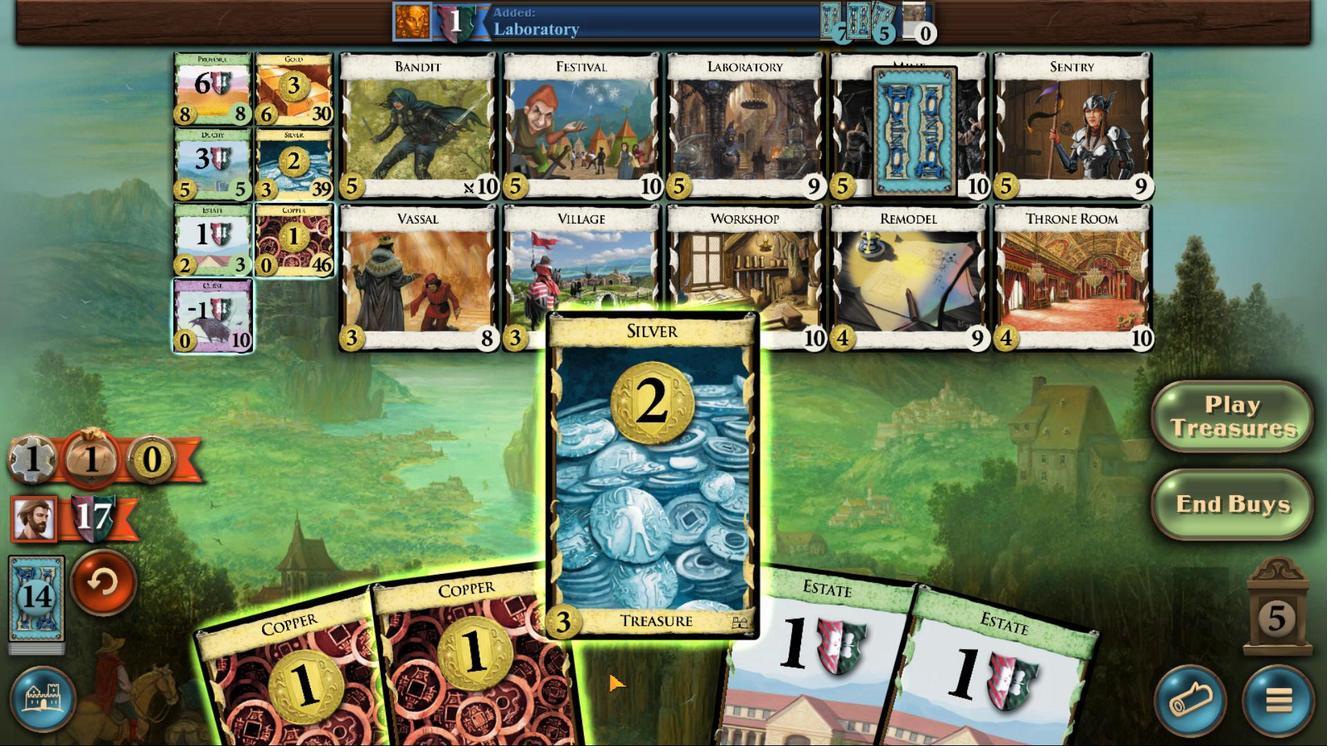
Action: Mouse scrolled (608, 672) with delta (0, 0)
Screenshot: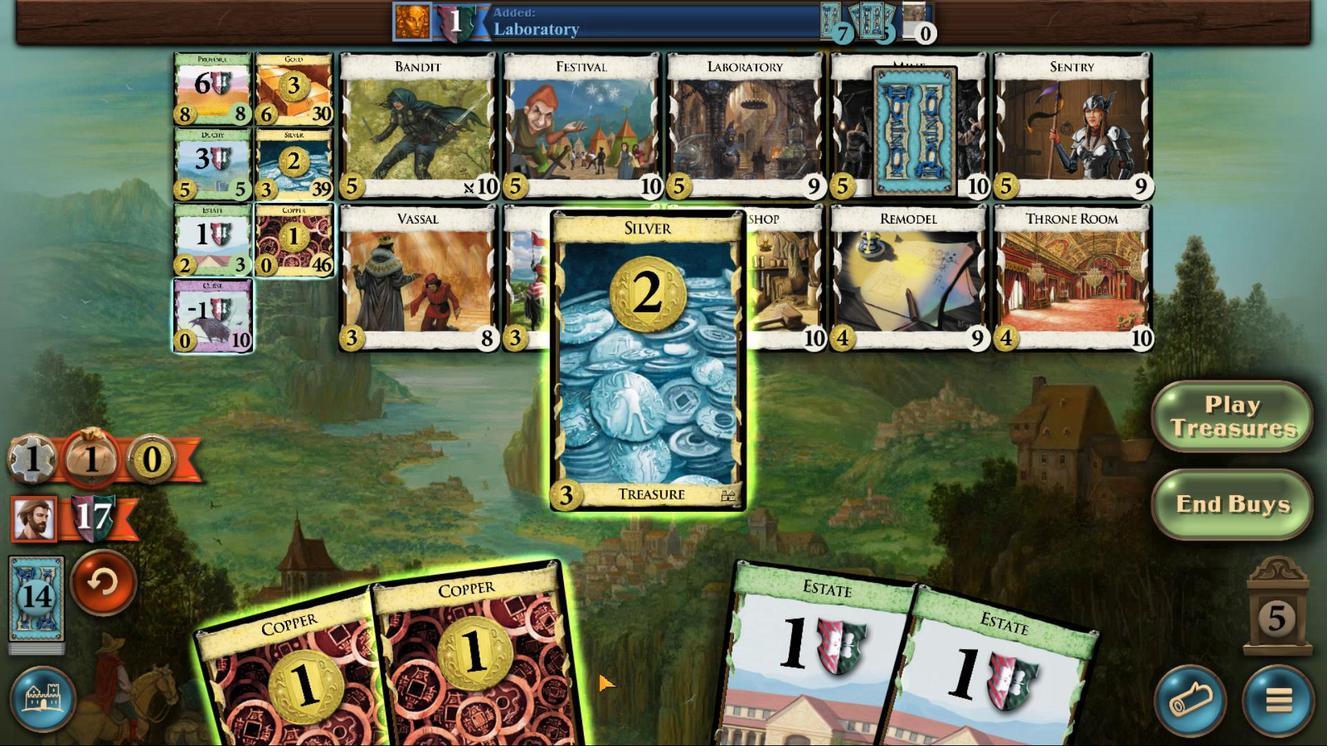 
Action: Mouse moved to (485, 673)
Screenshot: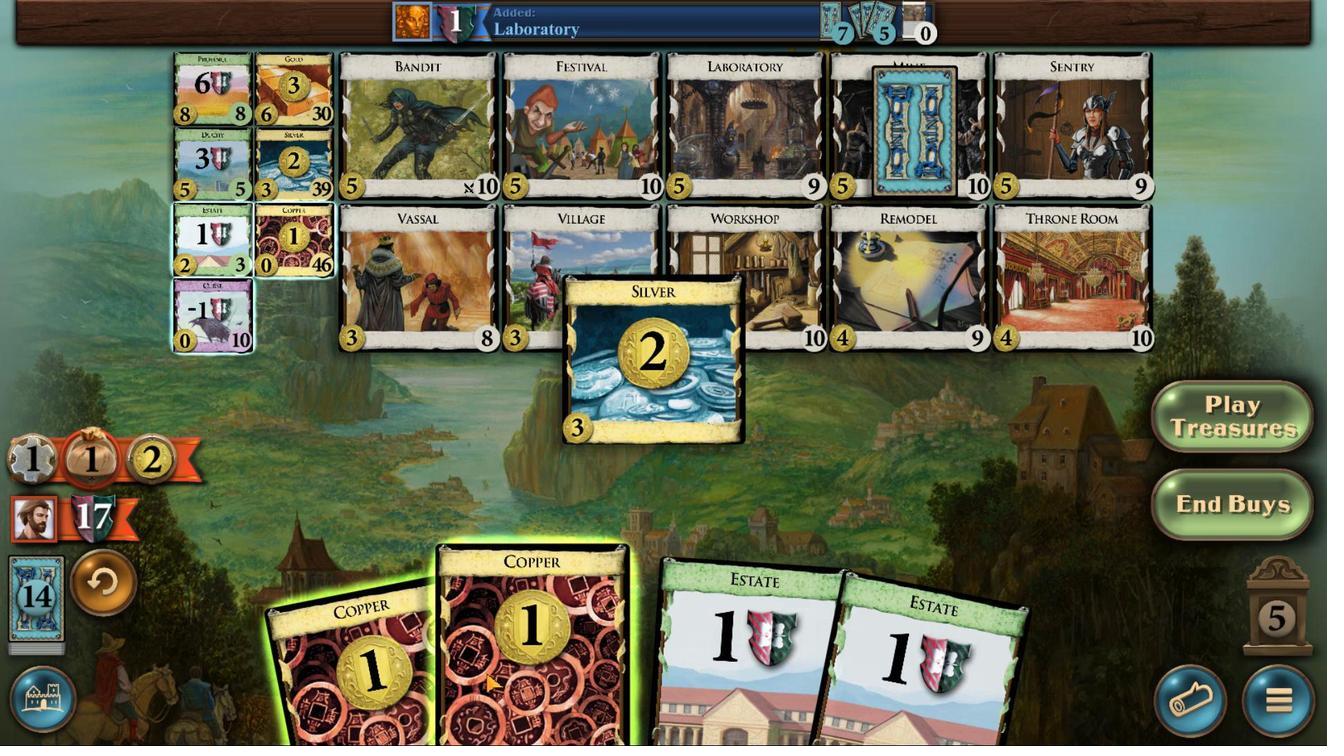 
Action: Mouse scrolled (485, 672) with delta (0, 0)
Screenshot: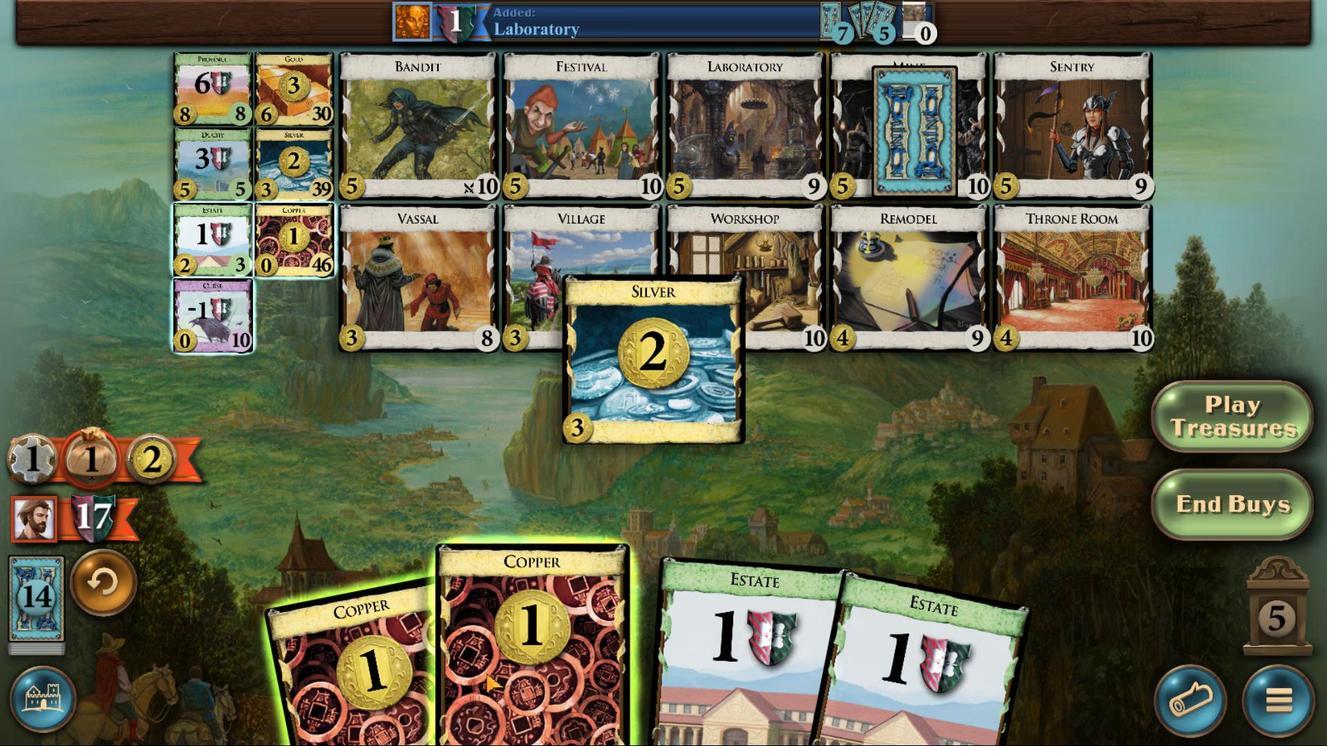 
Action: Mouse scrolled (485, 672) with delta (0, 0)
Screenshot: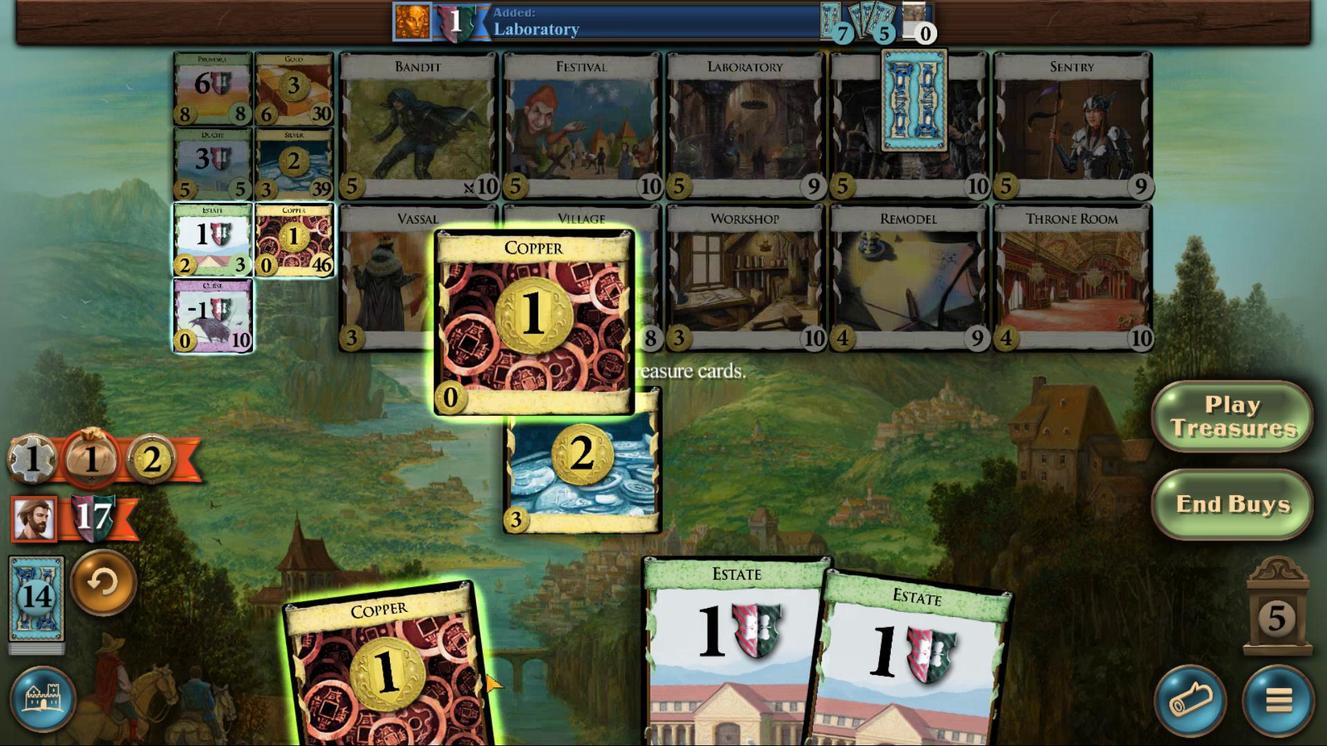 
Action: Mouse moved to (402, 666)
Screenshot: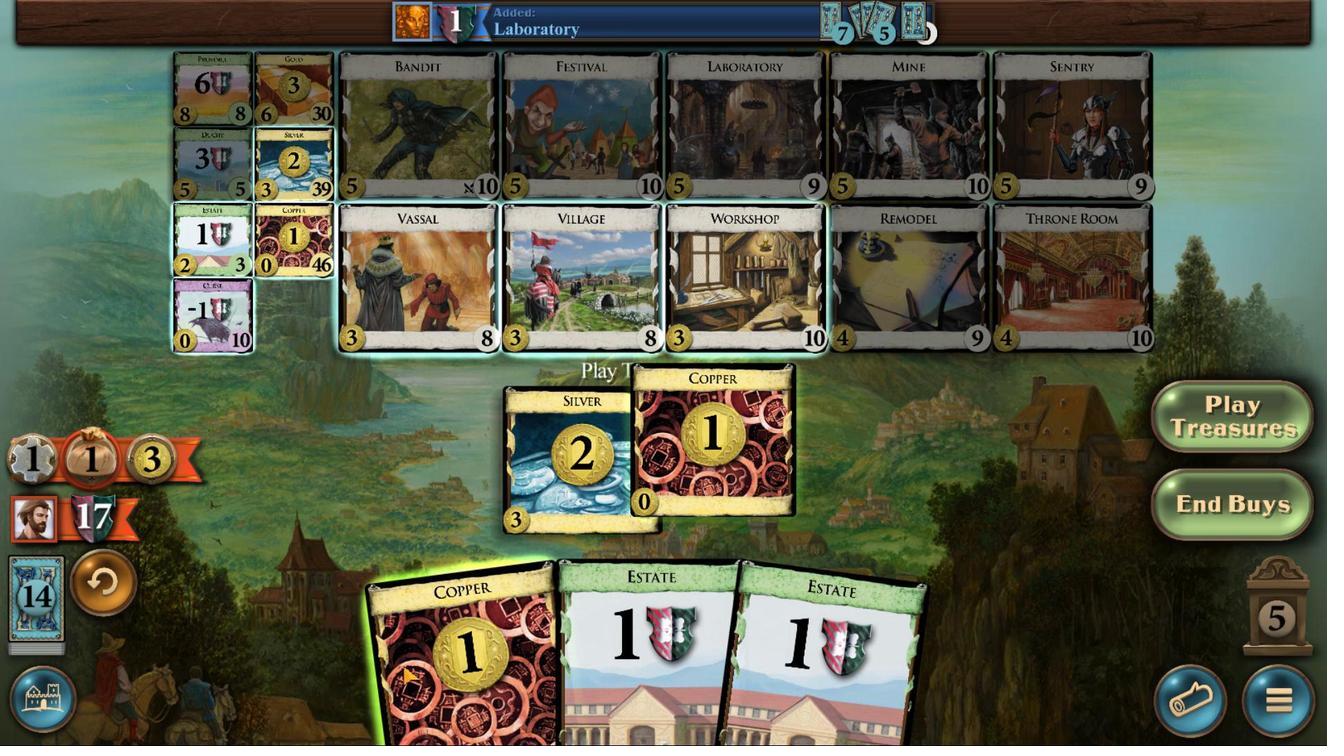 
Action: Mouse scrolled (402, 665) with delta (0, 0)
Screenshot: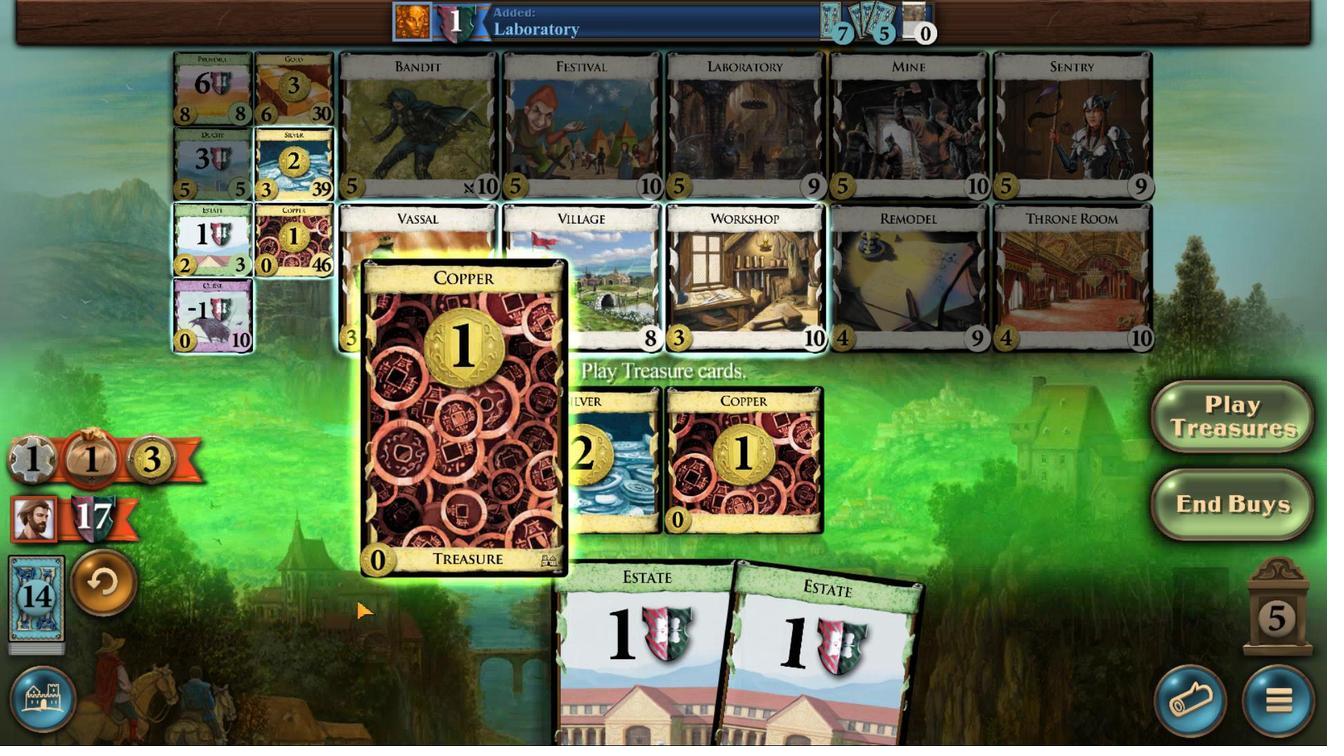 
Action: Mouse moved to (402, 666)
Screenshot: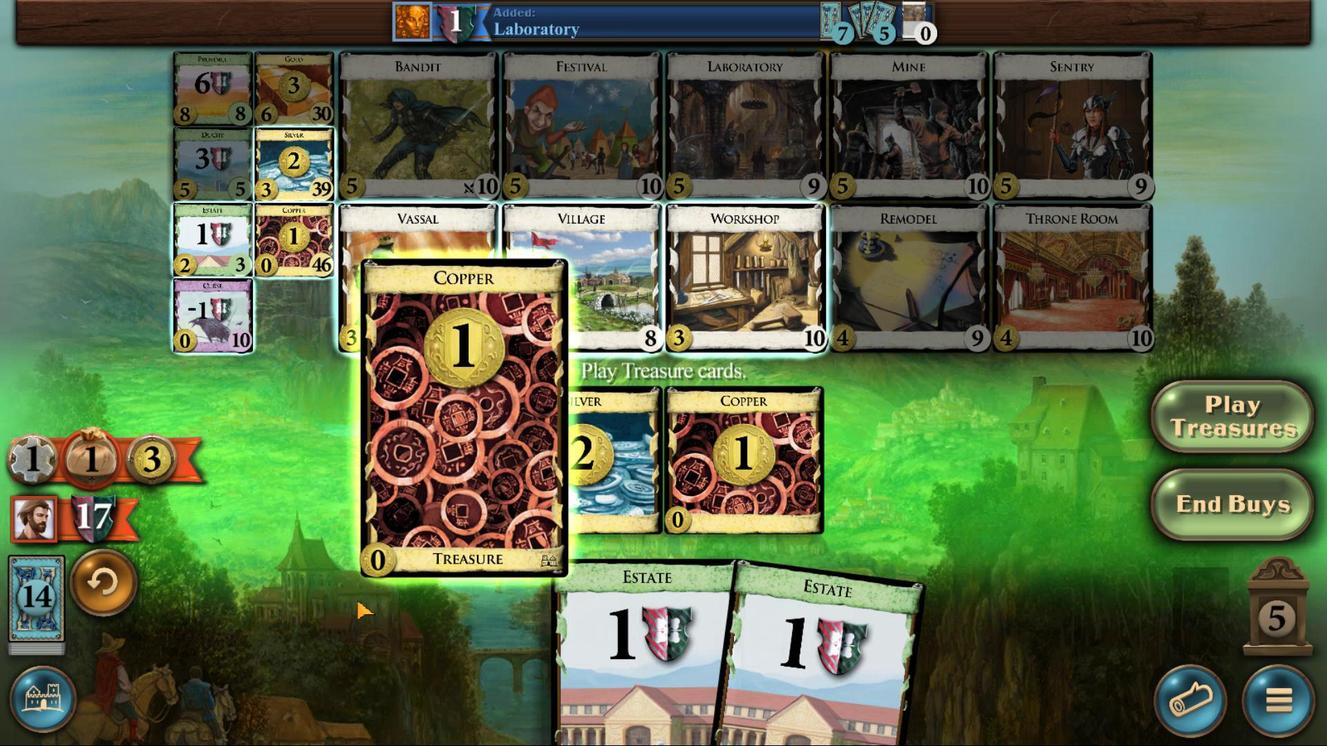
Action: Mouse scrolled (402, 665) with delta (0, 0)
Screenshot: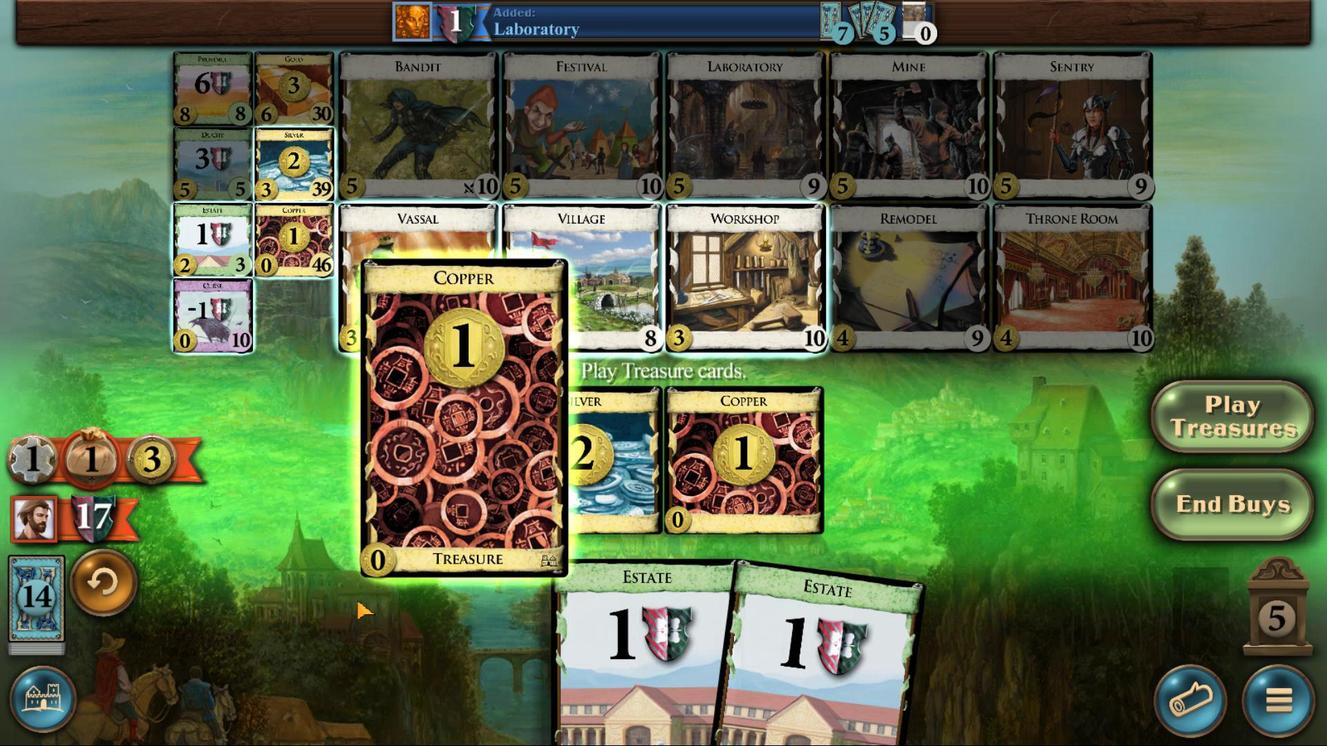 
Action: Mouse scrolled (402, 665) with delta (0, 0)
Screenshot: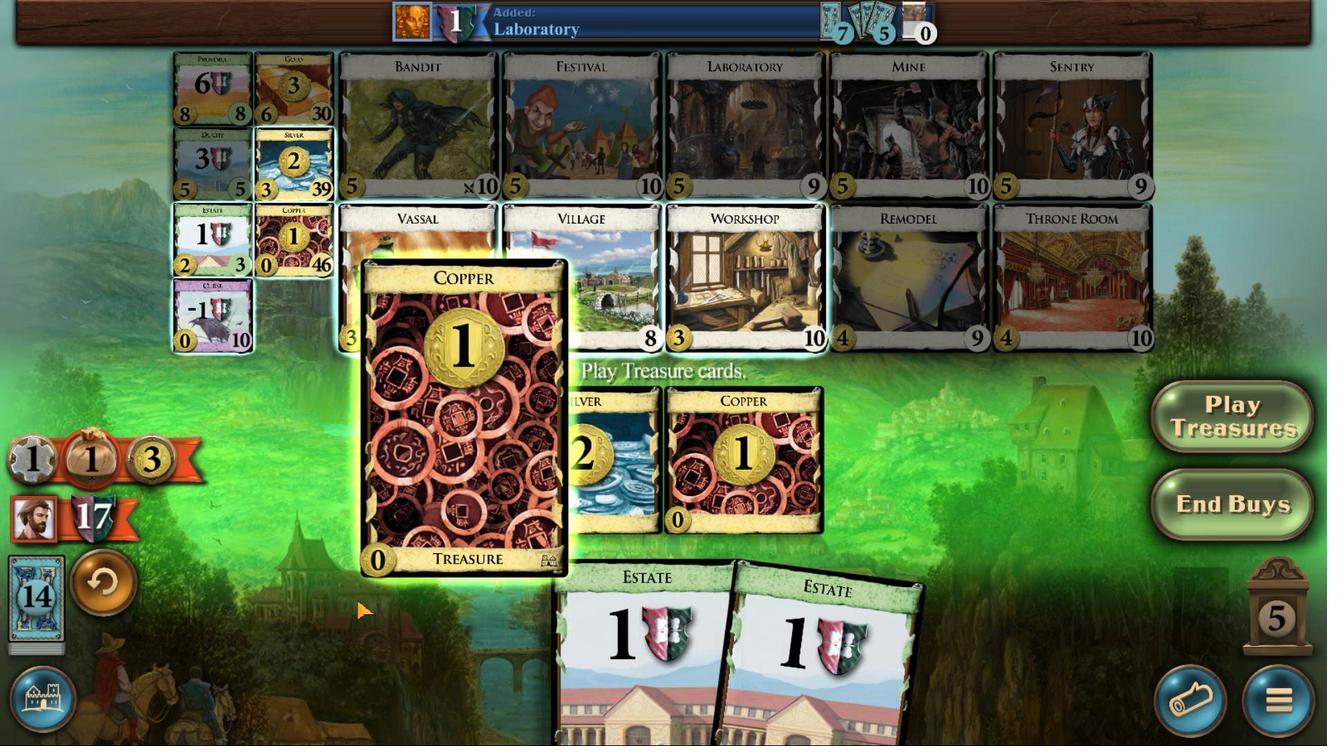 
Action: Mouse scrolled (402, 665) with delta (0, 0)
Screenshot: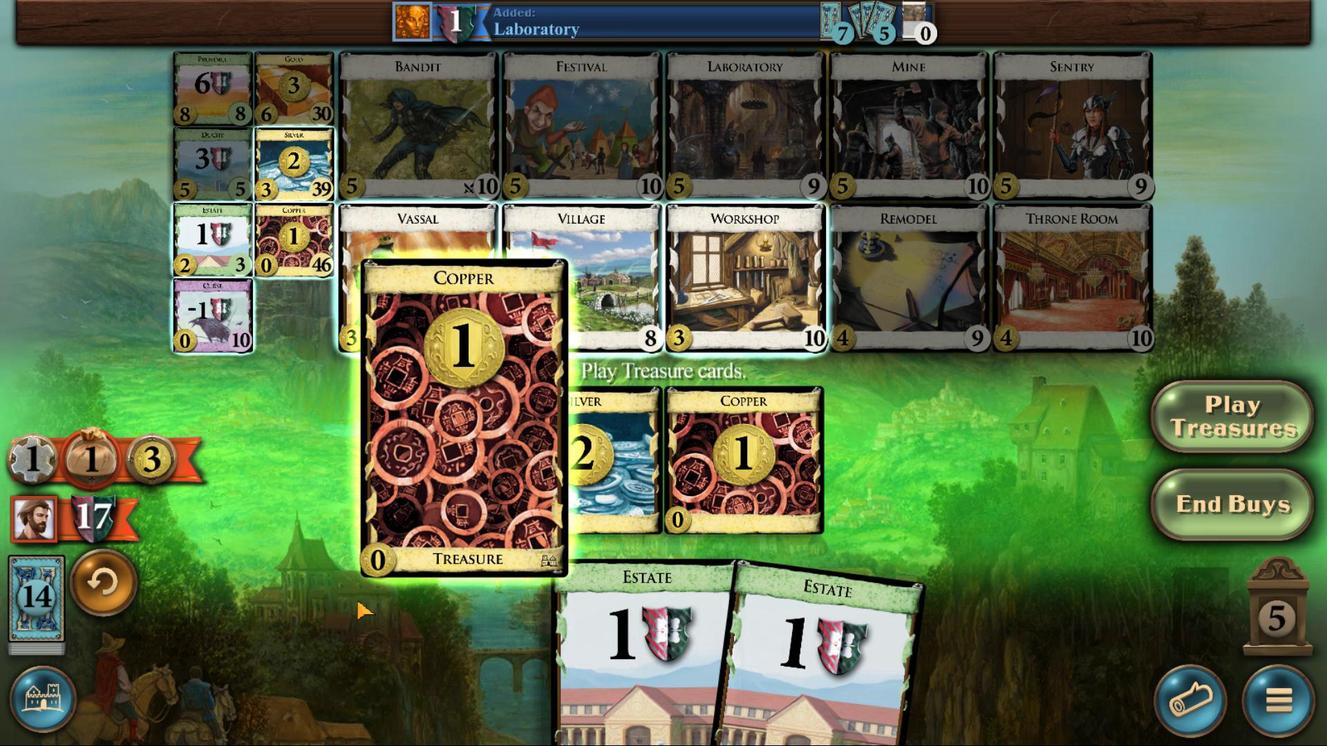 
Action: Mouse moved to (270, 174)
Screenshot: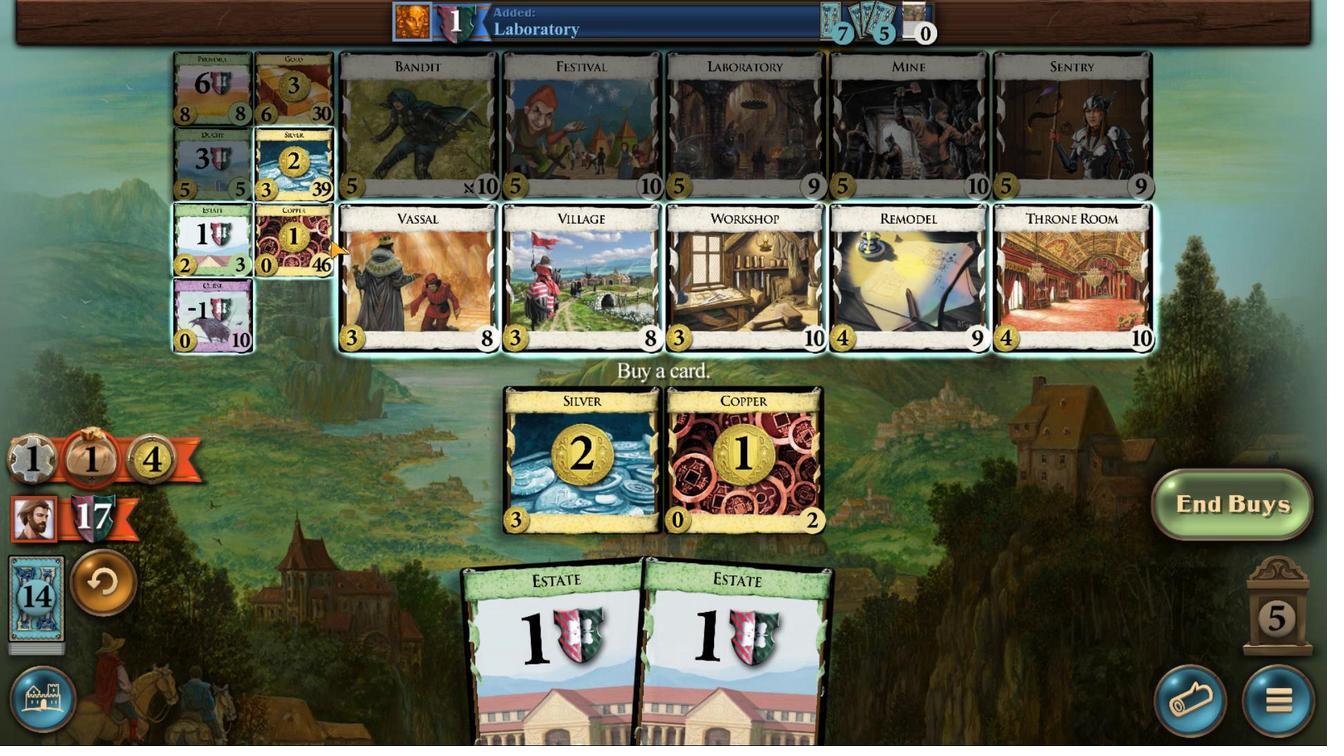 
Action: Mouse pressed left at (270, 174)
Screenshot: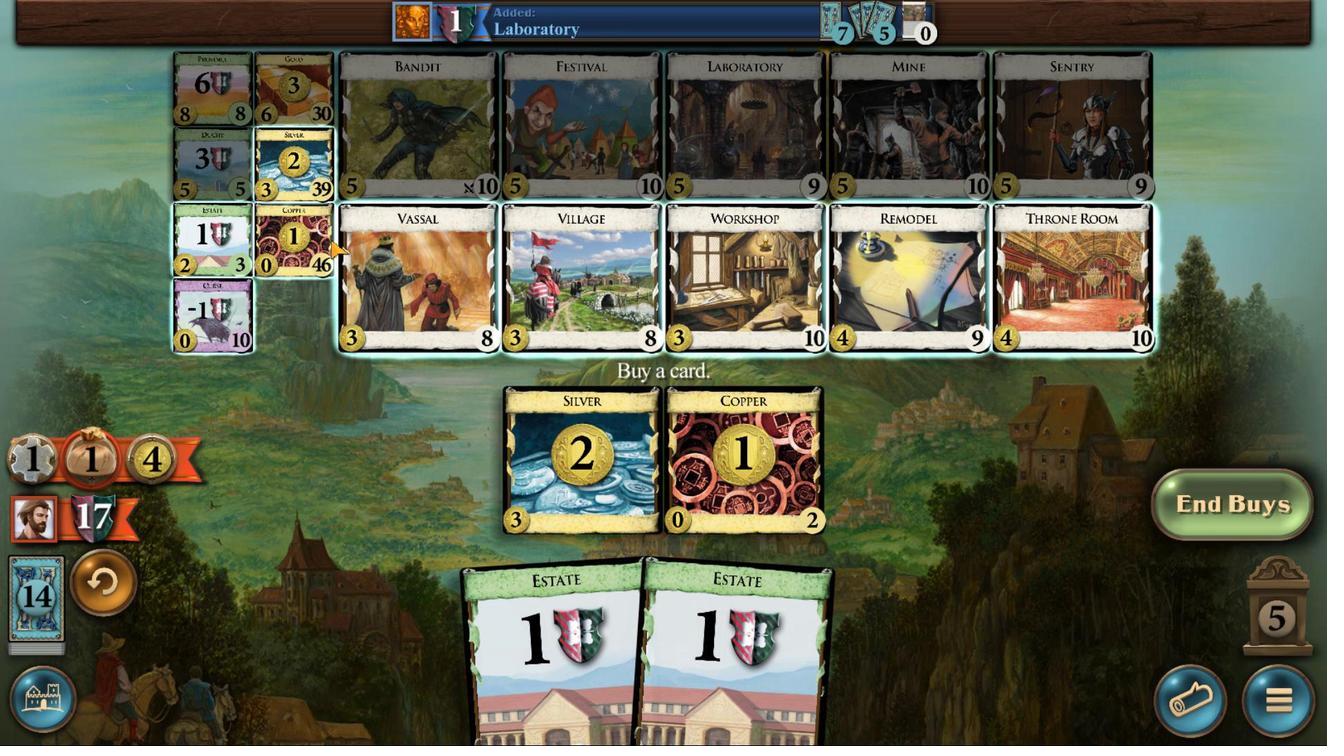
Action: Mouse moved to (462, 674)
Screenshot: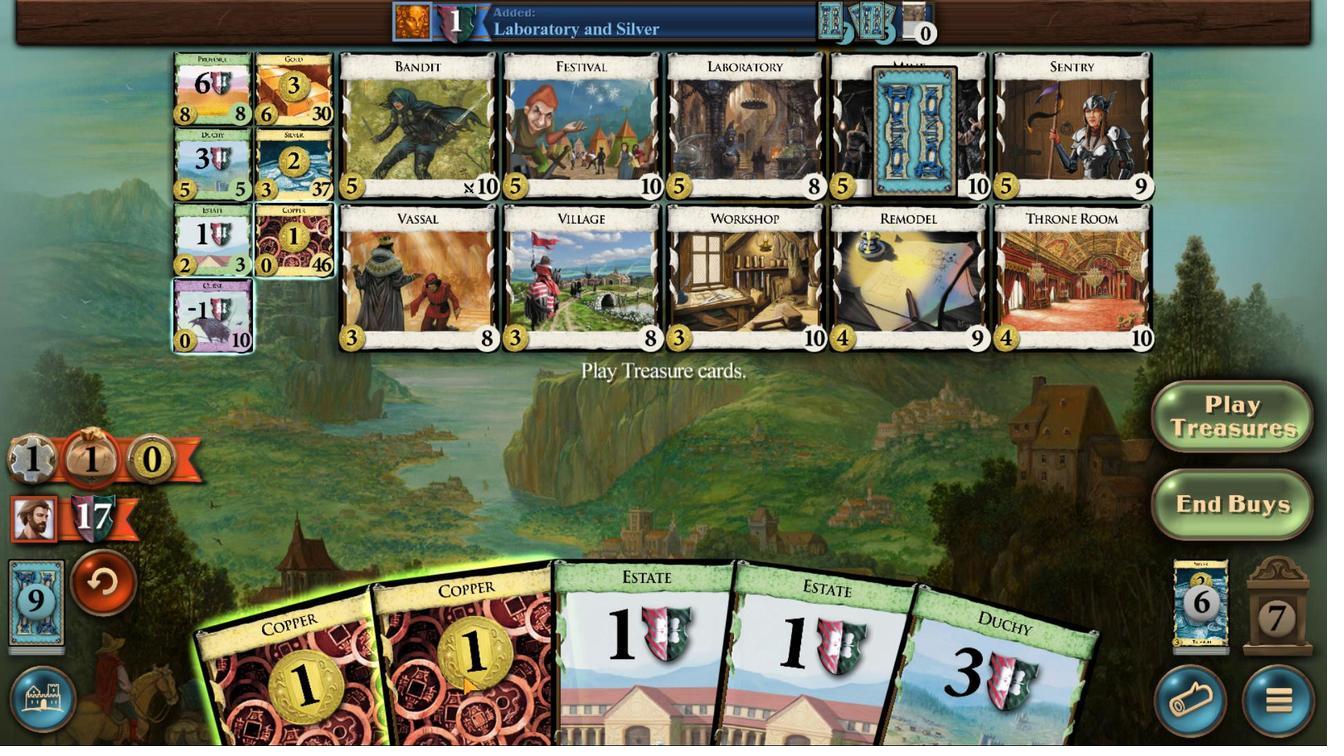 
Action: Mouse scrolled (462, 674) with delta (0, 0)
Screenshot: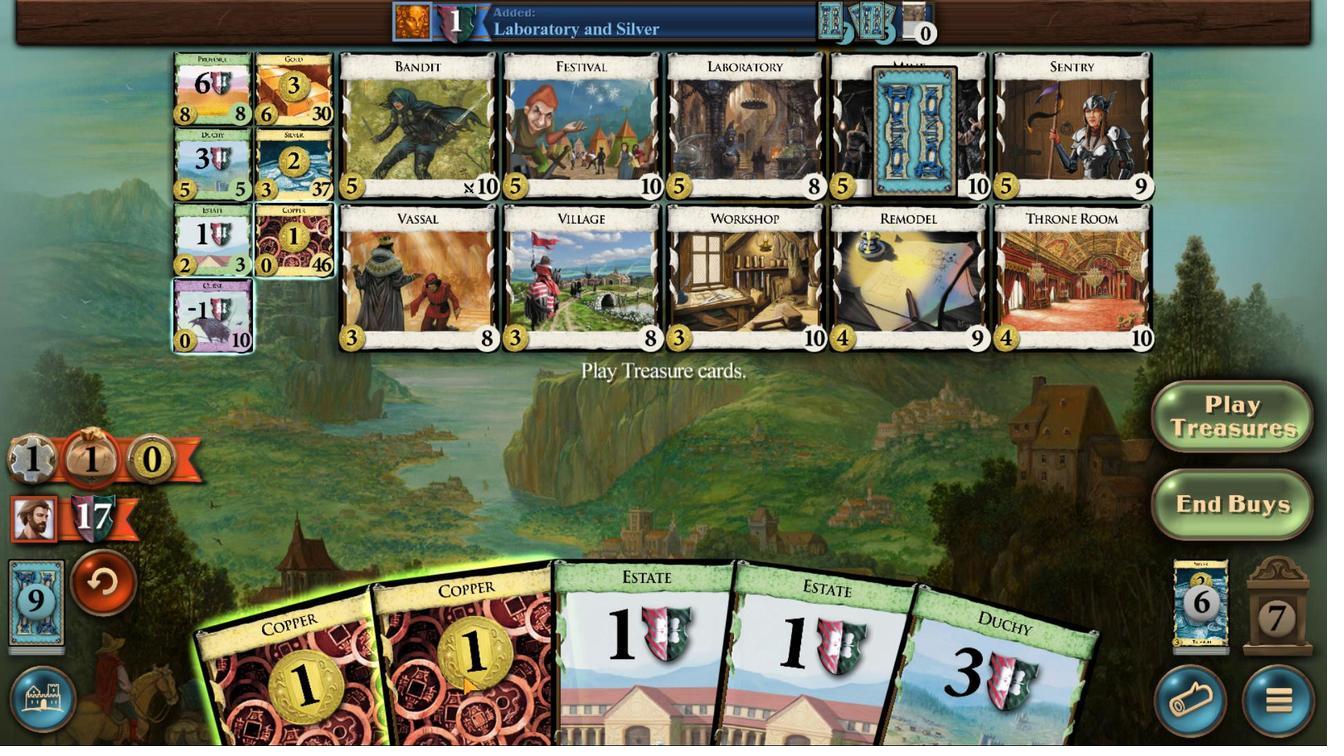 
Action: Mouse moved to (462, 677)
Screenshot: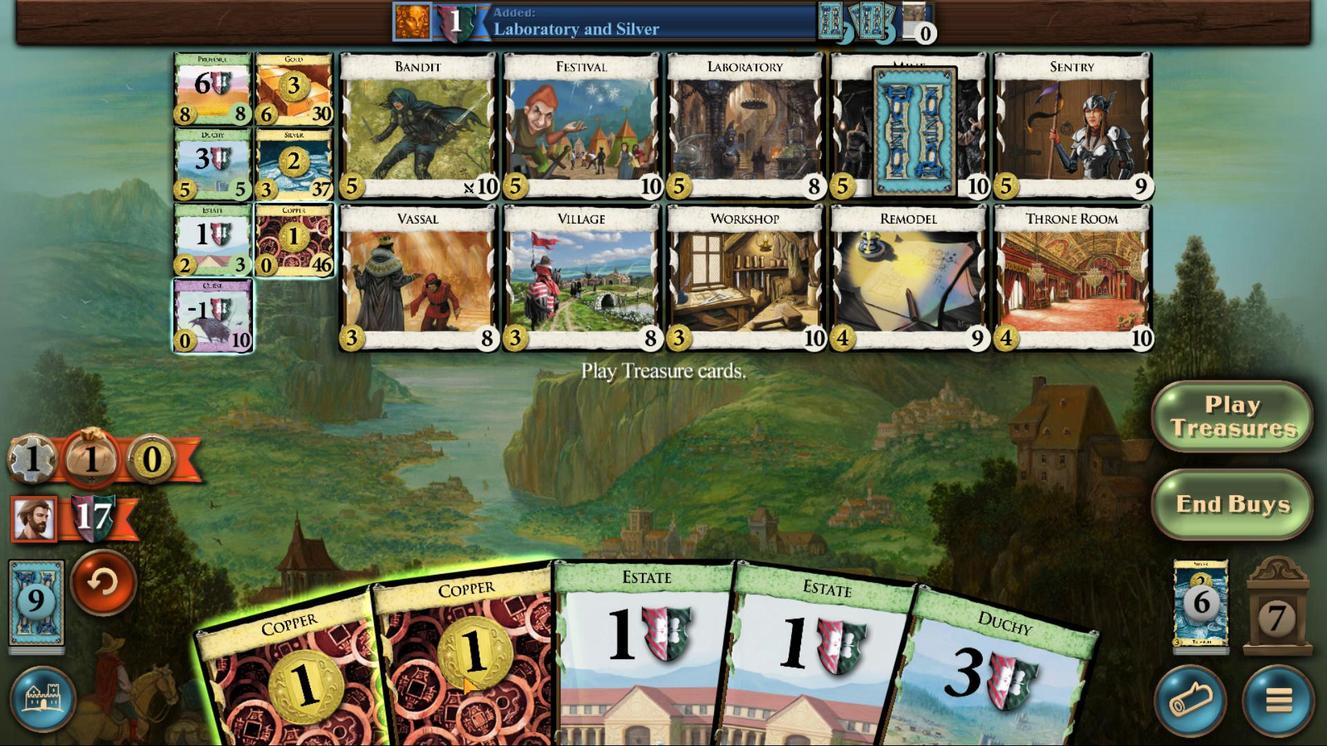 
Action: Mouse scrolled (462, 676) with delta (0, 0)
Screenshot: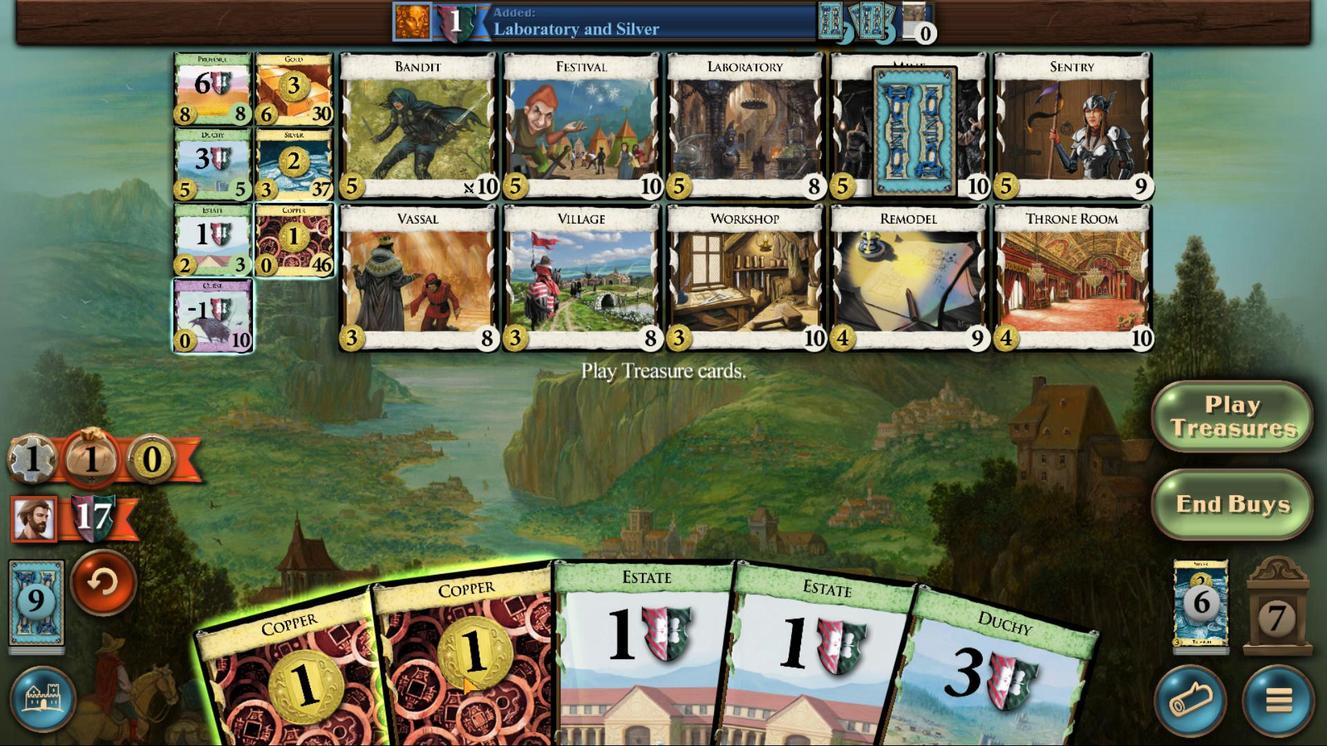 
Action: Mouse scrolled (462, 676) with delta (0, 0)
Screenshot: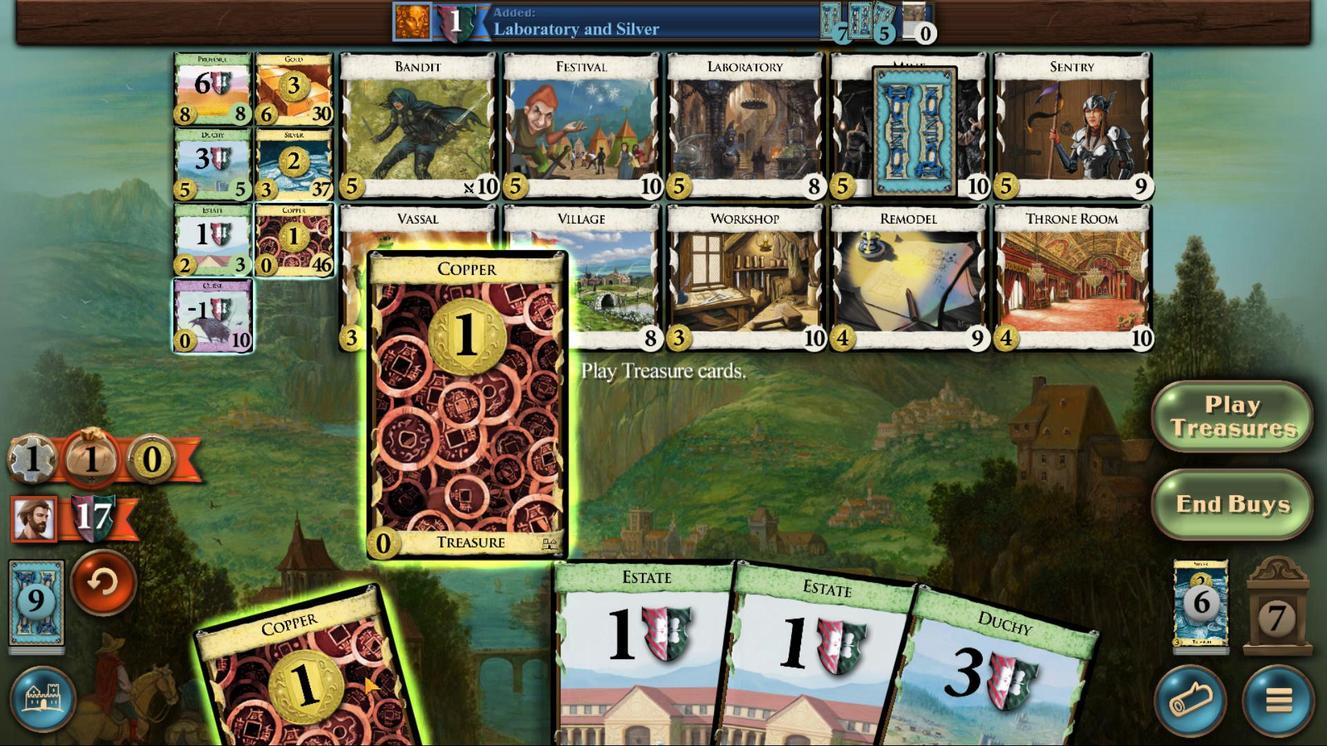 
Action: Mouse moved to (365, 697)
Screenshot: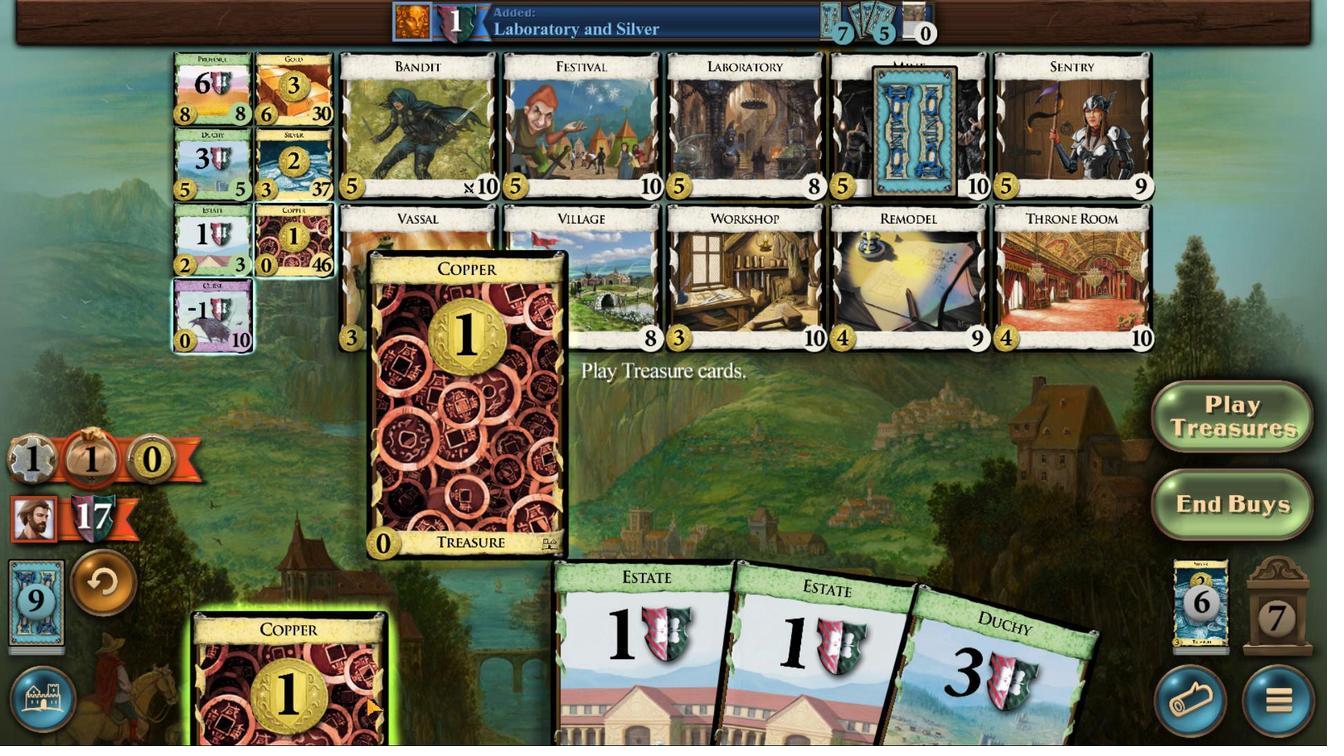 
Action: Mouse scrolled (365, 697) with delta (0, 0)
Screenshot: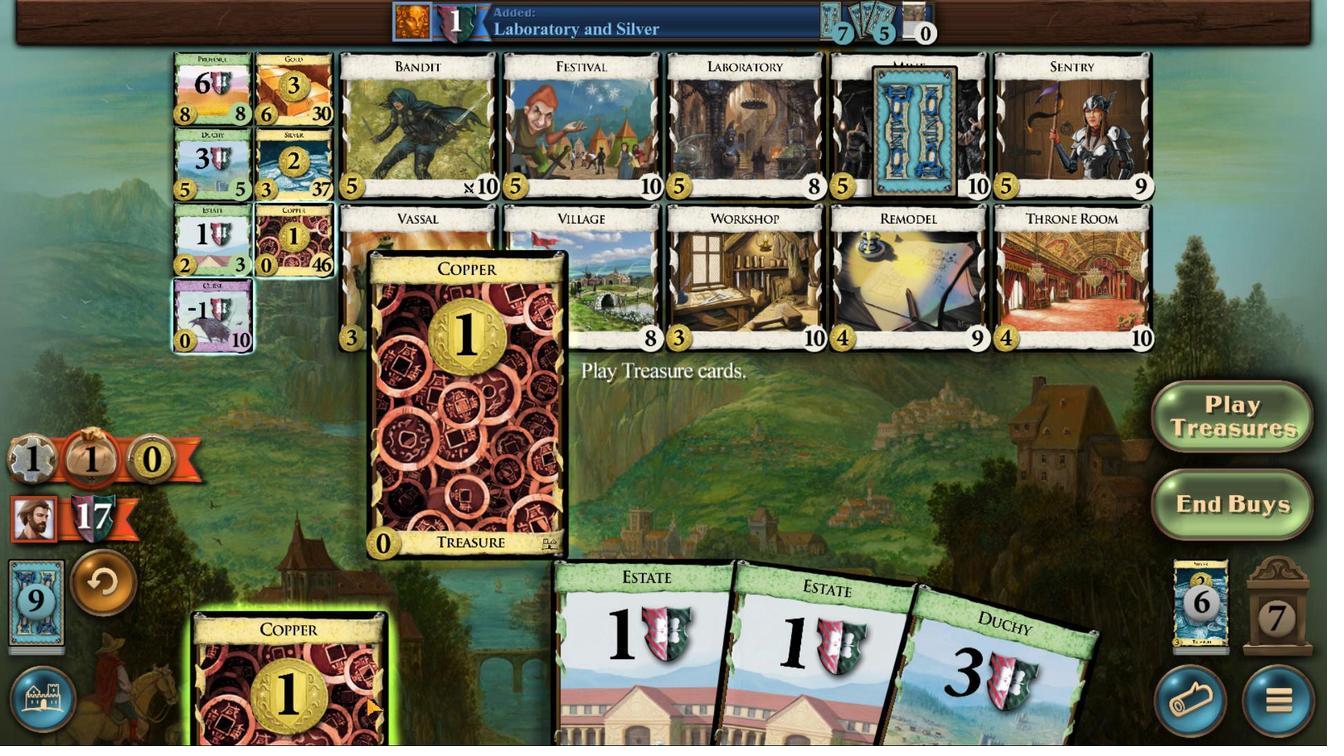 
Action: Mouse scrolled (365, 697) with delta (0, 0)
Screenshot: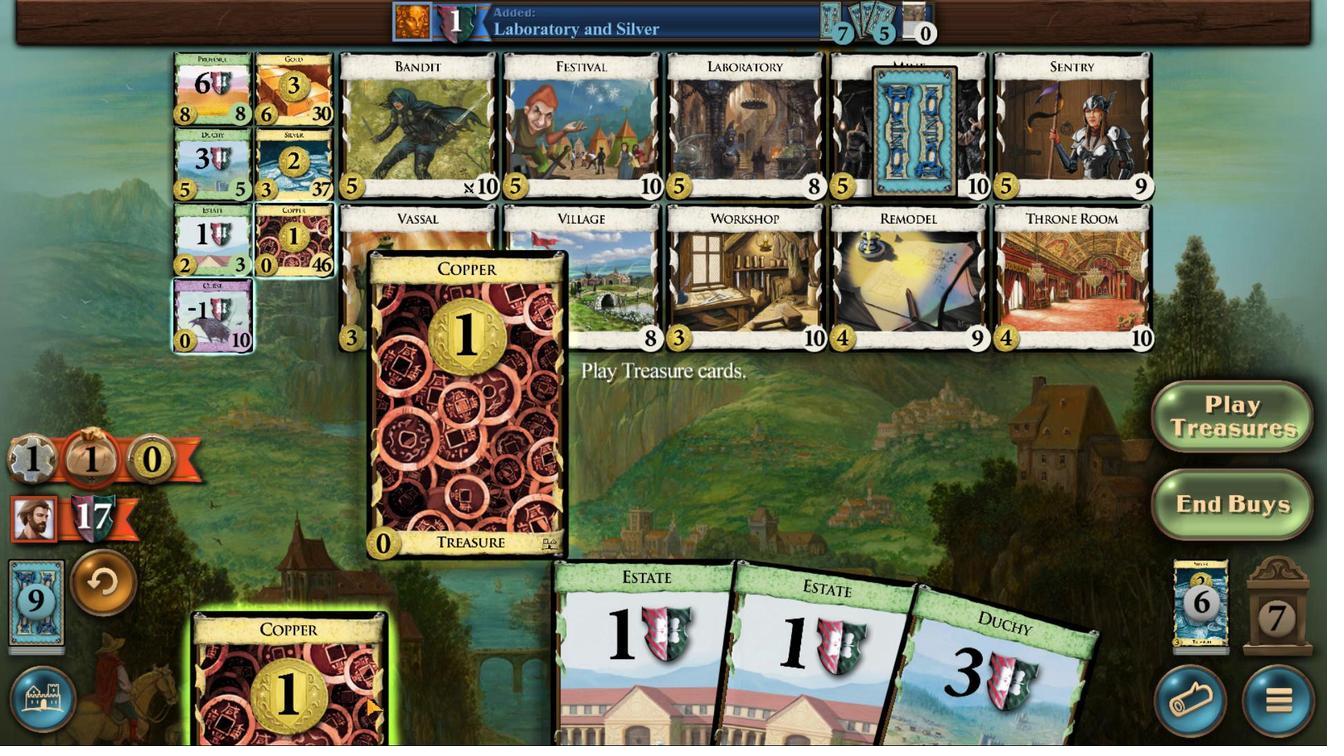 
Action: Mouse scrolled (365, 697) with delta (0, 0)
Screenshot: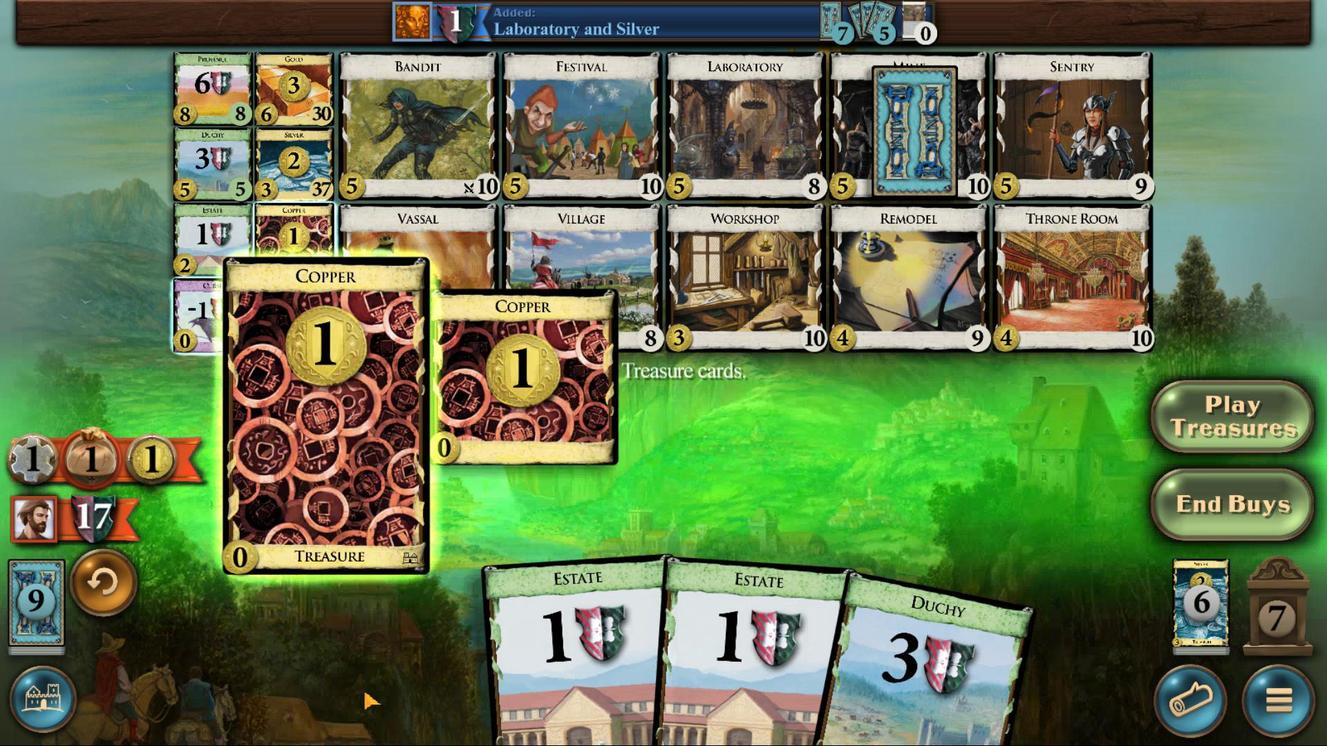 
Action: Mouse scrolled (365, 697) with delta (0, 0)
Screenshot: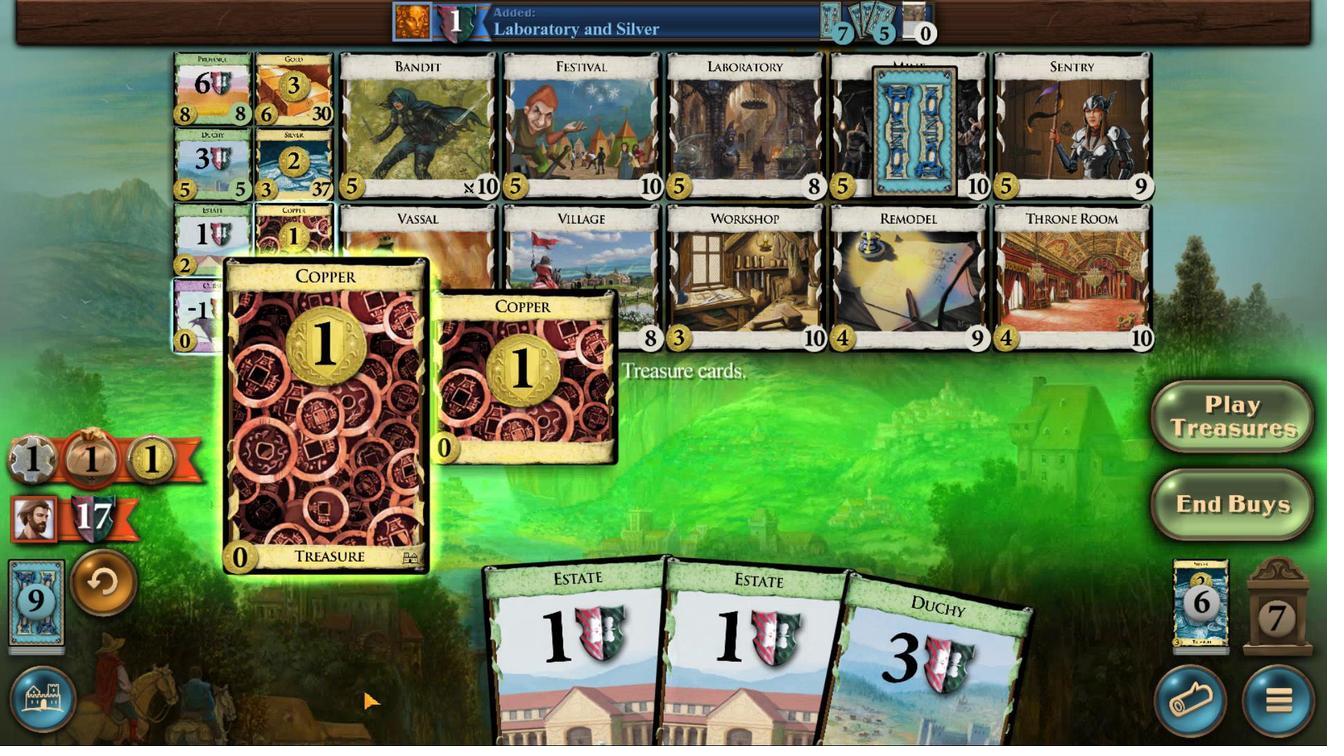
Action: Mouse moved to (210, 238)
Screenshot: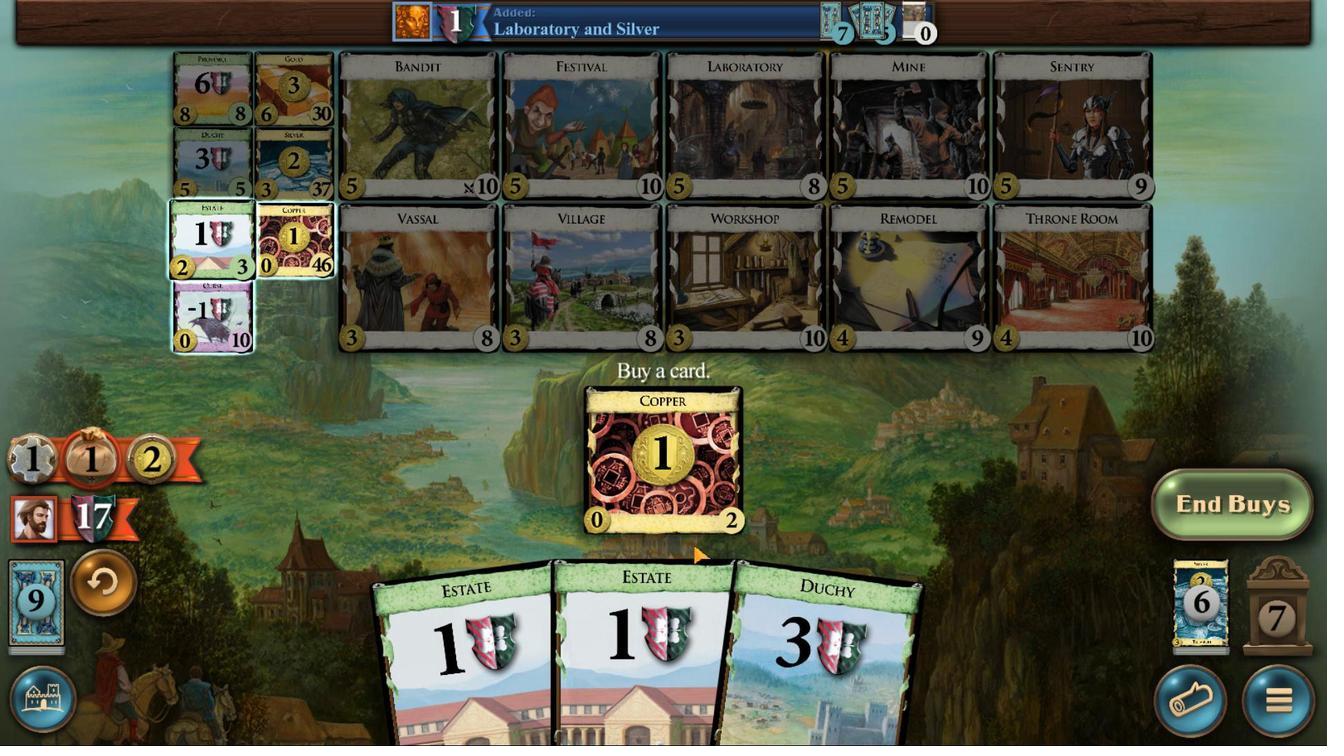 
Action: Mouse pressed left at (210, 238)
Screenshot: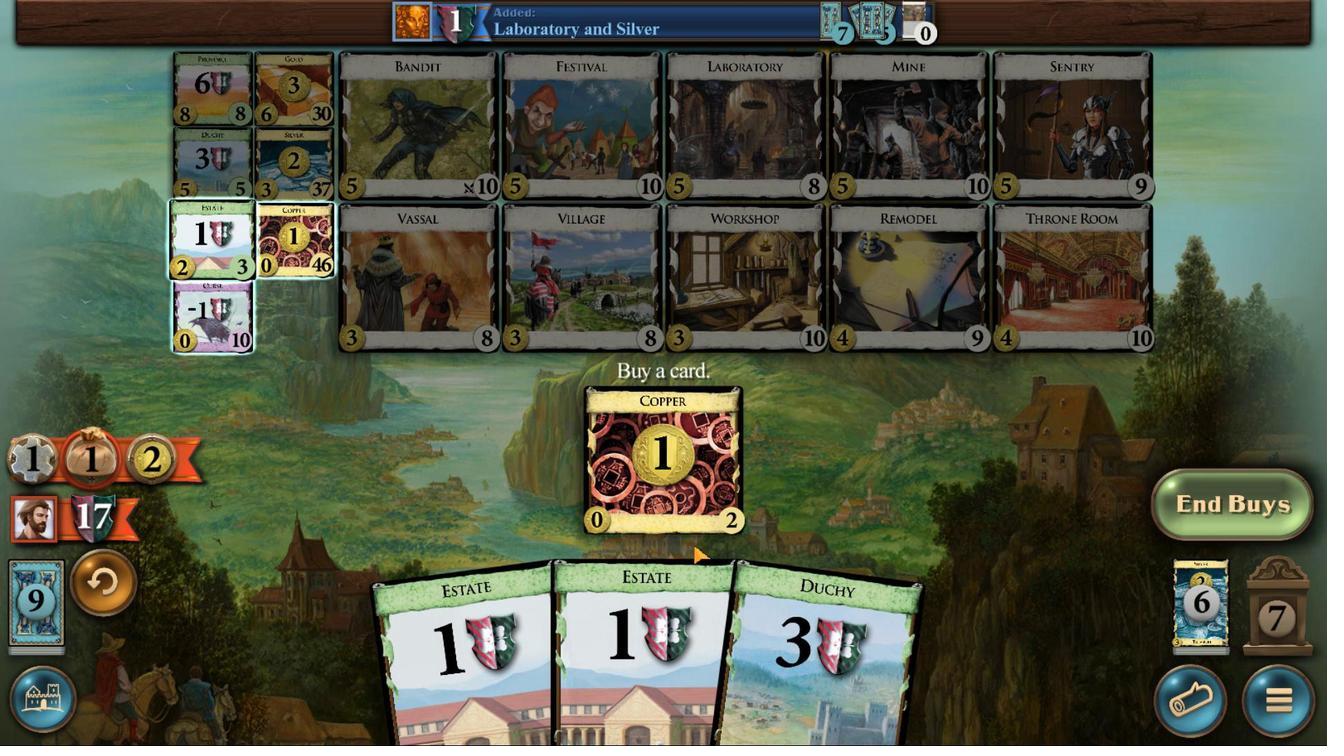 
Action: Mouse moved to (497, 647)
Screenshot: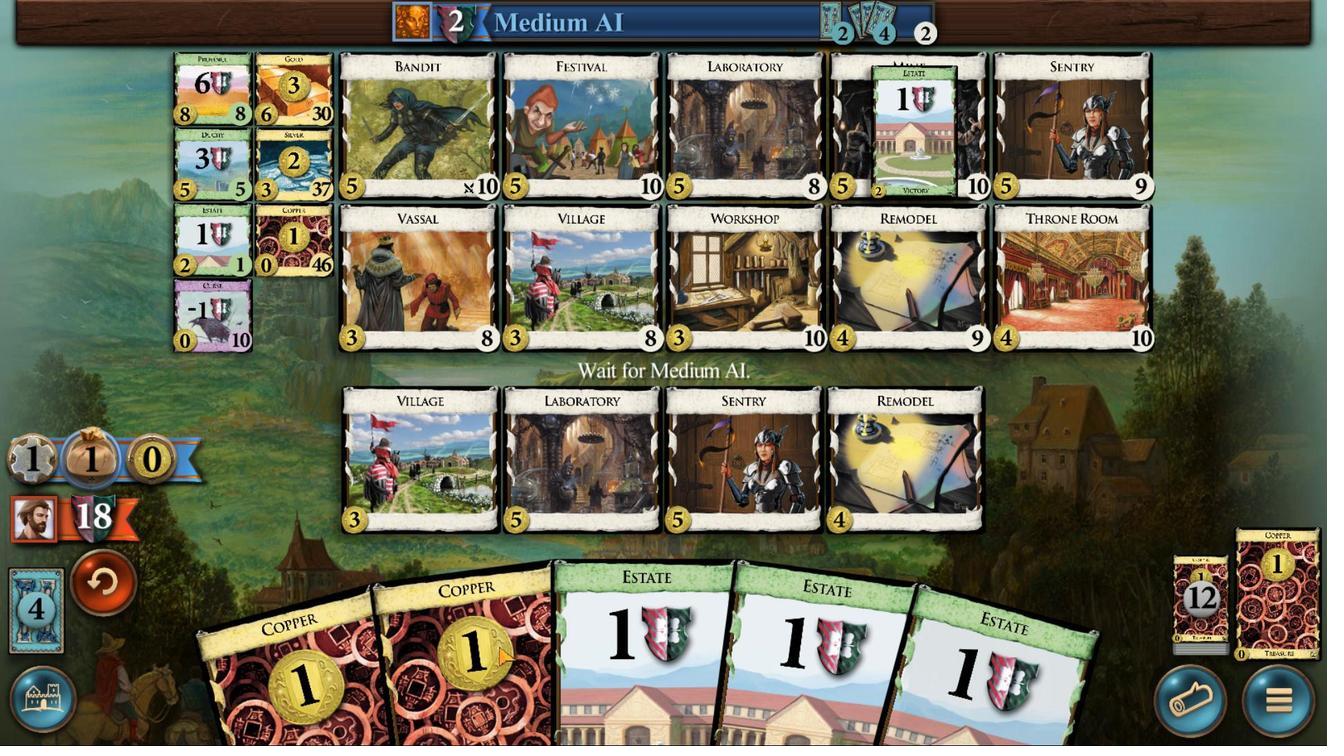 
Action: Mouse scrolled (497, 646) with delta (0, 0)
Screenshot: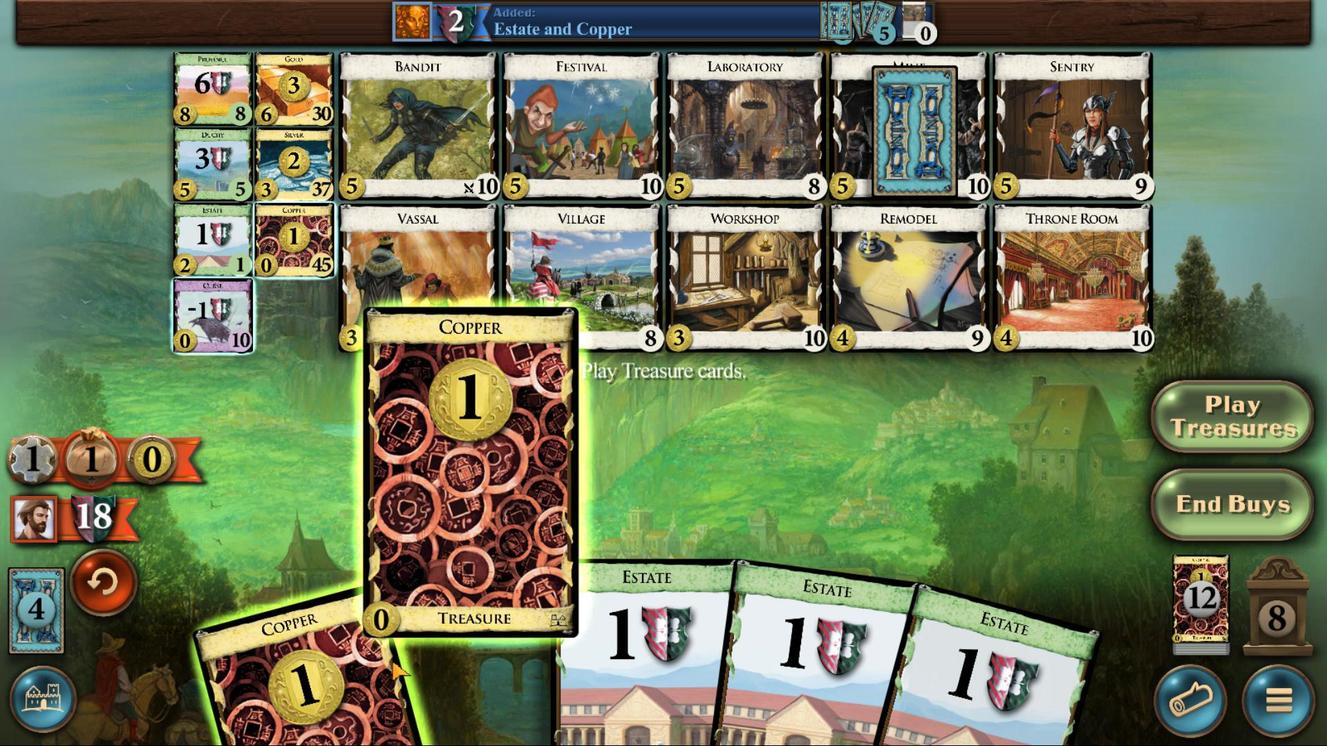 
Action: Mouse scrolled (497, 646) with delta (0, 0)
Screenshot: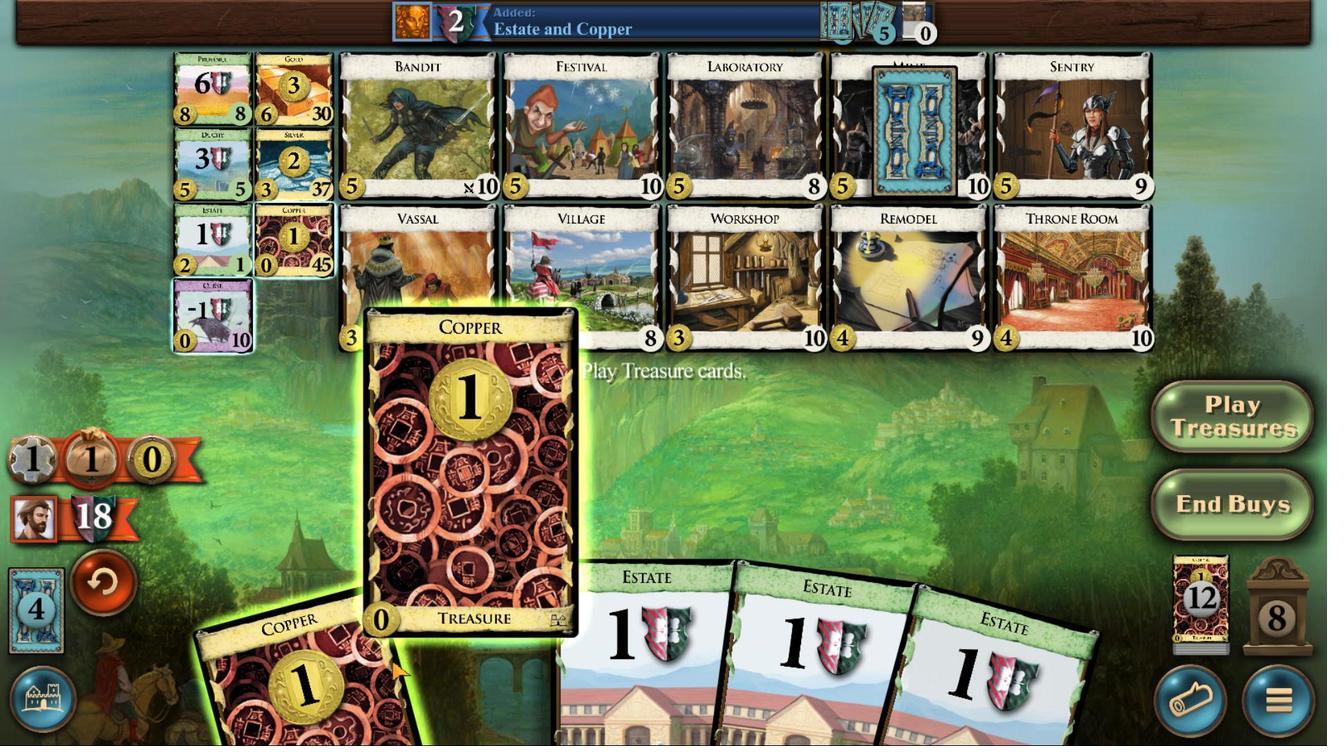 
Action: Mouse scrolled (497, 646) with delta (0, 0)
Screenshot: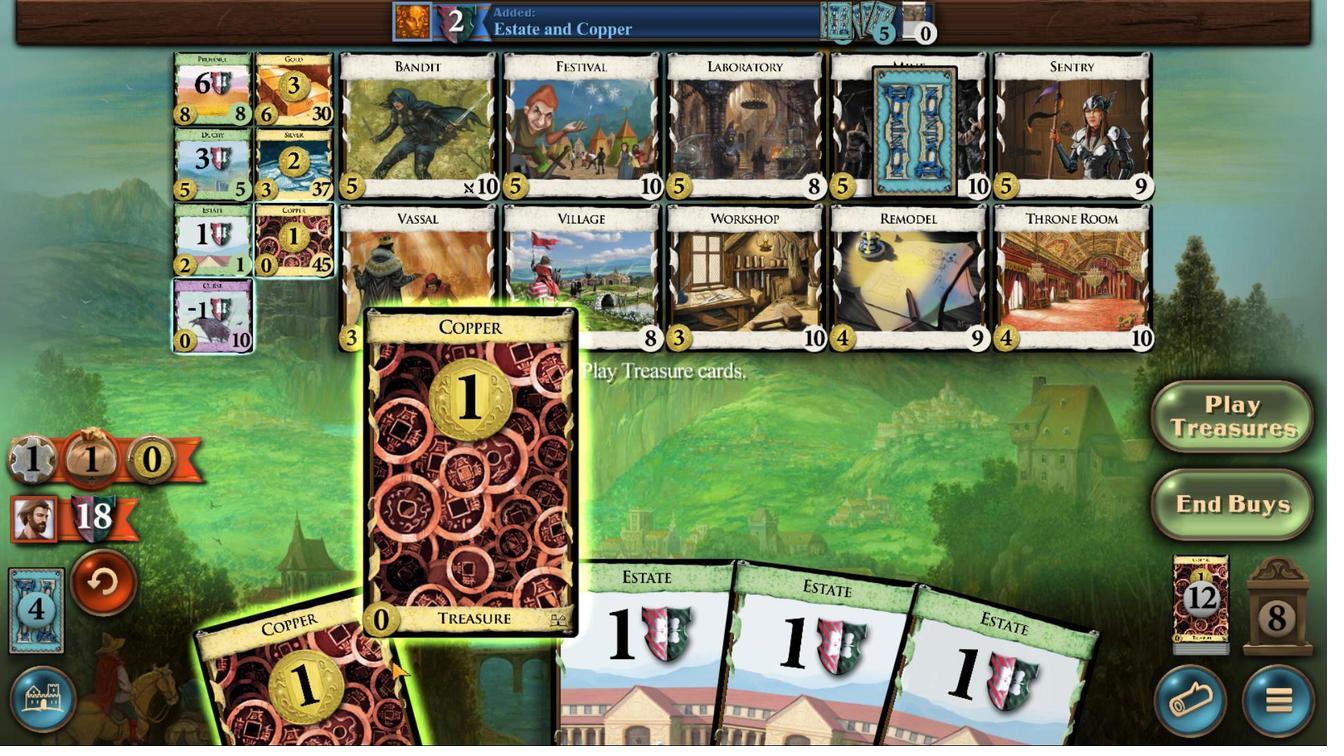 
Action: Mouse moved to (330, 682)
Screenshot: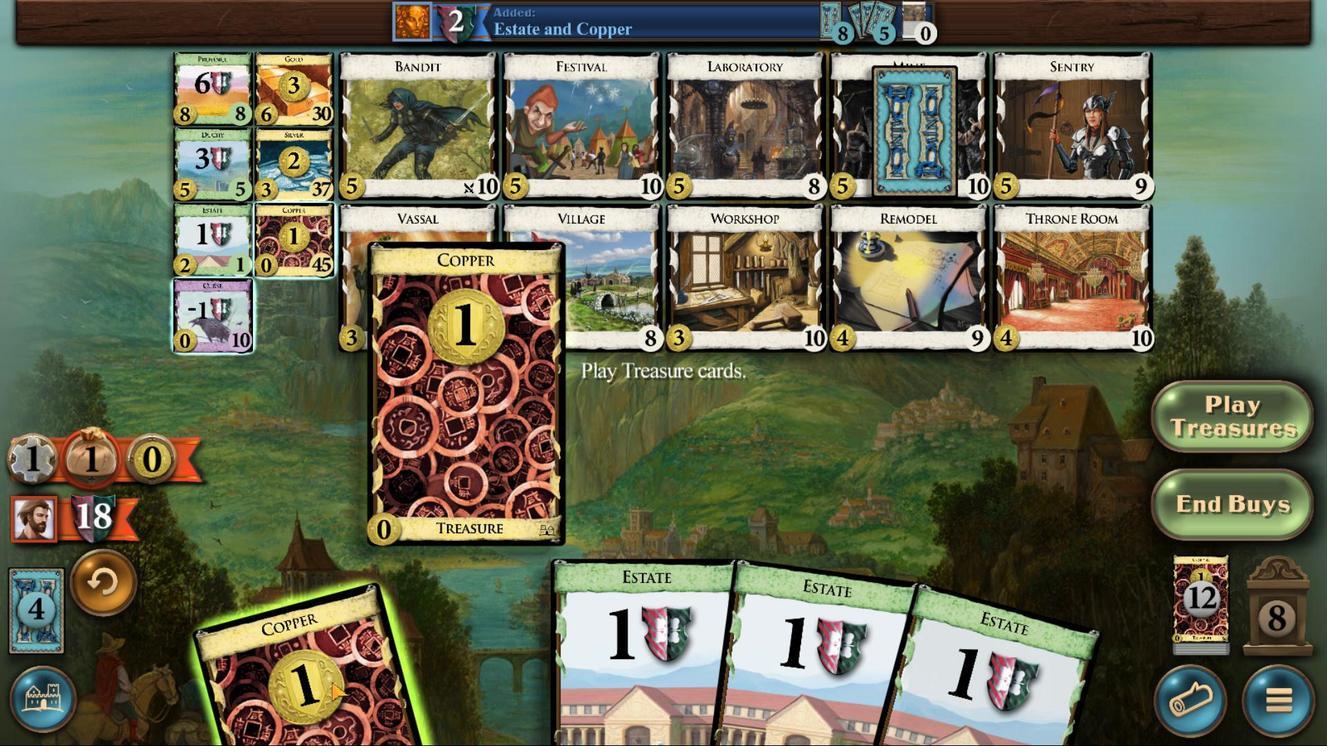
Action: Mouse scrolled (330, 681) with delta (0, 0)
Screenshot: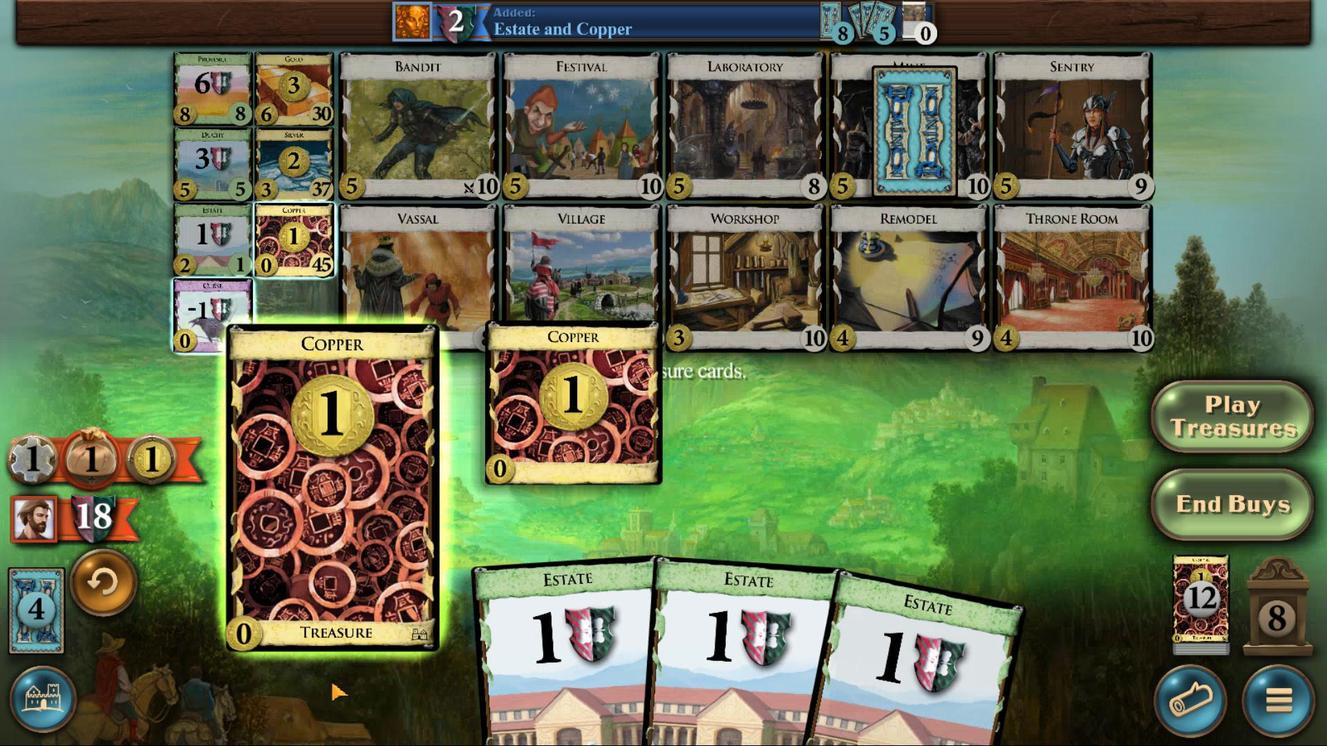 
Action: Mouse scrolled (330, 681) with delta (0, 0)
Screenshot: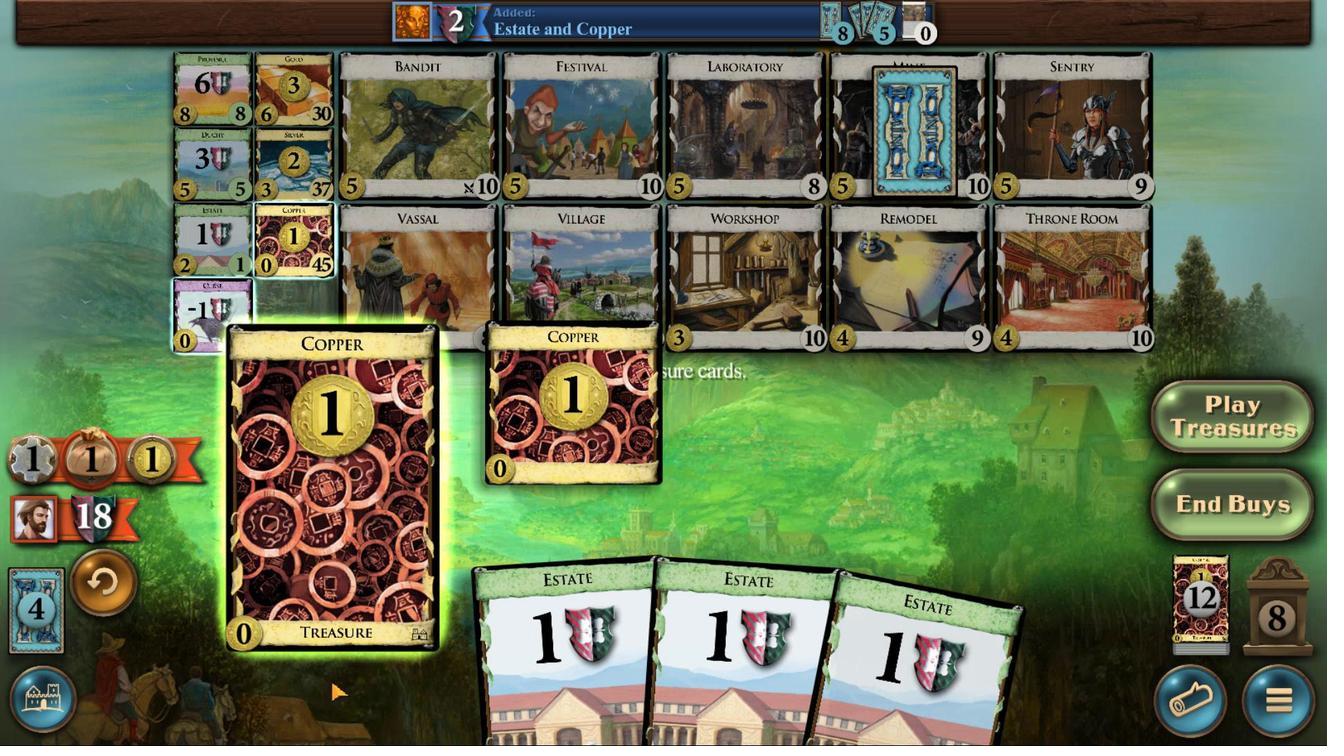 
Action: Mouse moved to (219, 239)
Screenshot: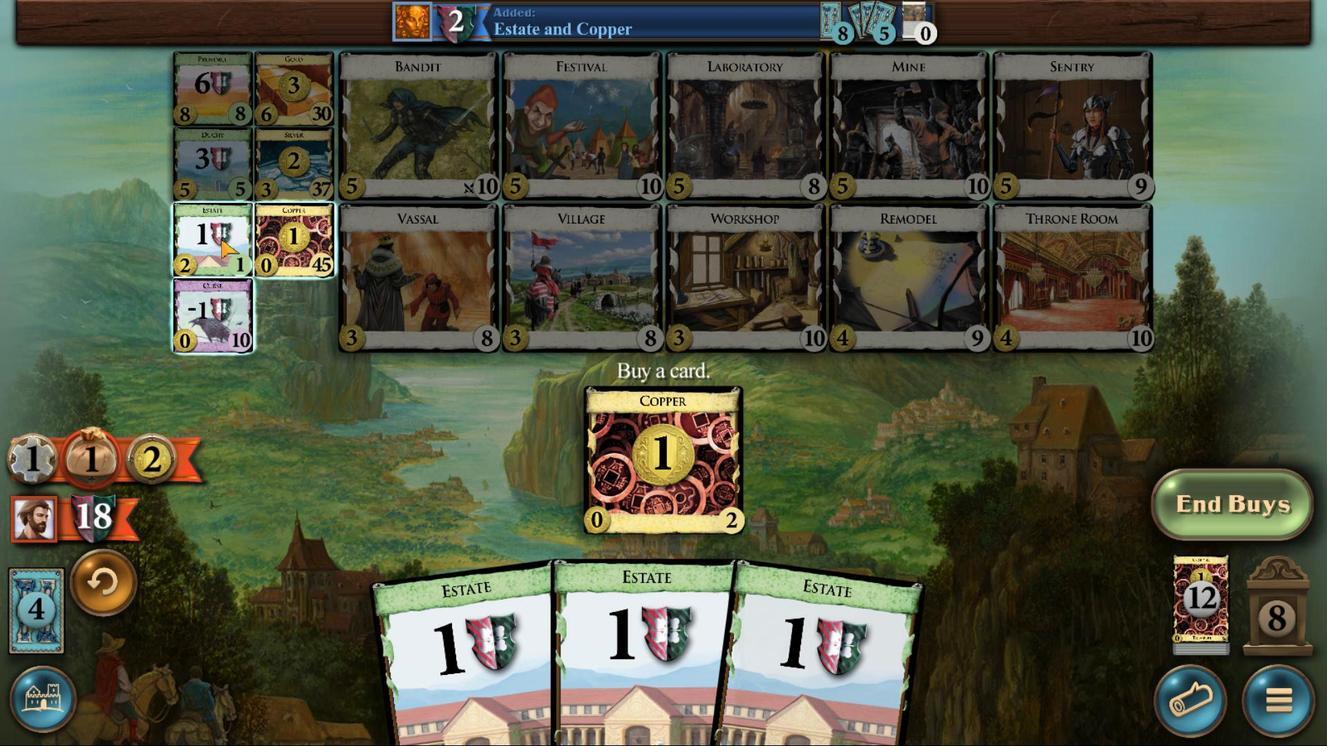 
Action: Mouse pressed left at (219, 239)
Screenshot: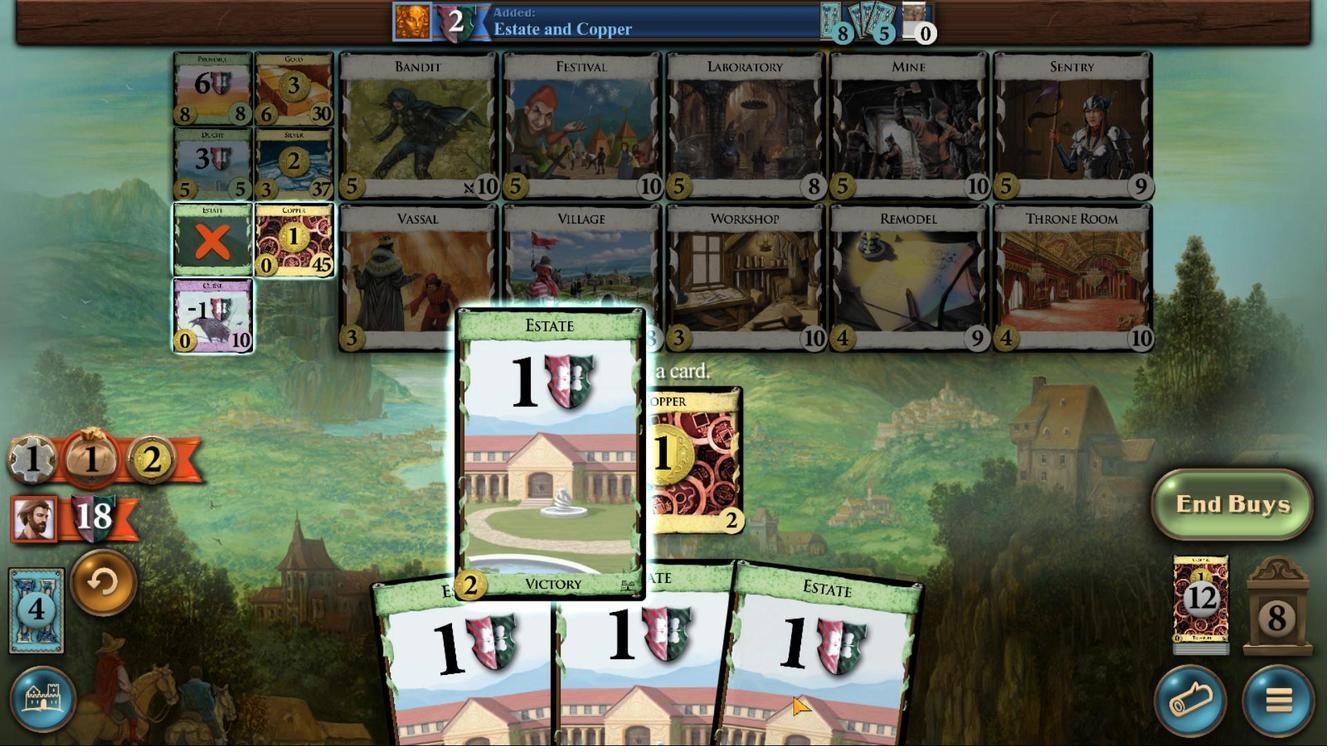 
Action: Mouse moved to (330, 668)
Screenshot: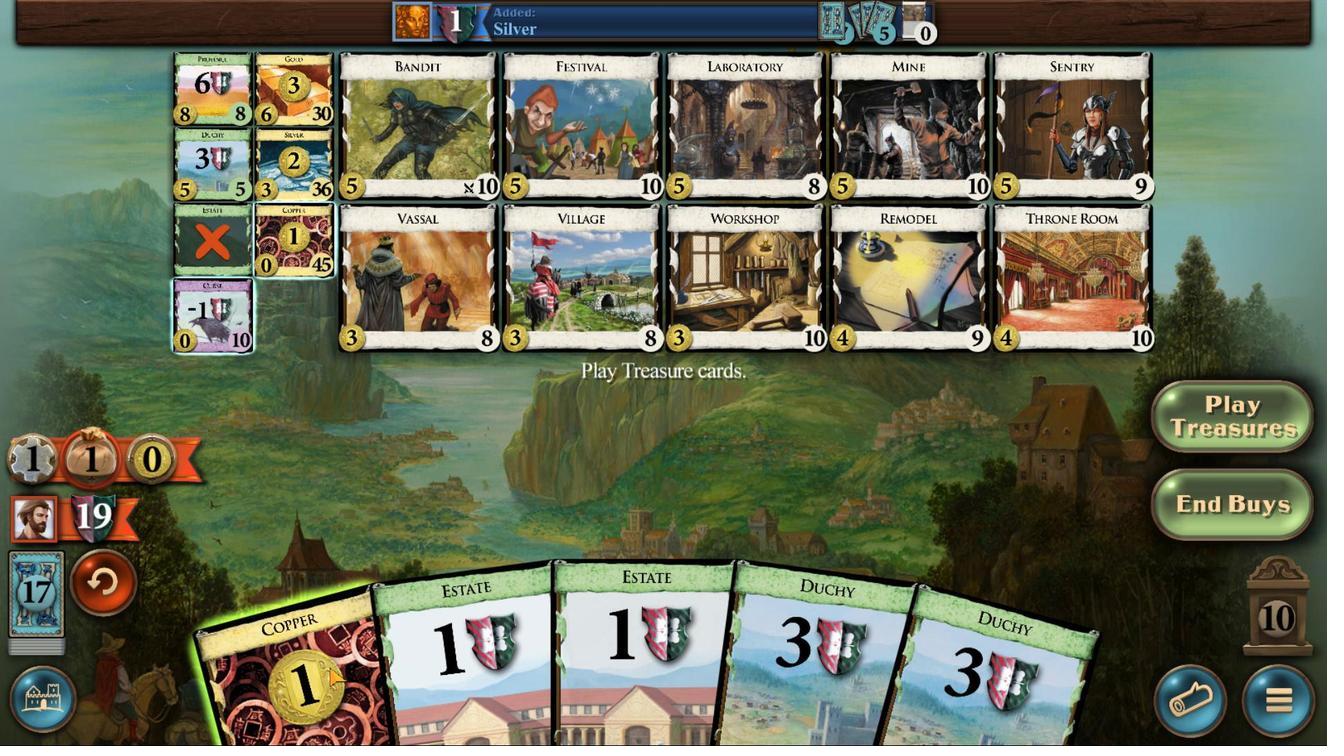 
Action: Mouse scrolled (330, 667) with delta (0, 0)
Screenshot: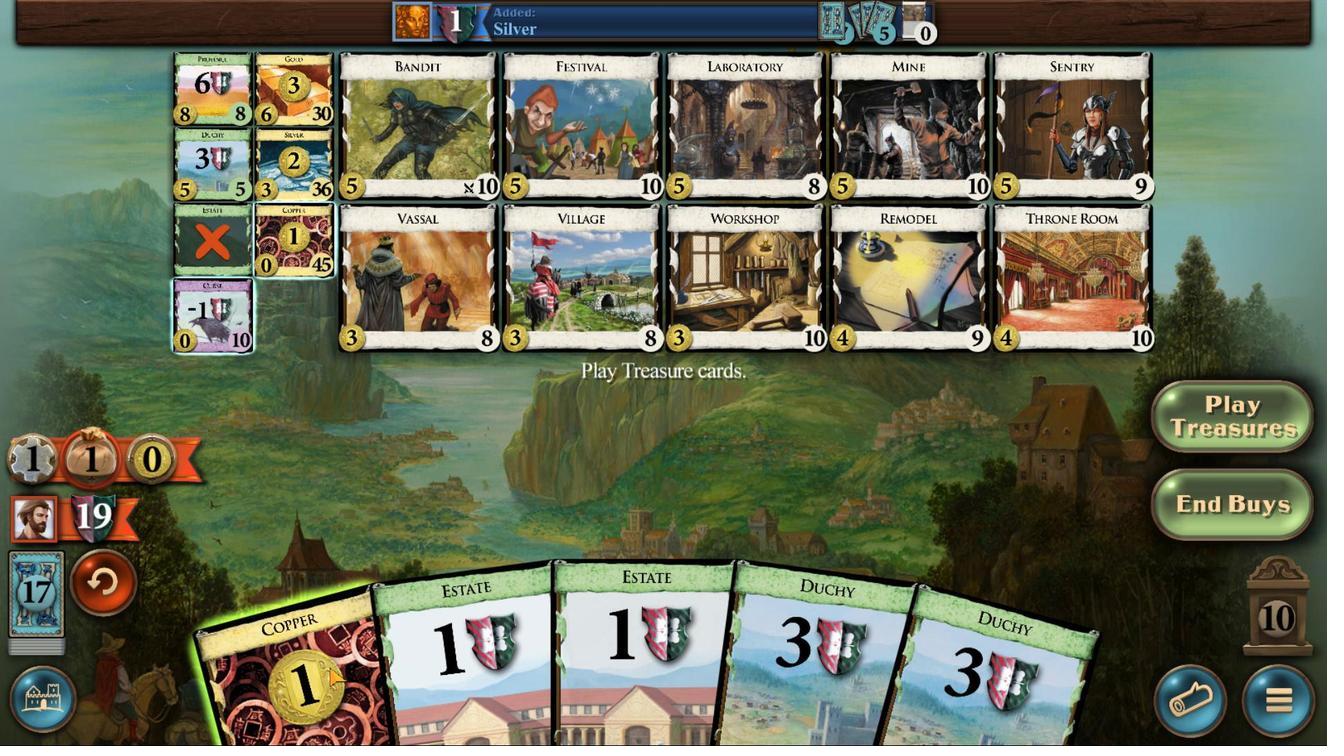 
Action: Mouse moved to (335, 670)
Screenshot: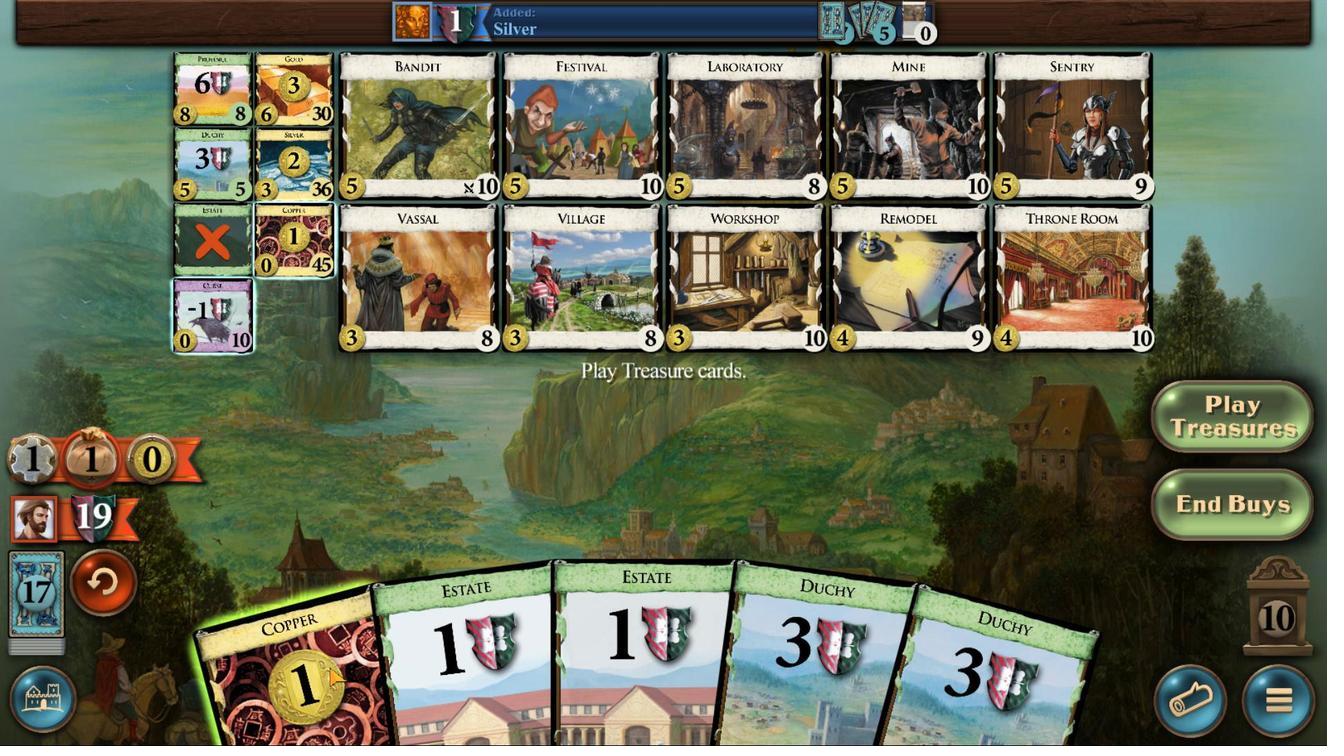 
Action: Mouse scrolled (335, 669) with delta (0, 0)
Screenshot: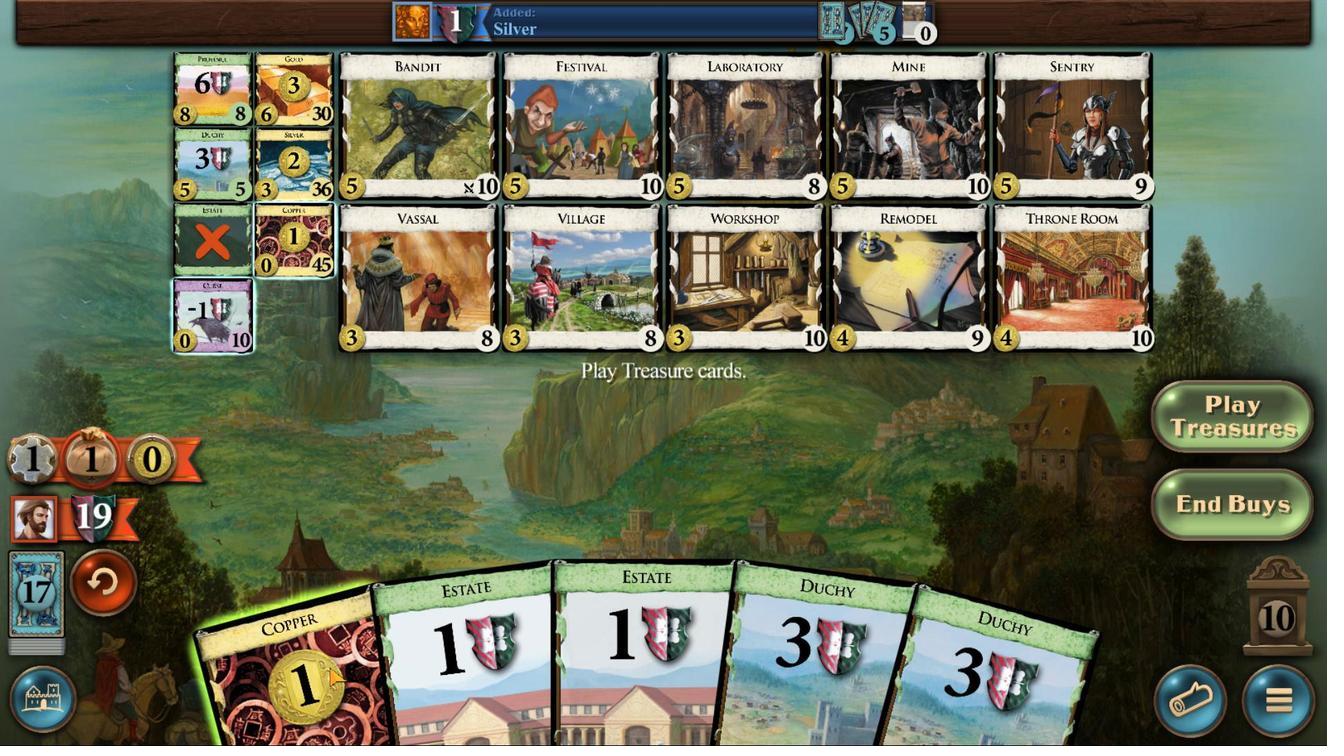 
Action: Mouse moved to (336, 670)
Screenshot: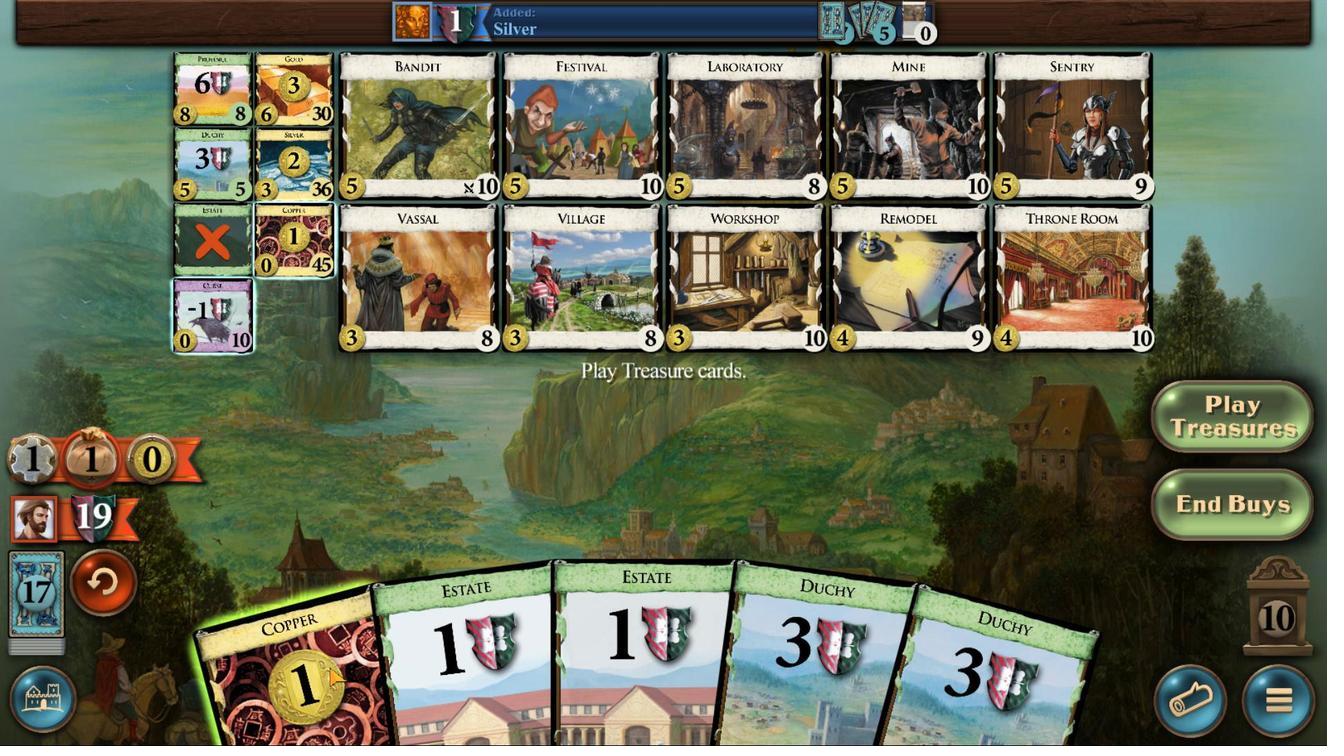 
Action: Mouse scrolled (336, 670) with delta (0, 0)
Screenshot: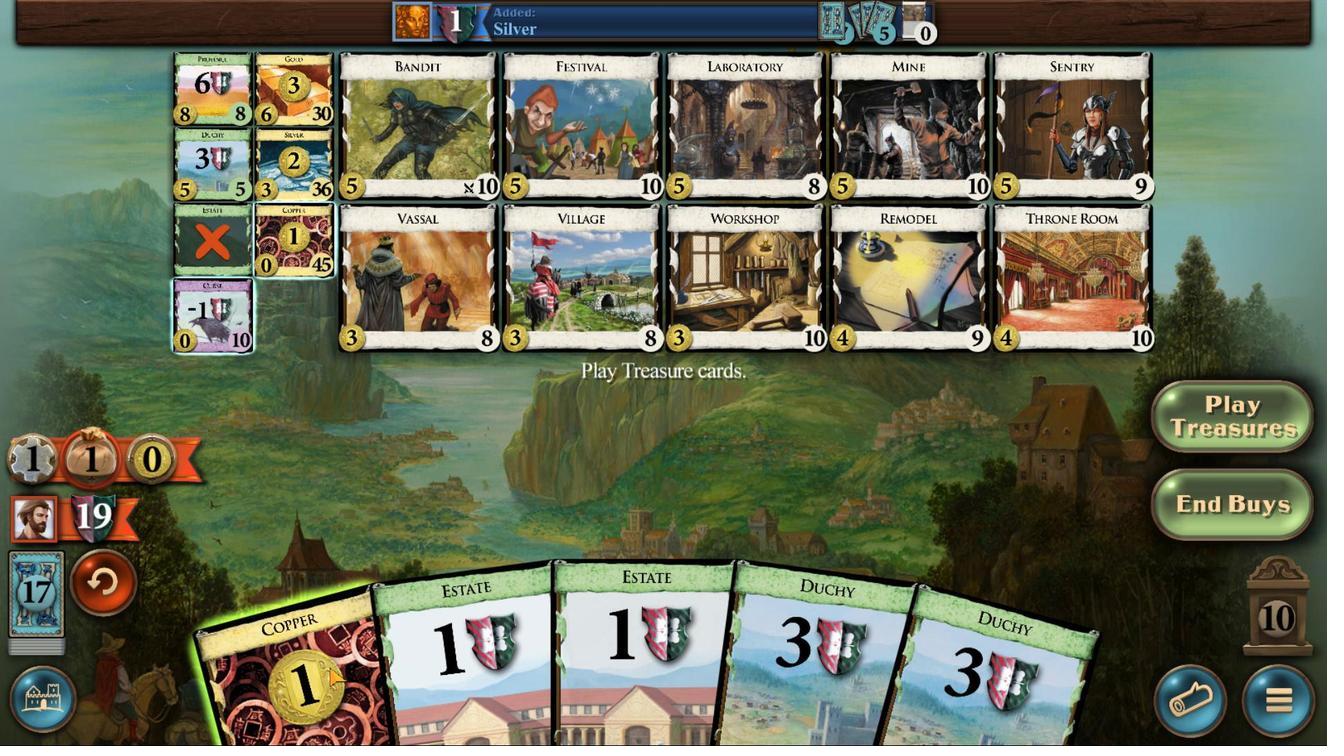 
Action: Mouse moved to (296, 237)
Screenshot: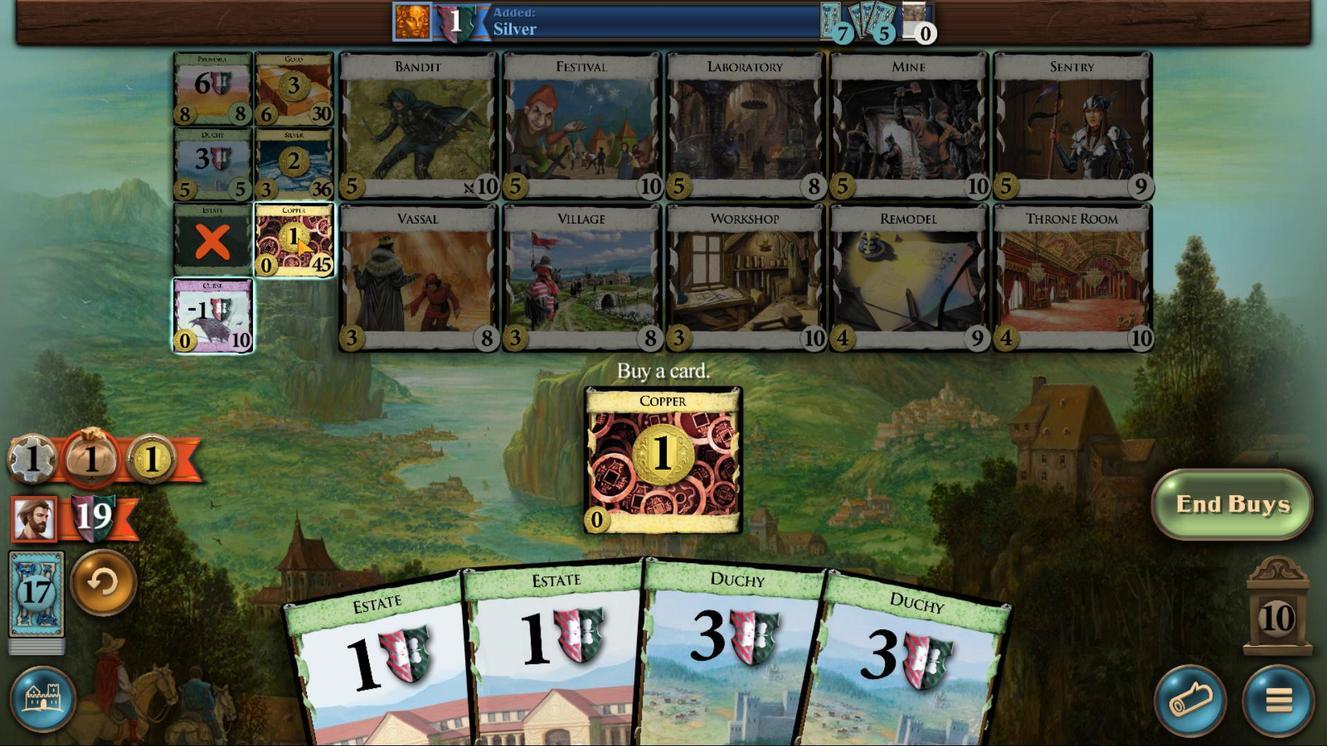
Action: Mouse pressed left at (296, 237)
Screenshot: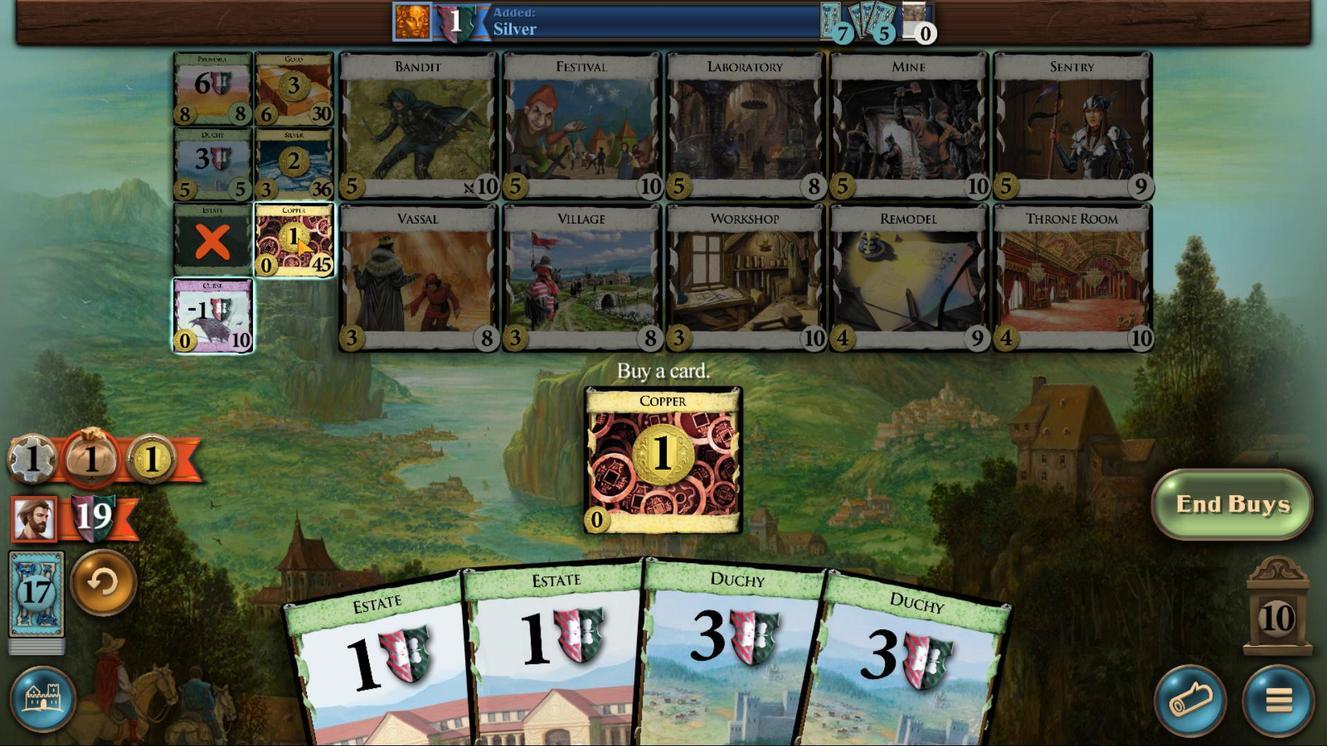 
Action: Mouse moved to (789, 651)
Screenshot: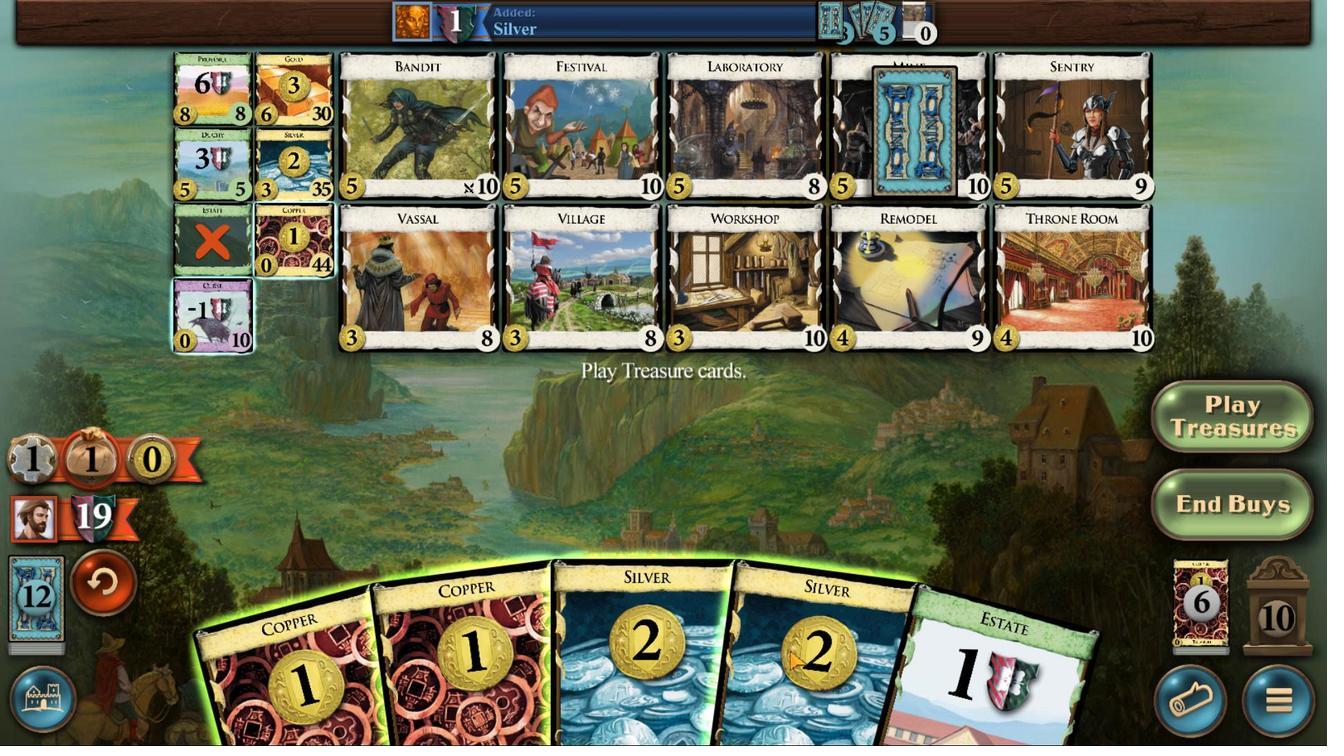 
Action: Mouse scrolled (789, 650) with delta (0, 0)
Screenshot: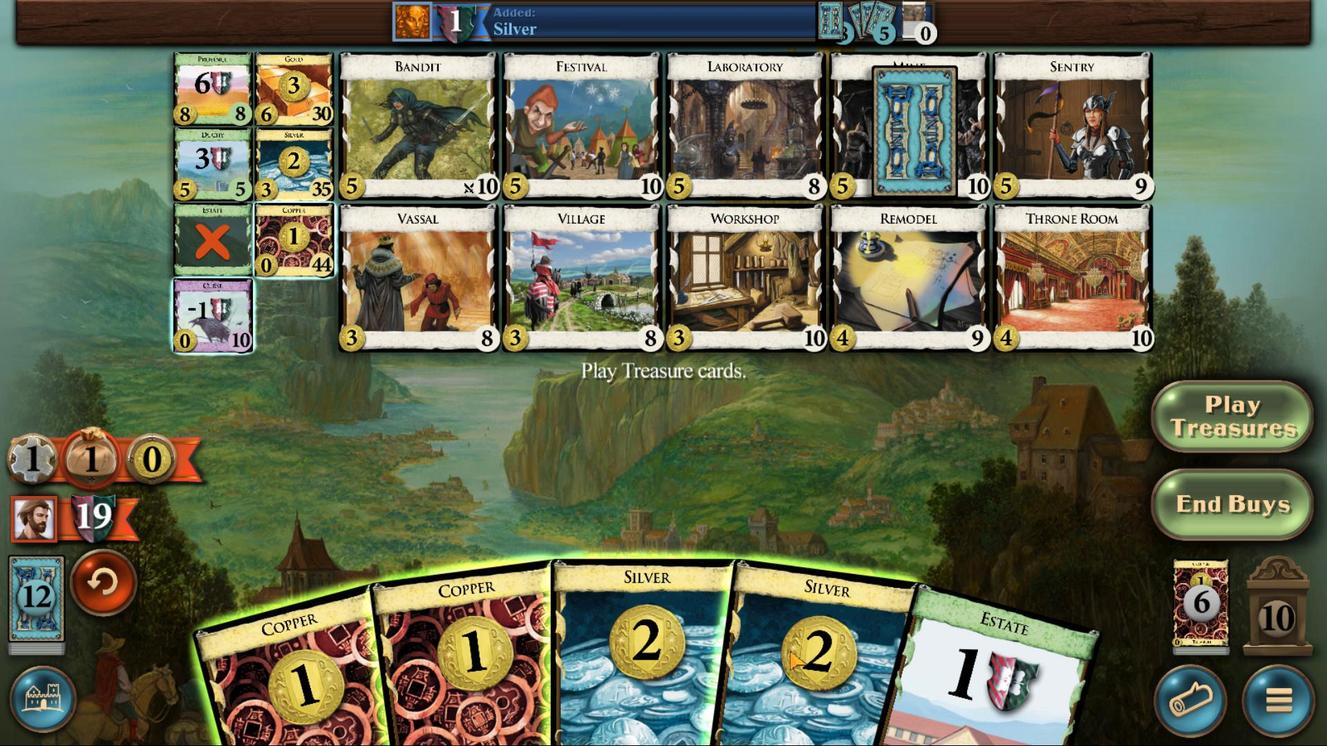 
Action: Mouse moved to (789, 651)
Screenshot: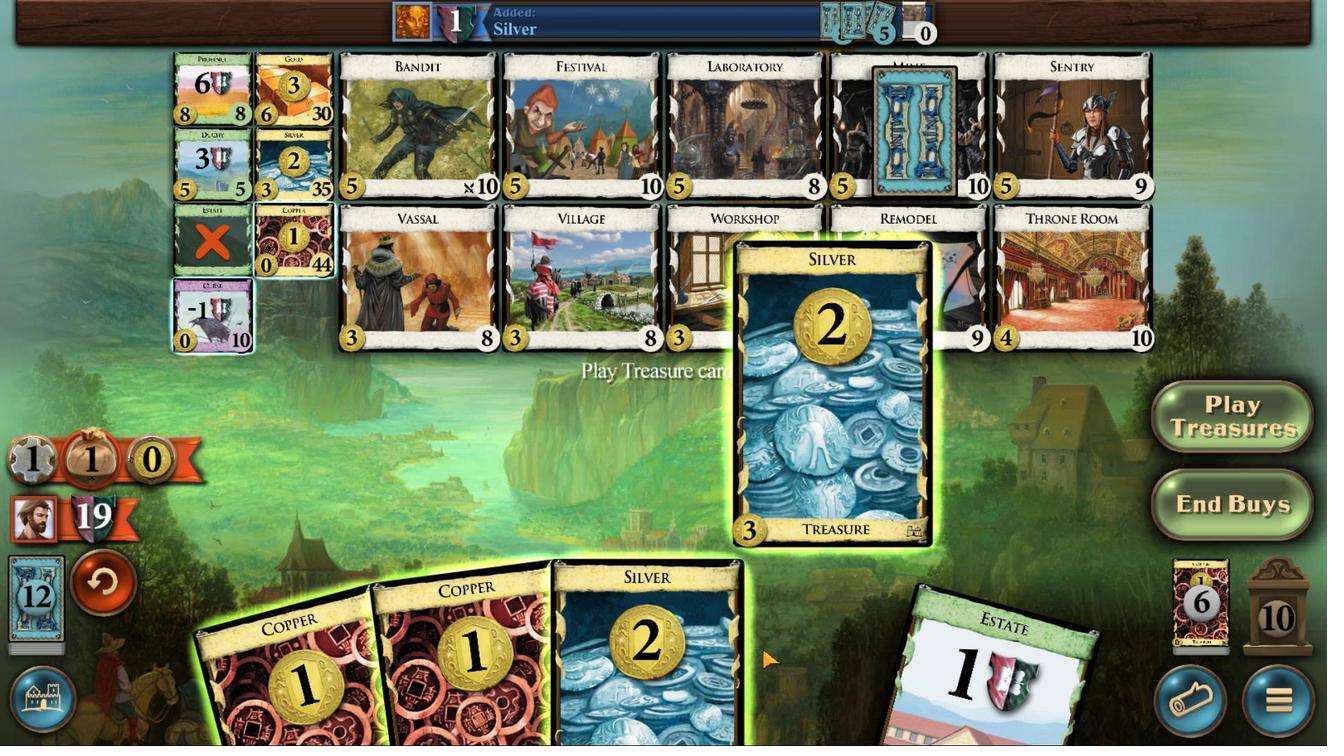 
Action: Mouse scrolled (789, 650) with delta (0, 0)
Screenshot: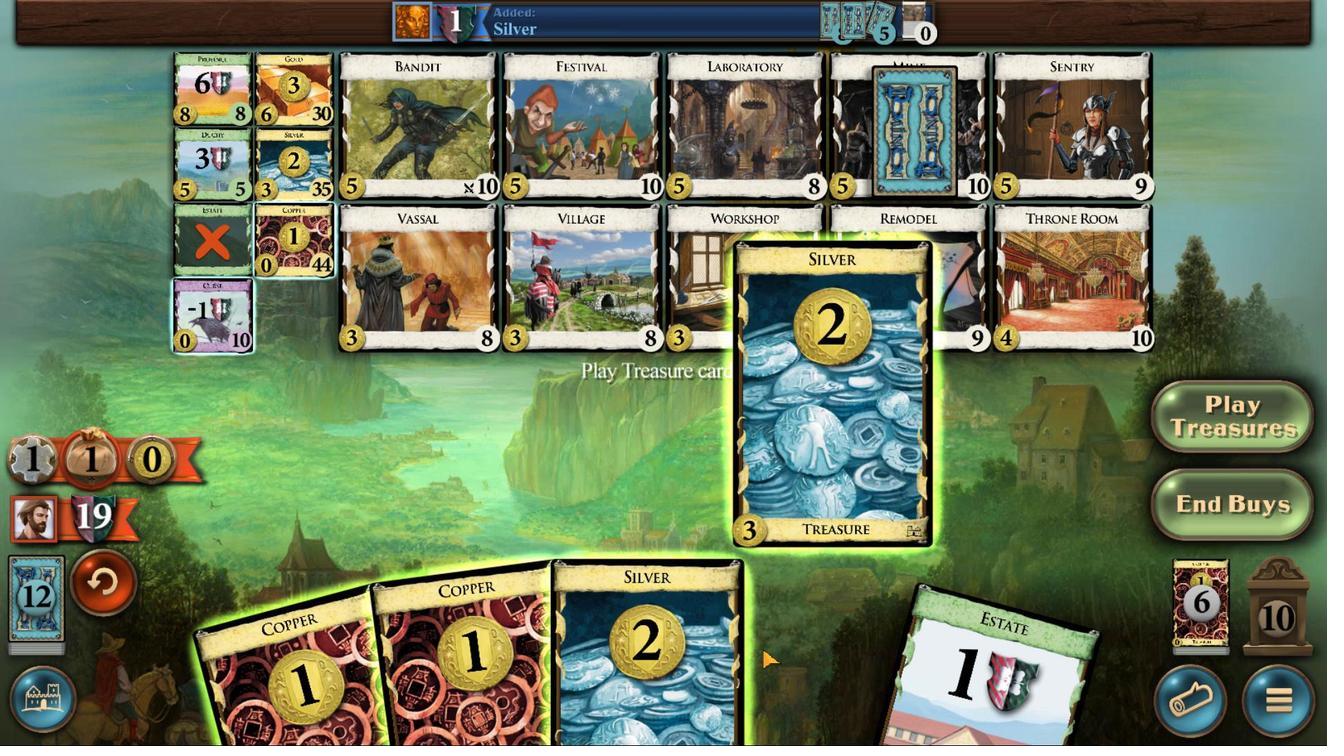 
Action: Mouse moved to (683, 656)
Screenshot: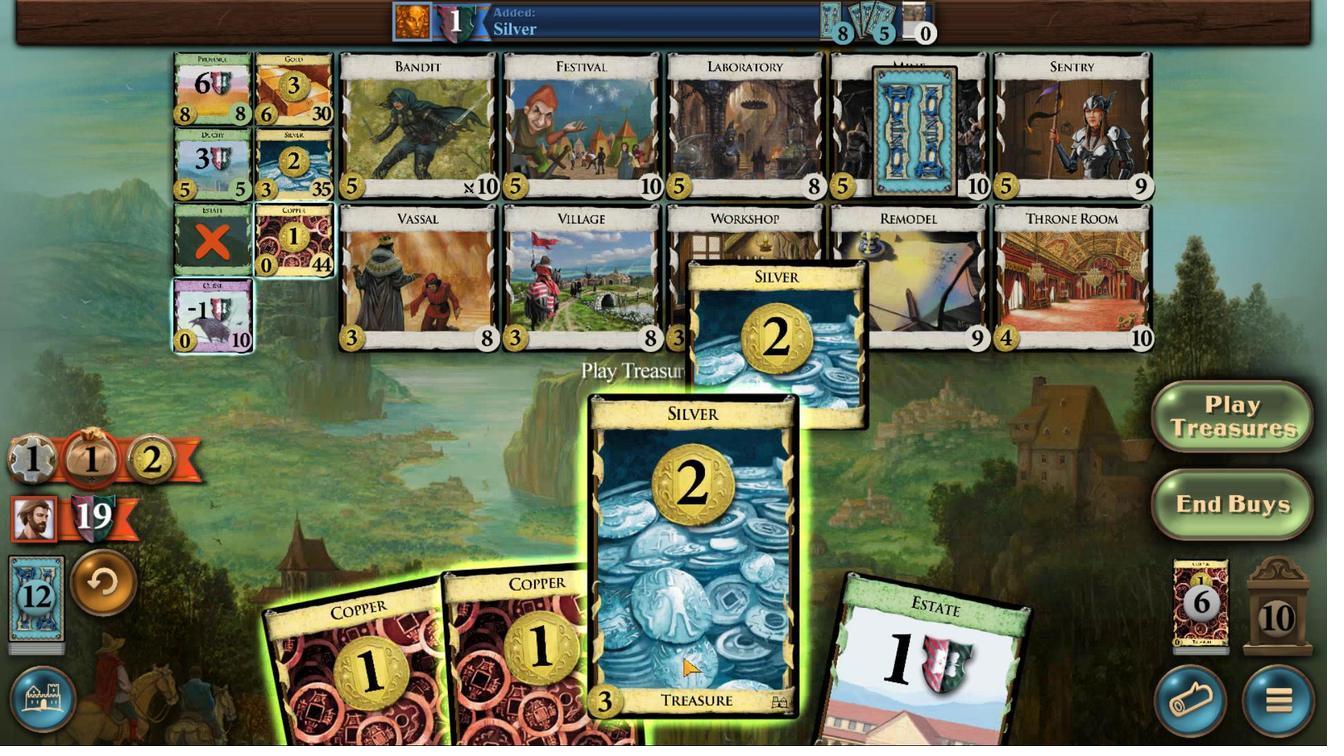 
Action: Mouse scrolled (683, 656) with delta (0, 0)
Screenshot: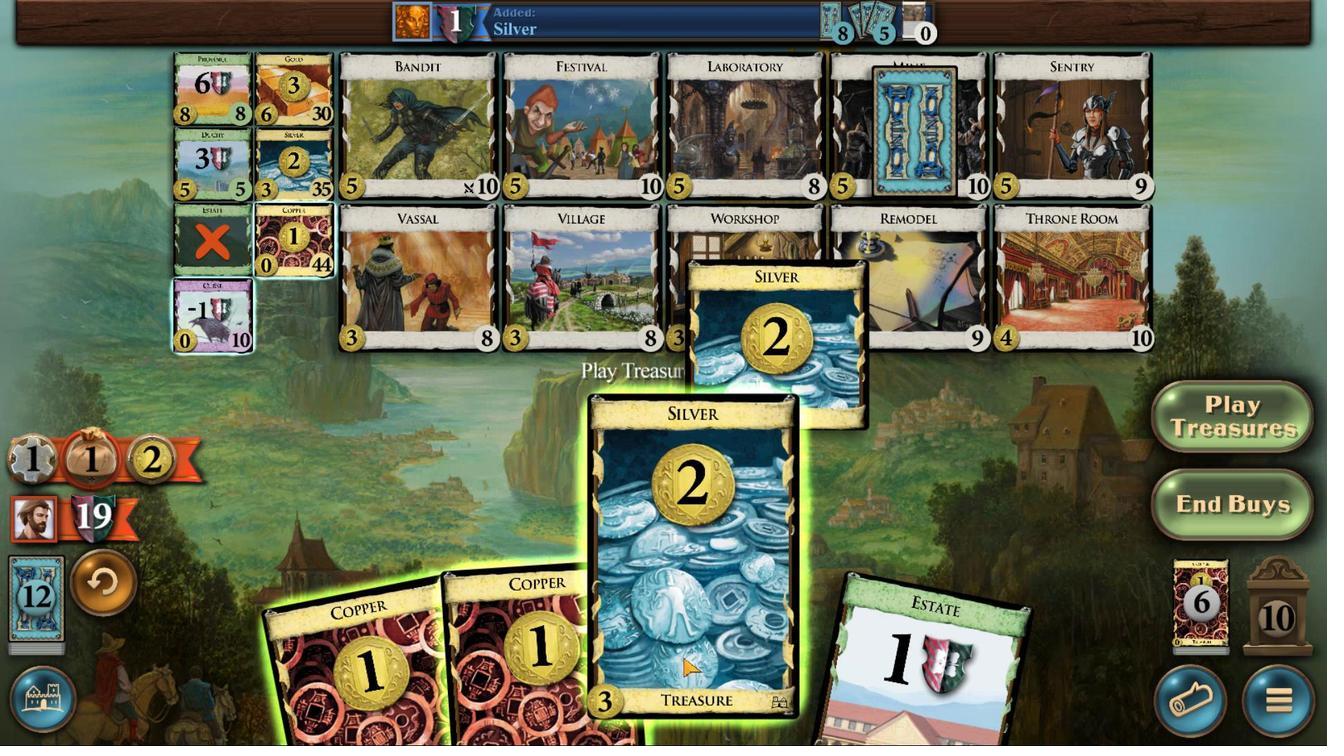 
Action: Mouse moved to (682, 657)
Screenshot: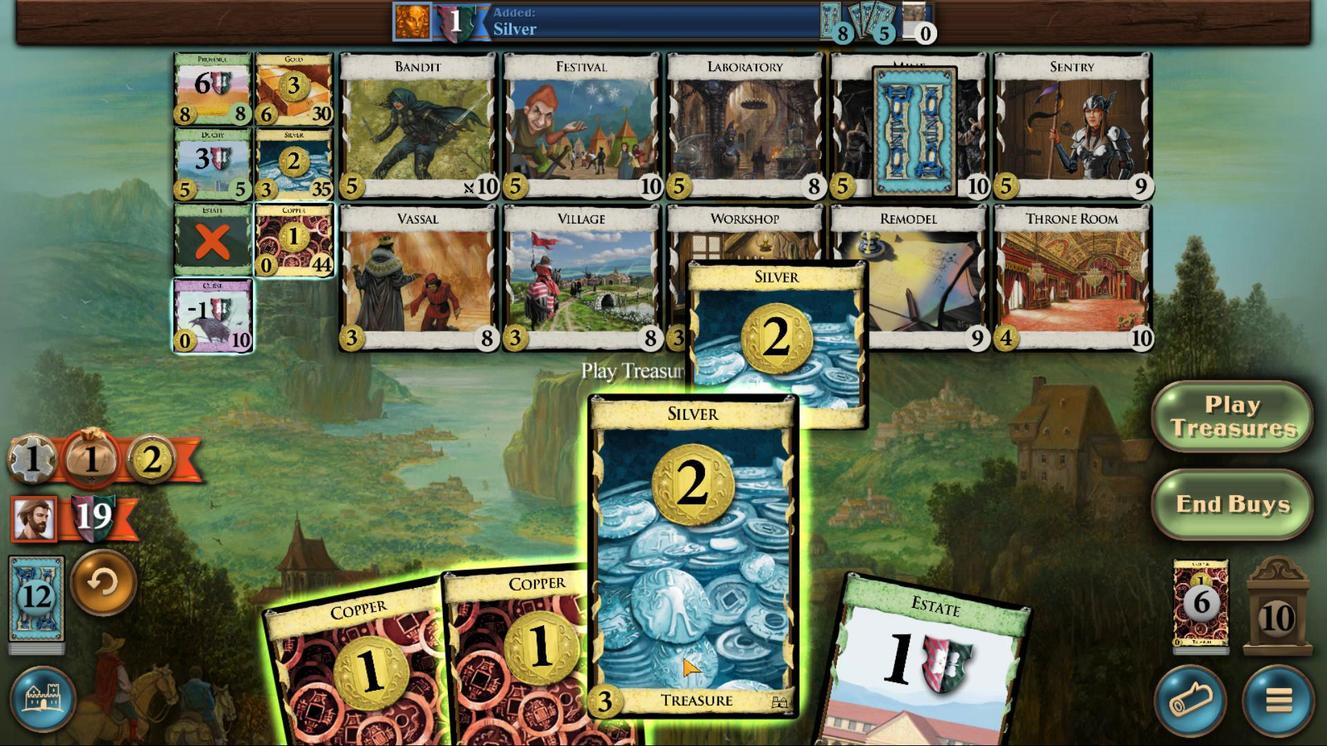 
Action: Mouse scrolled (682, 656) with delta (0, 0)
Screenshot: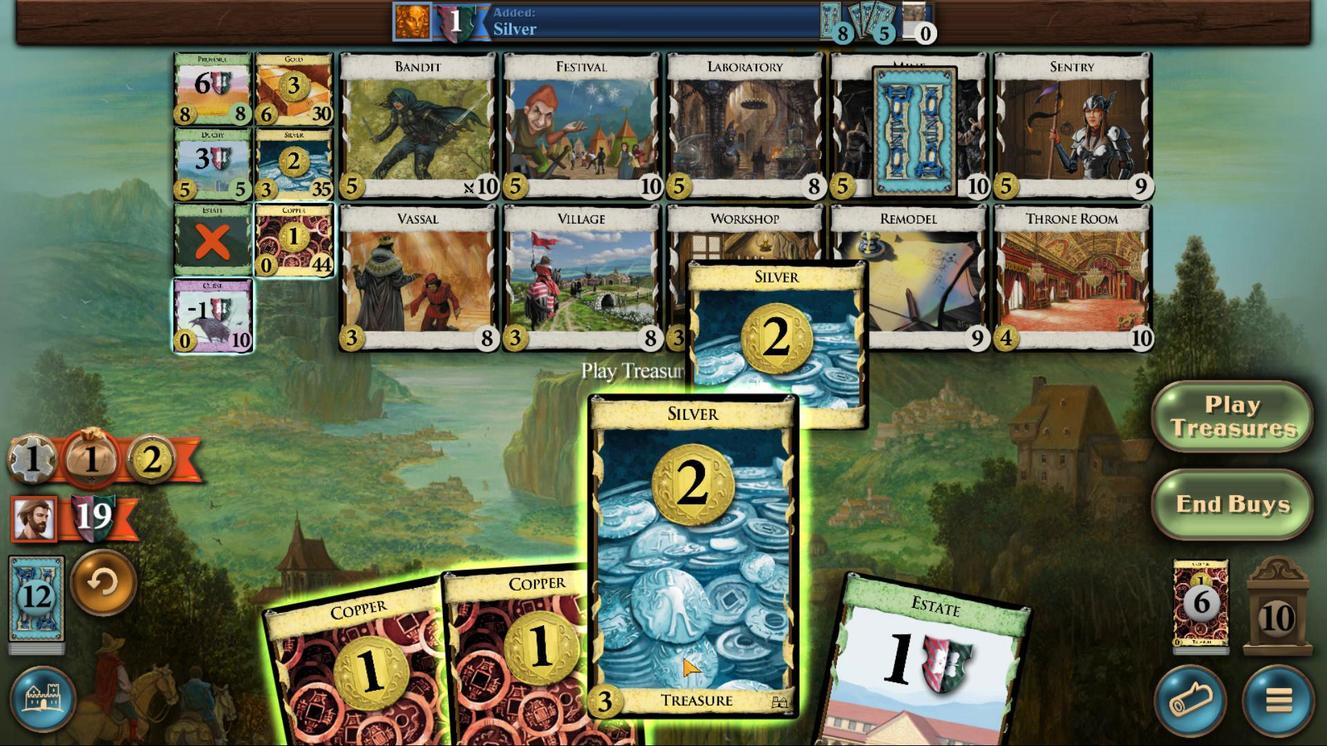 
Action: Mouse moved to (620, 673)
Screenshot: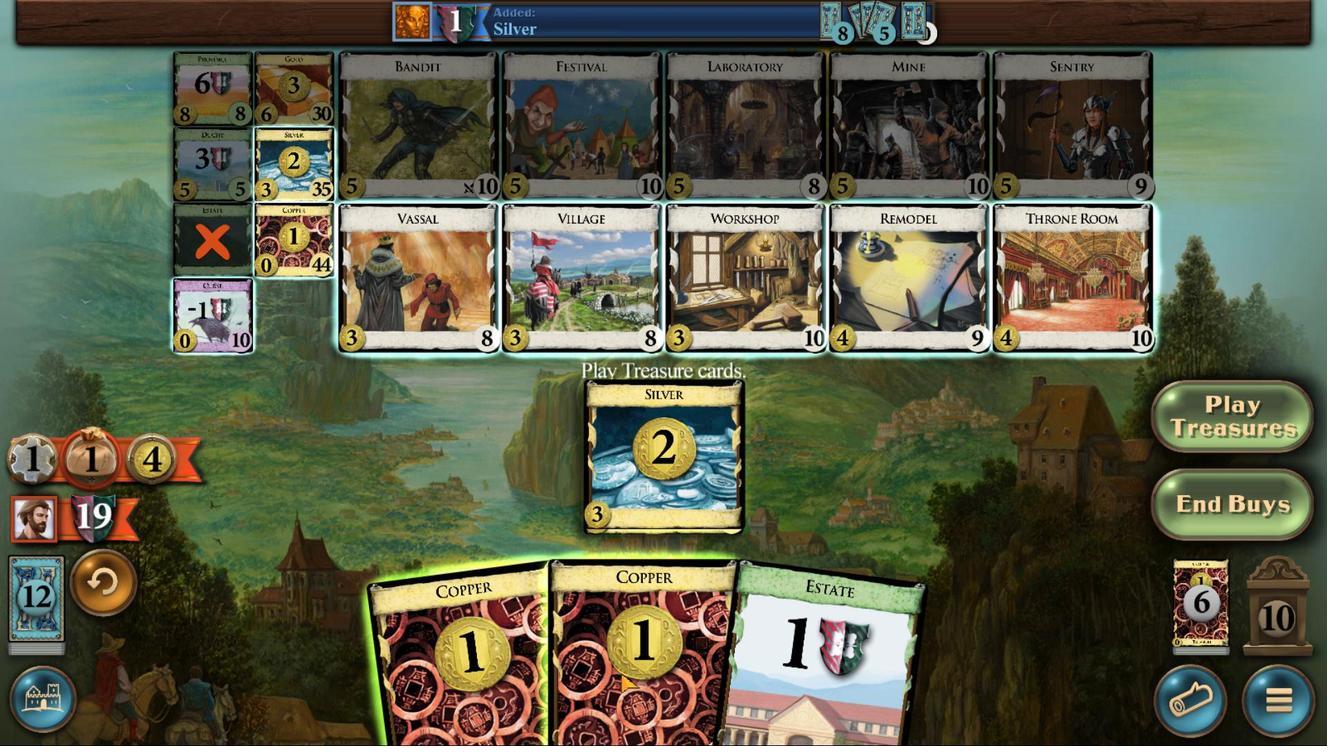 
Action: Mouse scrolled (620, 672) with delta (0, 0)
Screenshot: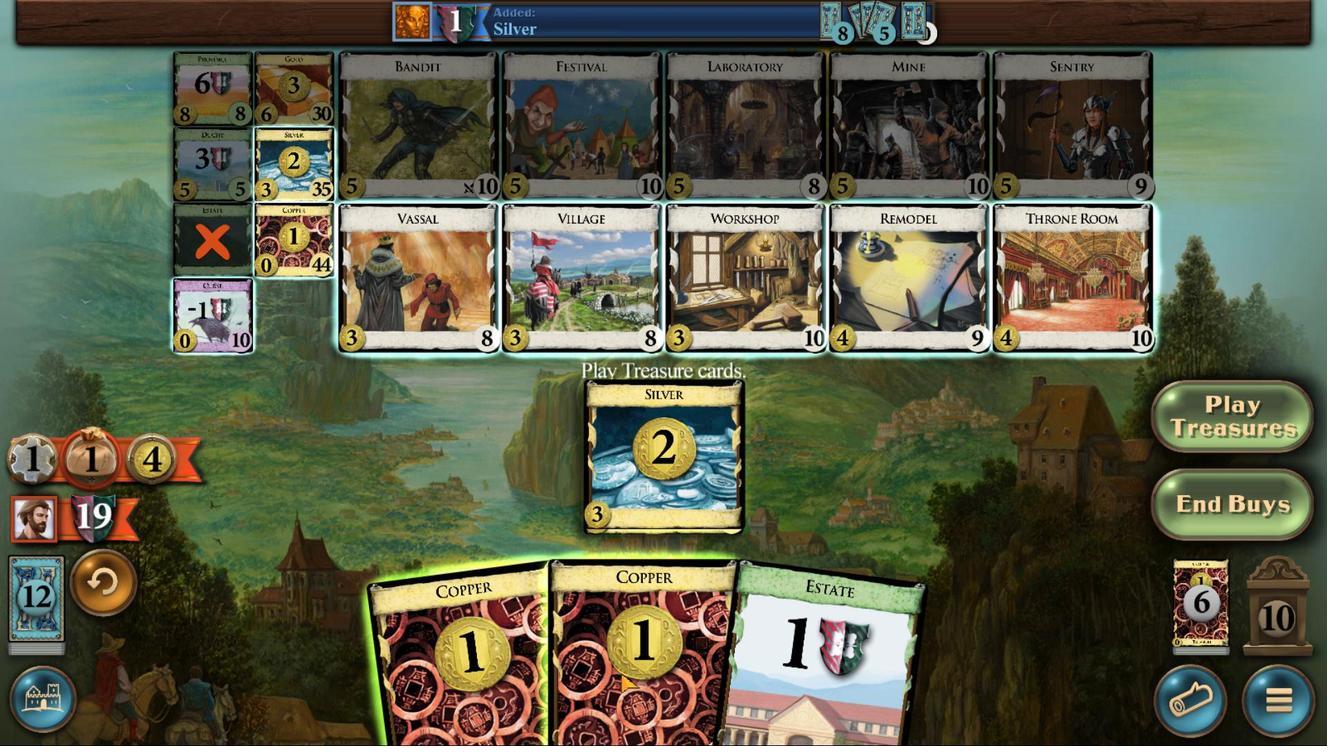 
Action: Mouse moved to (621, 674)
Screenshot: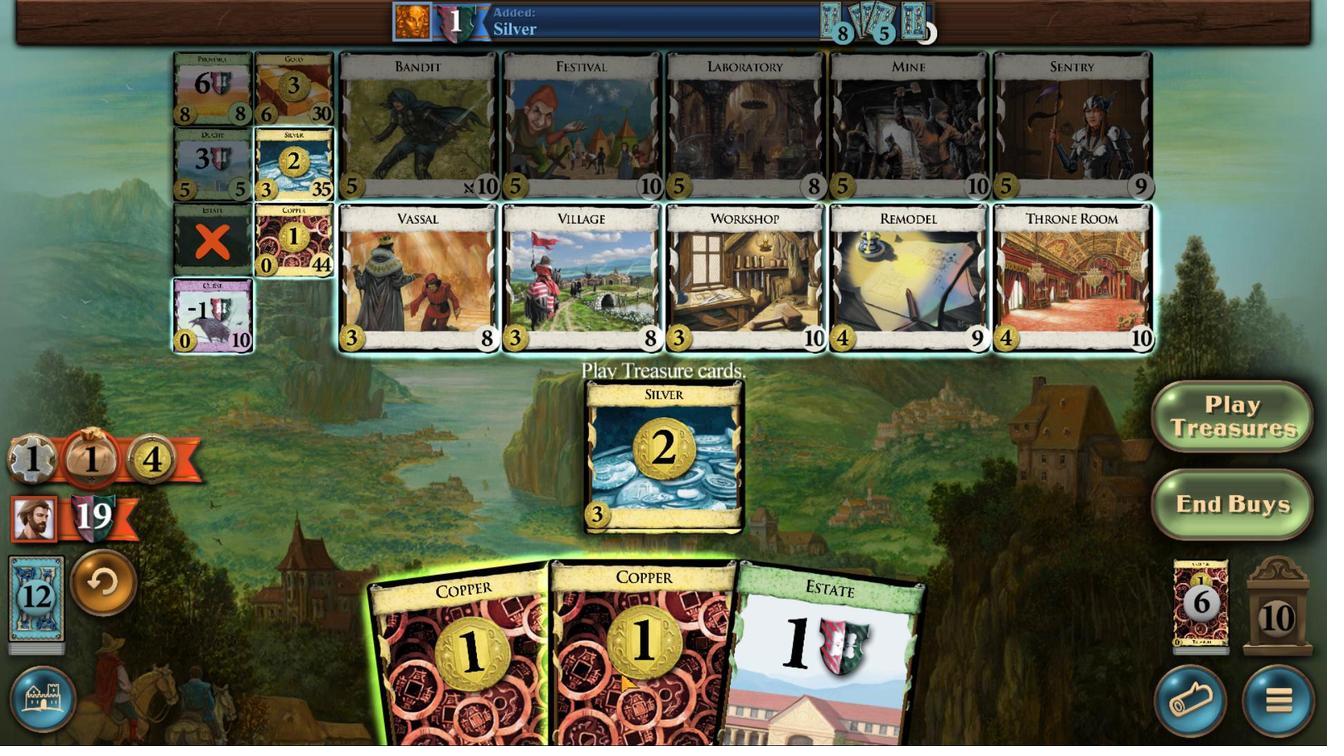 
Action: Mouse scrolled (621, 673) with delta (0, 0)
Screenshot: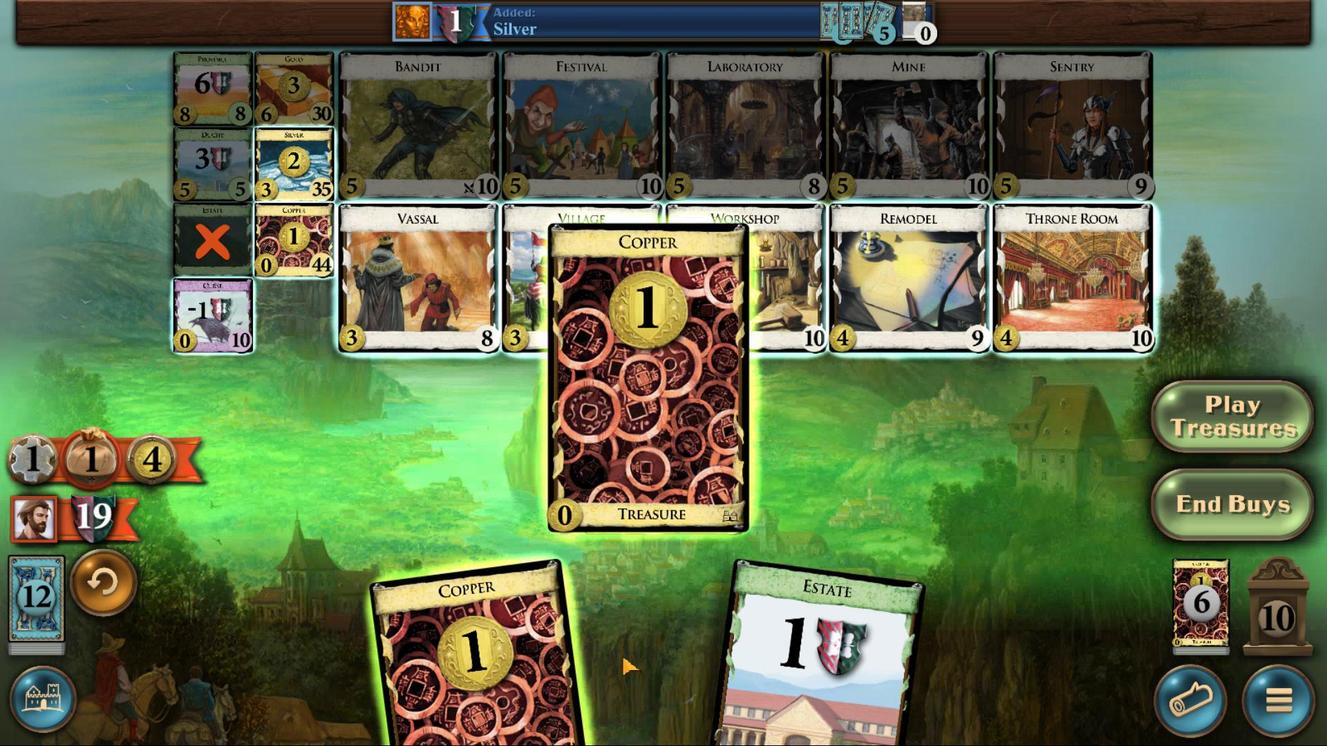 
Action: Mouse scrolled (621, 673) with delta (0, 0)
Screenshot: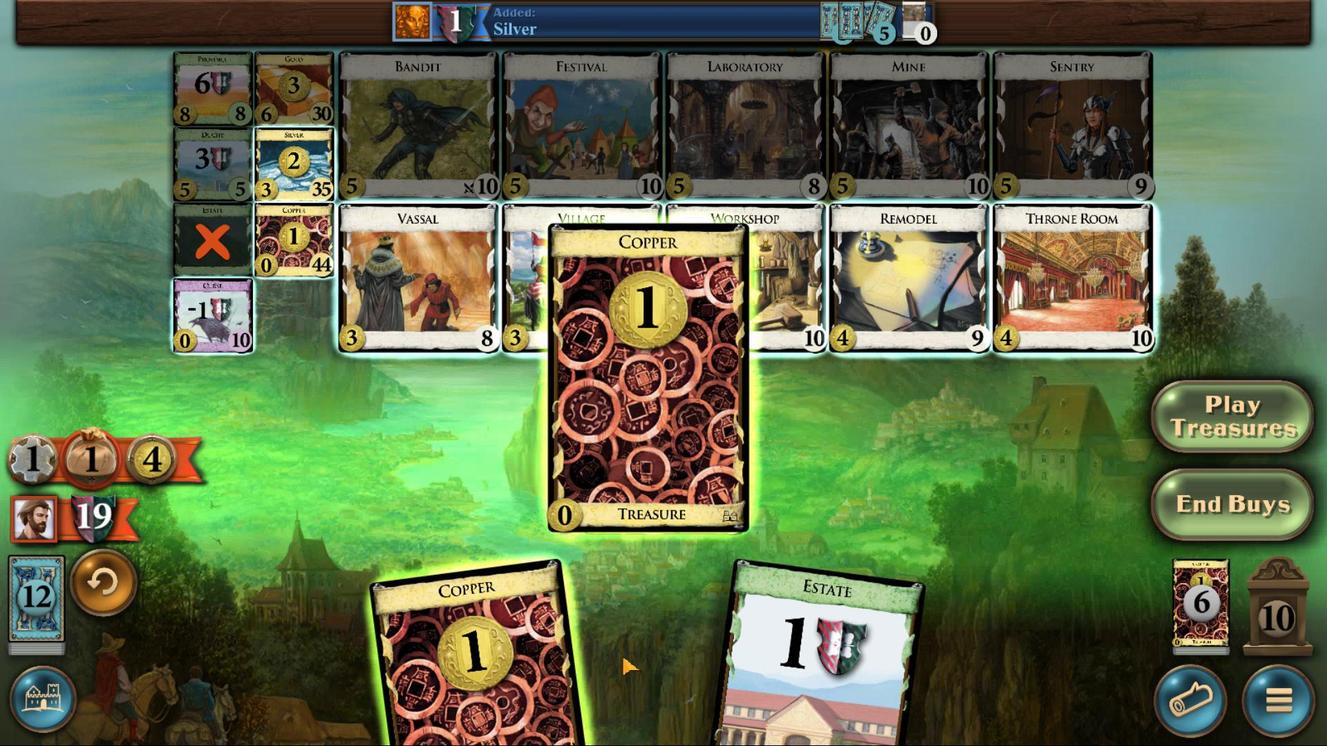 
Action: Mouse moved to (221, 172)
Screenshot: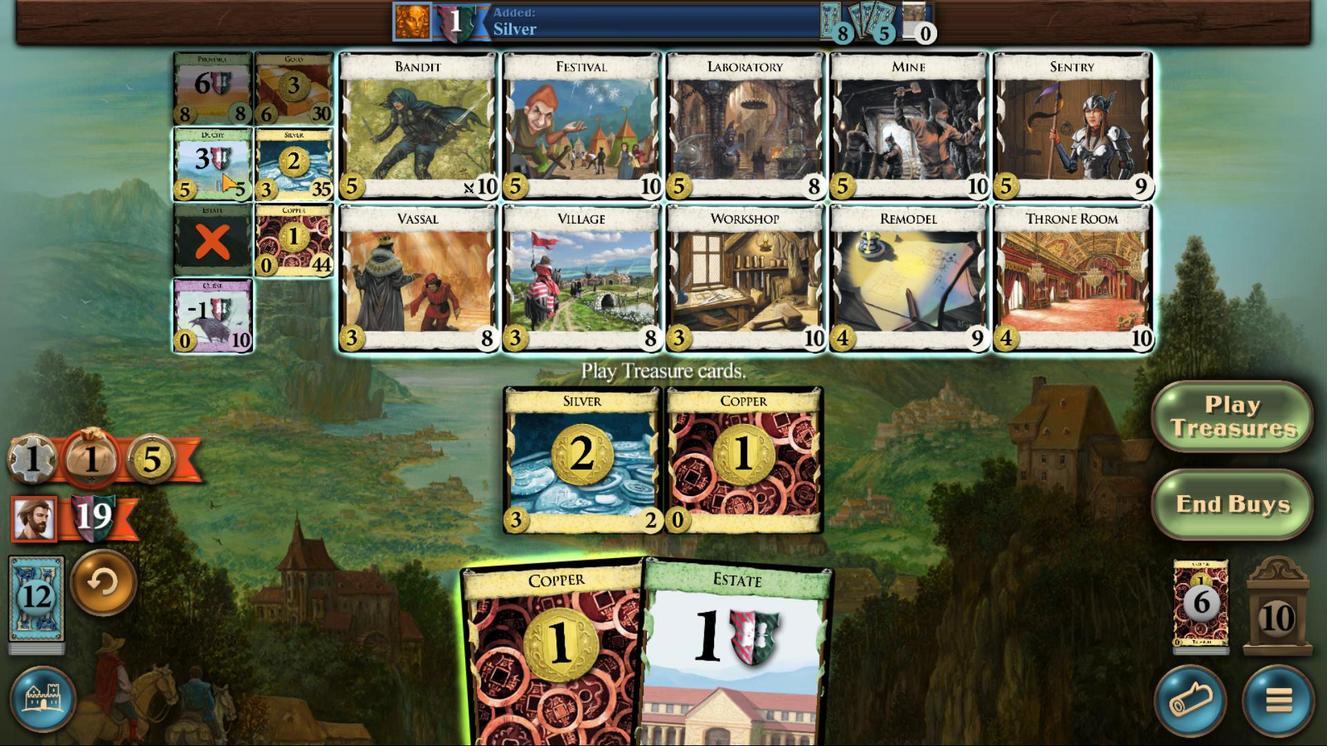 
Action: Mouse pressed left at (221, 172)
Screenshot: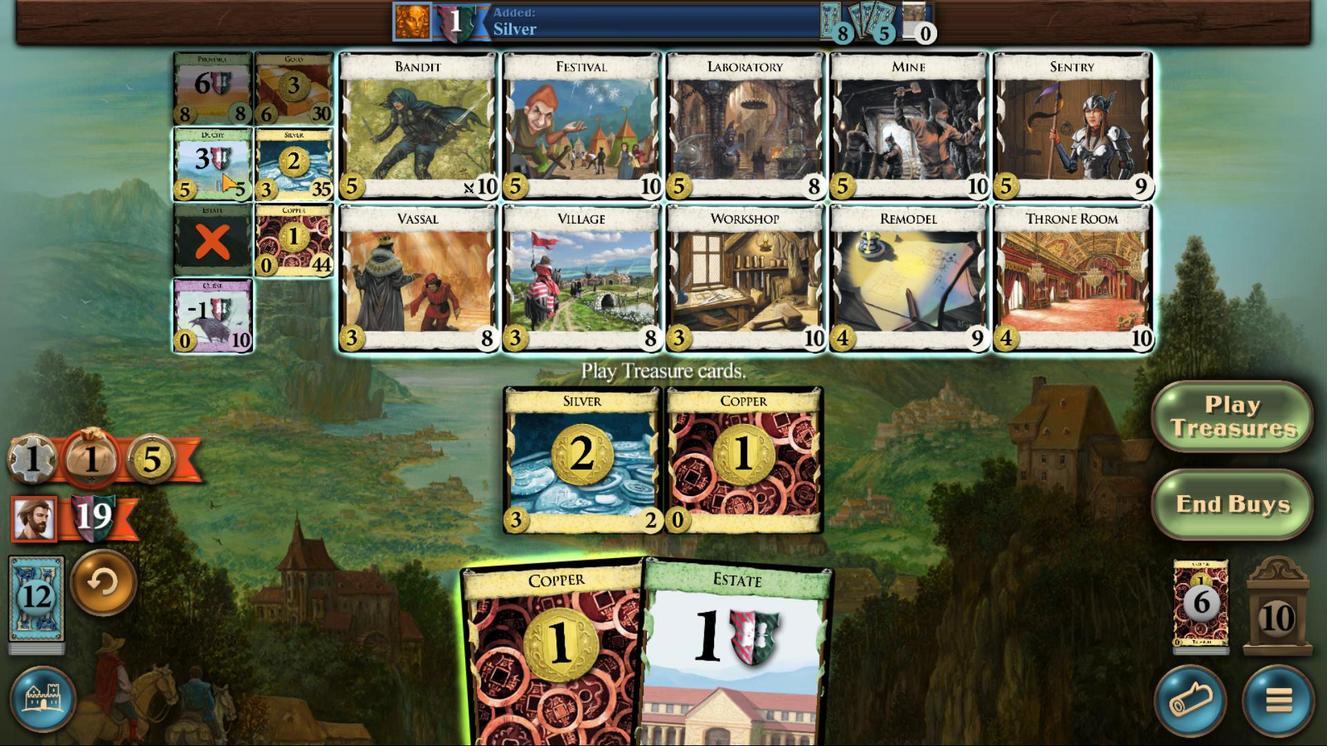 
Action: Mouse moved to (290, 679)
Screenshot: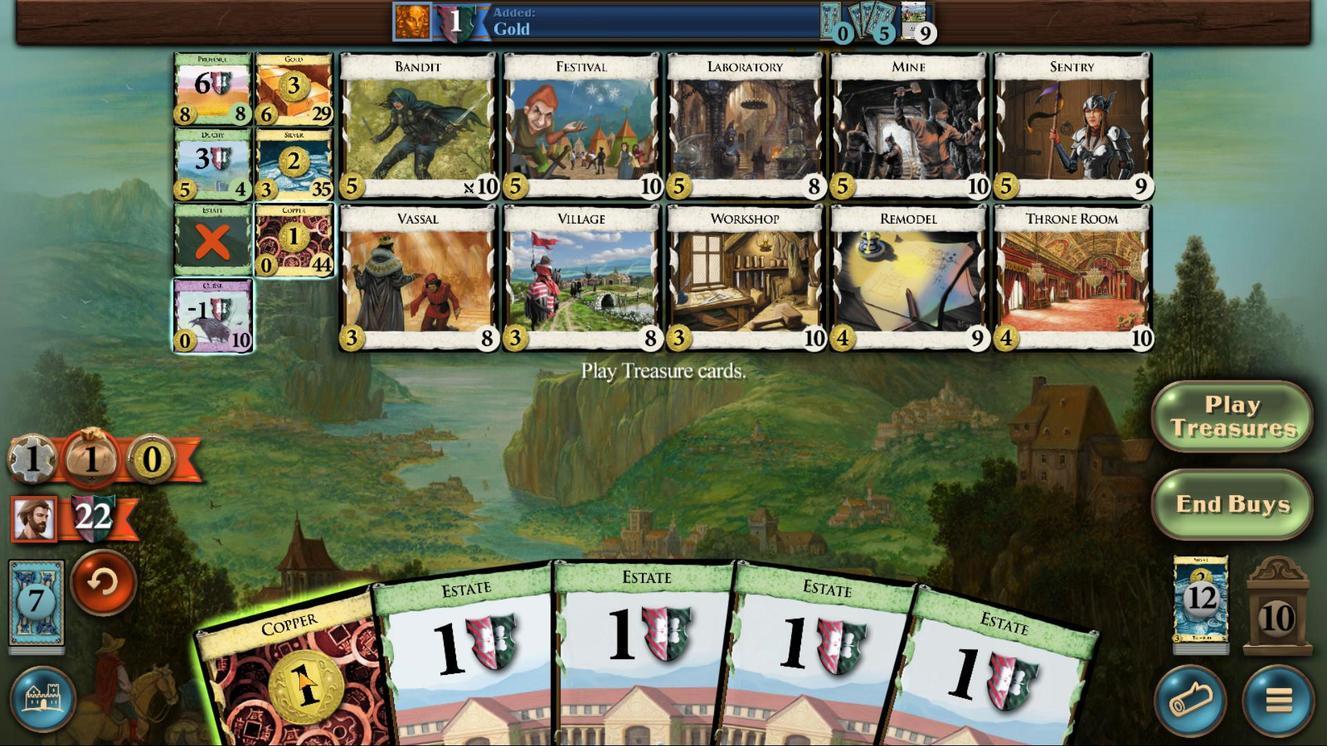 
Action: Mouse scrolled (290, 679) with delta (0, 0)
Screenshot: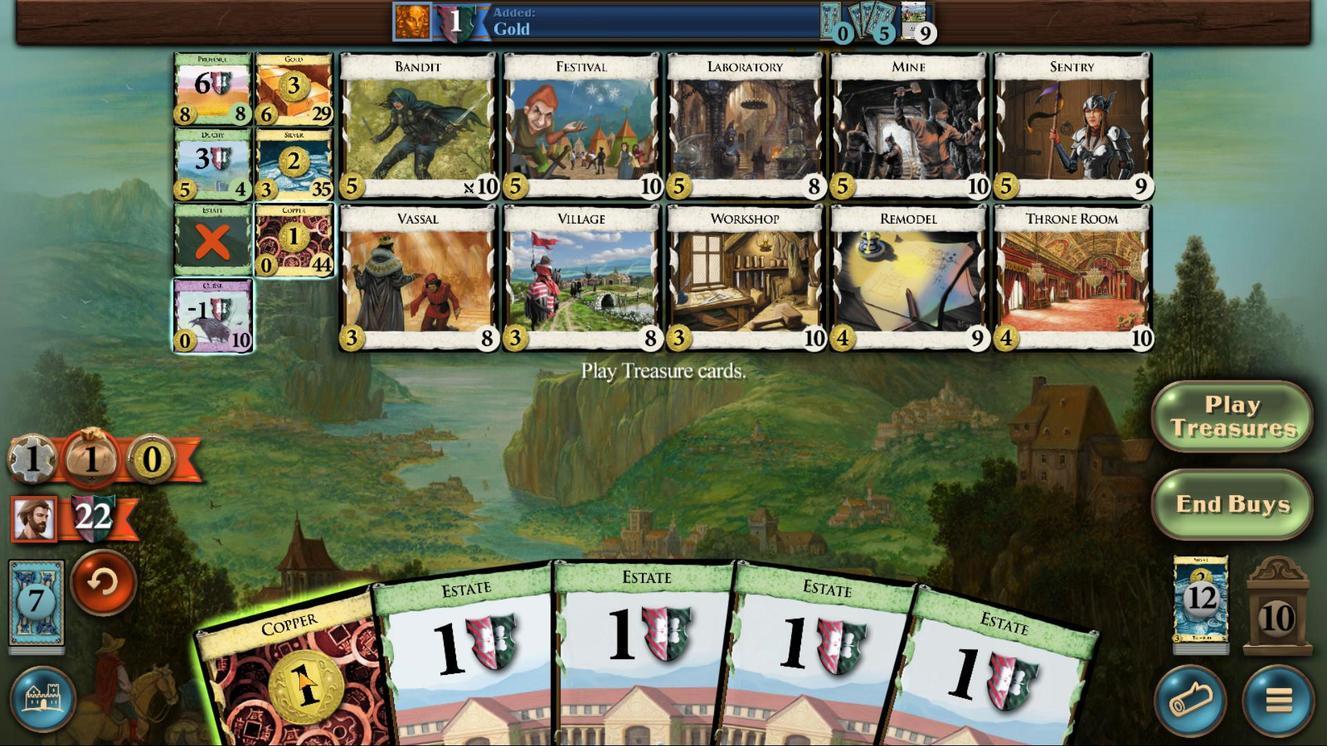 
Action: Mouse moved to (293, 684)
Screenshot: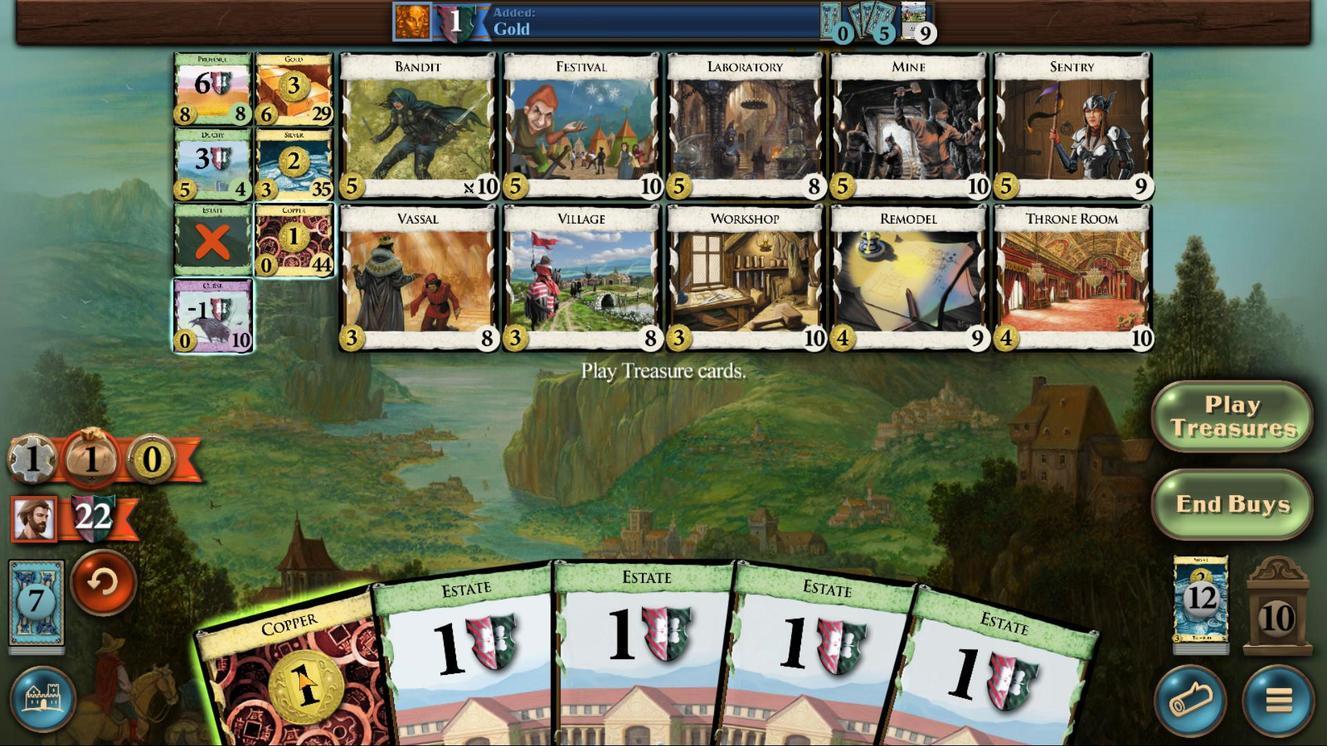 
Action: Mouse scrolled (293, 683) with delta (0, 0)
Screenshot: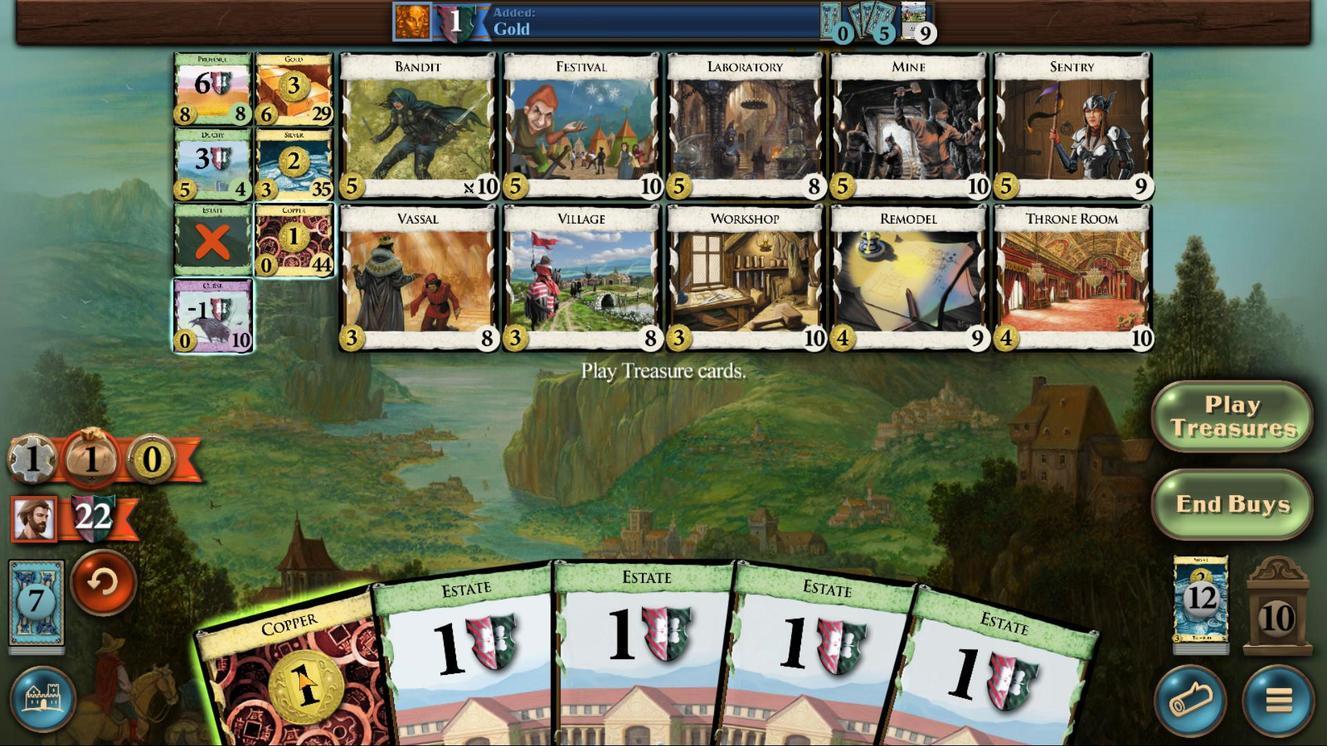 
Action: Mouse scrolled (293, 683) with delta (0, 0)
Screenshot: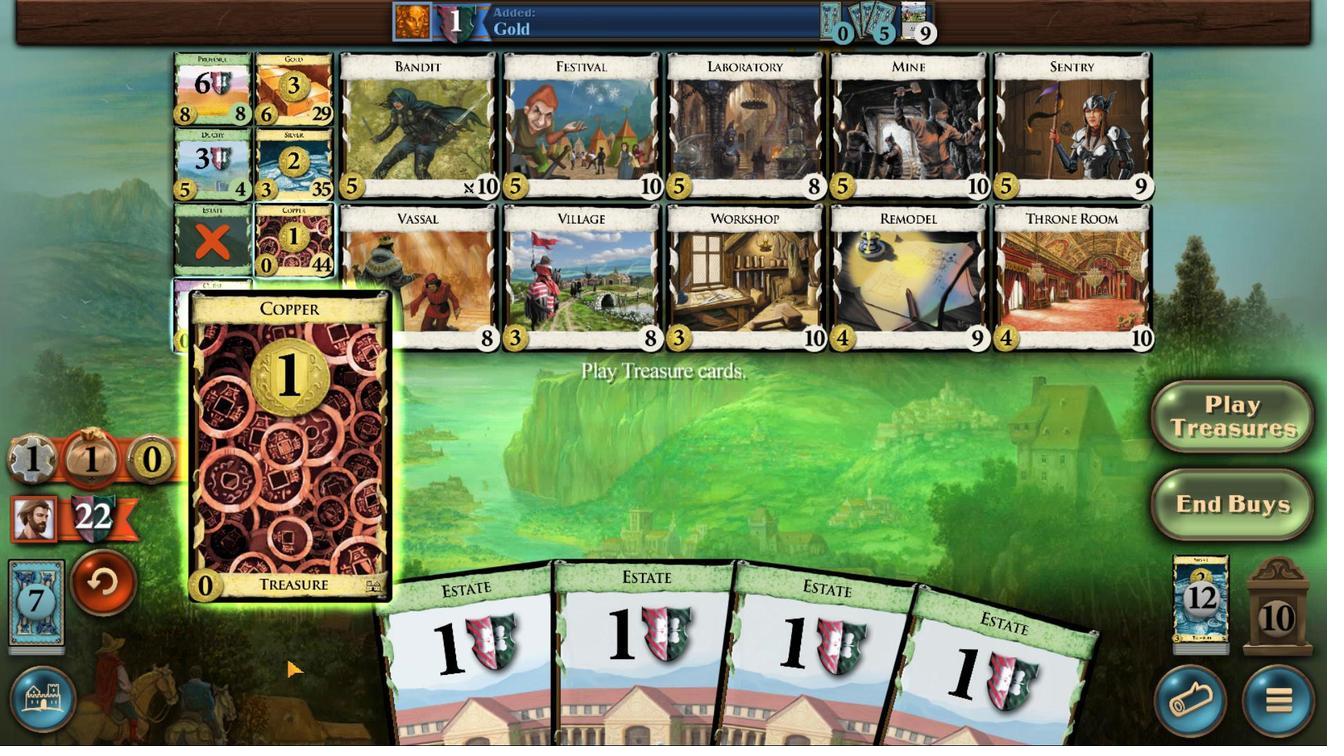 
Action: Mouse moved to (286, 260)
Screenshot: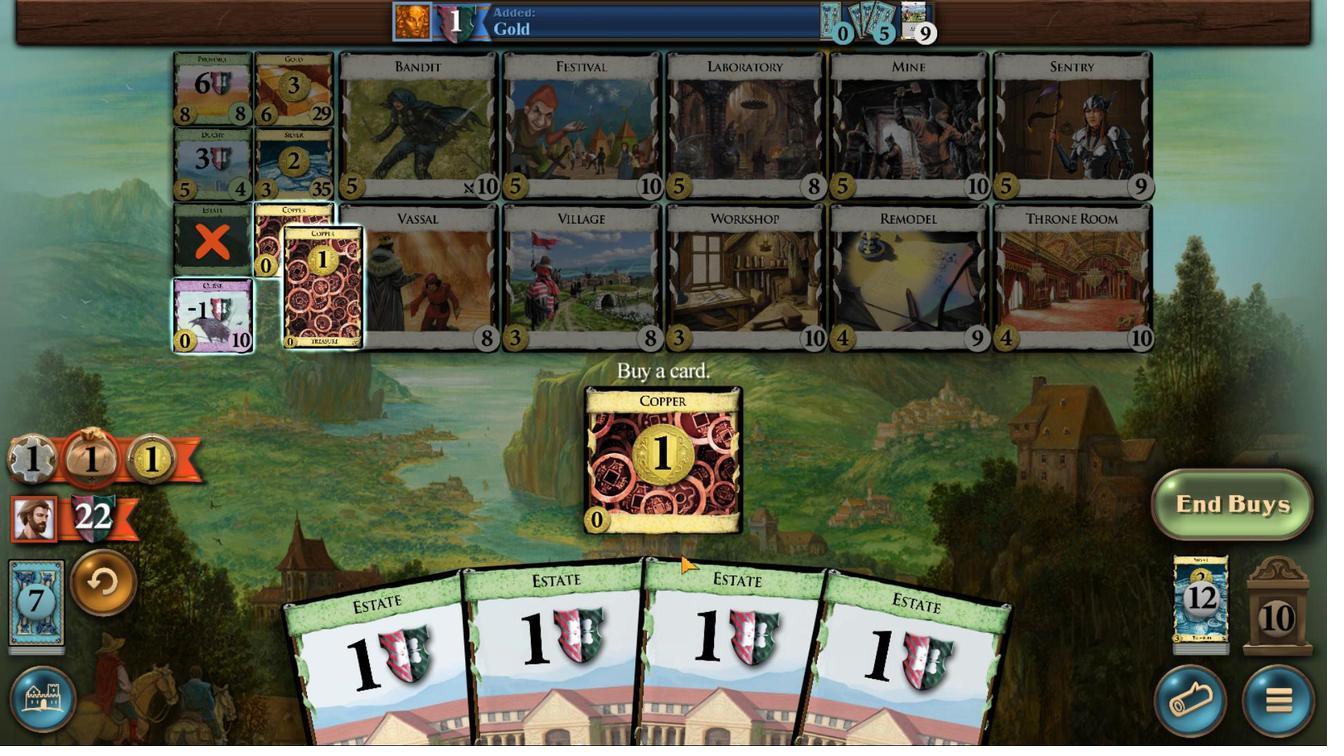 
Action: Mouse pressed left at (286, 260)
Screenshot: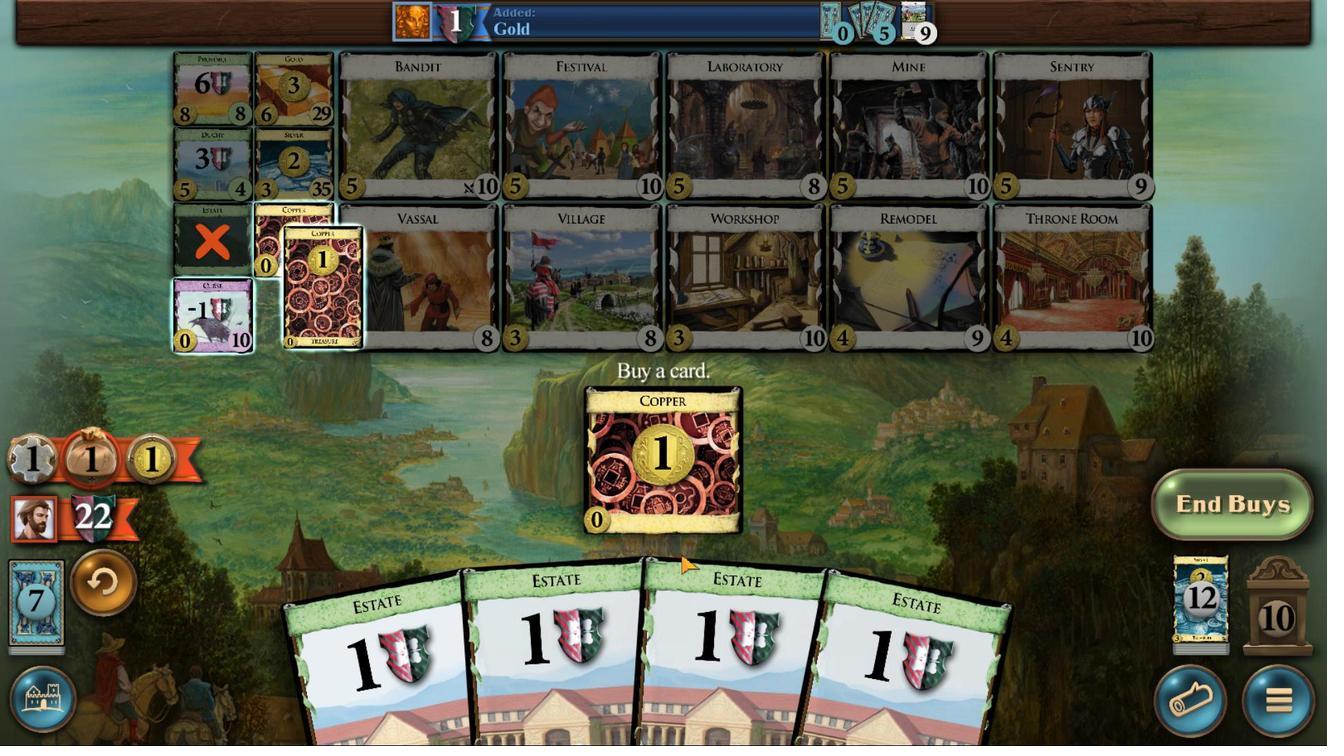 
Action: Mouse moved to (618, 644)
Screenshot: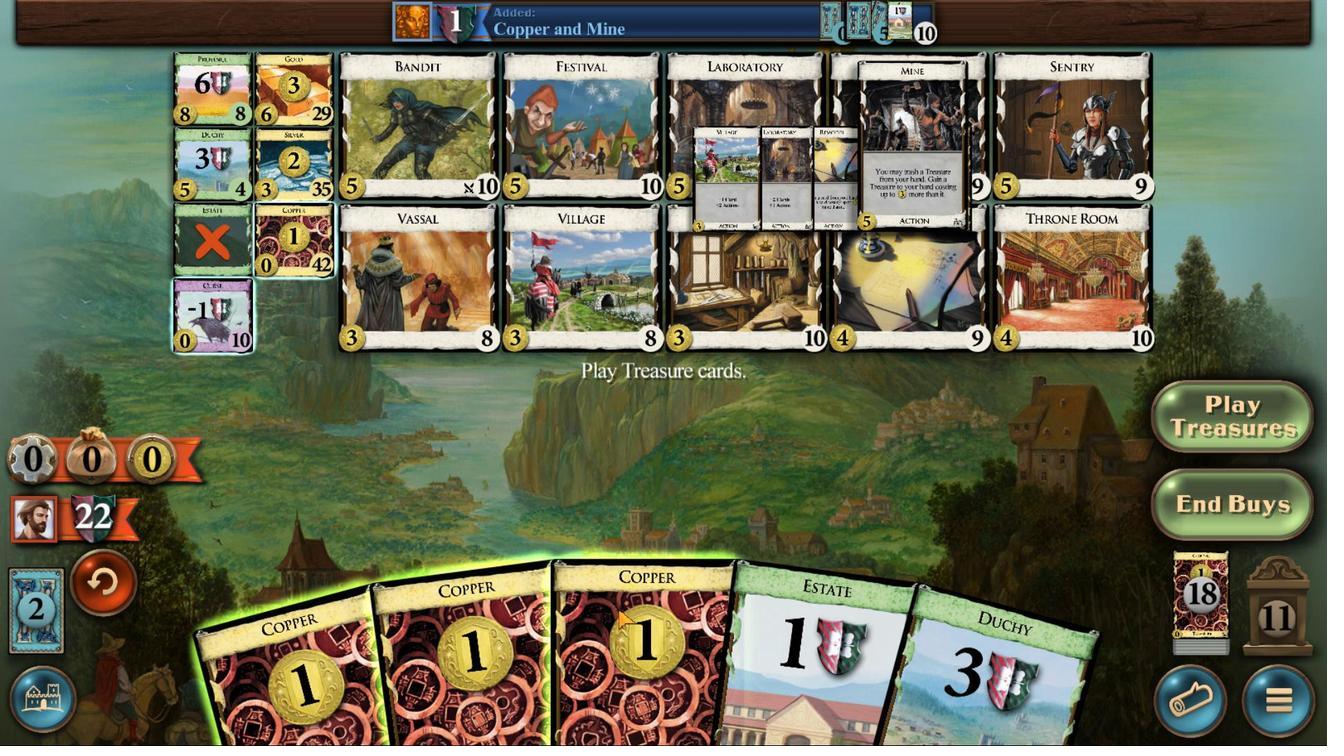 
Action: Mouse scrolled (618, 643) with delta (0, 0)
Screenshot: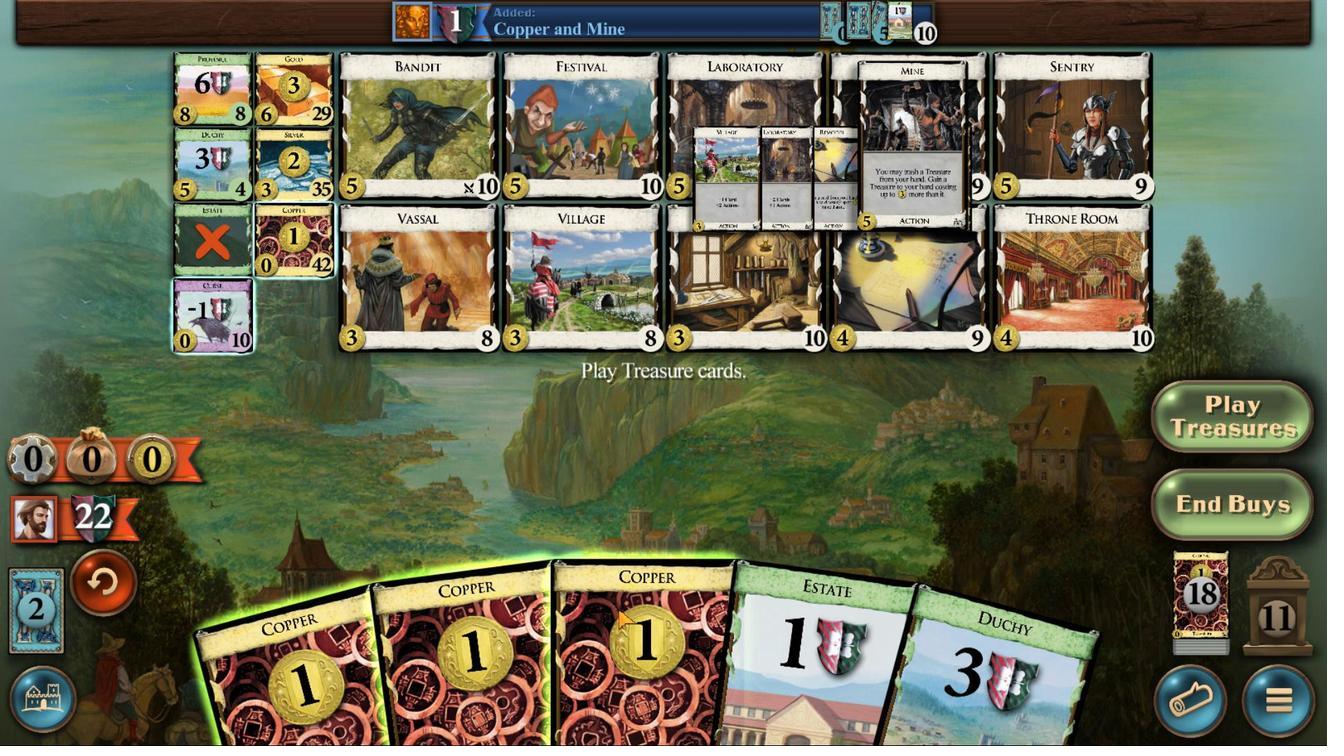 
Action: Mouse moved to (619, 645)
Screenshot: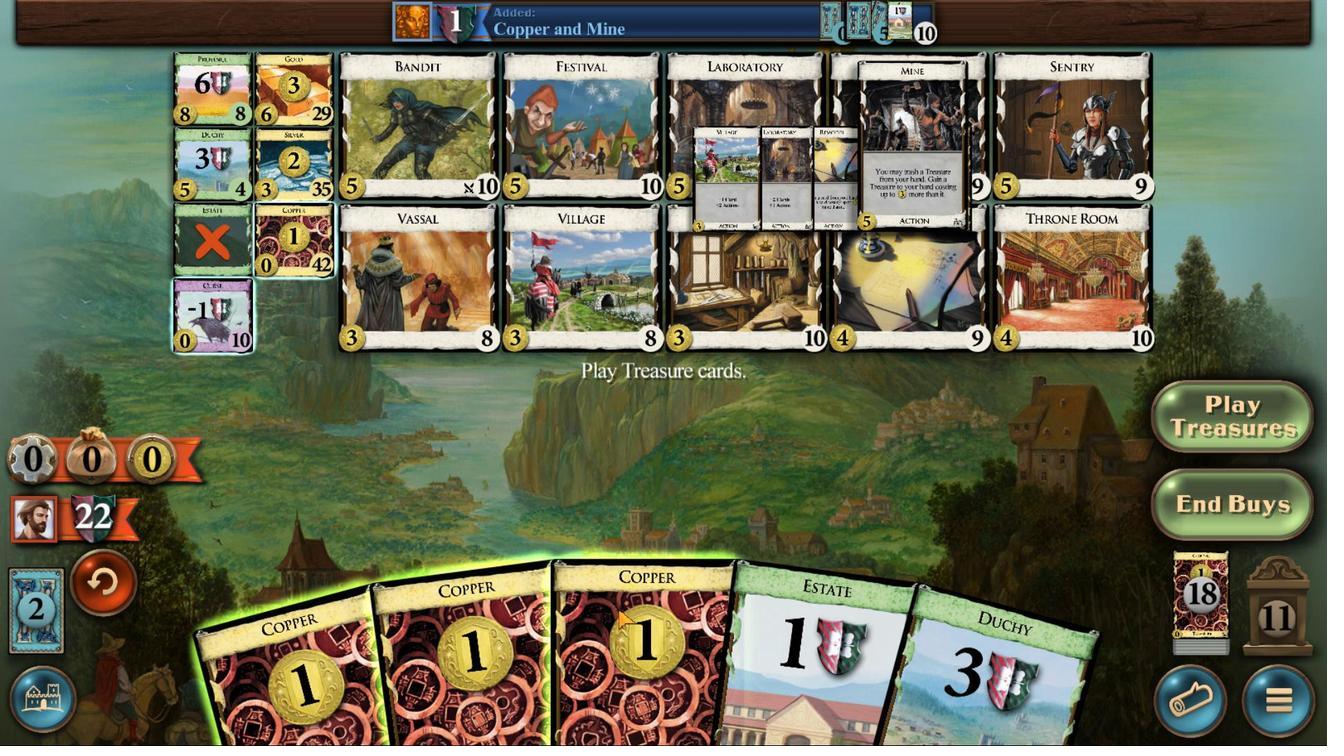 
Action: Mouse scrolled (619, 645) with delta (0, 0)
Screenshot: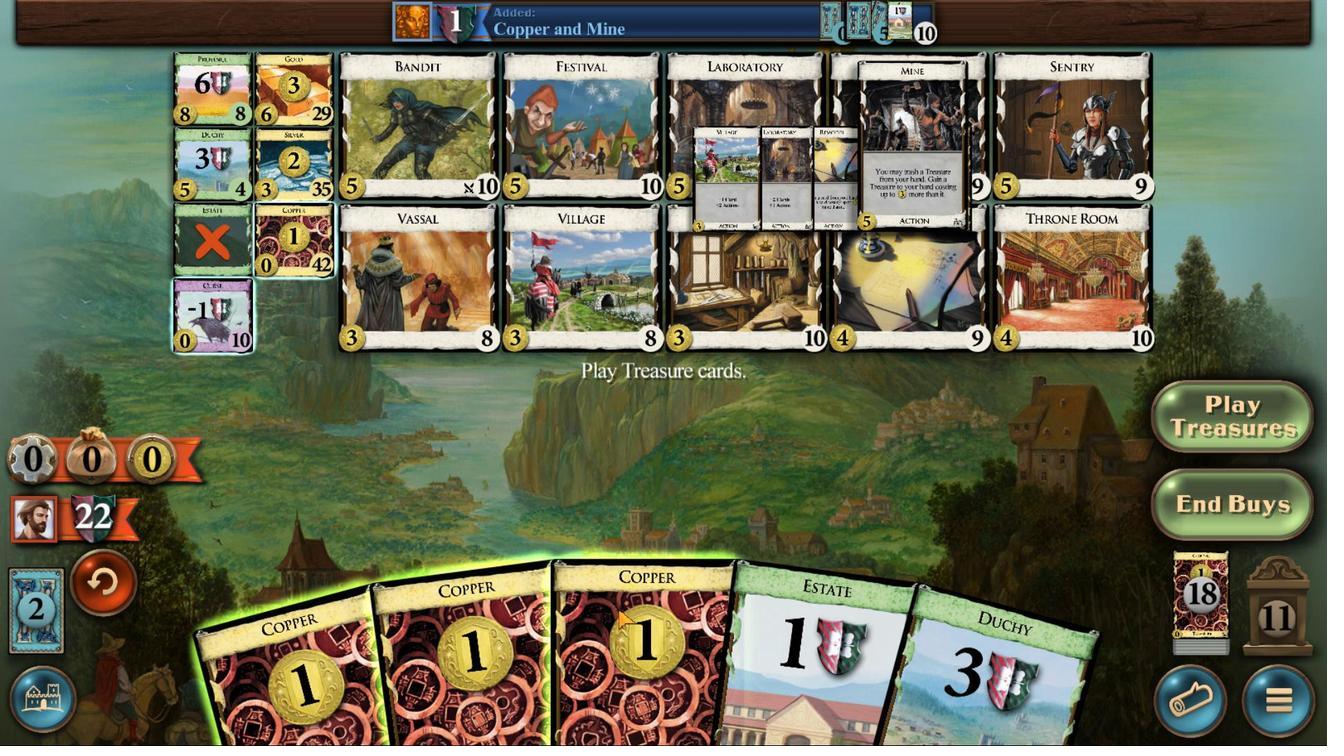 
Action: Mouse moved to (490, 672)
Screenshot: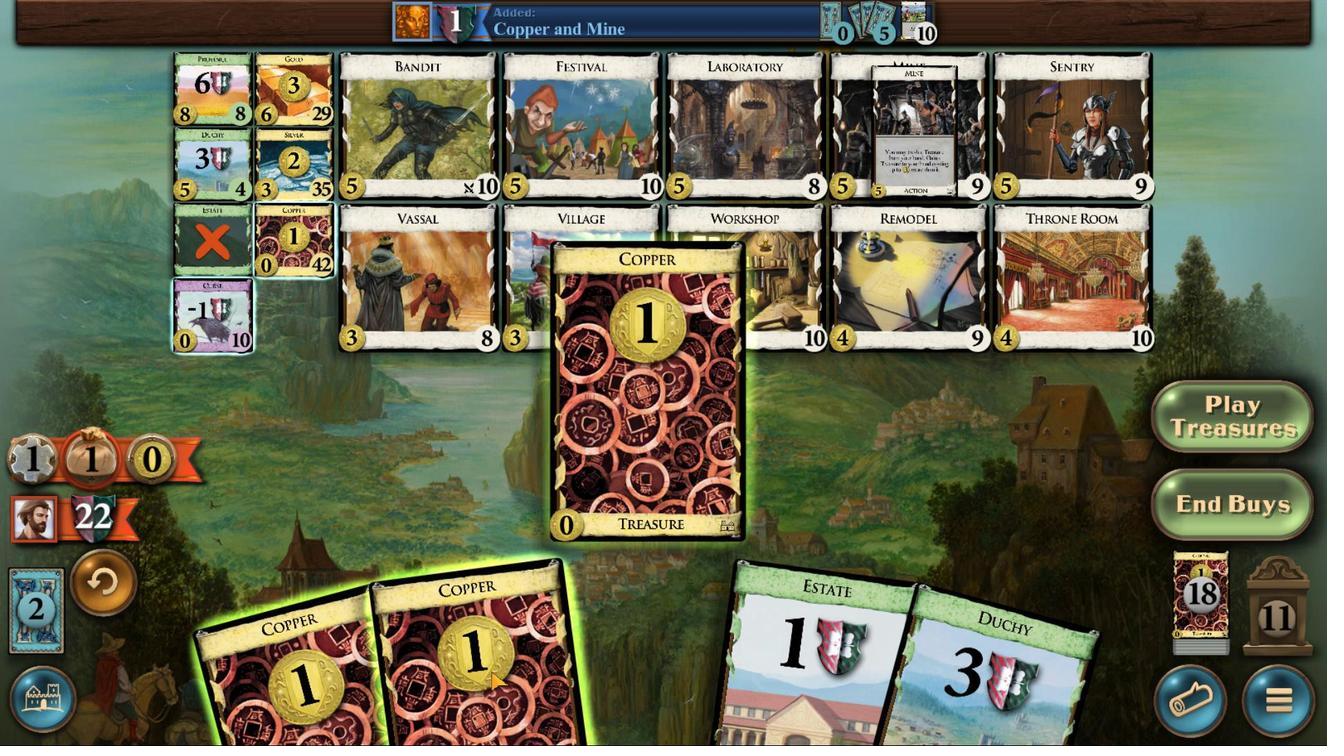 
Action: Mouse scrolled (490, 671) with delta (0, 0)
Screenshot: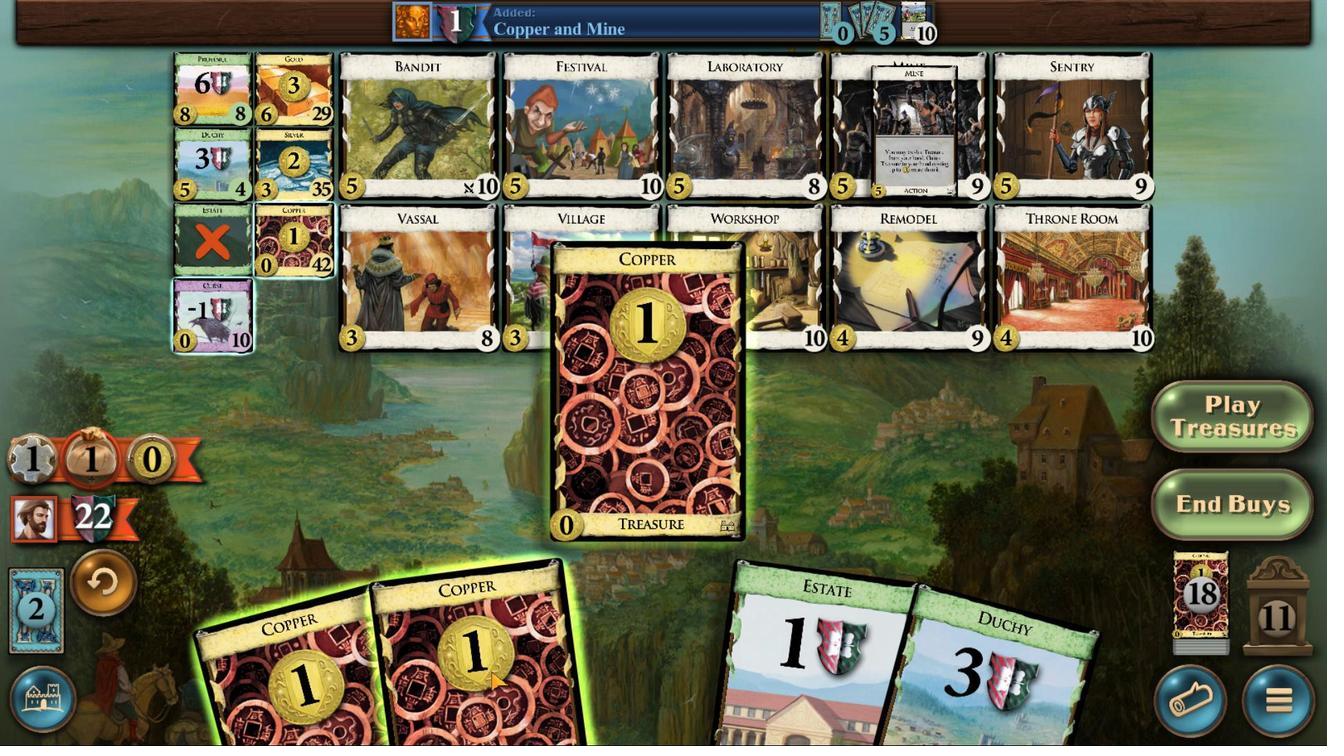 
Action: Mouse scrolled (490, 671) with delta (0, 0)
Screenshot: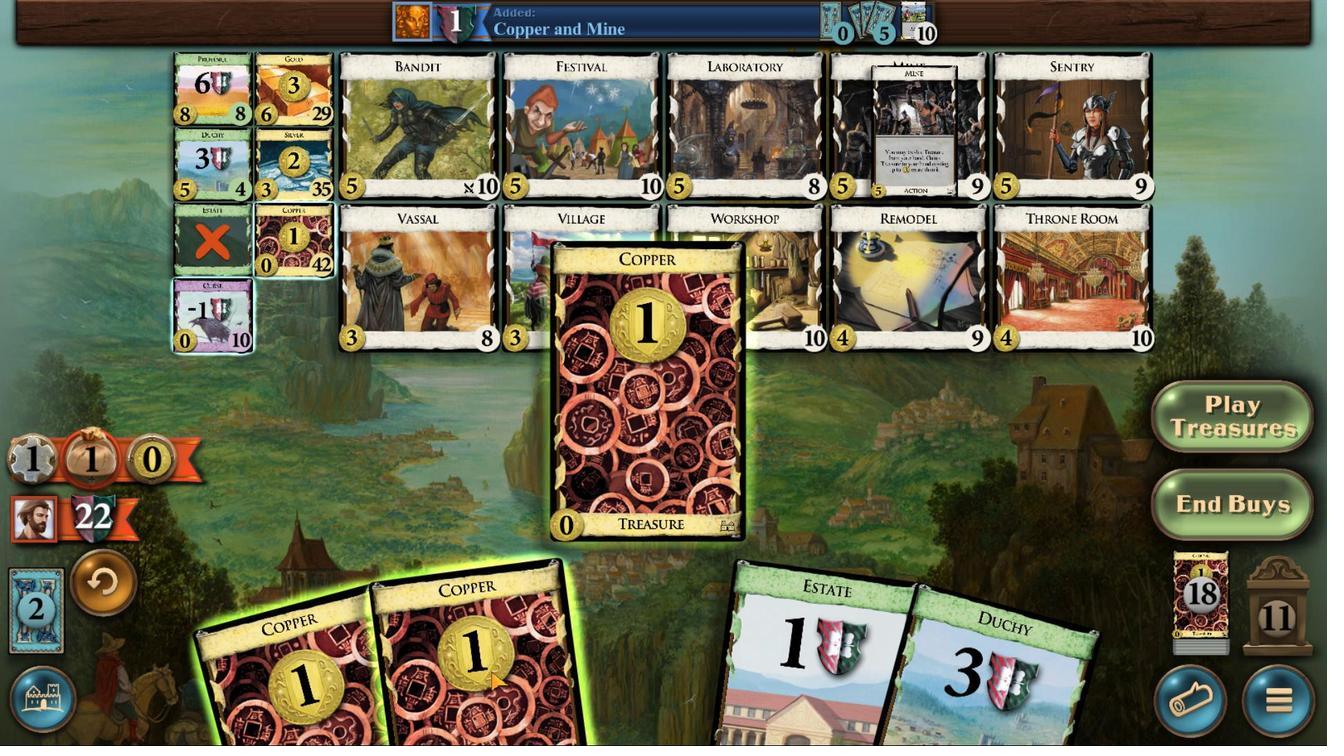 
Action: Mouse scrolled (490, 671) with delta (0, 0)
Screenshot: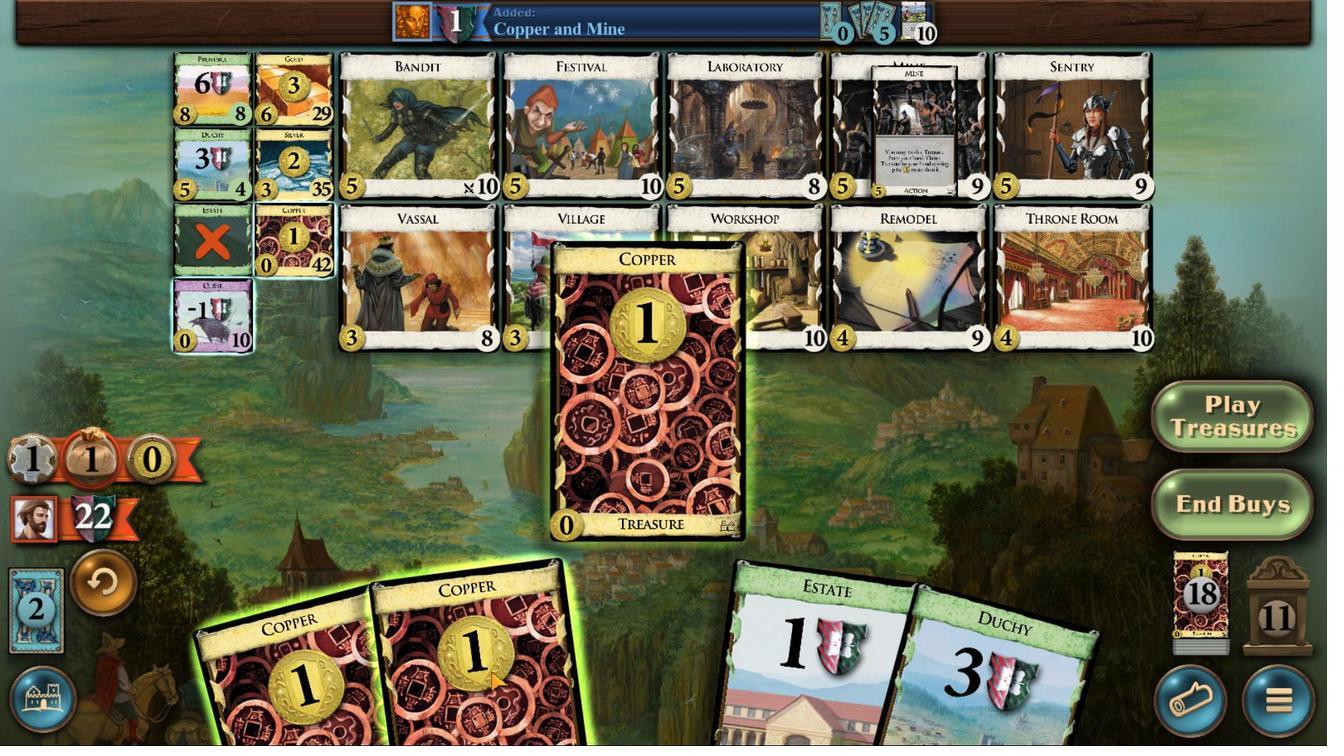 
Action: Mouse moved to (372, 672)
Screenshot: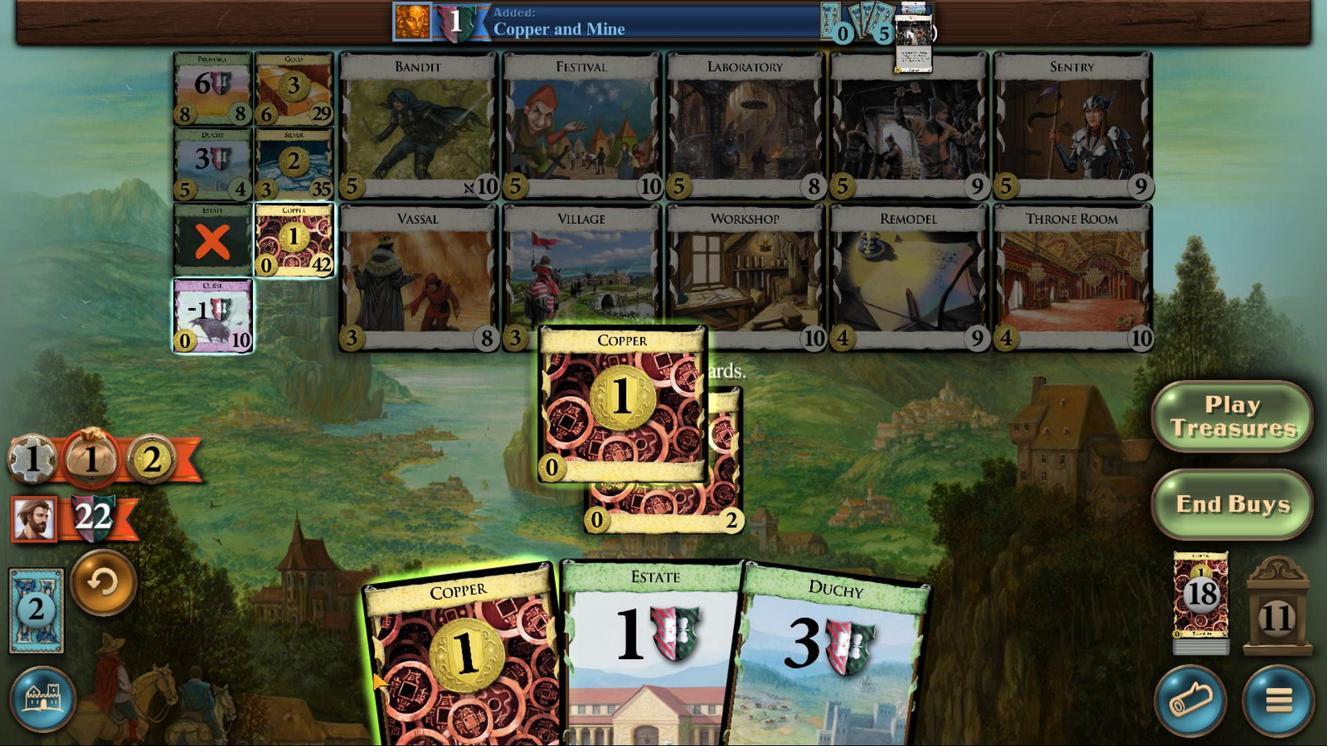 
Action: Mouse scrolled (372, 671) with delta (0, 0)
Screenshot: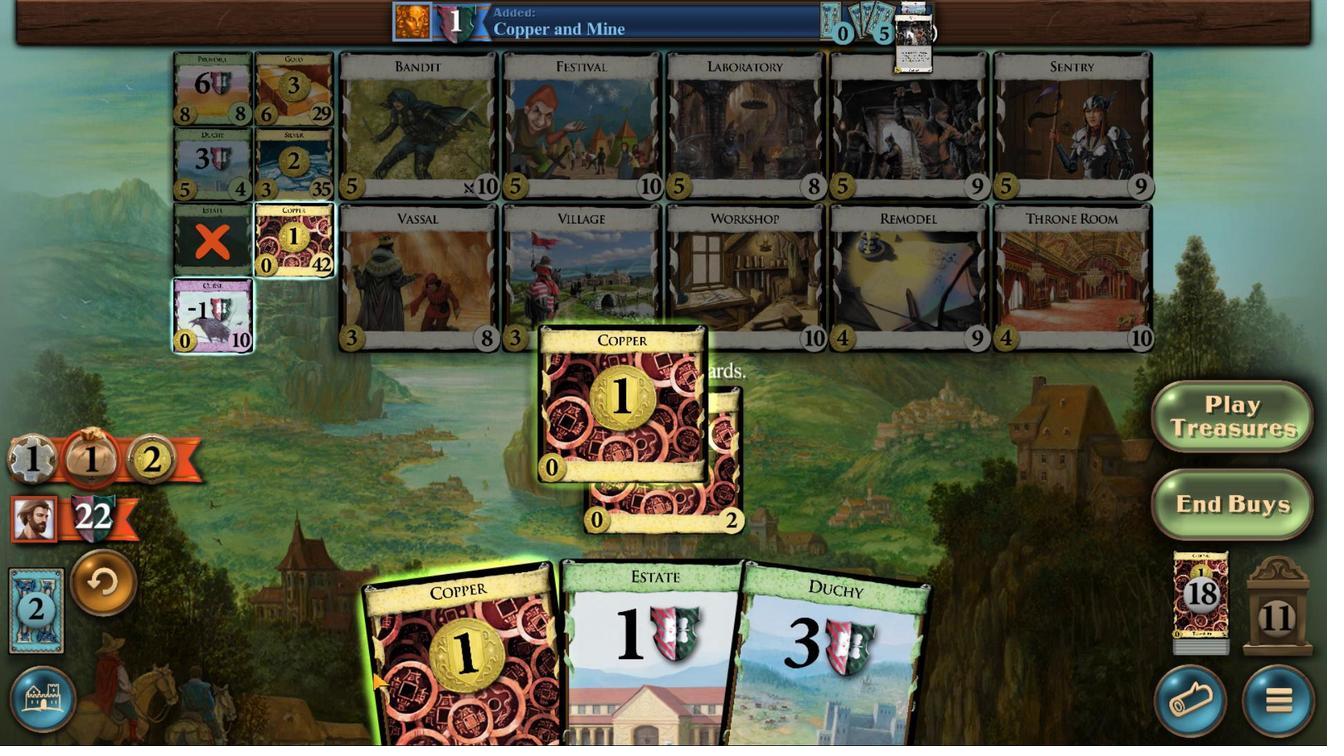 
Action: Mouse scrolled (372, 671) with delta (0, 0)
Screenshot: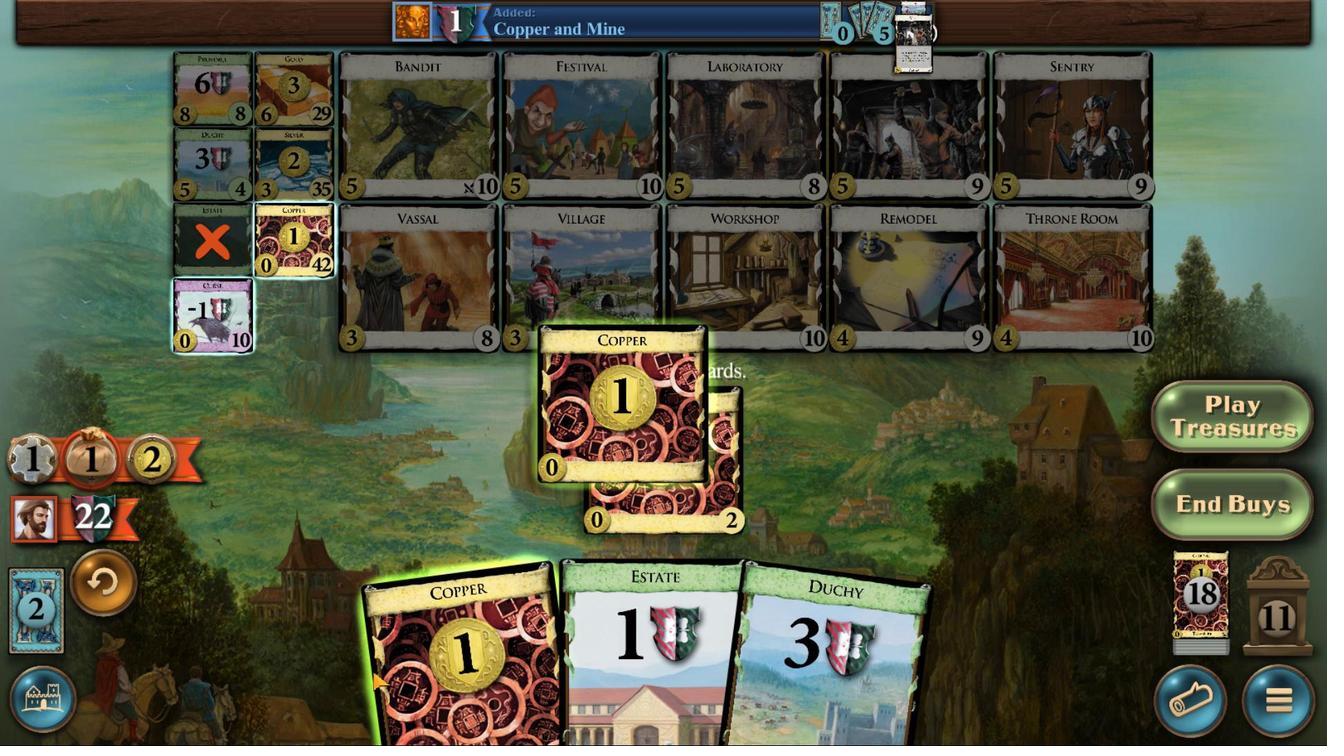 
Action: Mouse scrolled (372, 671) with delta (0, 0)
Screenshot: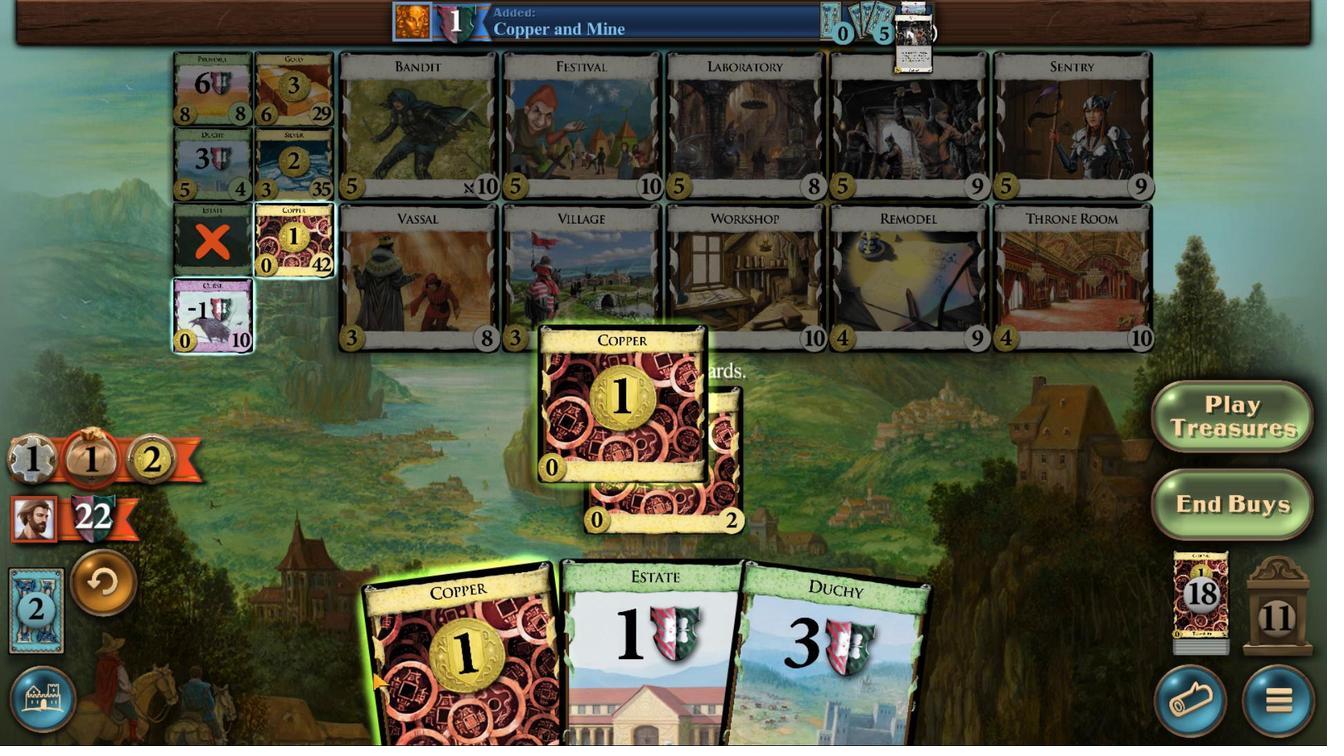
Action: Mouse moved to (283, 166)
Screenshot: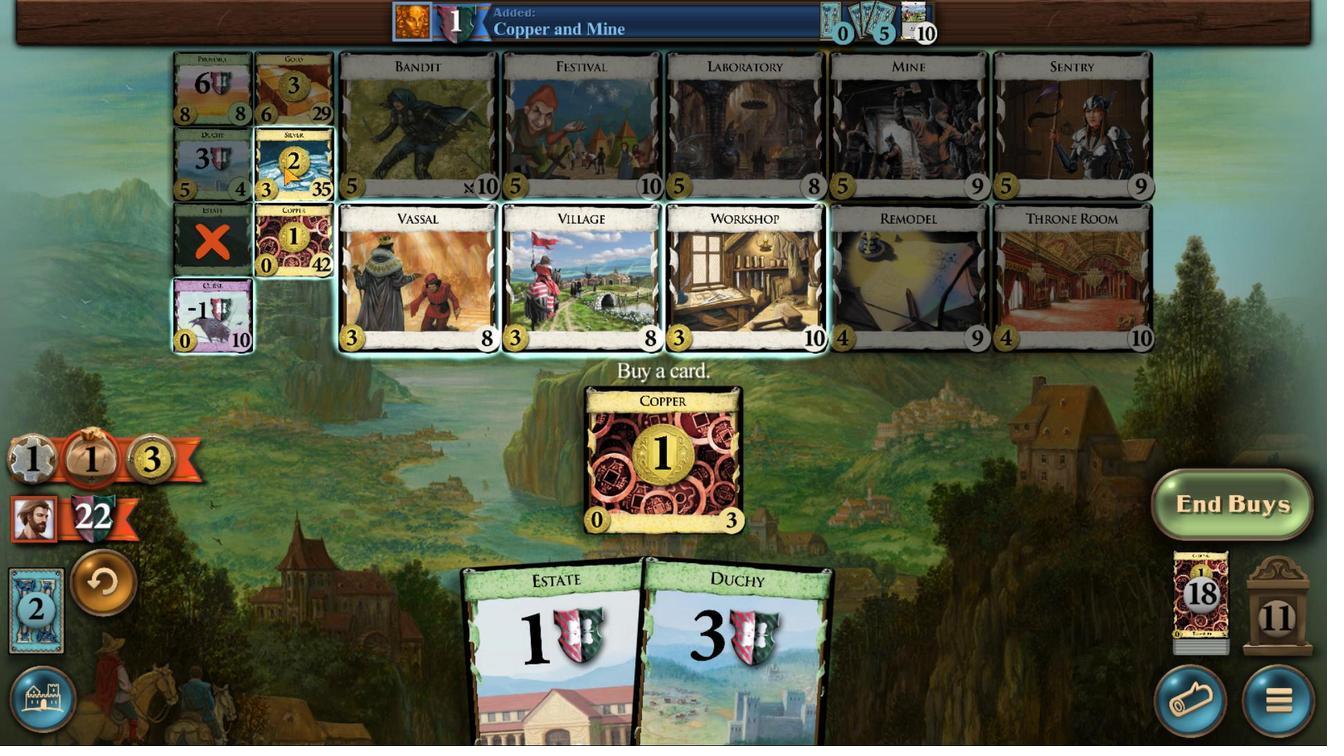 
Action: Mouse pressed left at (283, 166)
Screenshot: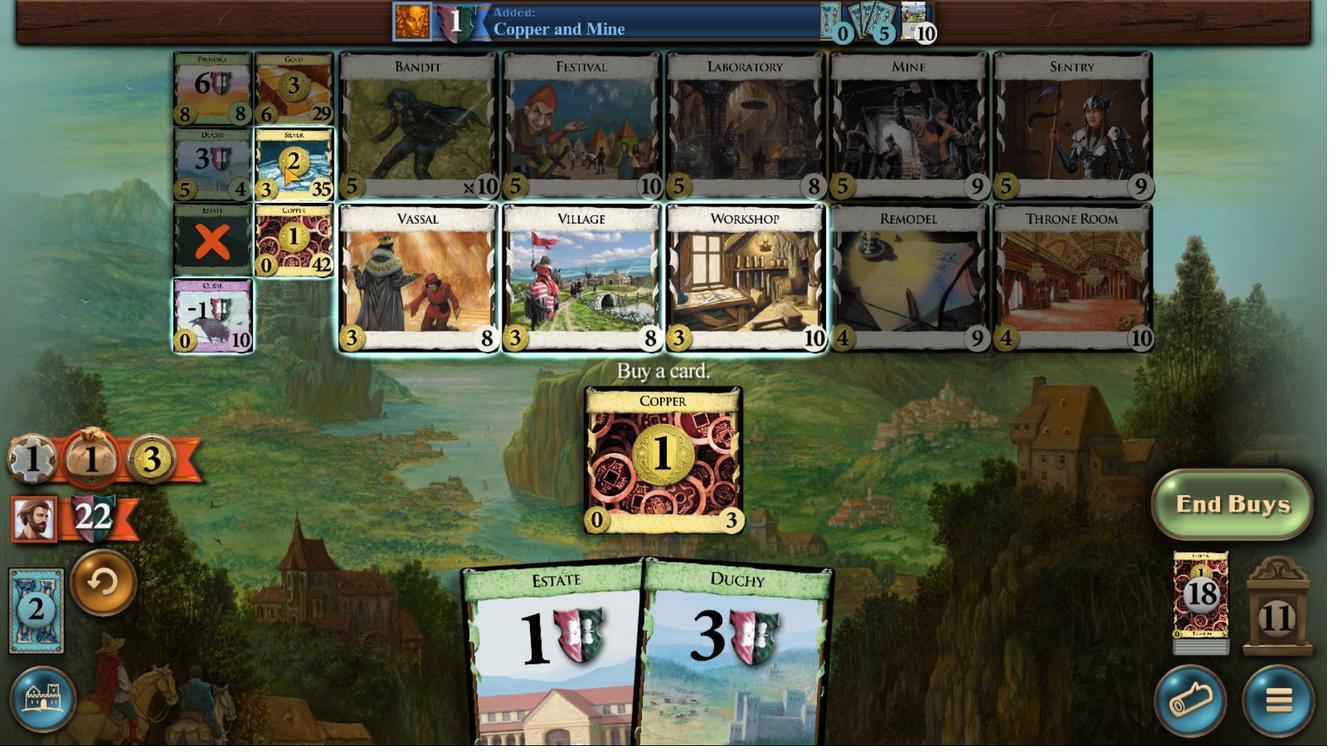 
Action: Mouse moved to (418, 684)
Screenshot: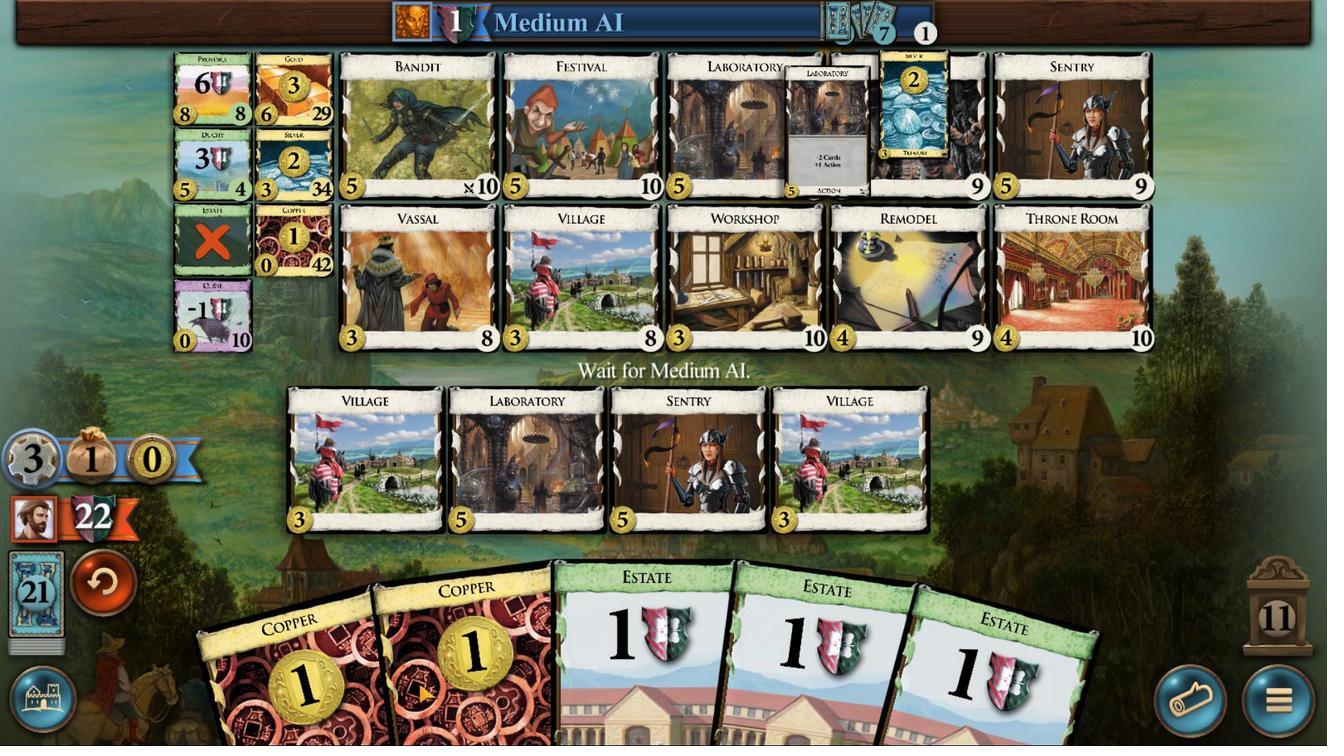 
Action: Mouse scrolled (418, 683) with delta (0, 0)
Screenshot: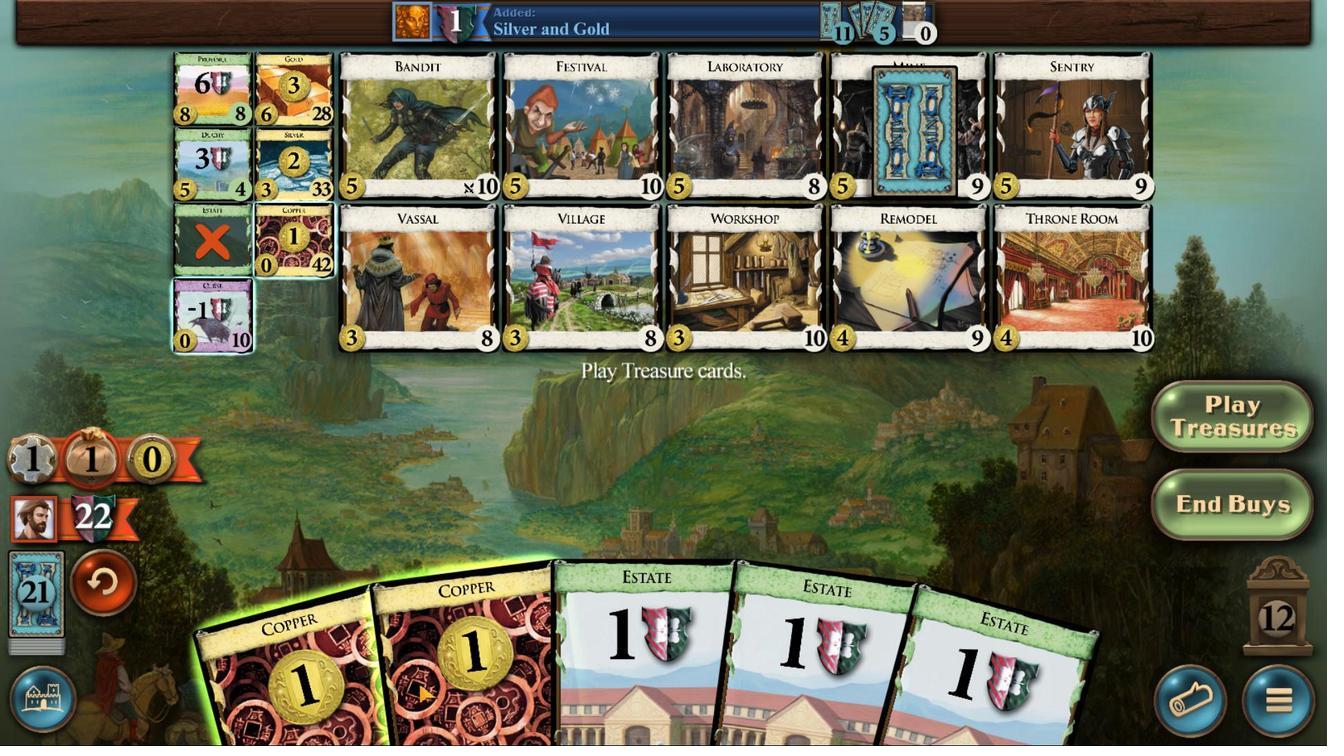 
Action: Mouse moved to (418, 684)
Screenshot: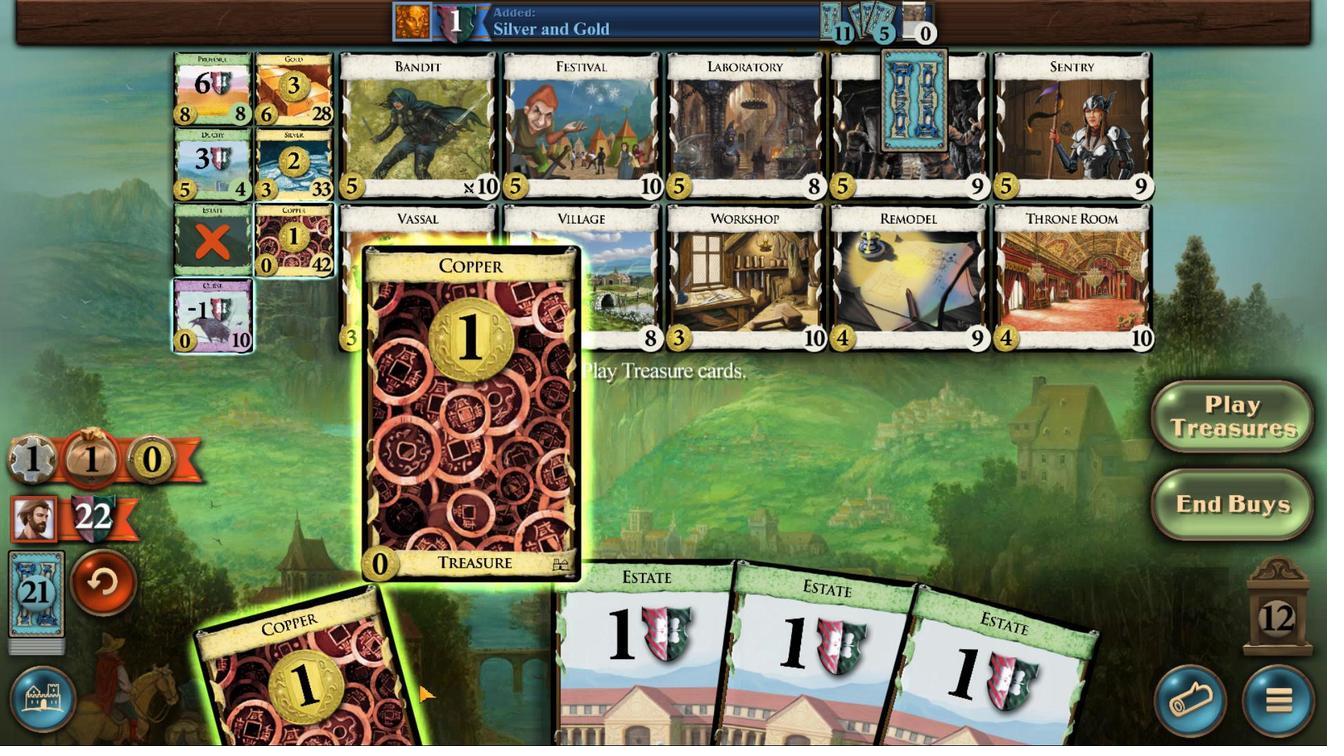 
Action: Mouse scrolled (418, 683) with delta (0, 0)
Screenshot: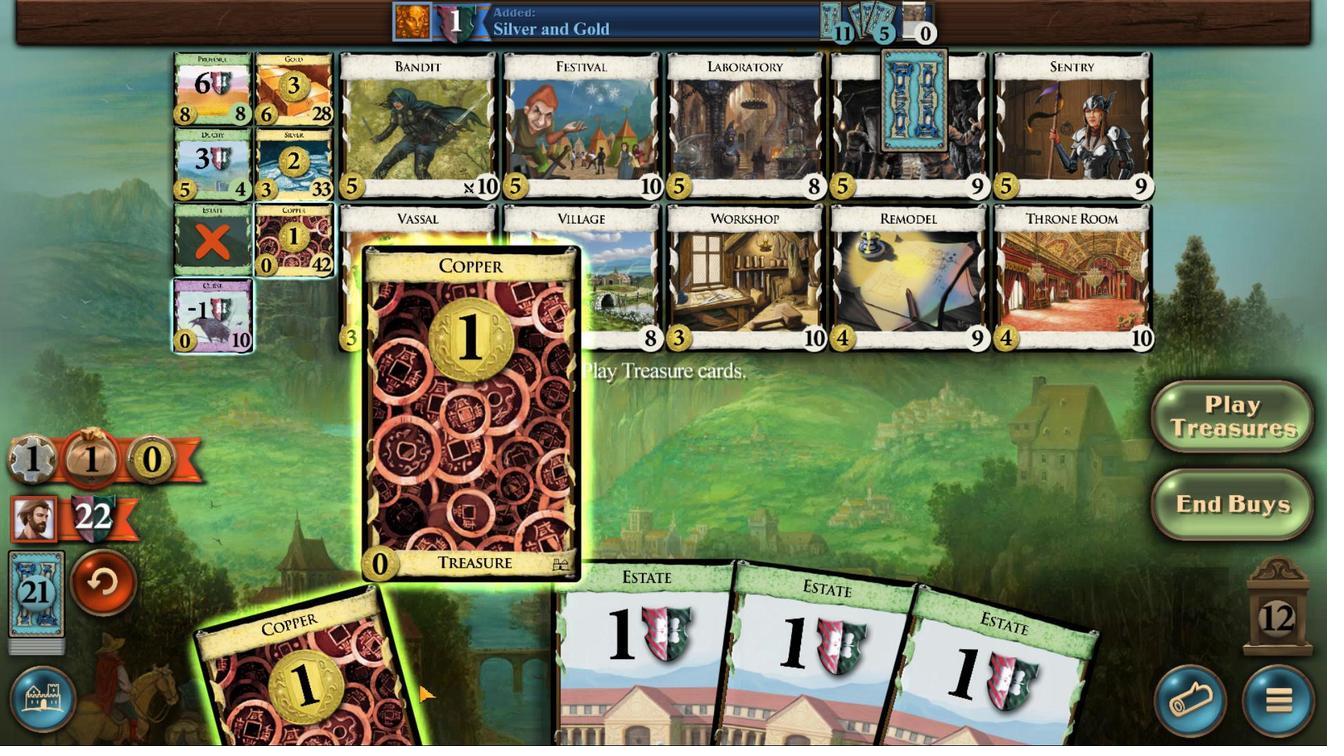
Action: Mouse moved to (1237, 522)
Screenshot: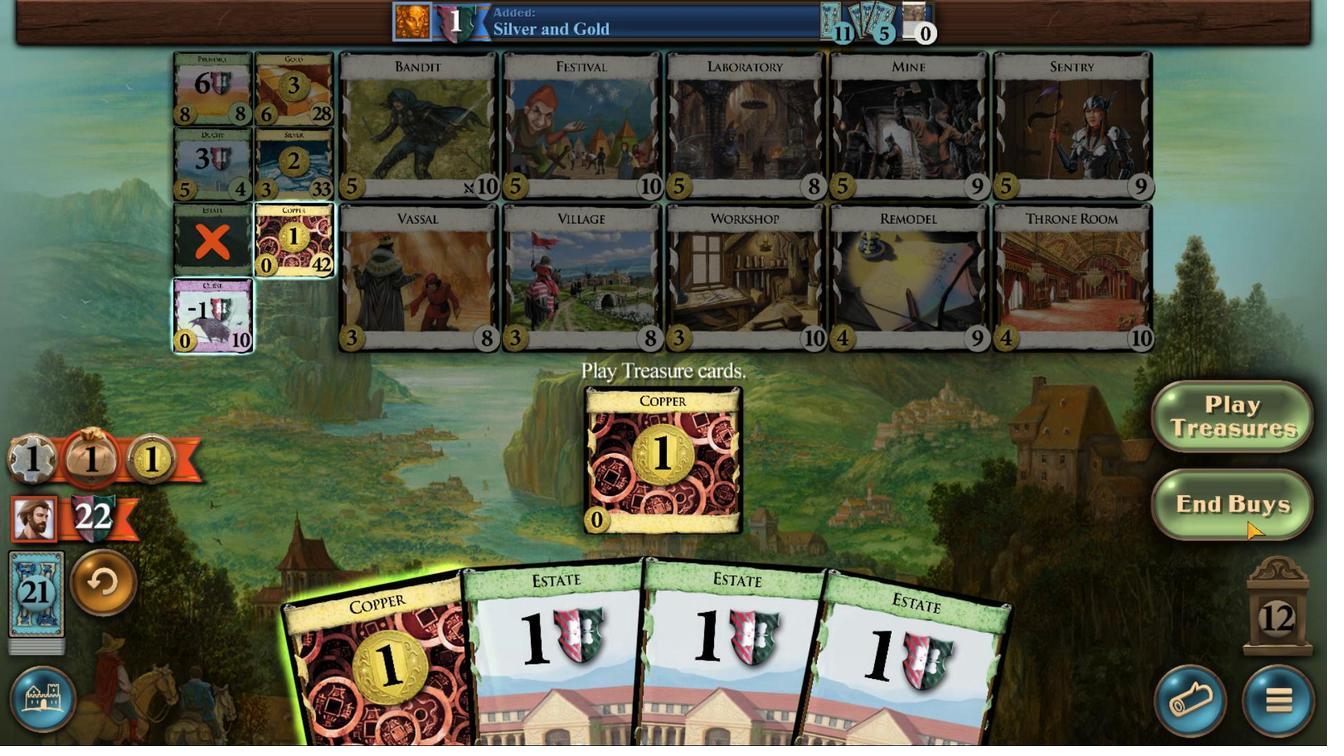 
Action: Mouse pressed left at (1237, 522)
Screenshot: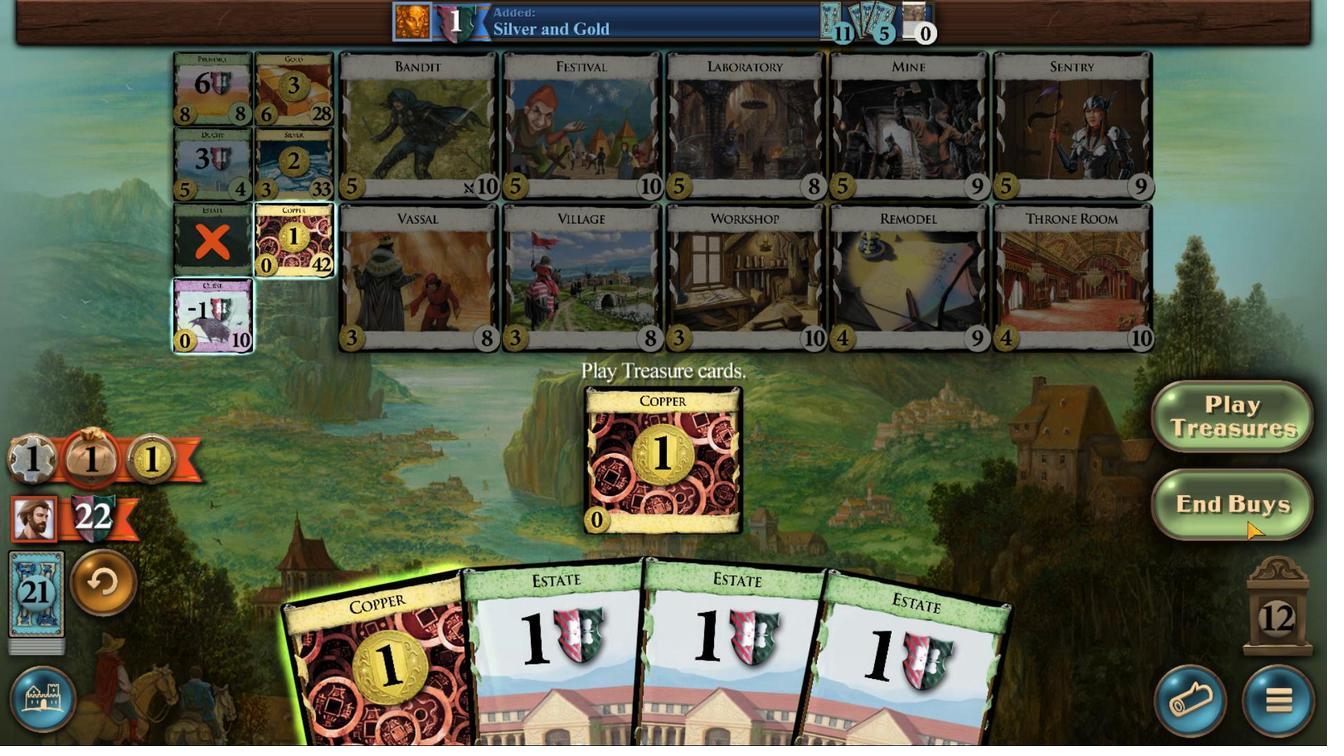 
Action: Mouse moved to (484, 705)
Screenshot: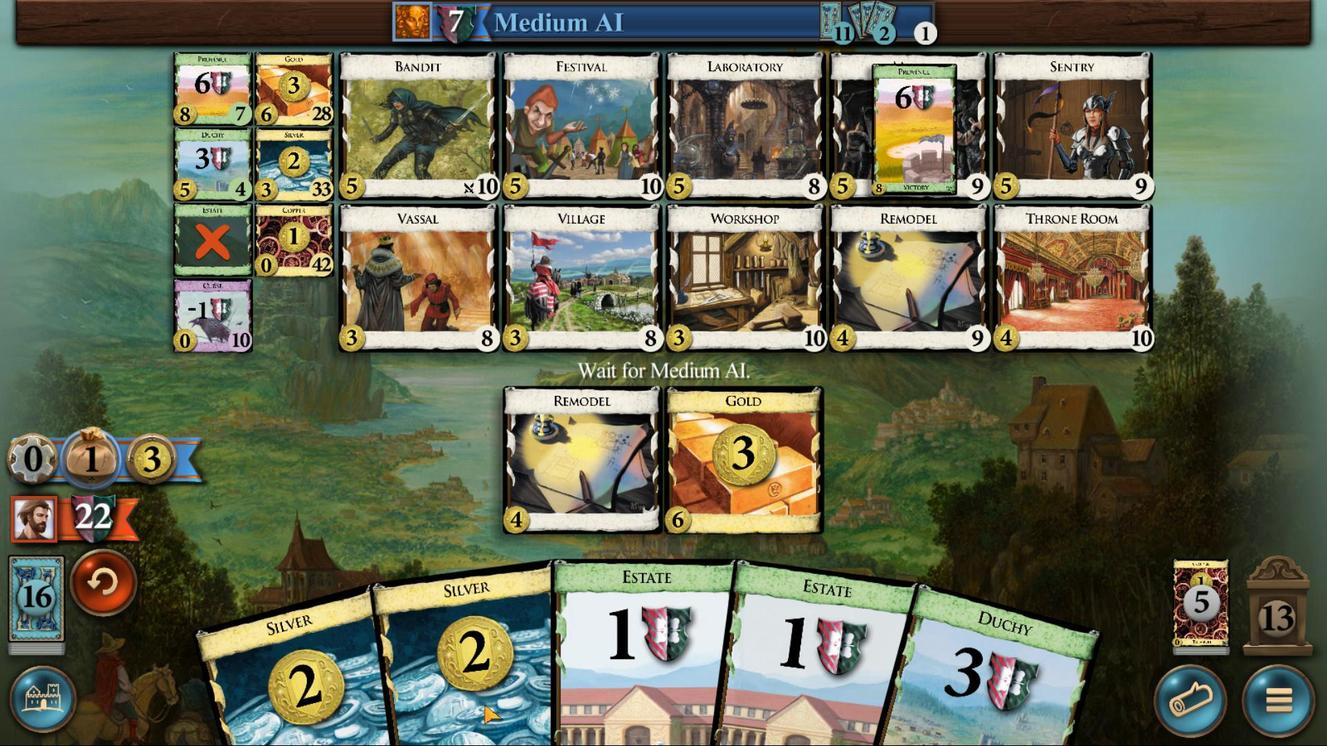 
Action: Mouse scrolled (484, 704) with delta (0, 0)
Screenshot: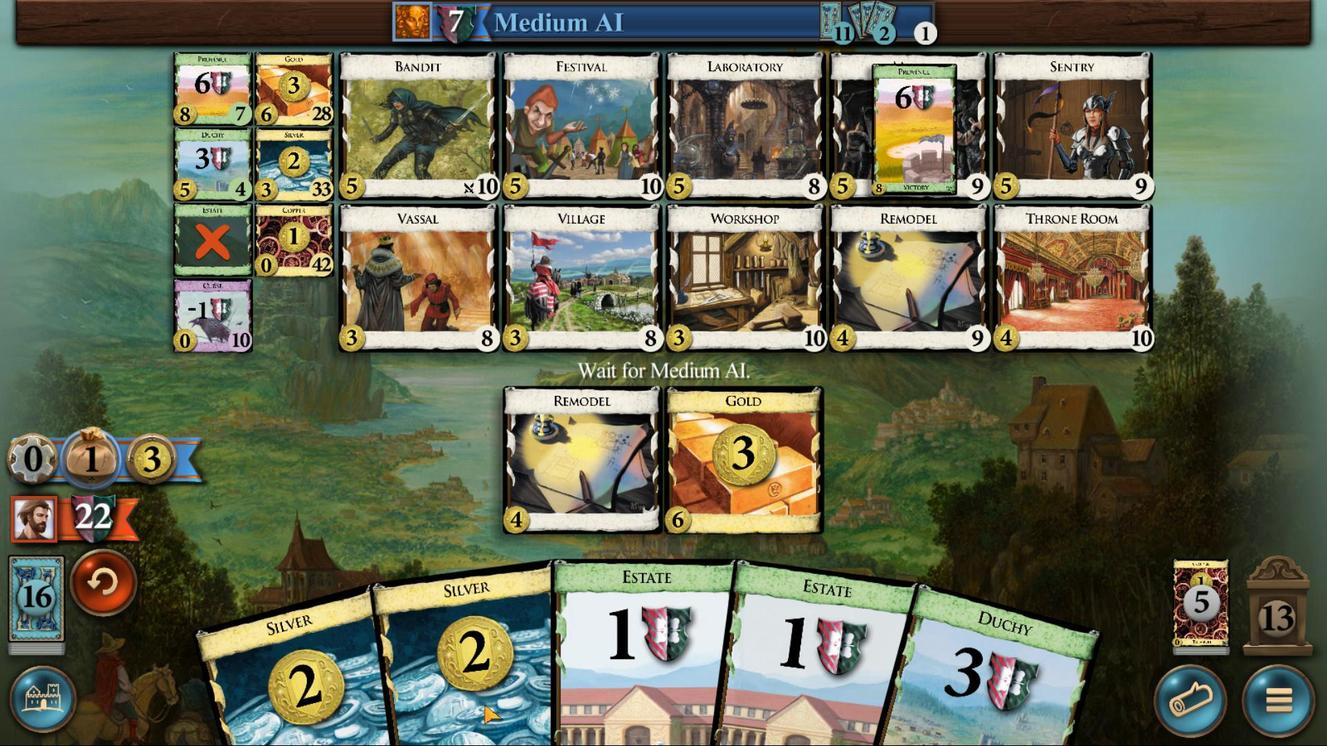 
Action: Mouse moved to (484, 705)
Screenshot: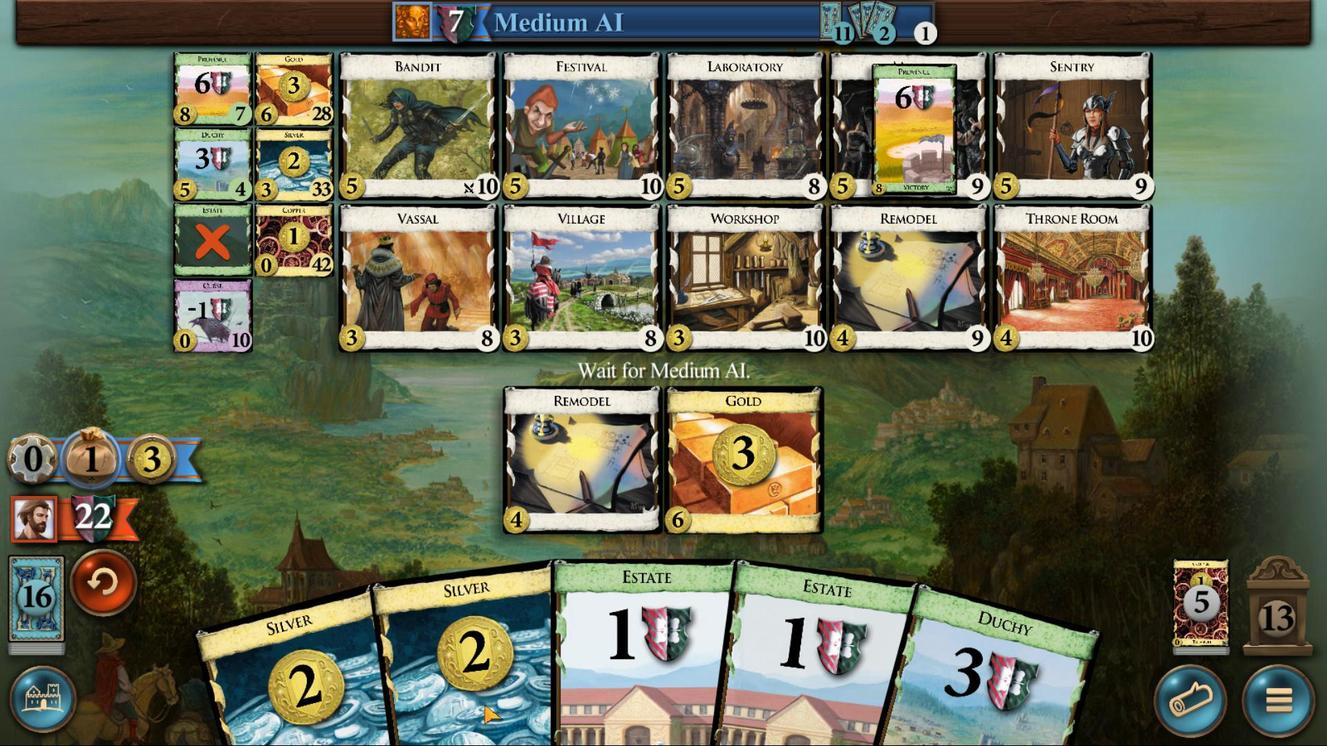 
Action: Mouse scrolled (484, 704) with delta (0, 0)
Screenshot: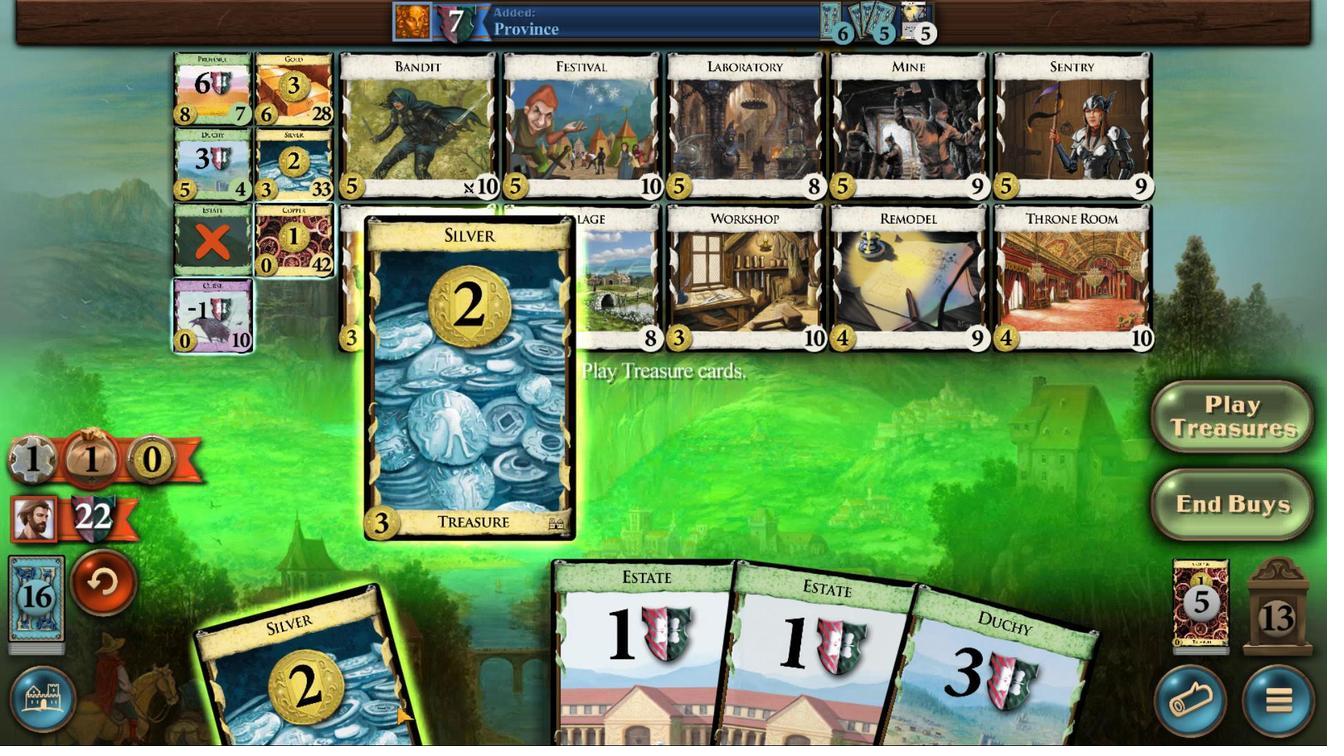 
Action: Mouse moved to (374, 711)
Screenshot: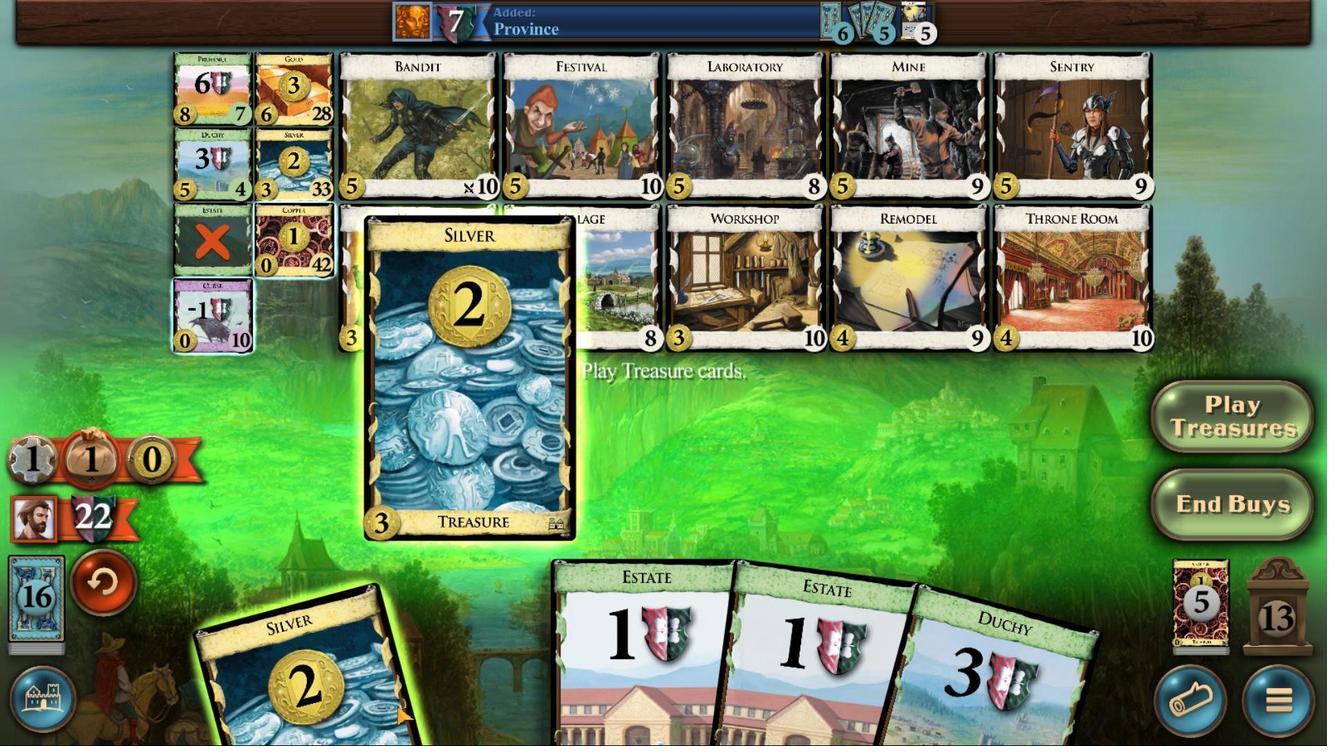 
Action: Mouse scrolled (374, 710) with delta (0, 0)
Screenshot: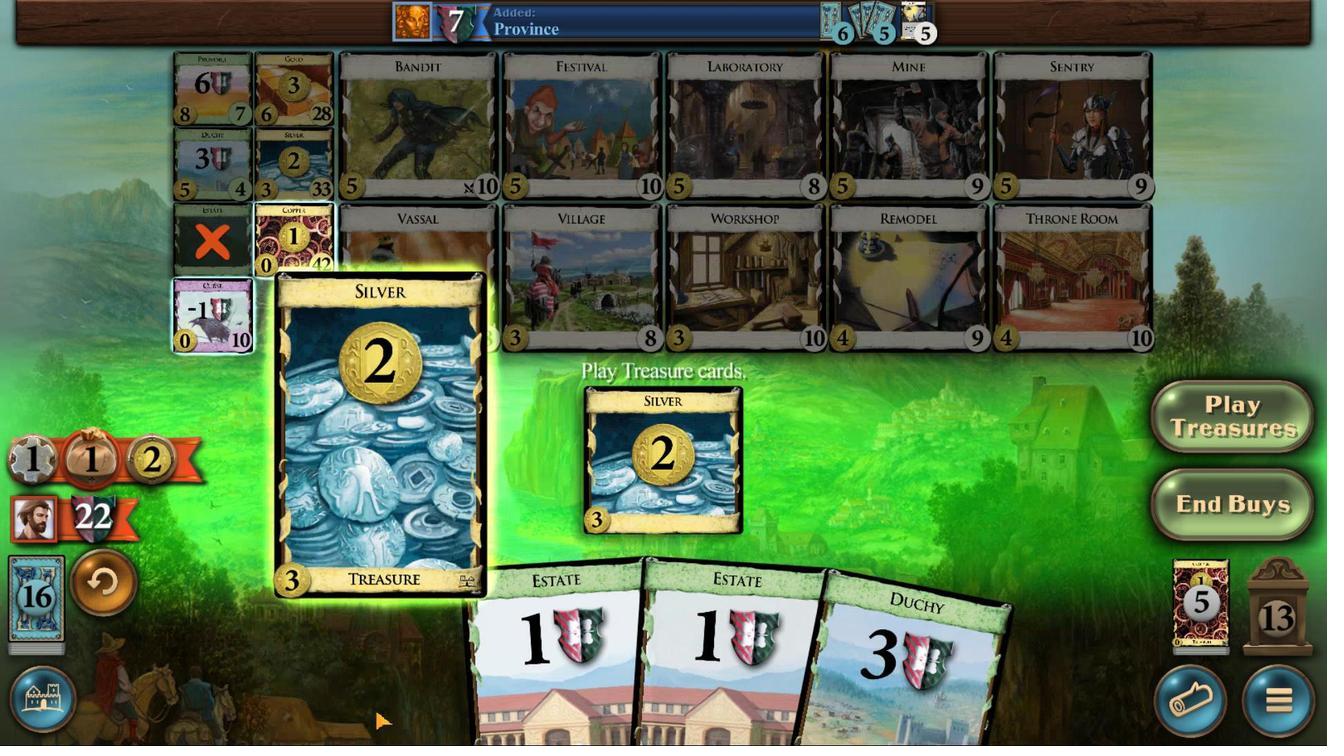 
Action: Mouse scrolled (374, 710) with delta (0, 0)
Screenshot: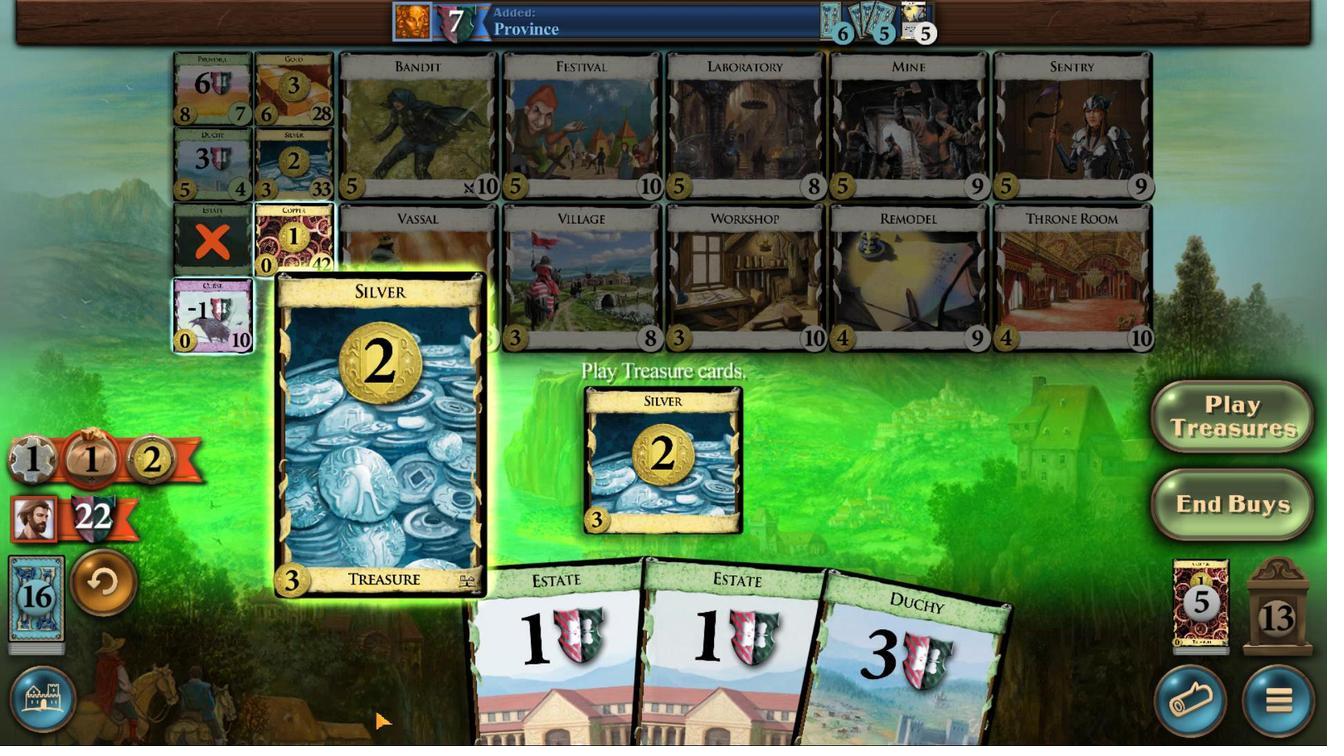 
Action: Mouse scrolled (374, 710) with delta (0, 0)
Screenshot: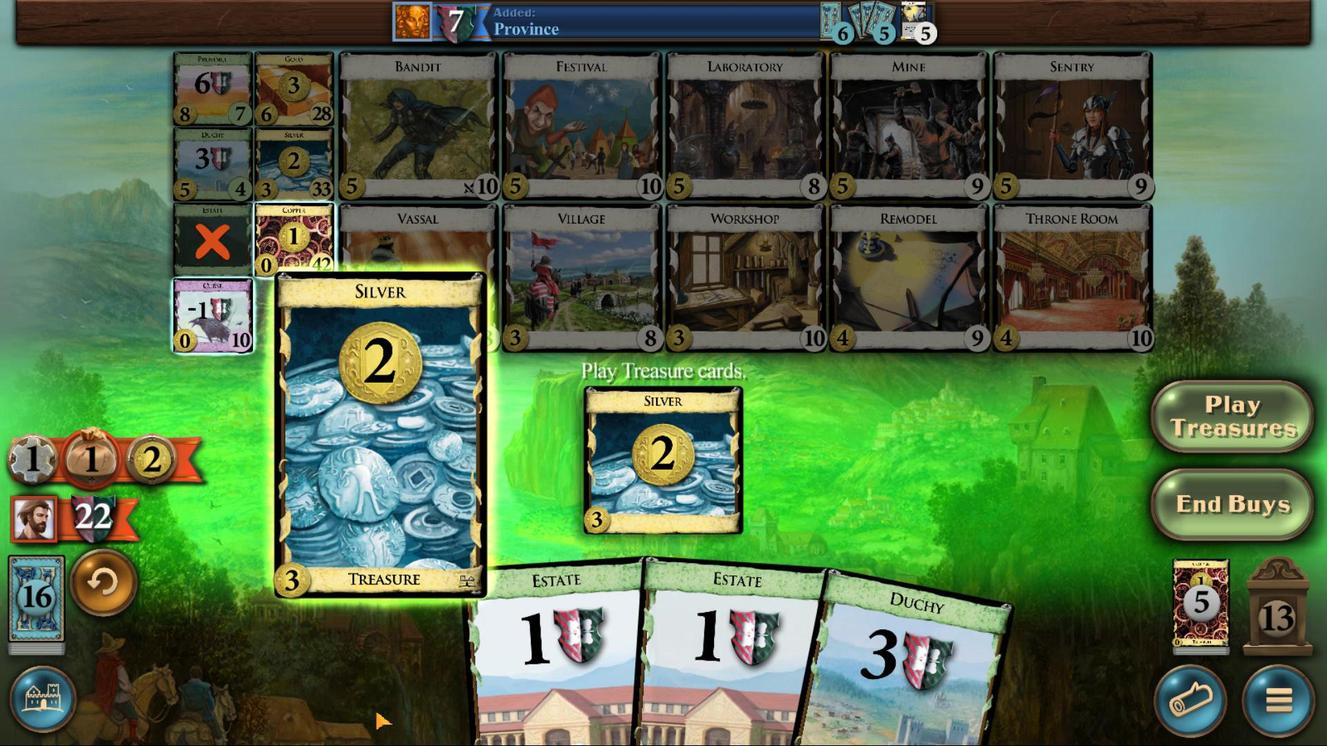 
Action: Mouse moved to (603, 291)
Screenshot: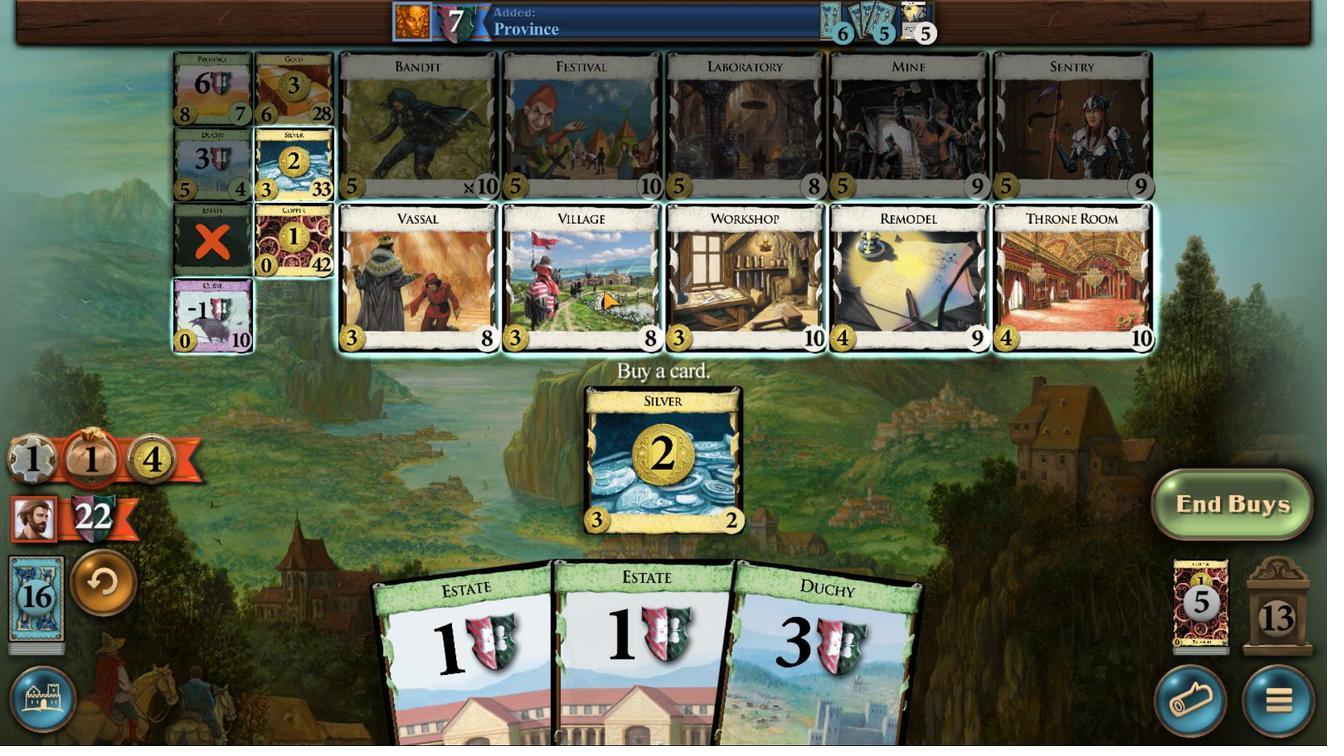 
Action: Mouse pressed left at (603, 291)
Screenshot: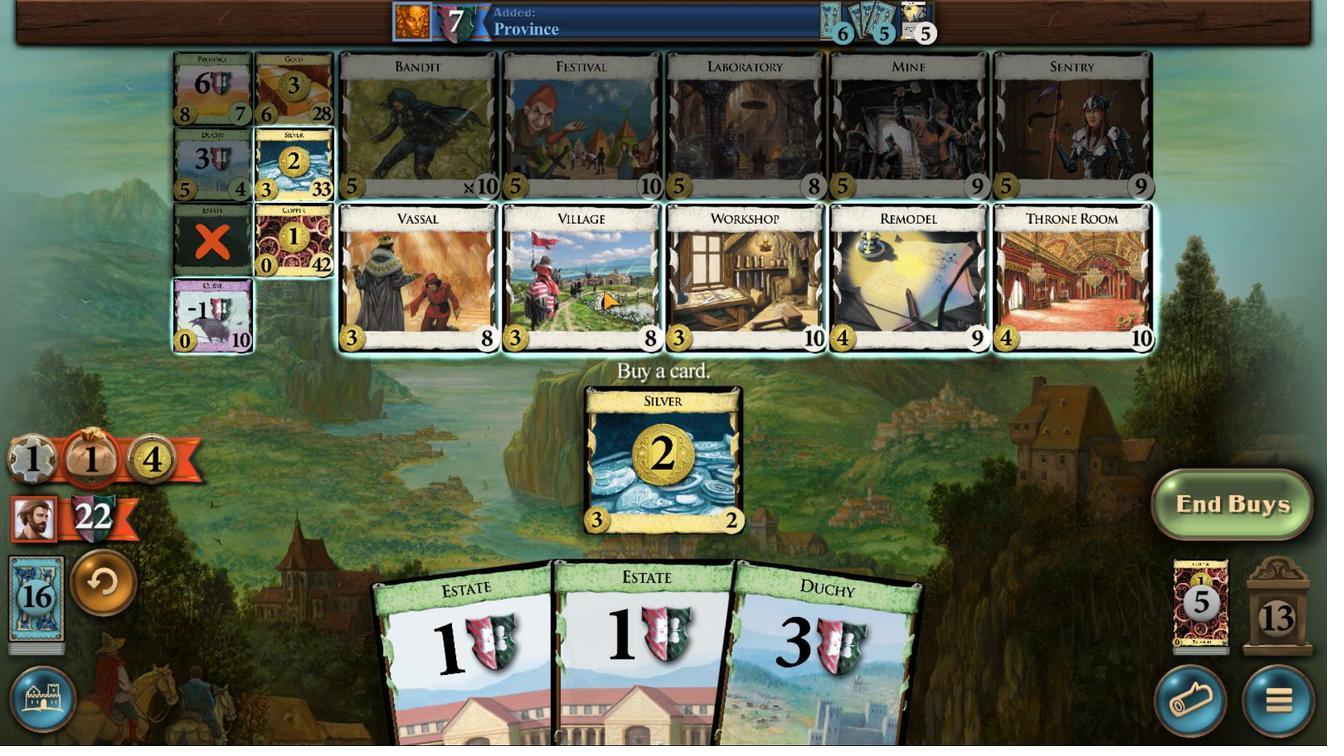 
Action: Mouse moved to (784, 677)
Screenshot: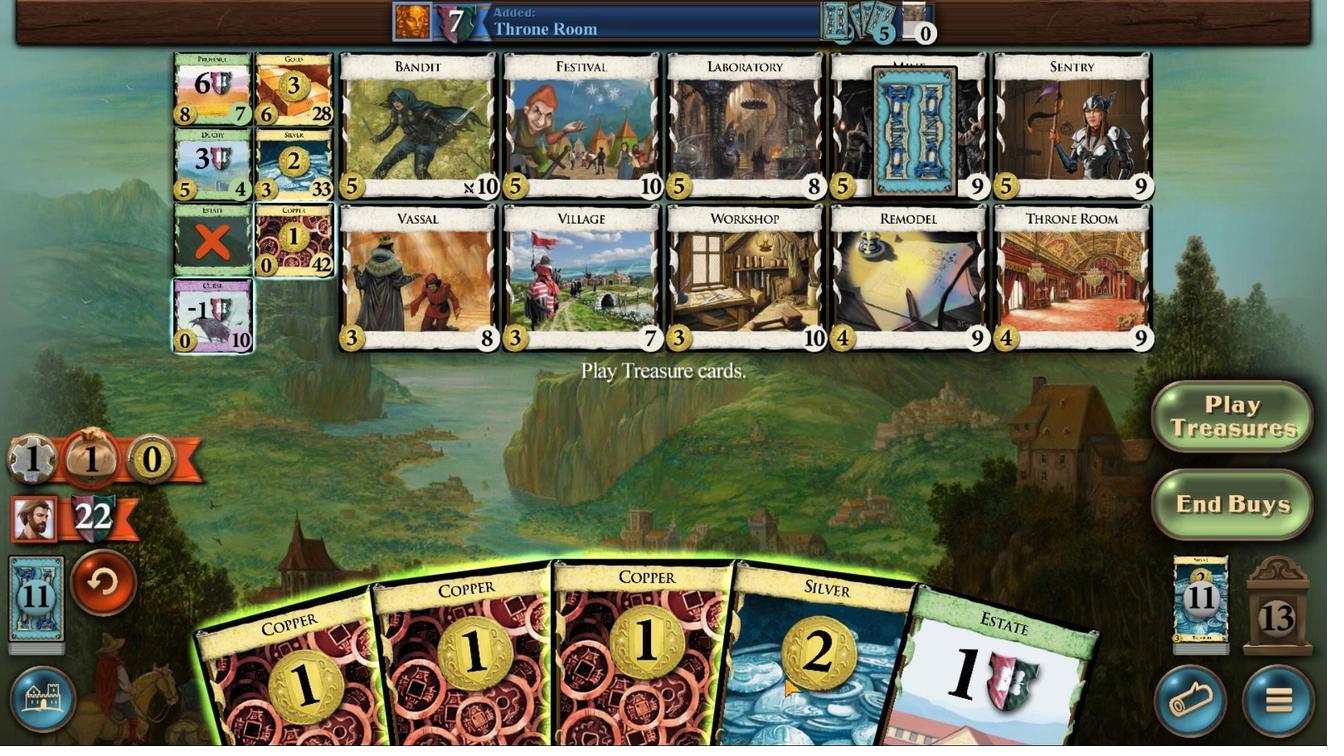 
Action: Mouse scrolled (784, 676) with delta (0, 0)
Screenshot: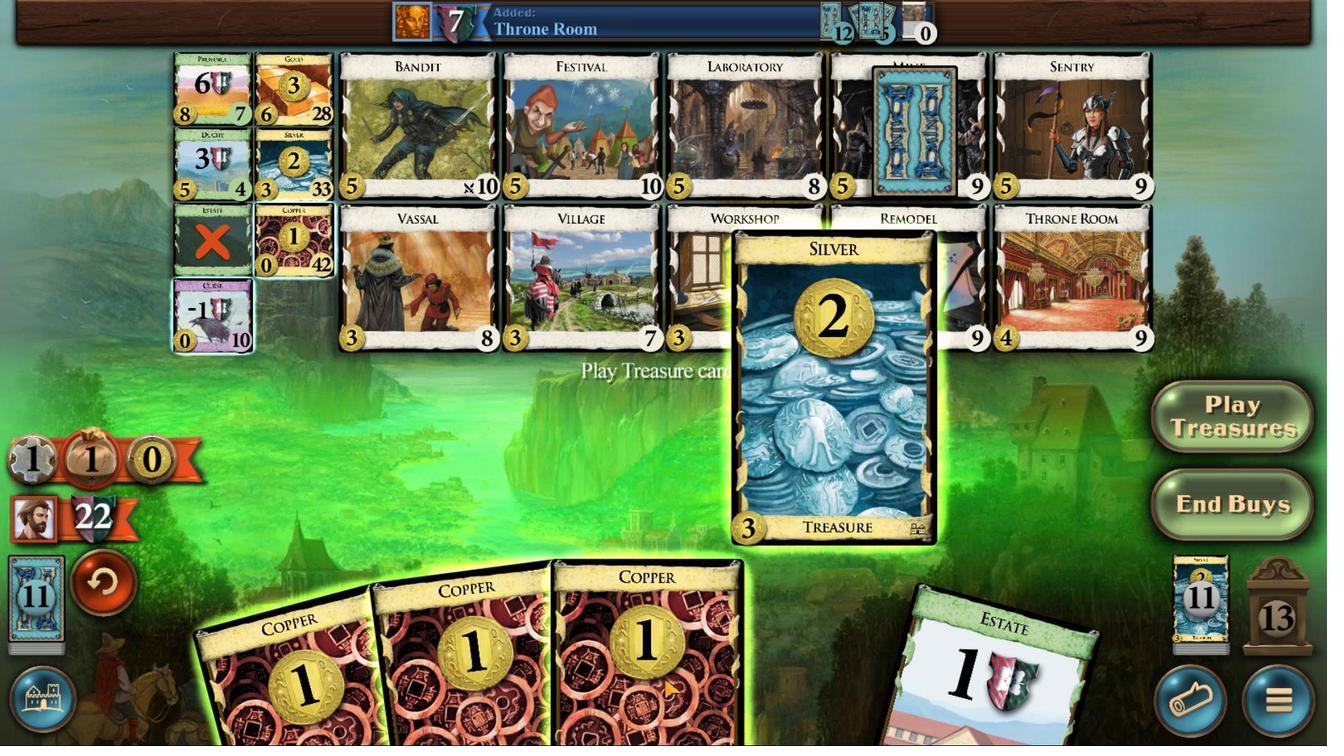
Action: Mouse moved to (784, 678)
Screenshot: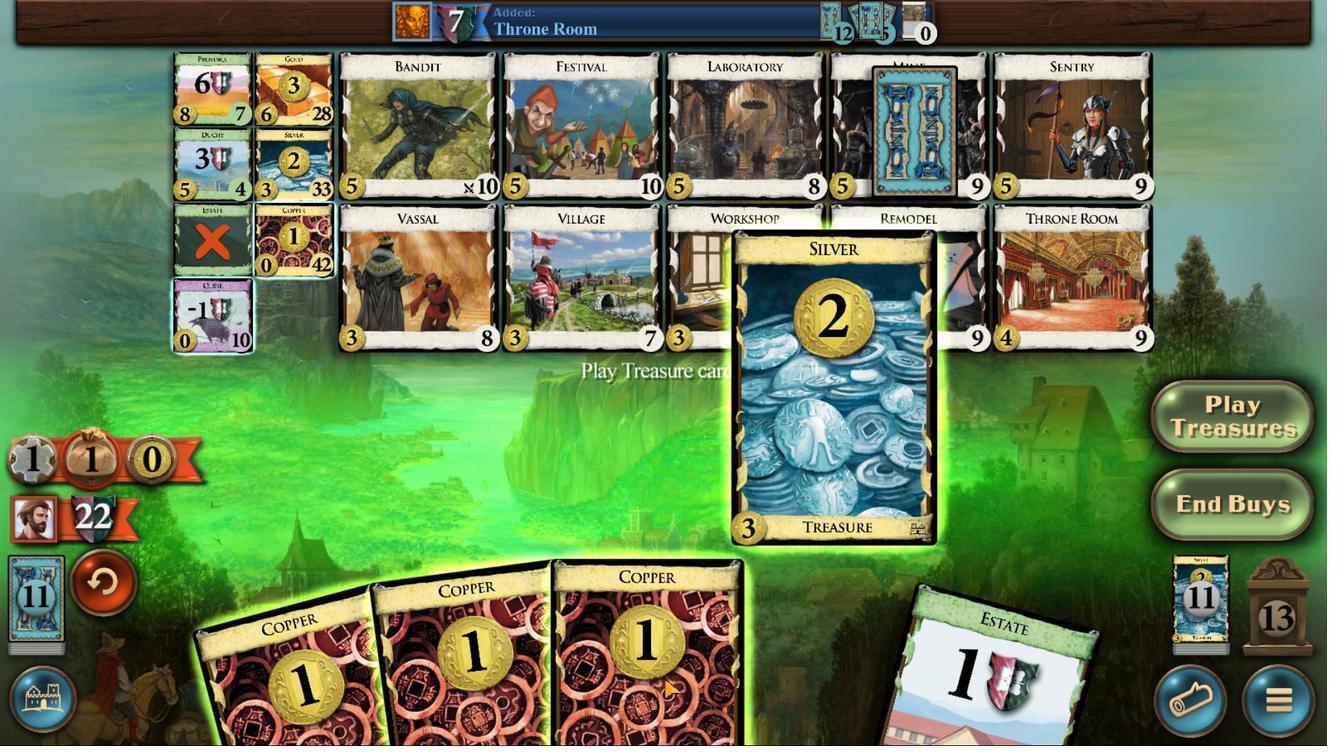 
Action: Mouse scrolled (784, 677) with delta (0, 0)
Screenshot: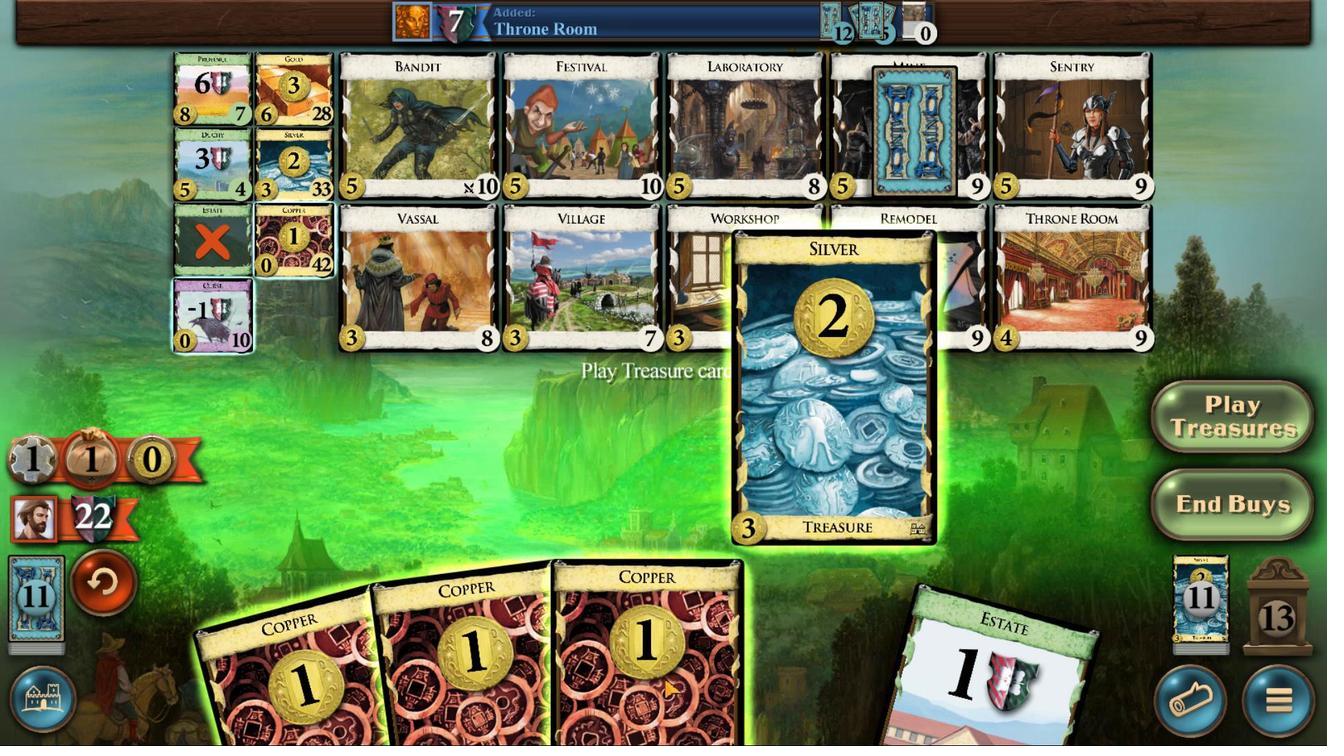
Action: Mouse moved to (655, 679)
Screenshot: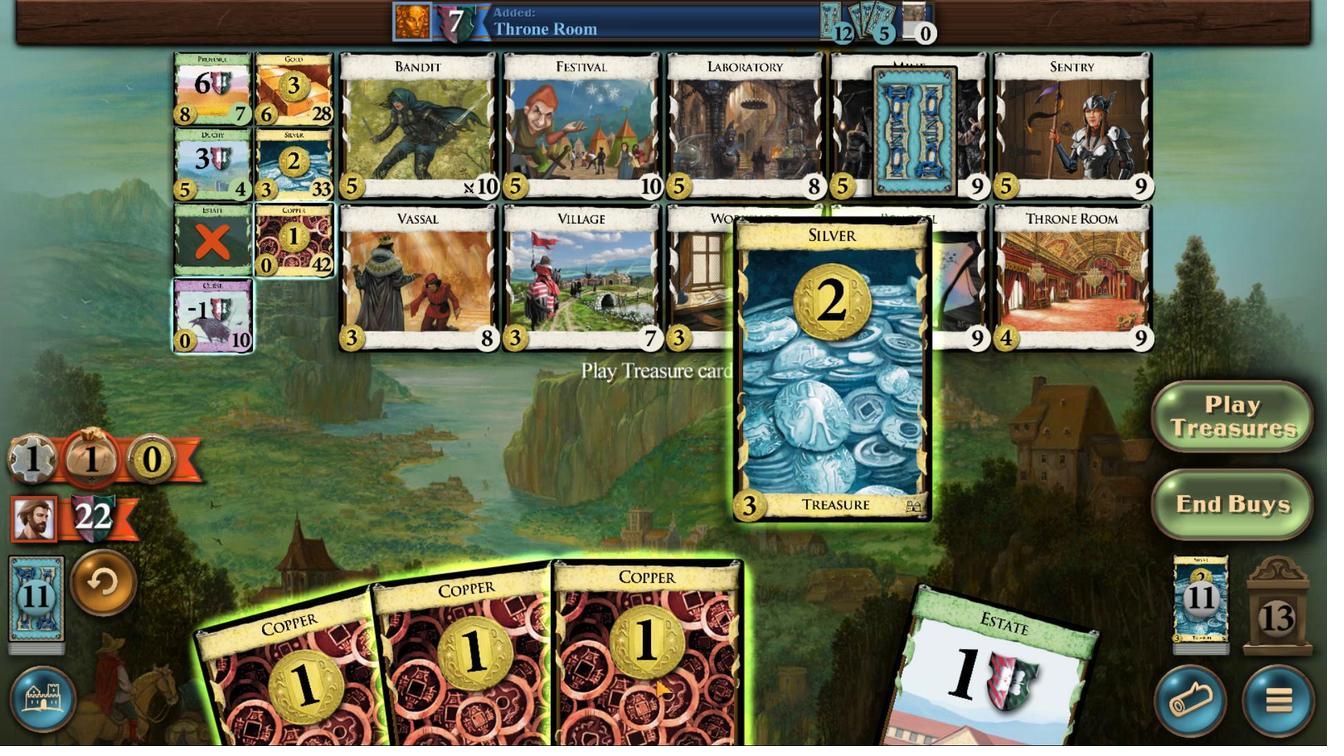 
Action: Mouse scrolled (655, 679) with delta (0, 0)
Screenshot: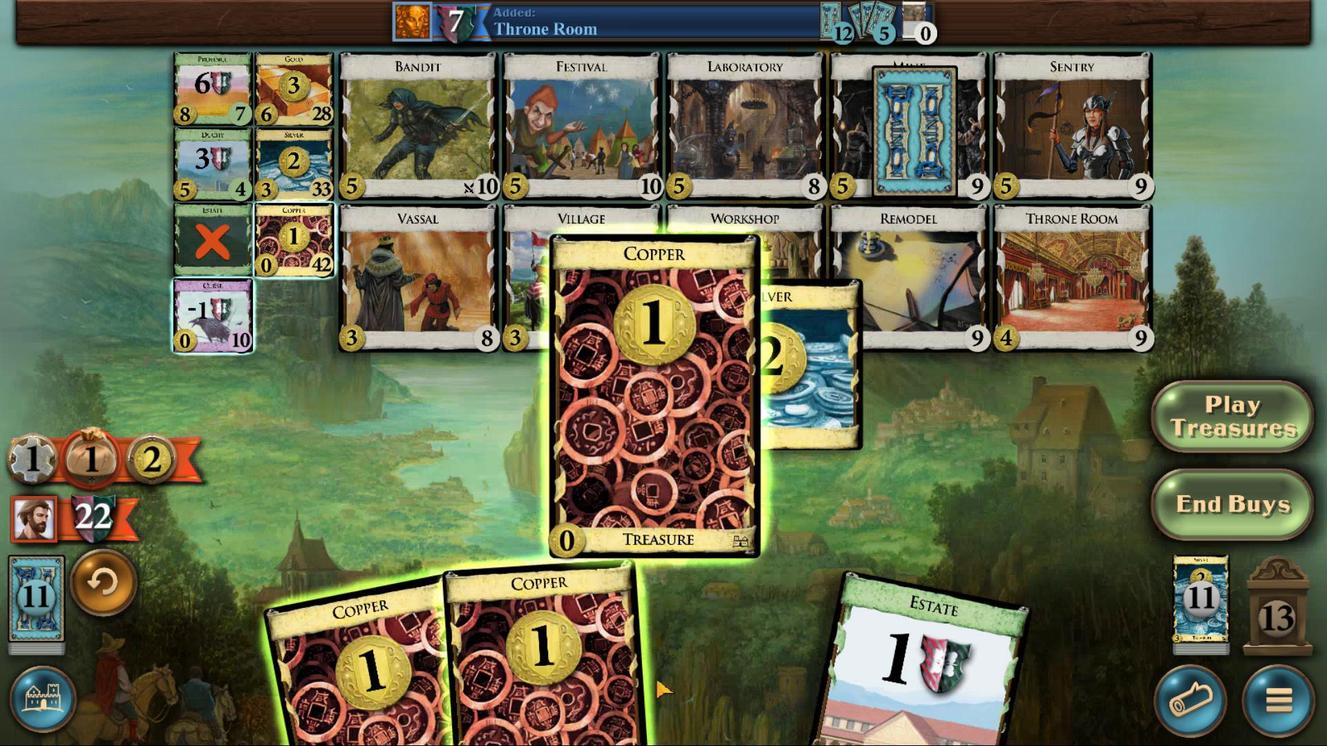 
Action: Mouse scrolled (655, 679) with delta (0, 0)
Screenshot: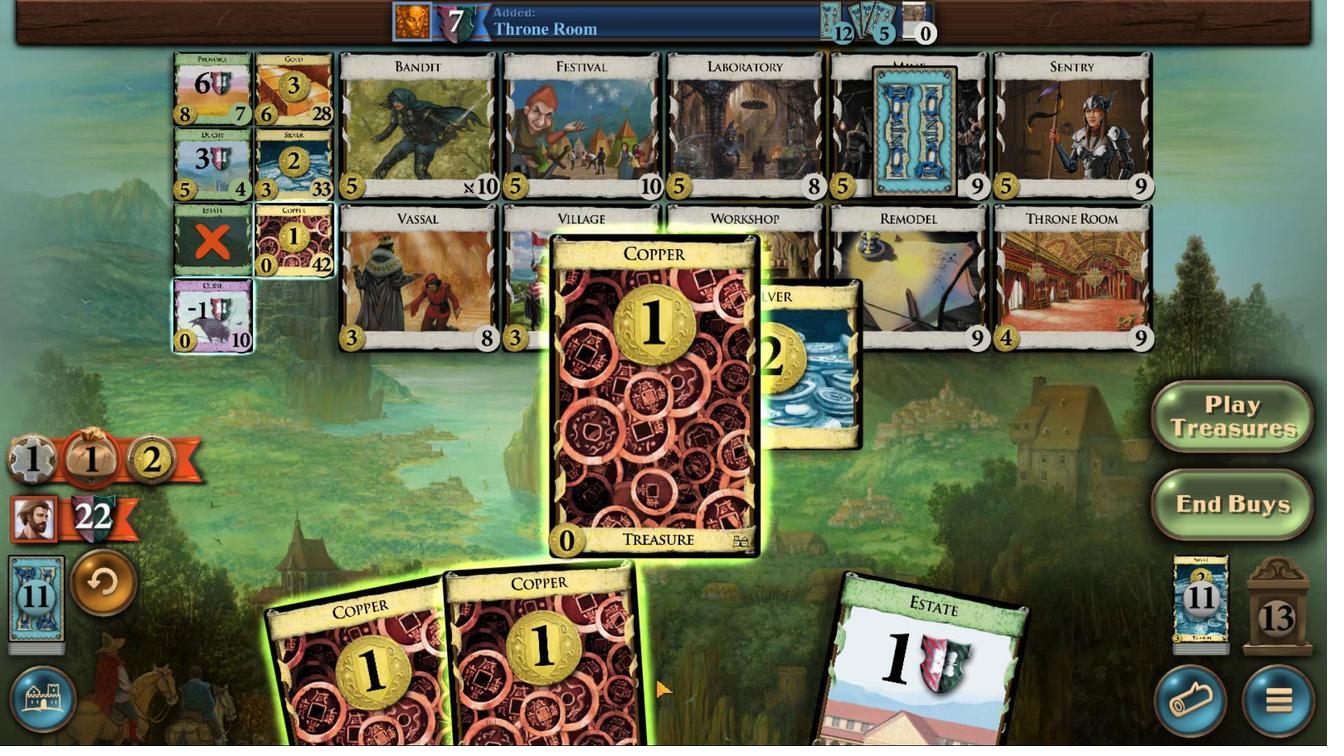 
Action: Mouse moved to (589, 679)
Screenshot: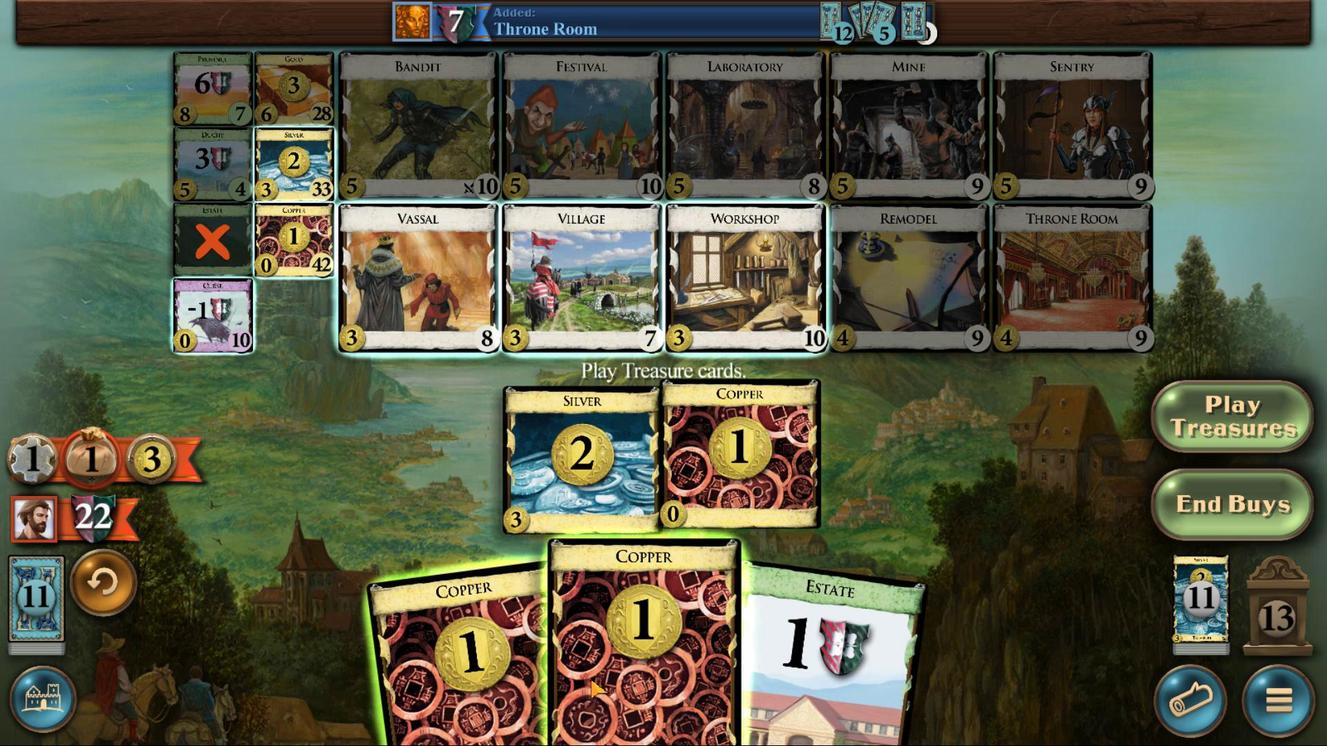 
Action: Mouse scrolled (589, 679) with delta (0, 0)
Screenshot: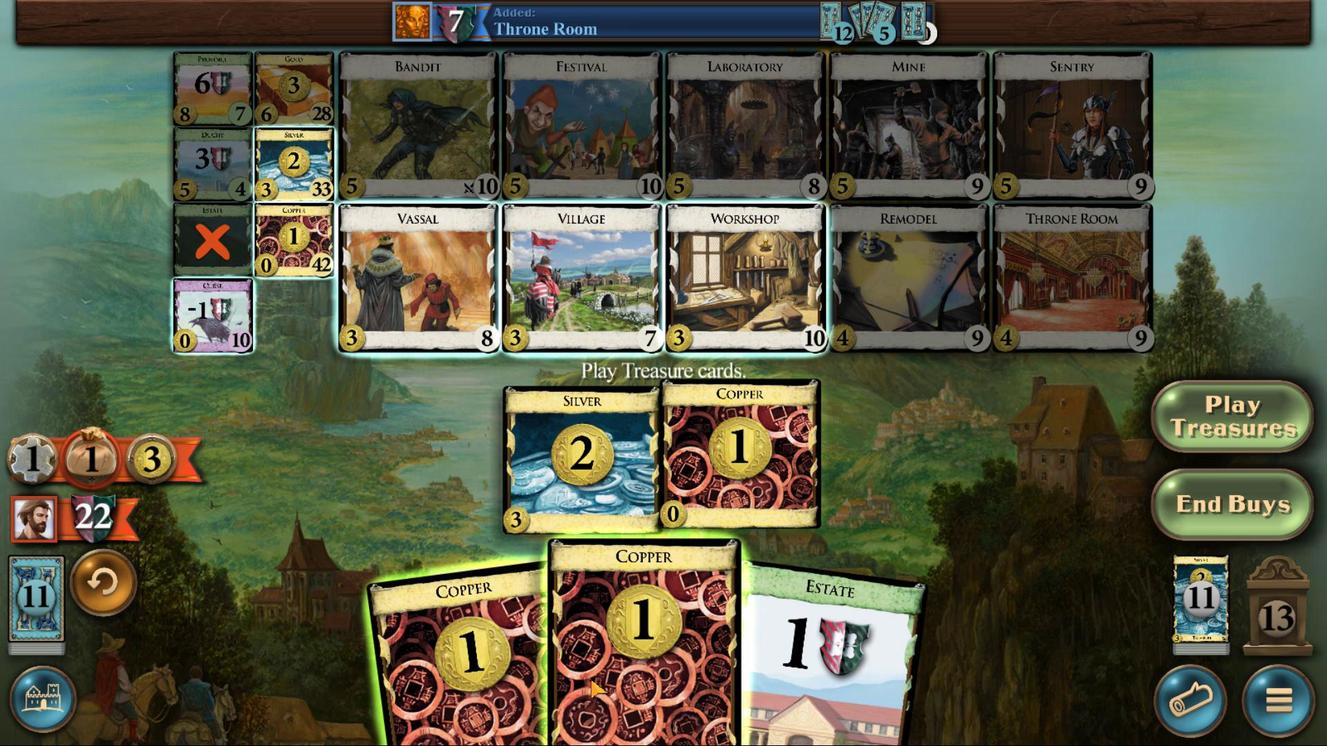
Action: Mouse moved to (589, 679)
Screenshot: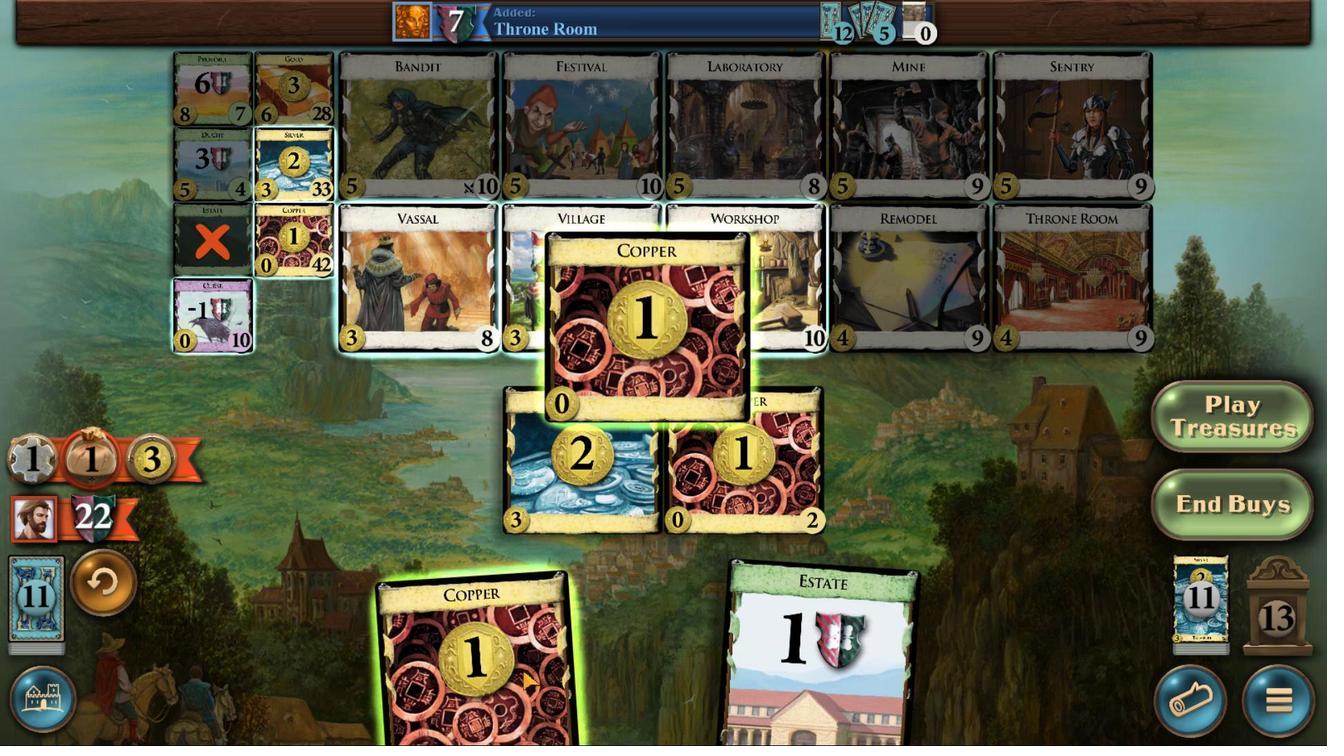 
Action: Mouse scrolled (589, 679) with delta (0, 0)
Screenshot: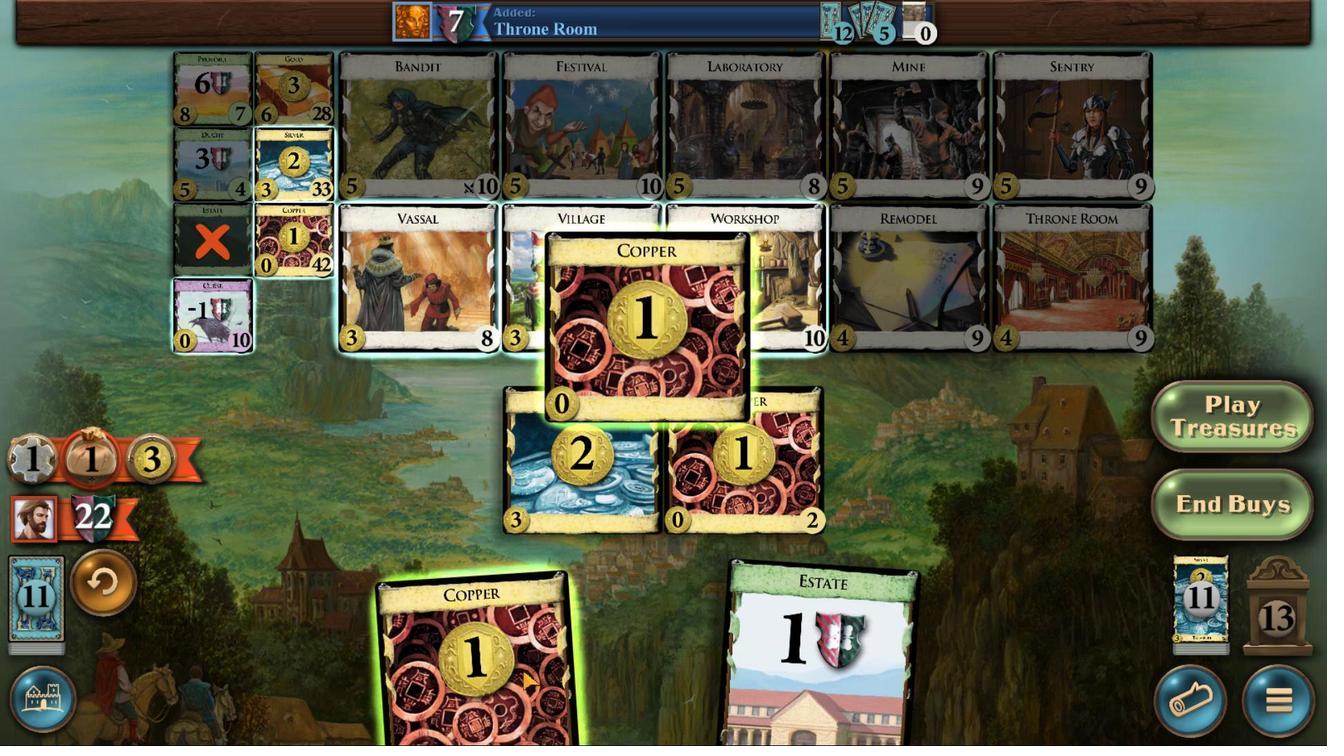 
Action: Mouse moved to (515, 670)
Screenshot: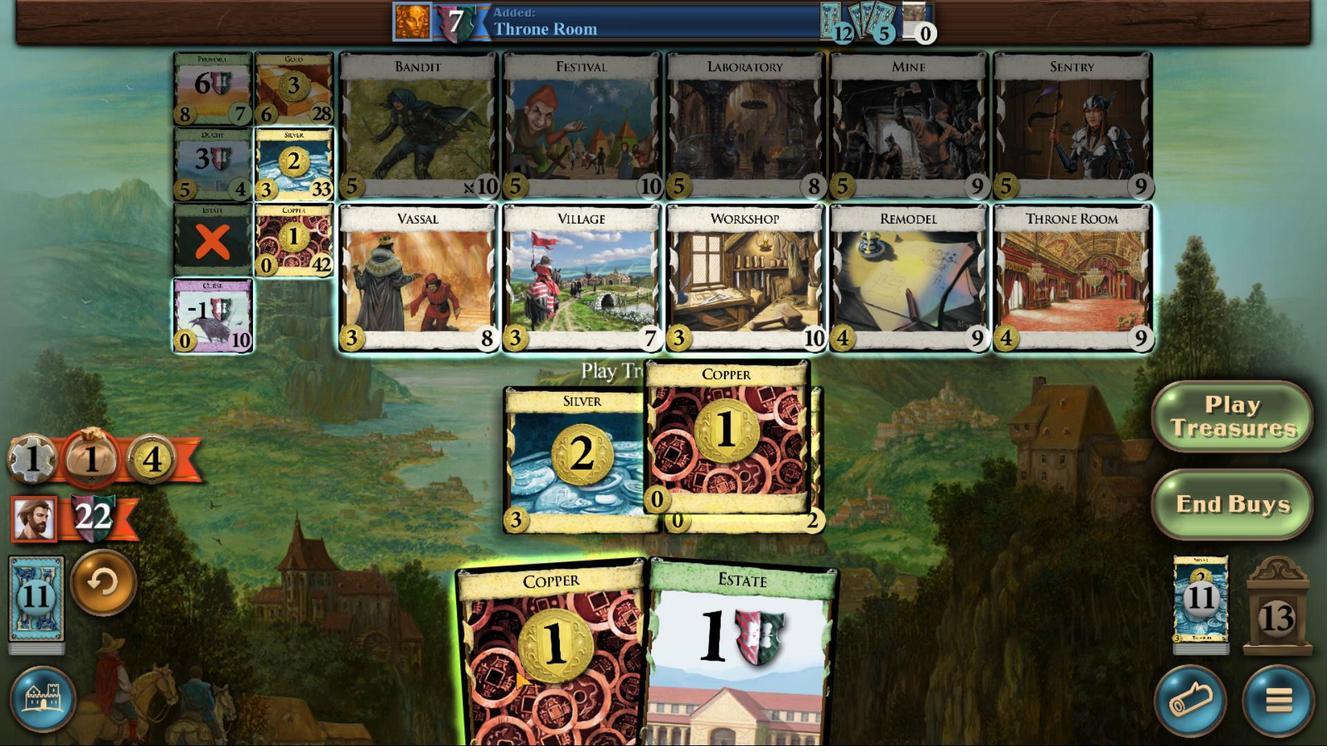 
Action: Mouse scrolled (515, 670) with delta (0, 0)
